 Task: In the sheet Budget Analysis ToolFont size of heading  18 Font style of dataoswald 'Font size of data '9 Alignment of headline & dataAlign center.   Fill color in heading, Red Font color of dataIn the sheet   Momentum Sales review   book
Action: Mouse moved to (135, 169)
Screenshot: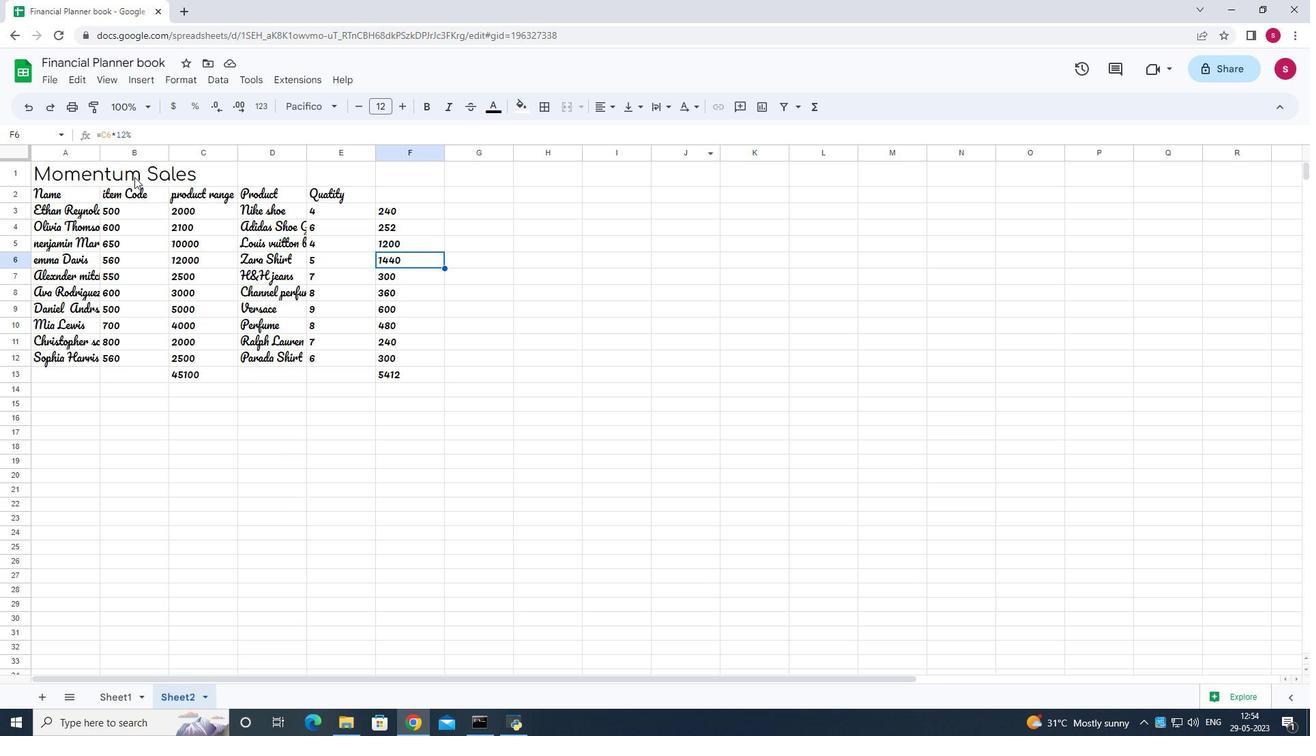 
Action: Mouse pressed left at (135, 169)
Screenshot: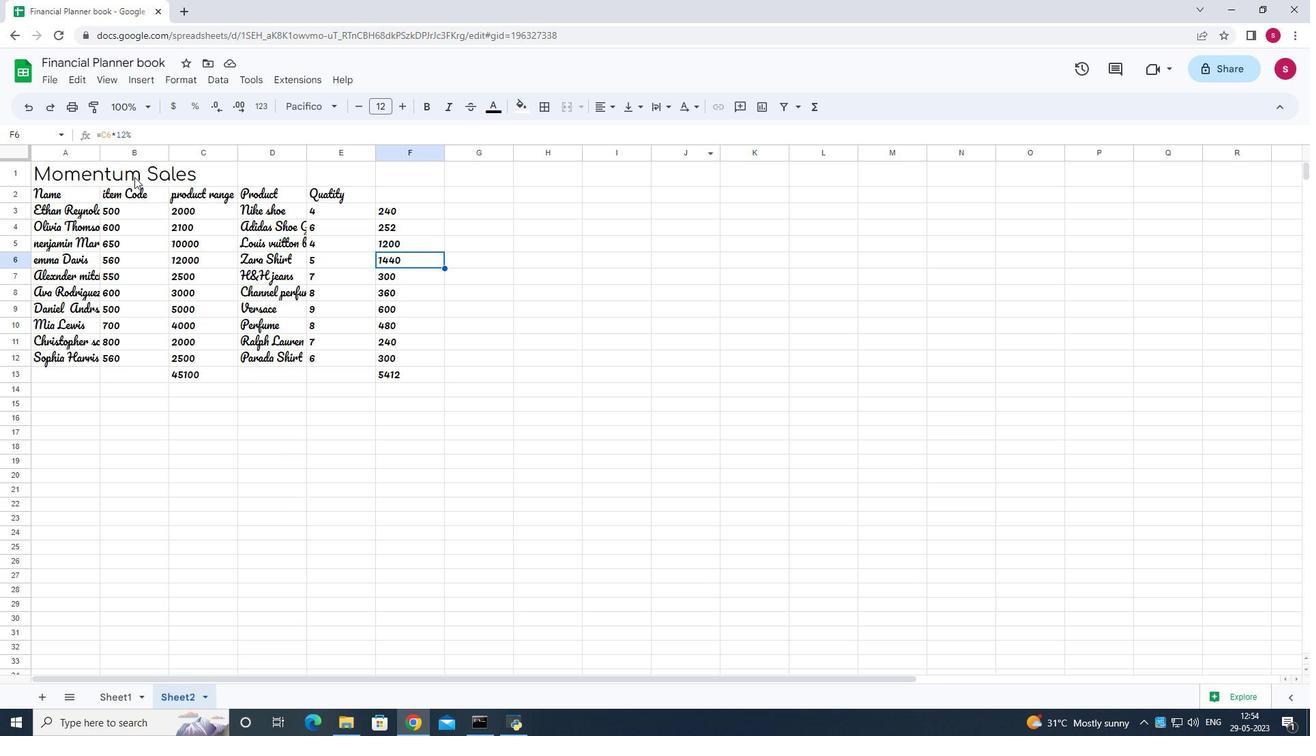 
Action: Mouse moved to (40, 161)
Screenshot: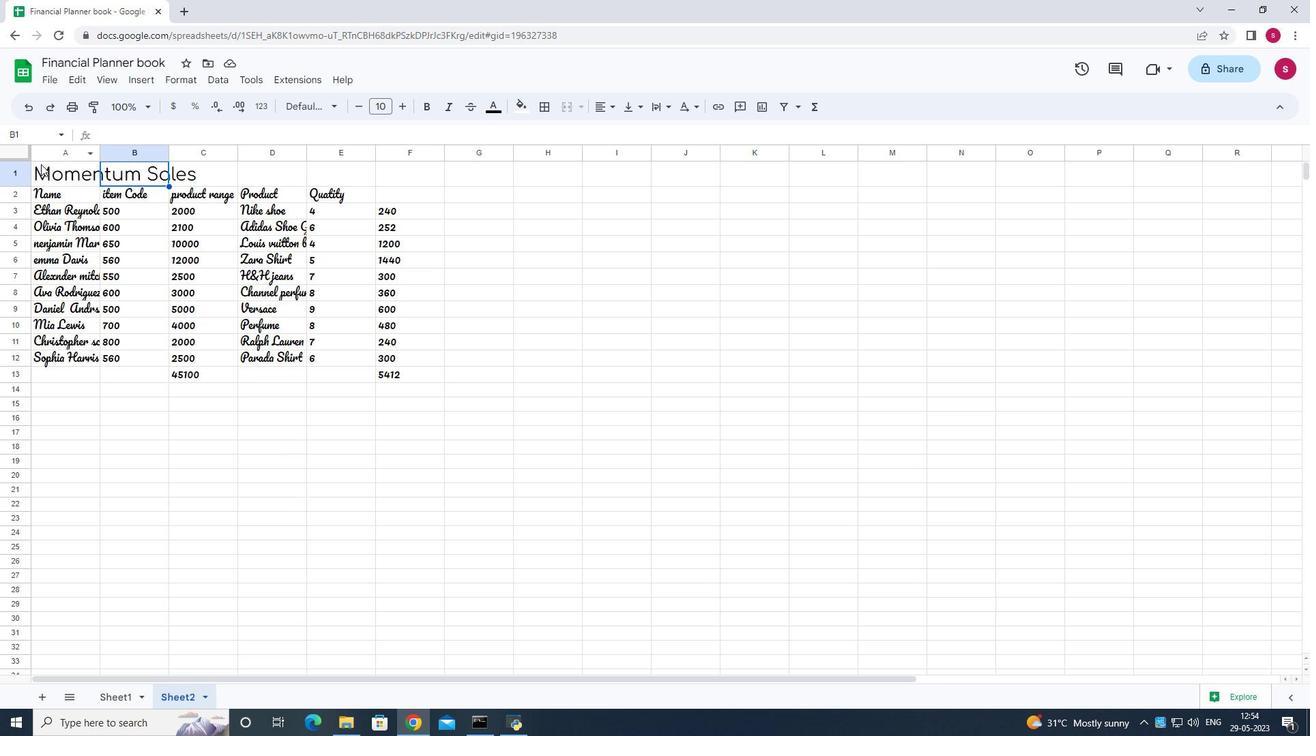
Action: Mouse pressed left at (40, 161)
Screenshot: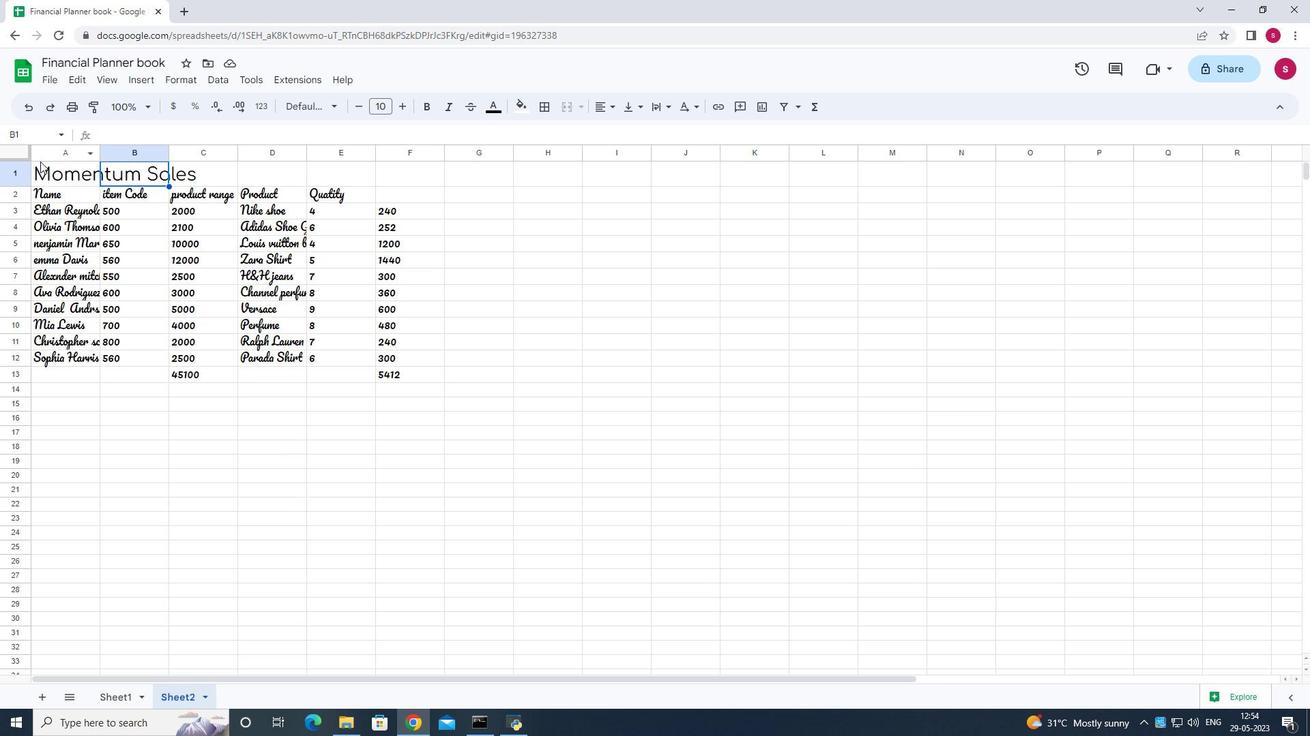 
Action: Mouse moved to (36, 166)
Screenshot: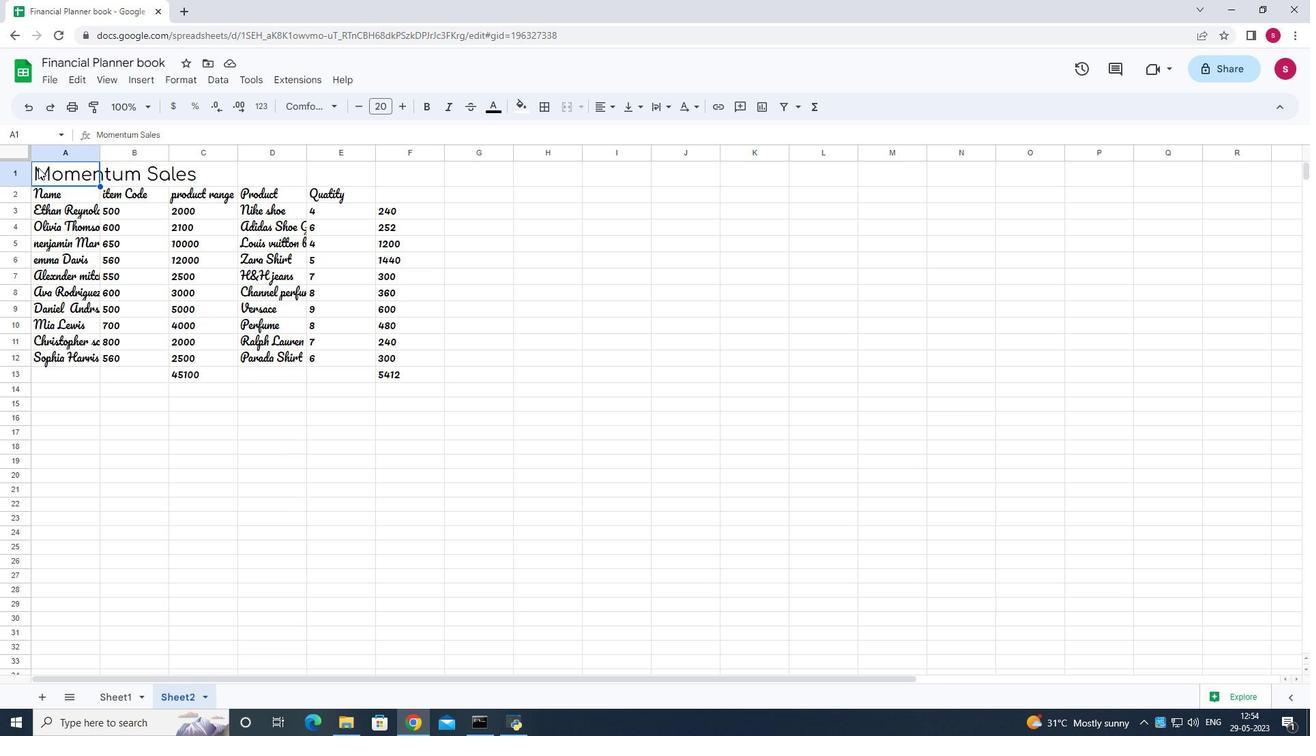 
Action: Mouse pressed left at (36, 166)
Screenshot: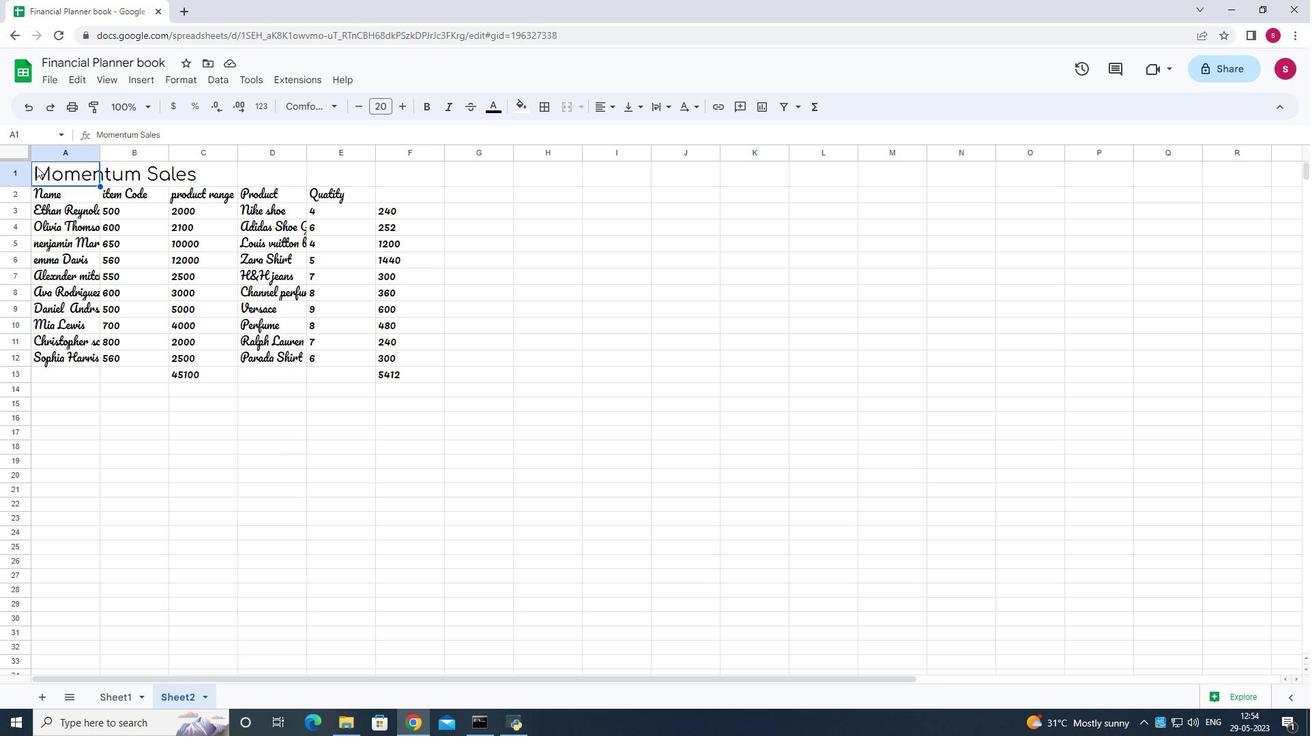 
Action: Mouse moved to (363, 107)
Screenshot: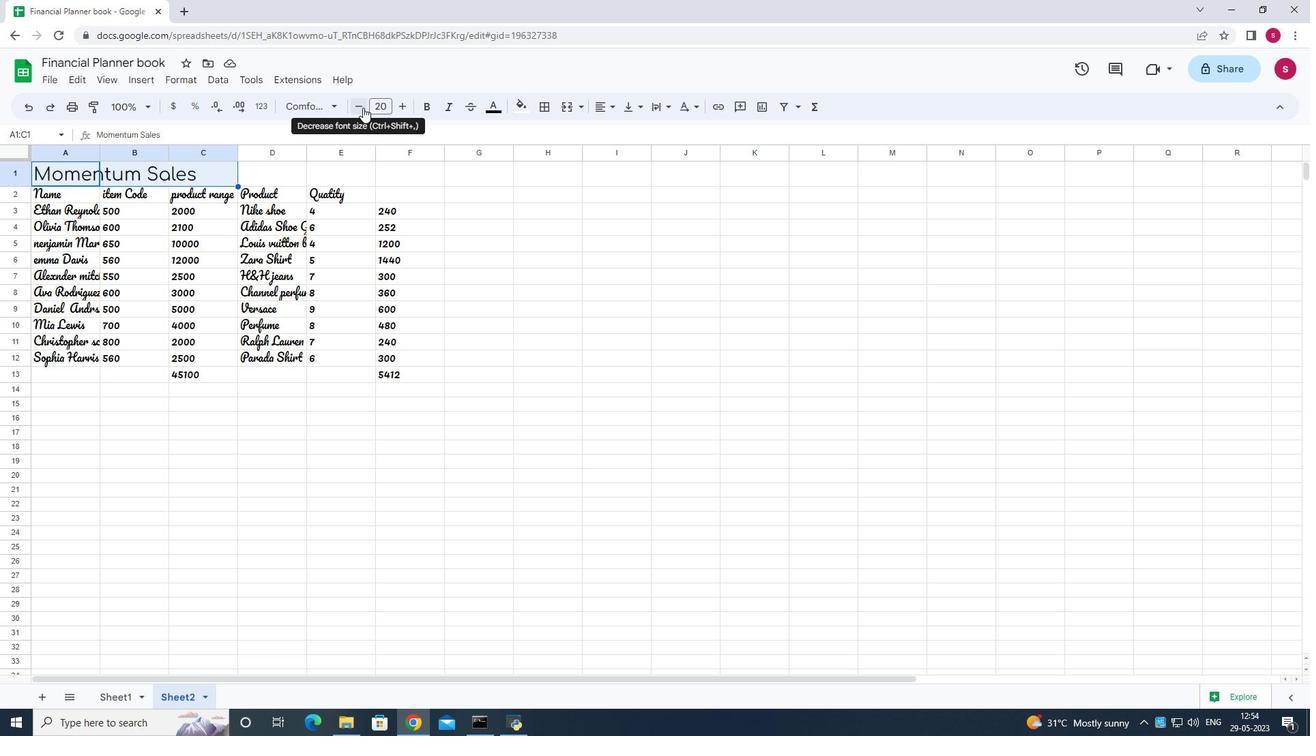 
Action: Mouse pressed left at (363, 107)
Screenshot: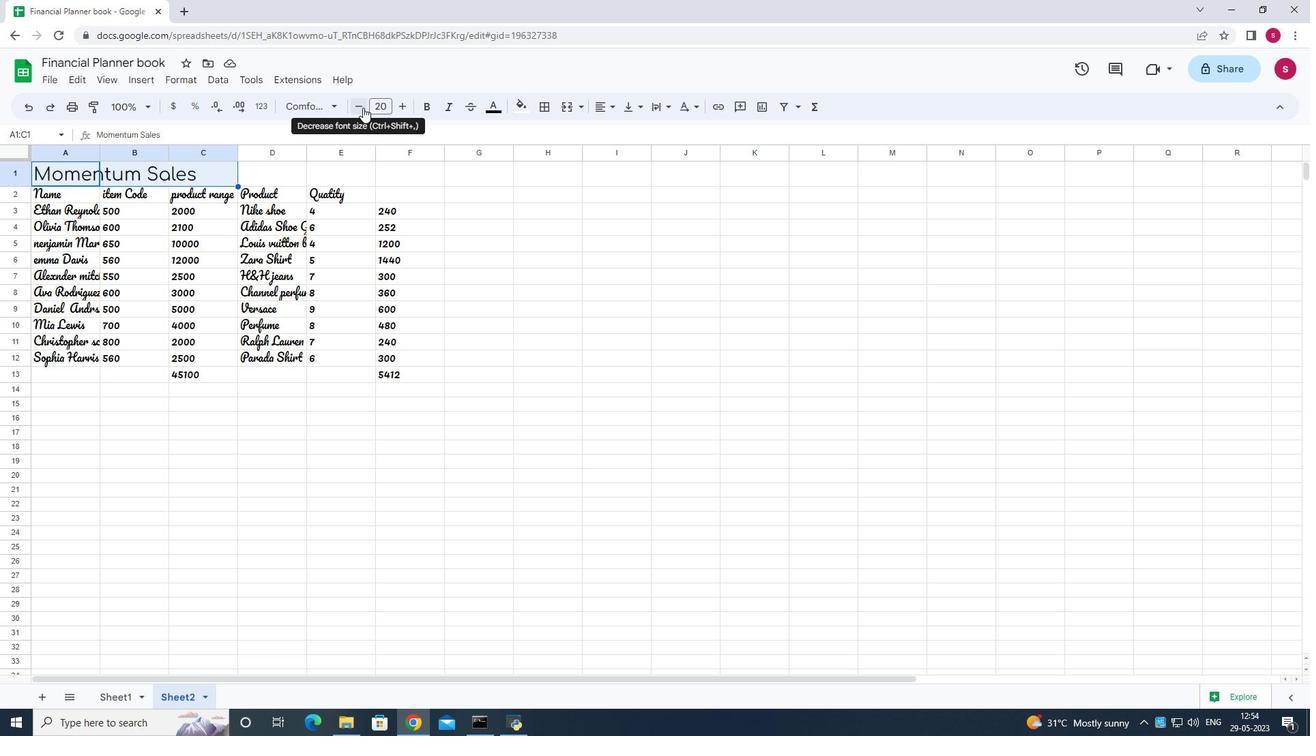 
Action: Mouse pressed left at (363, 107)
Screenshot: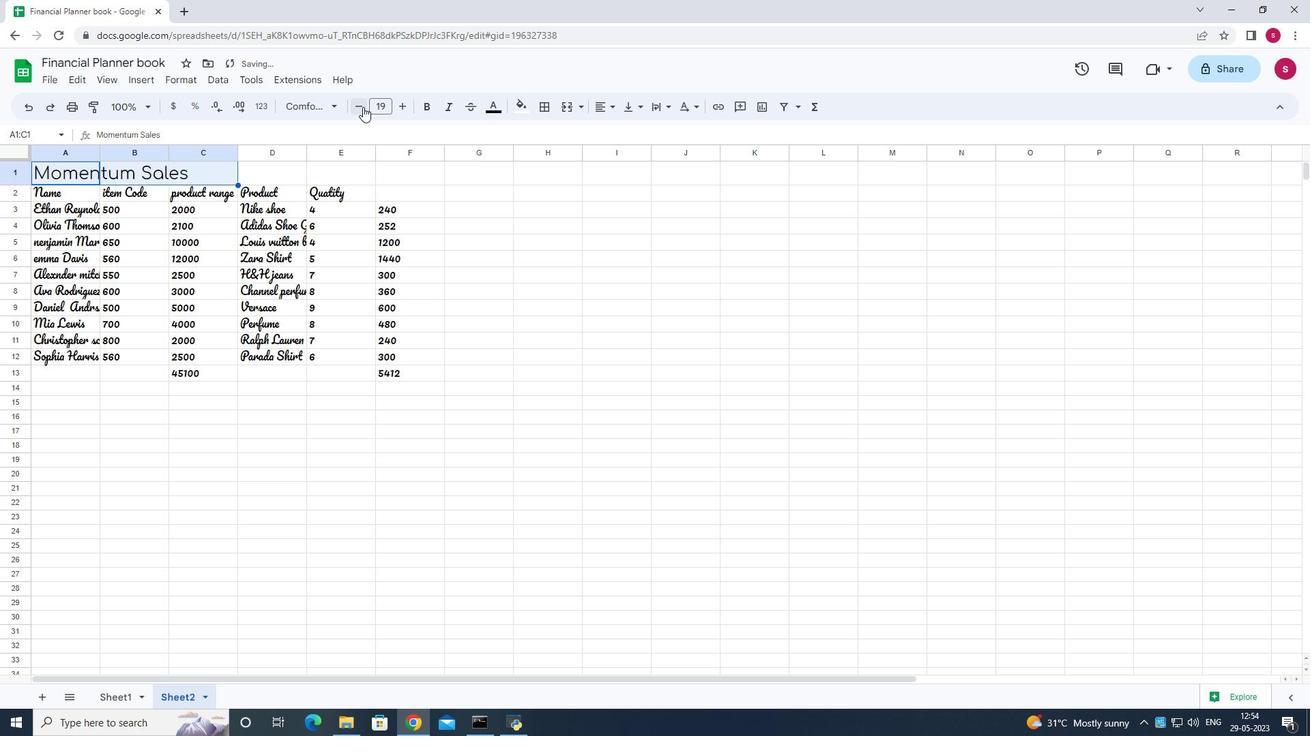 
Action: Mouse moved to (323, 98)
Screenshot: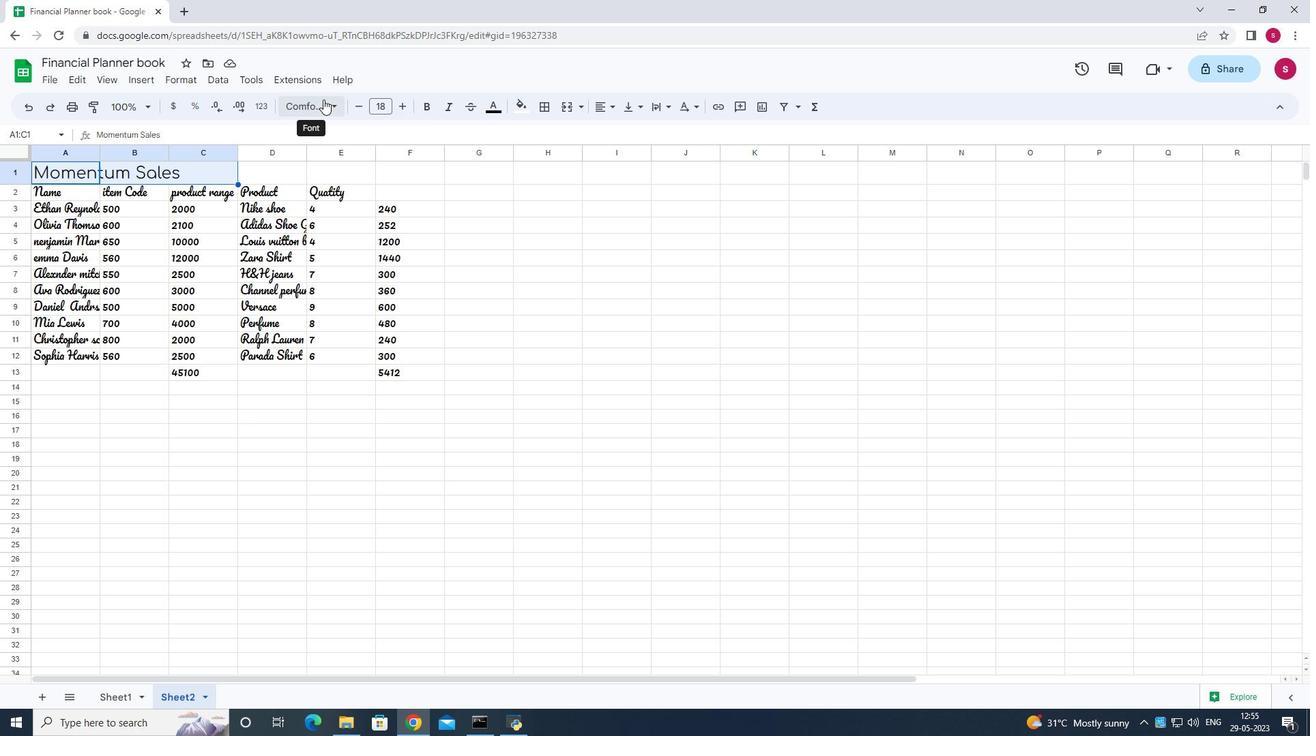 
Action: Mouse pressed left at (323, 98)
Screenshot: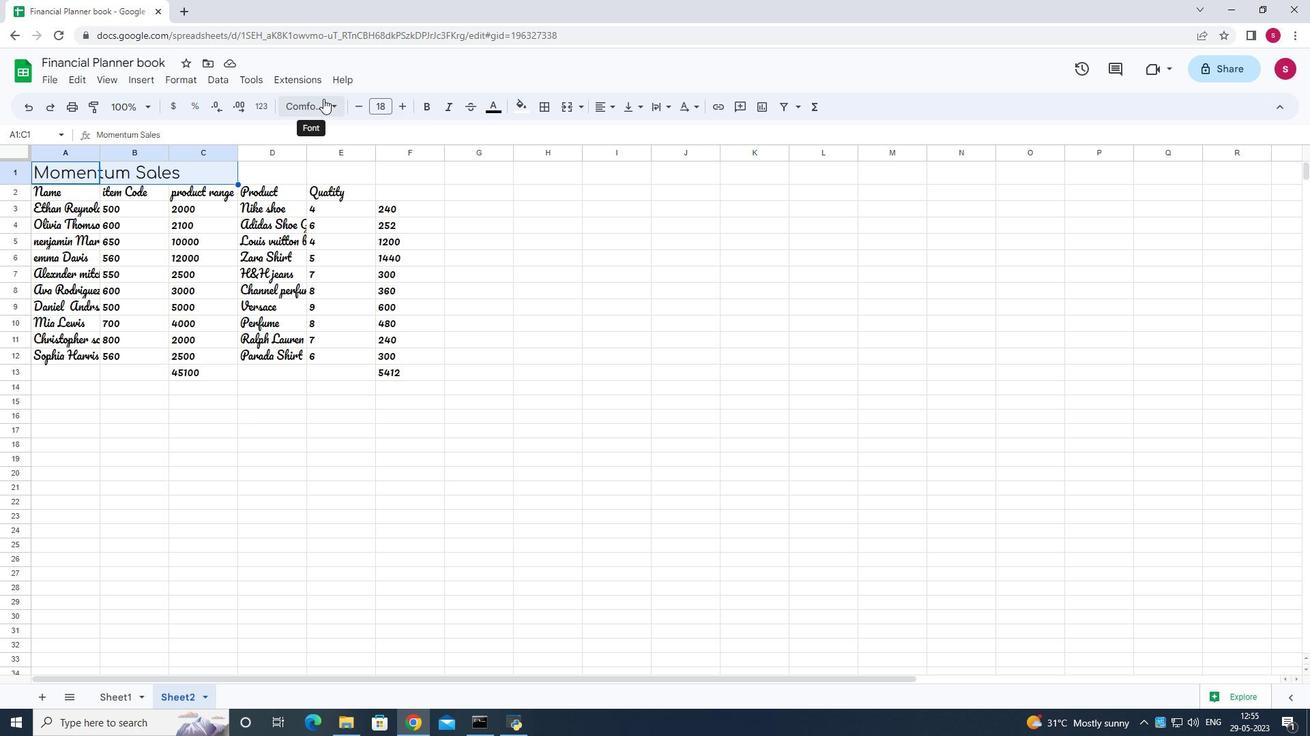 
Action: Mouse moved to (320, 308)
Screenshot: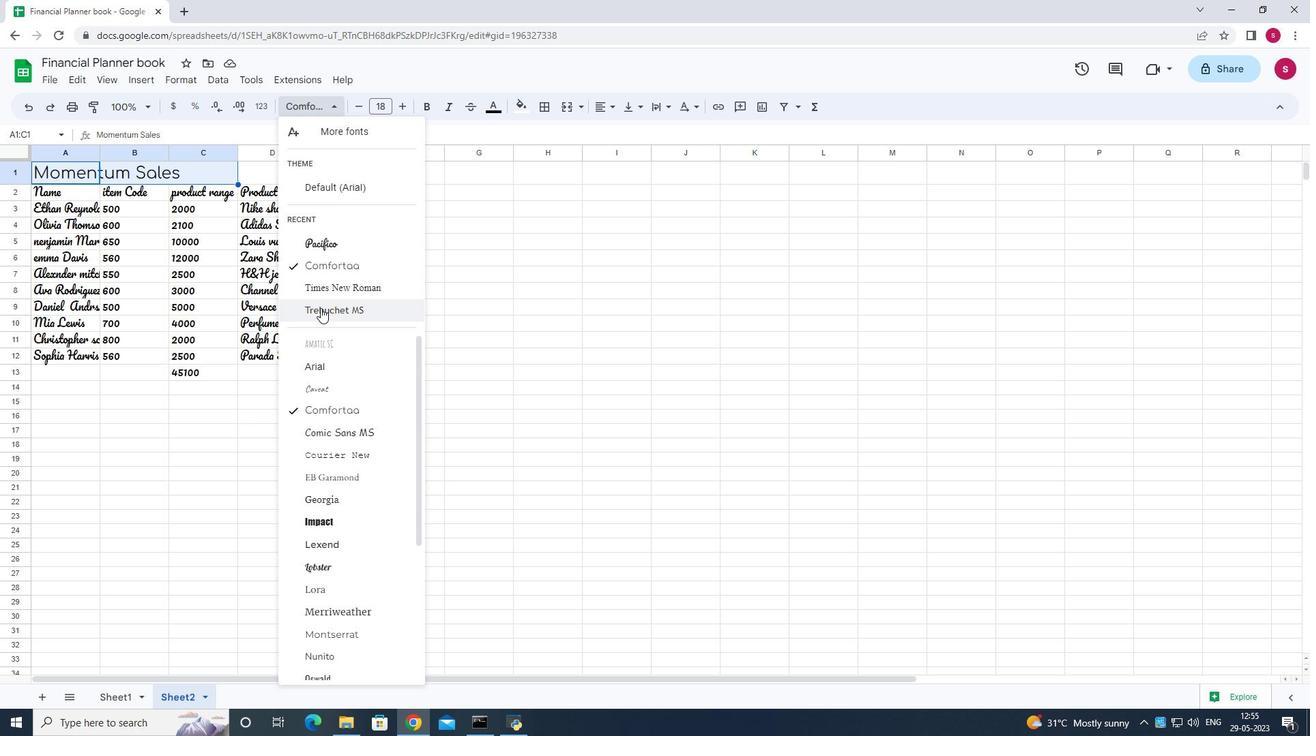 
Action: Mouse scrolled (320, 307) with delta (0, 0)
Screenshot: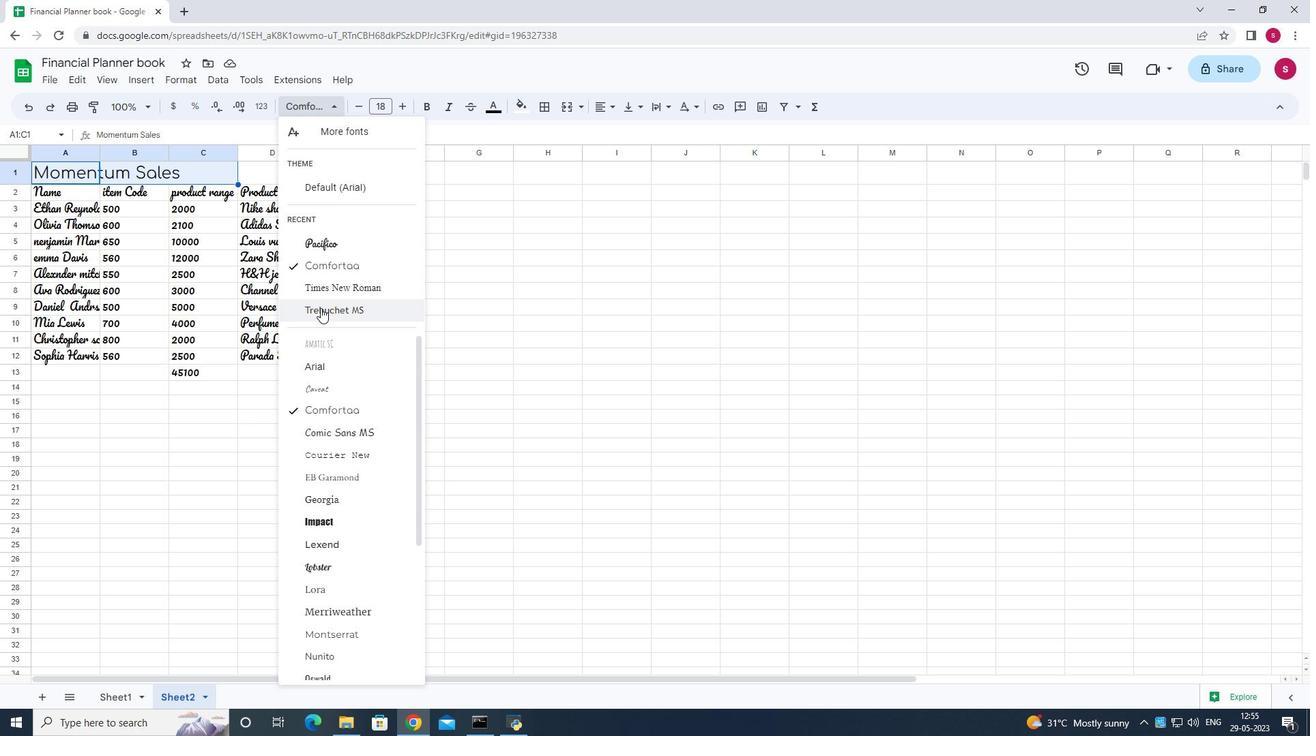 
Action: Mouse scrolled (320, 307) with delta (0, 0)
Screenshot: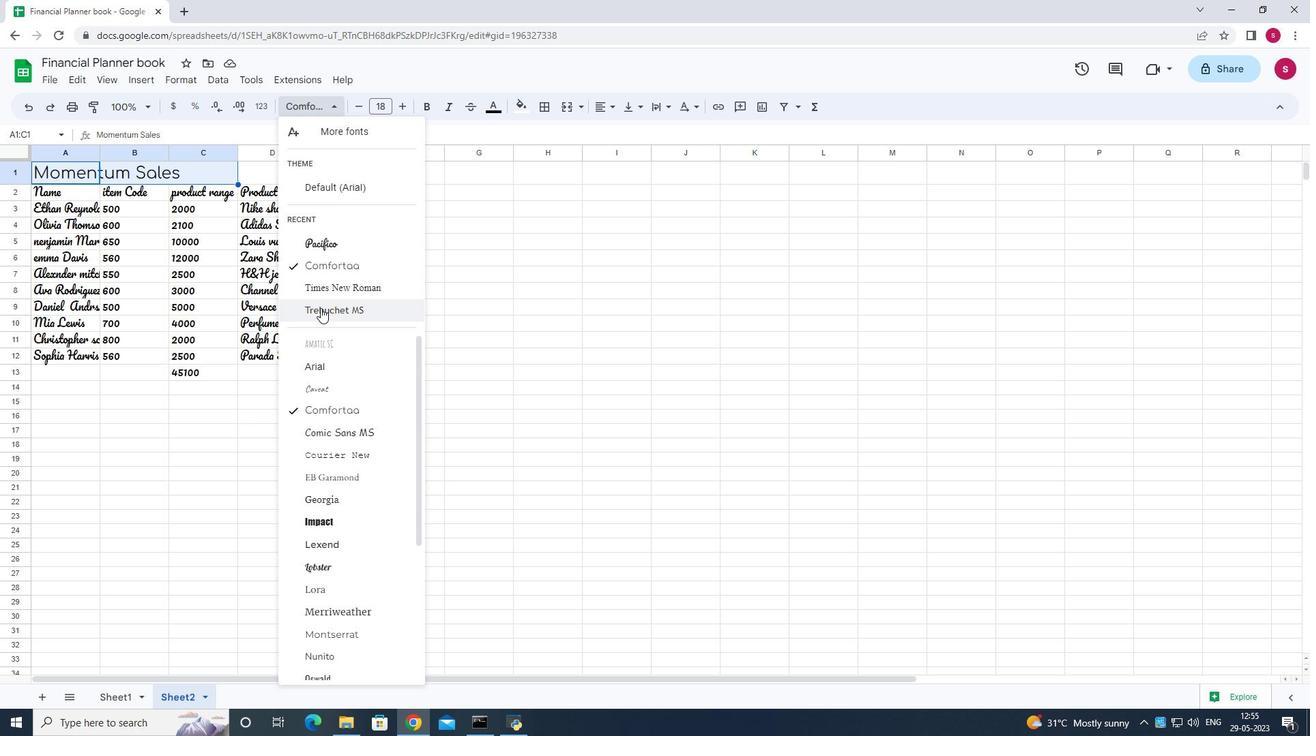 
Action: Mouse scrolled (320, 307) with delta (0, 0)
Screenshot: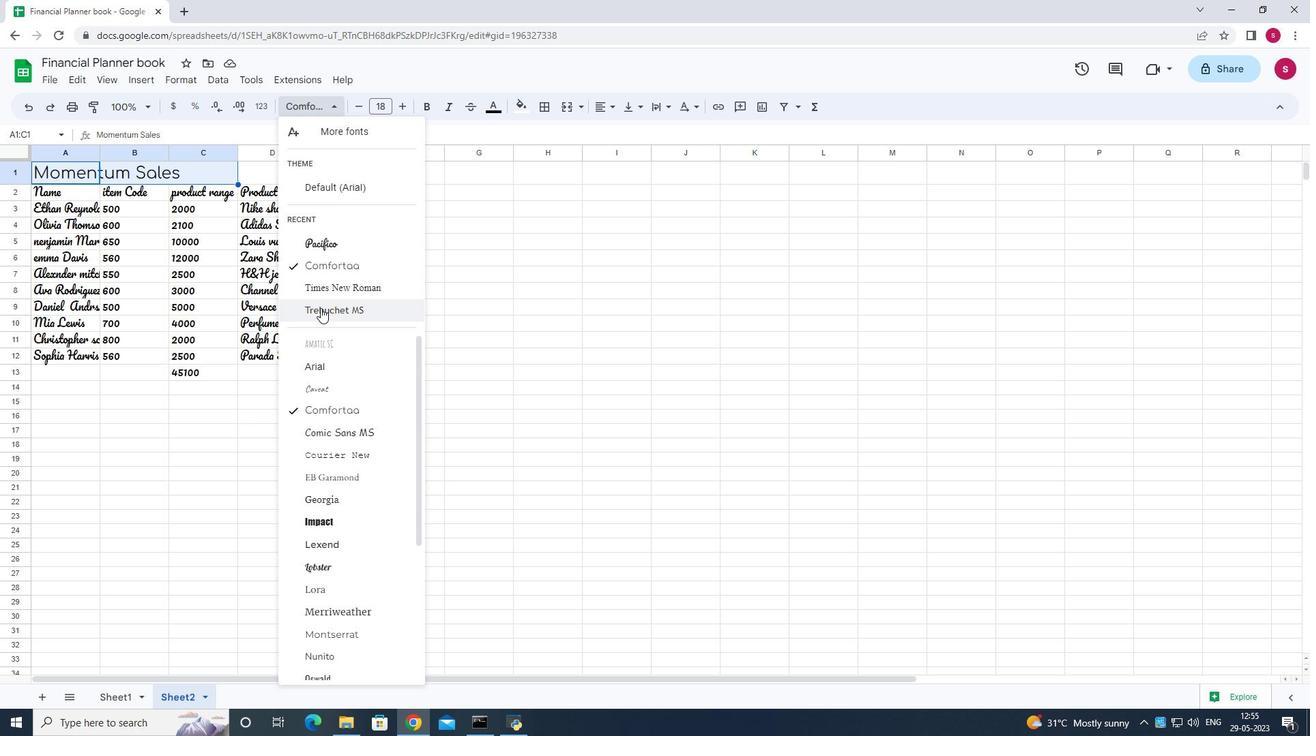
Action: Mouse scrolled (320, 307) with delta (0, 0)
Screenshot: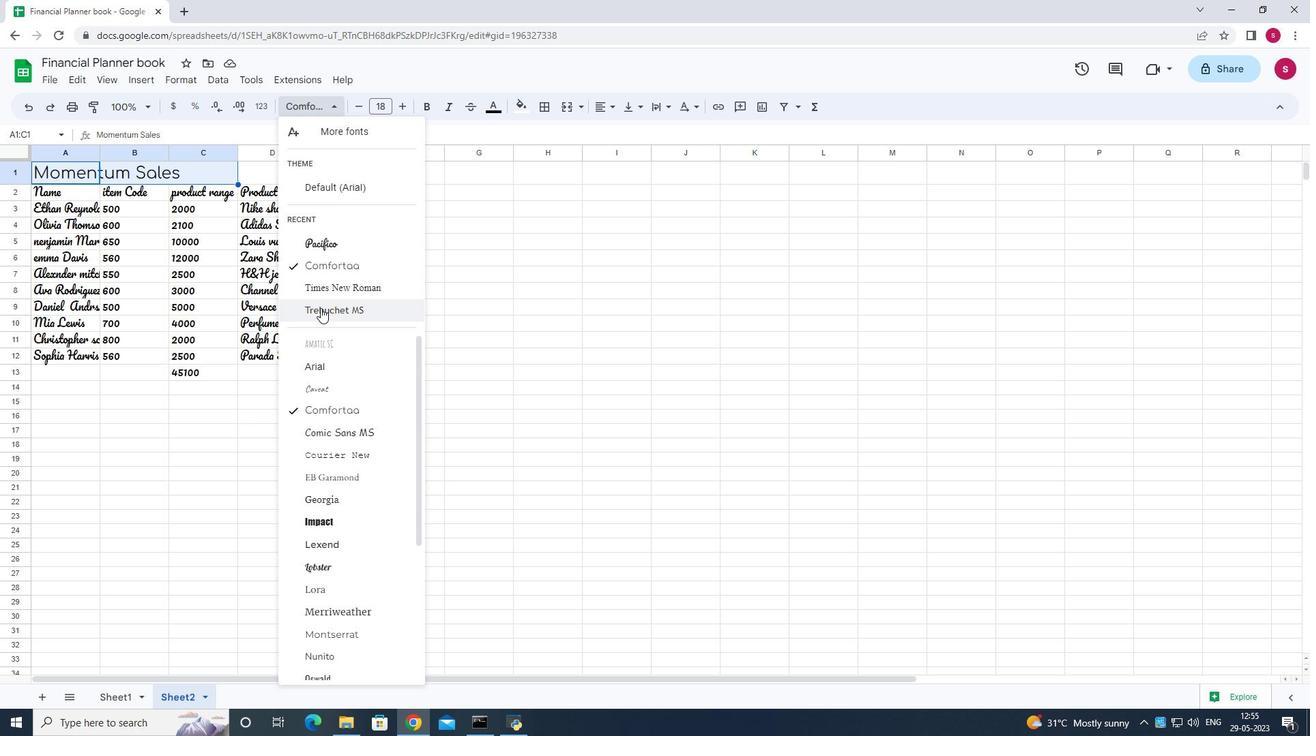 
Action: Mouse moved to (363, 723)
Screenshot: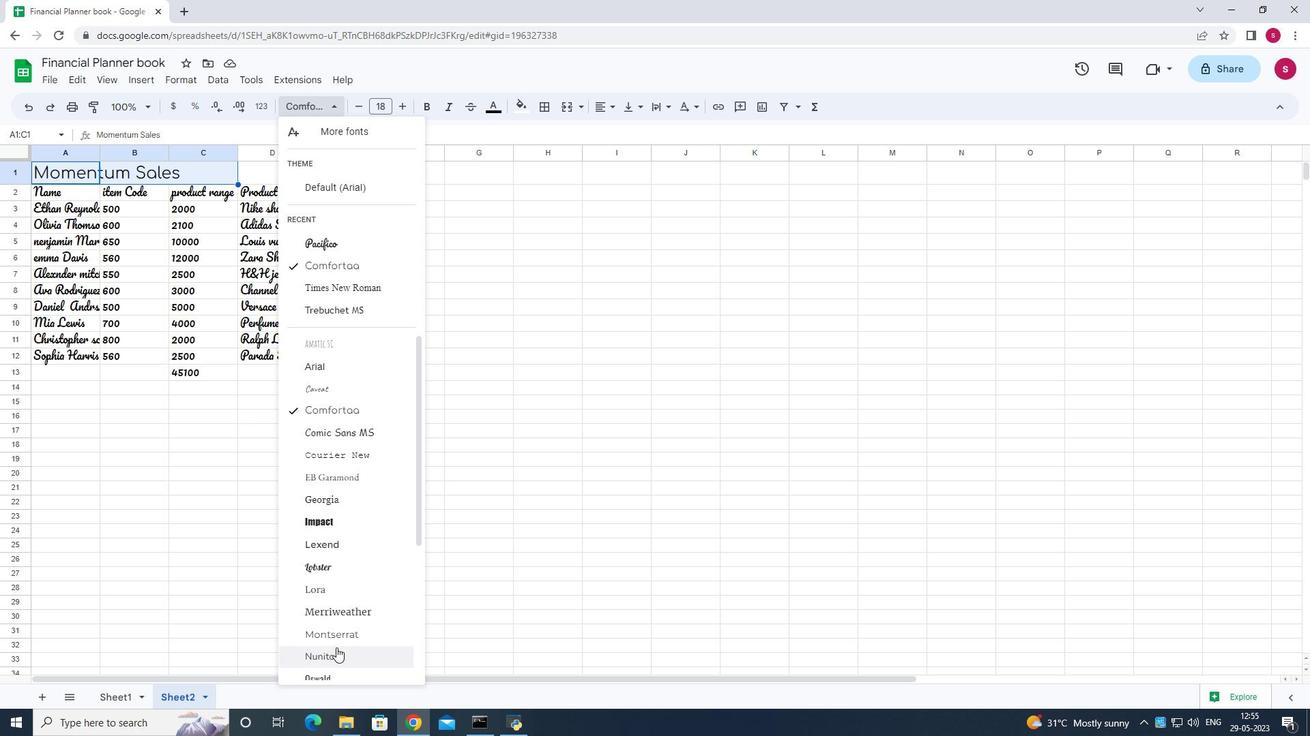 
Action: Mouse scrolled (363, 723) with delta (0, 0)
Screenshot: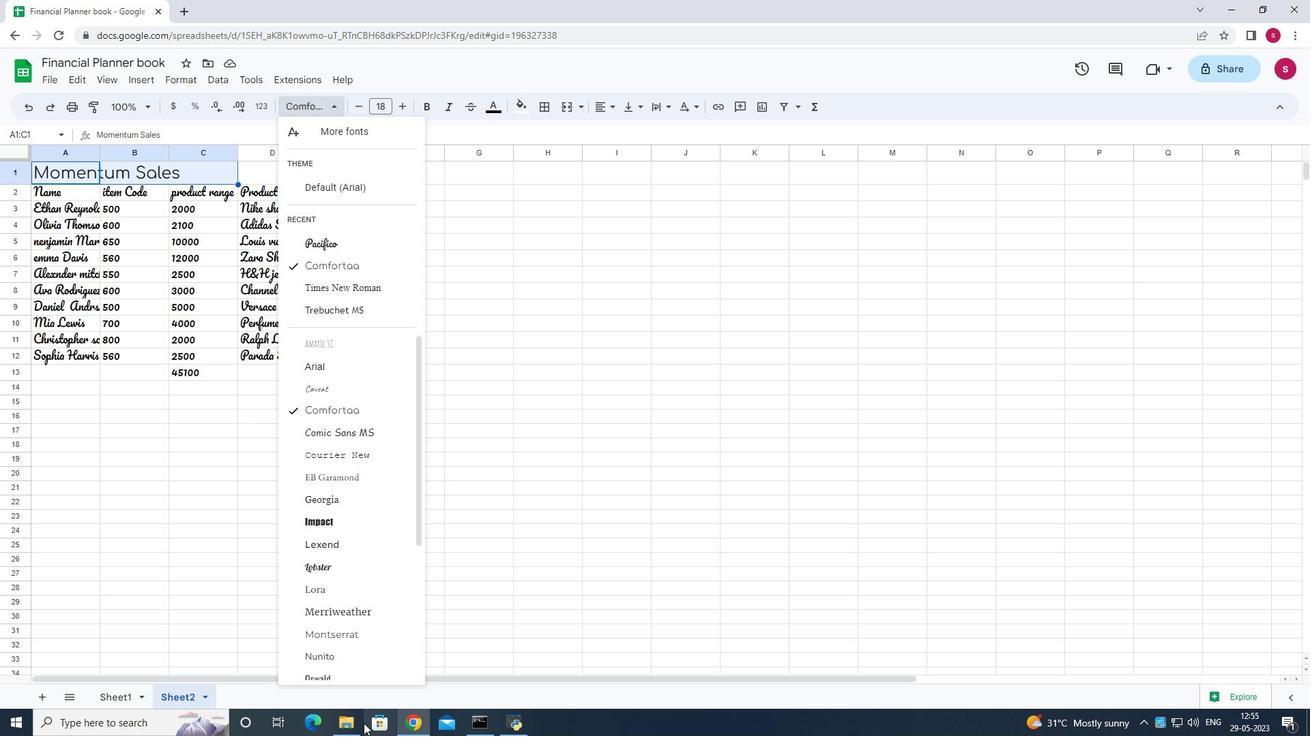 
Action: Mouse scrolled (363, 723) with delta (0, 0)
Screenshot: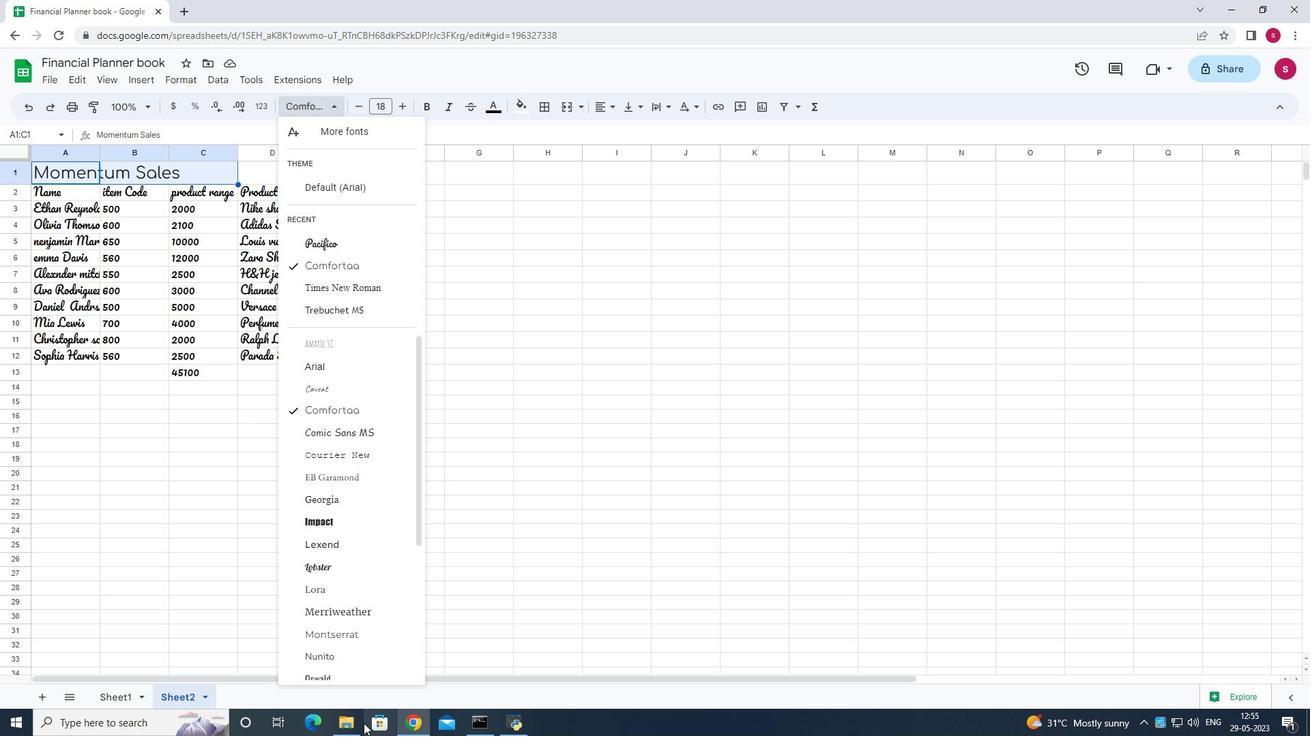 
Action: Mouse moved to (373, 621)
Screenshot: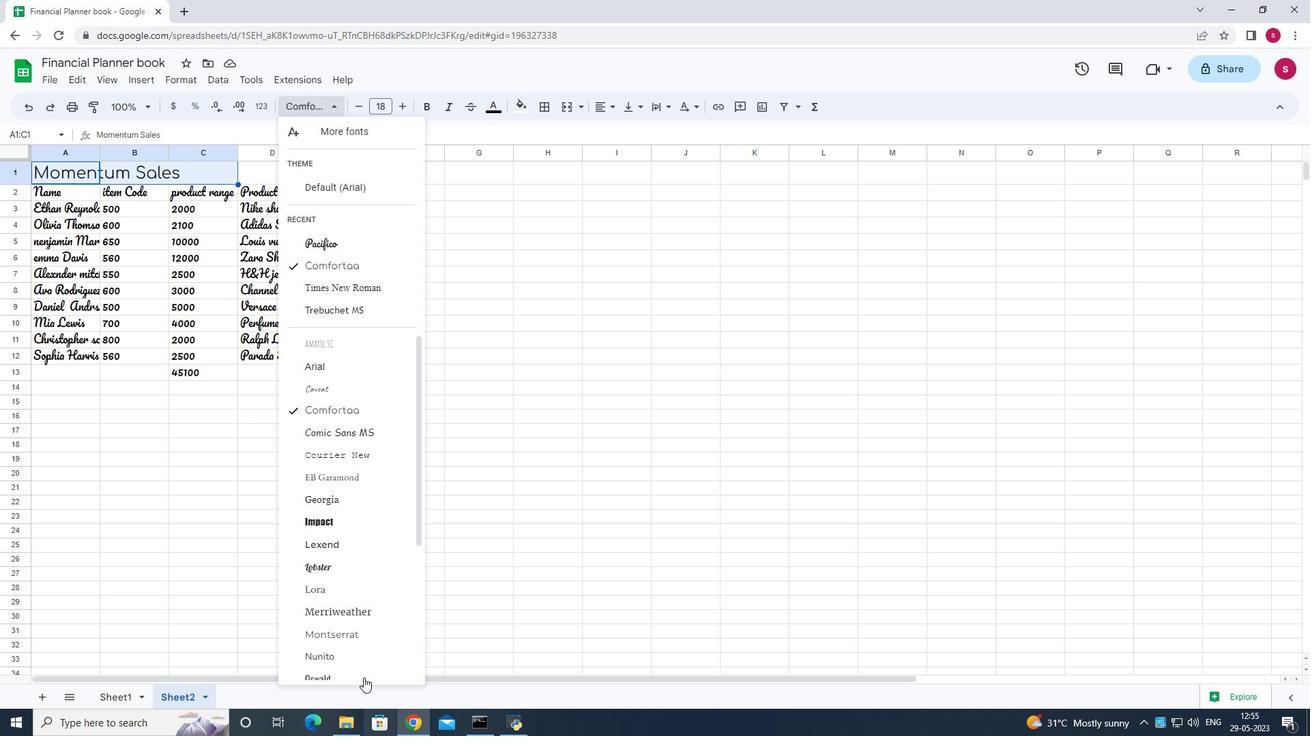 
Action: Mouse scrolled (373, 620) with delta (0, 0)
Screenshot: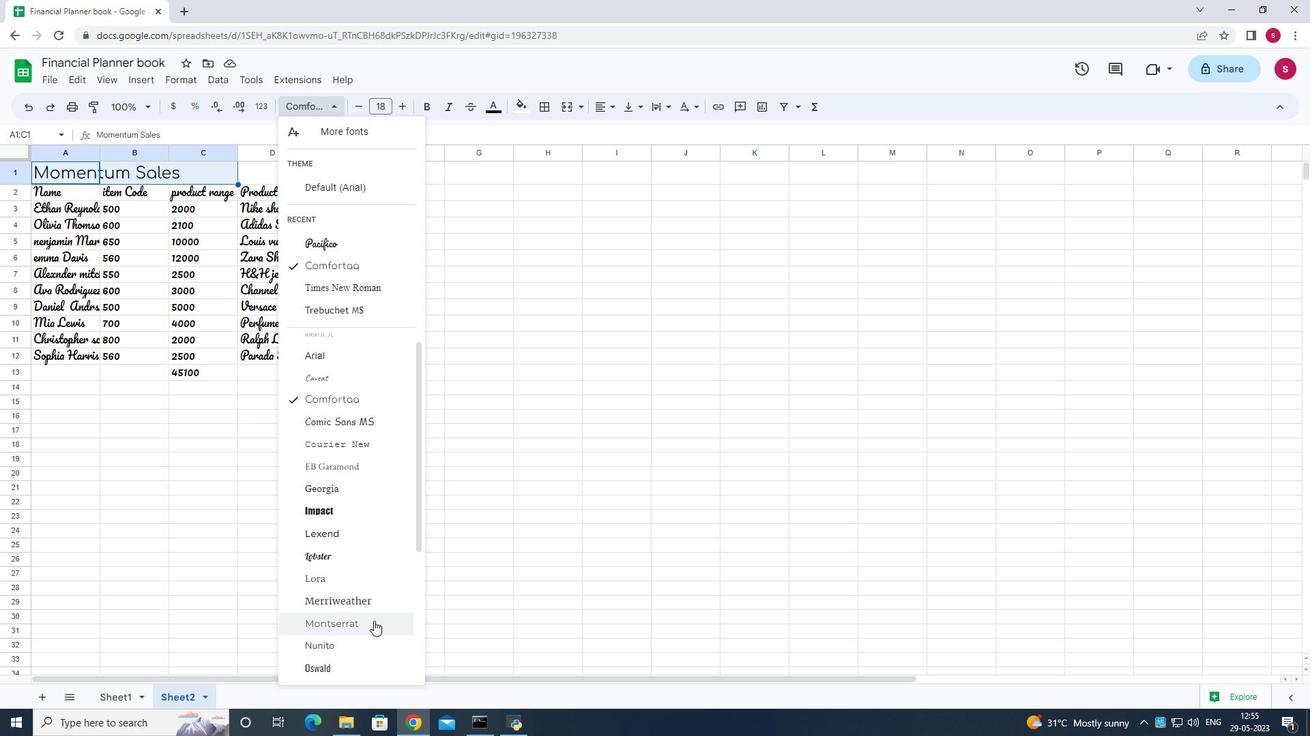 
Action: Mouse scrolled (373, 620) with delta (0, 0)
Screenshot: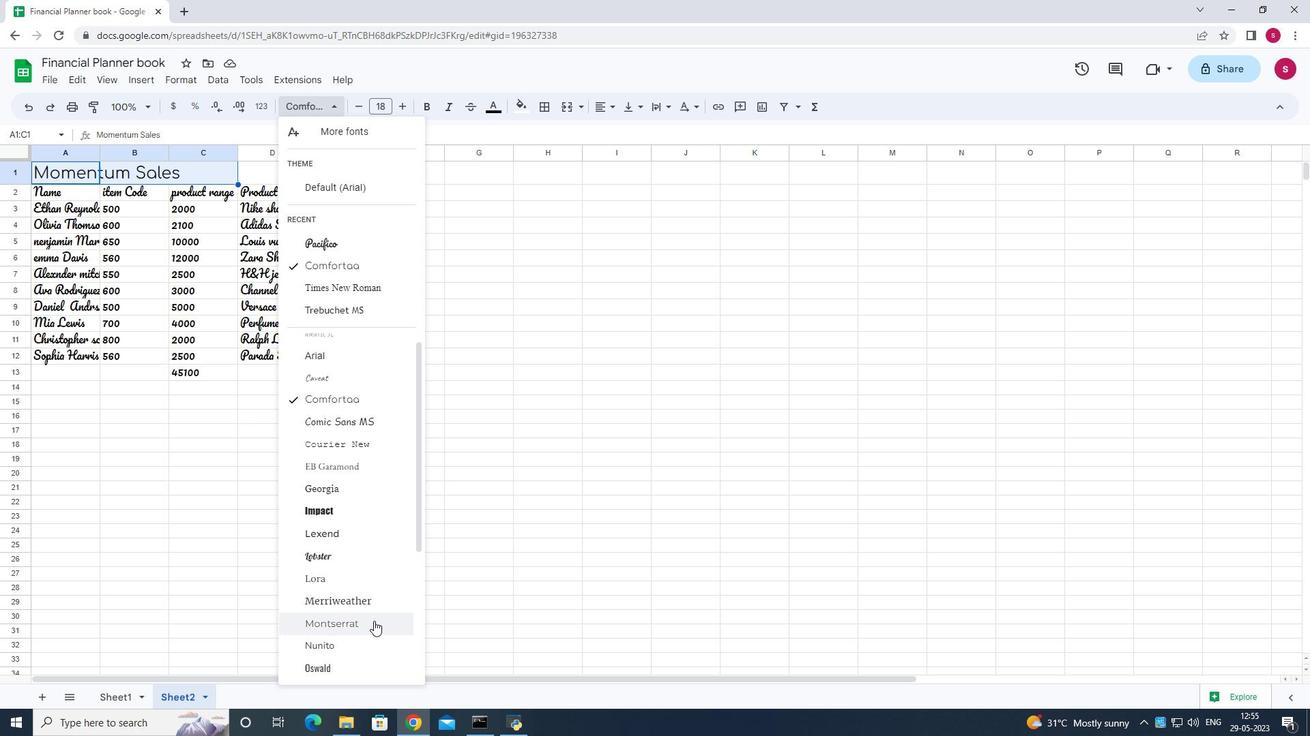 
Action: Mouse moved to (335, 451)
Screenshot: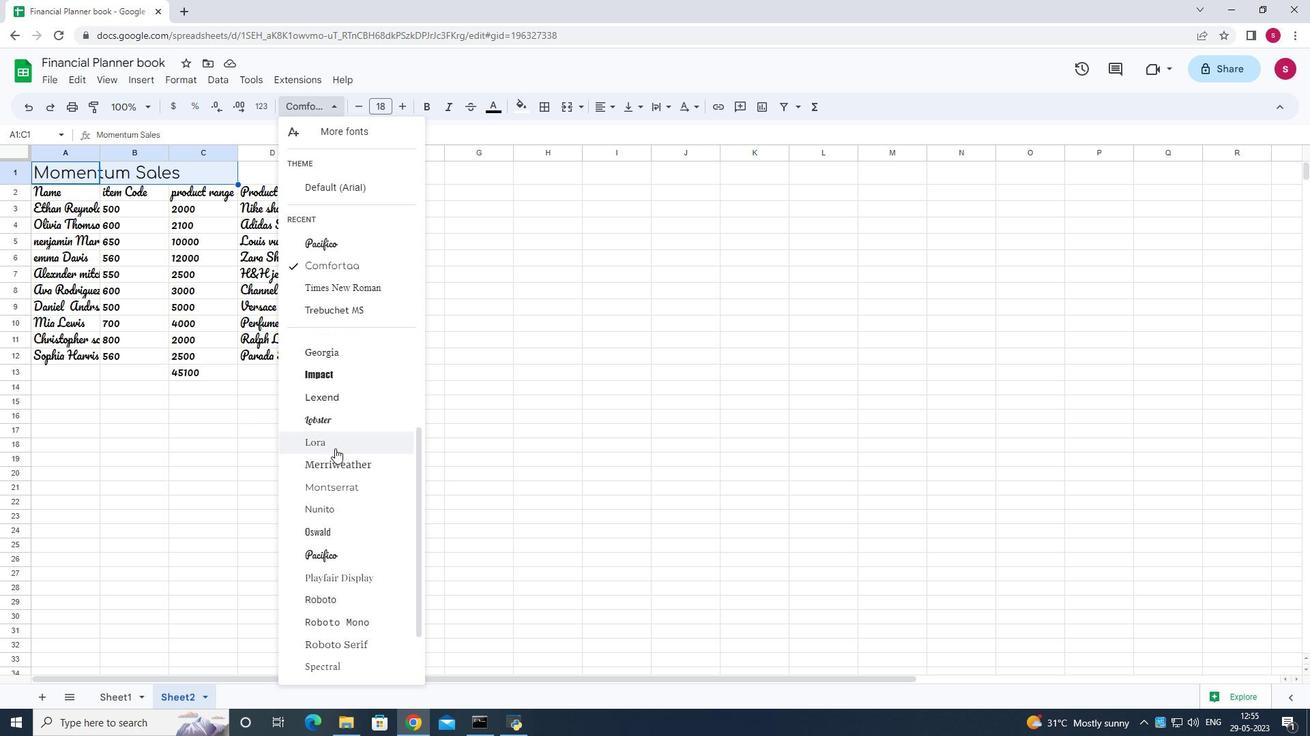 
Action: Mouse scrolled (335, 450) with delta (0, 0)
Screenshot: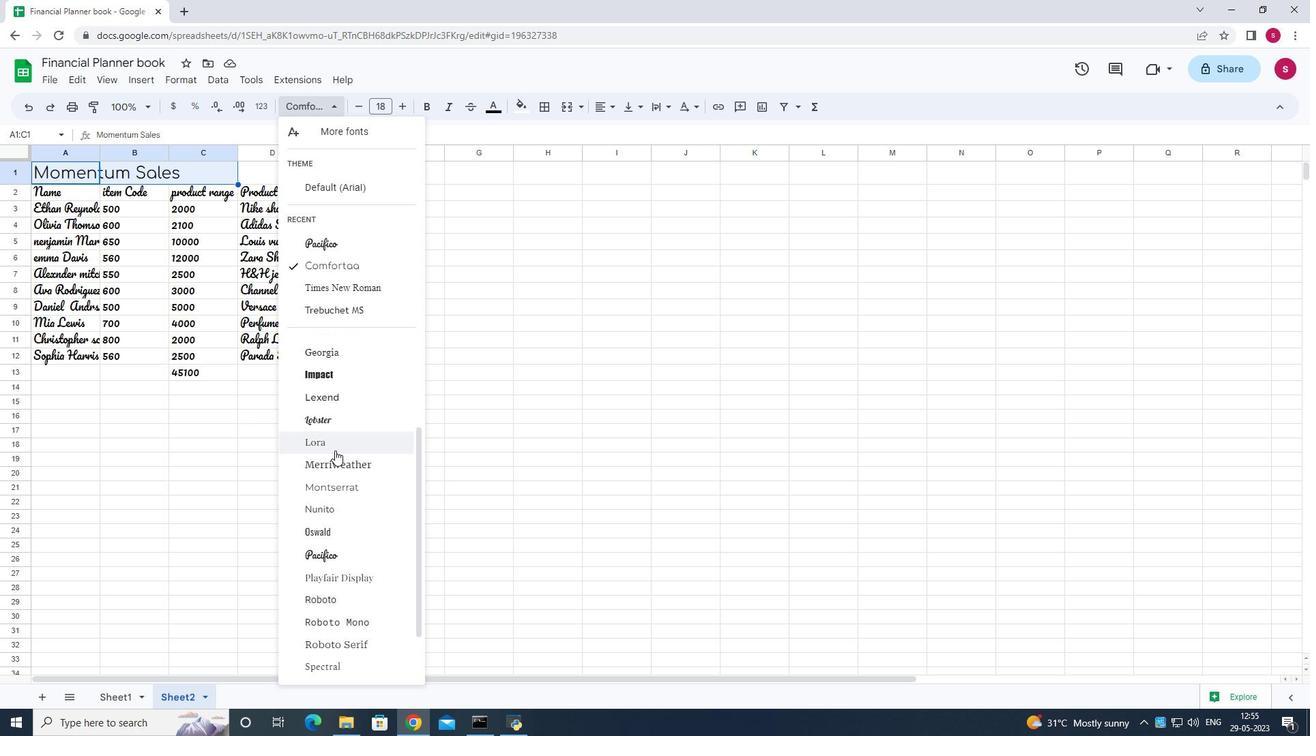 
Action: Mouse scrolled (335, 450) with delta (0, 0)
Screenshot: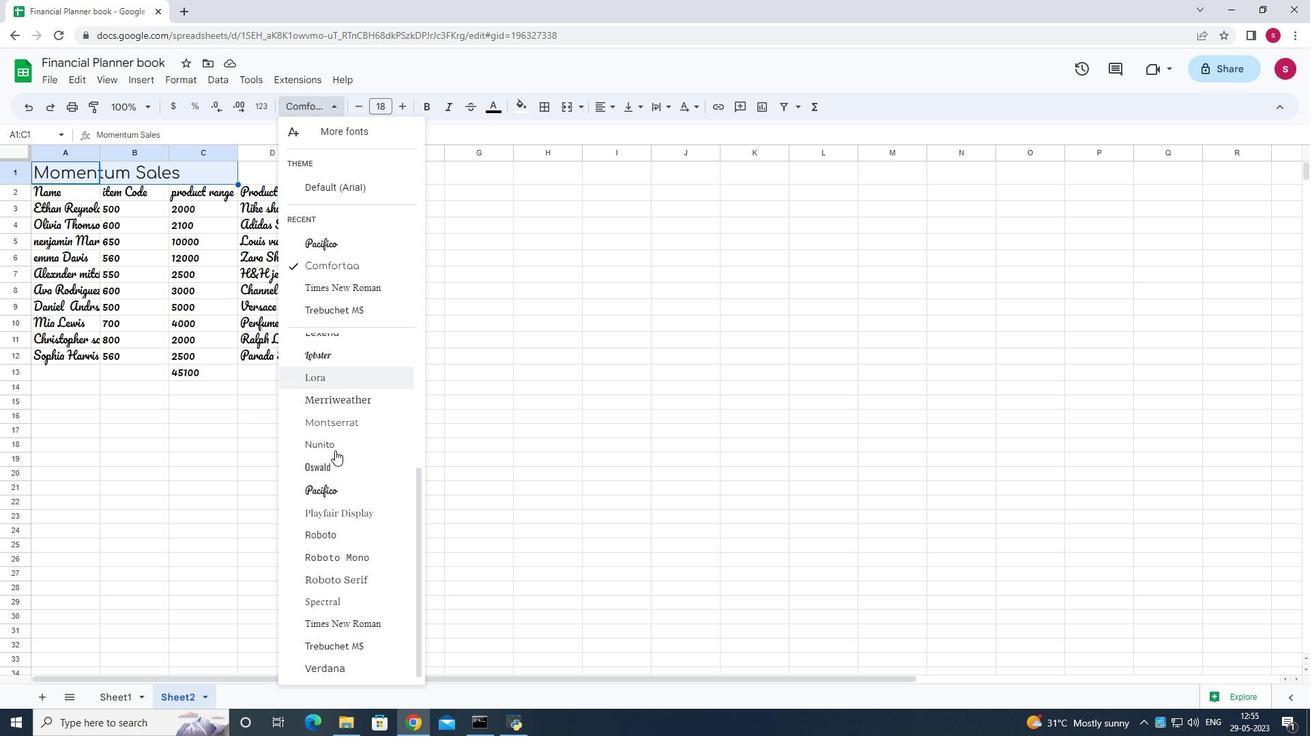 
Action: Mouse scrolled (335, 450) with delta (0, 0)
Screenshot: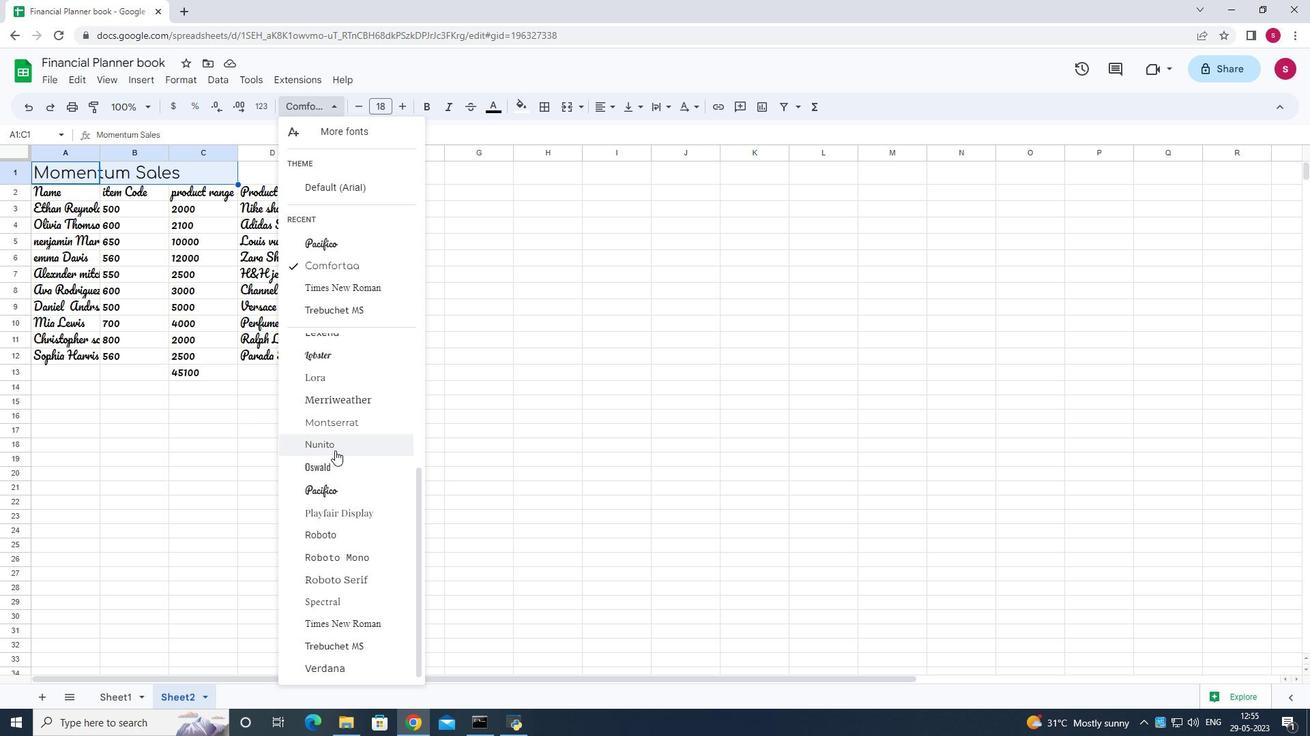 
Action: Mouse scrolled (335, 450) with delta (0, 0)
Screenshot: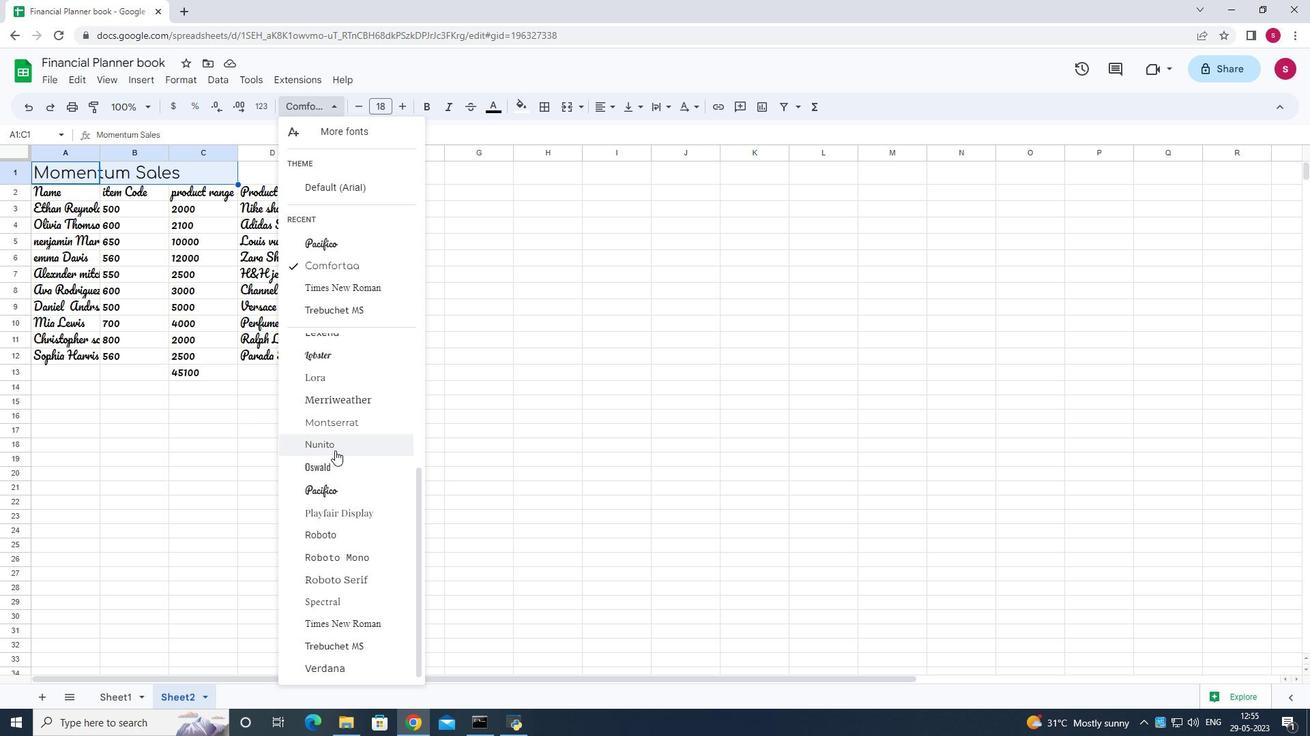 
Action: Mouse scrolled (335, 450) with delta (0, 0)
Screenshot: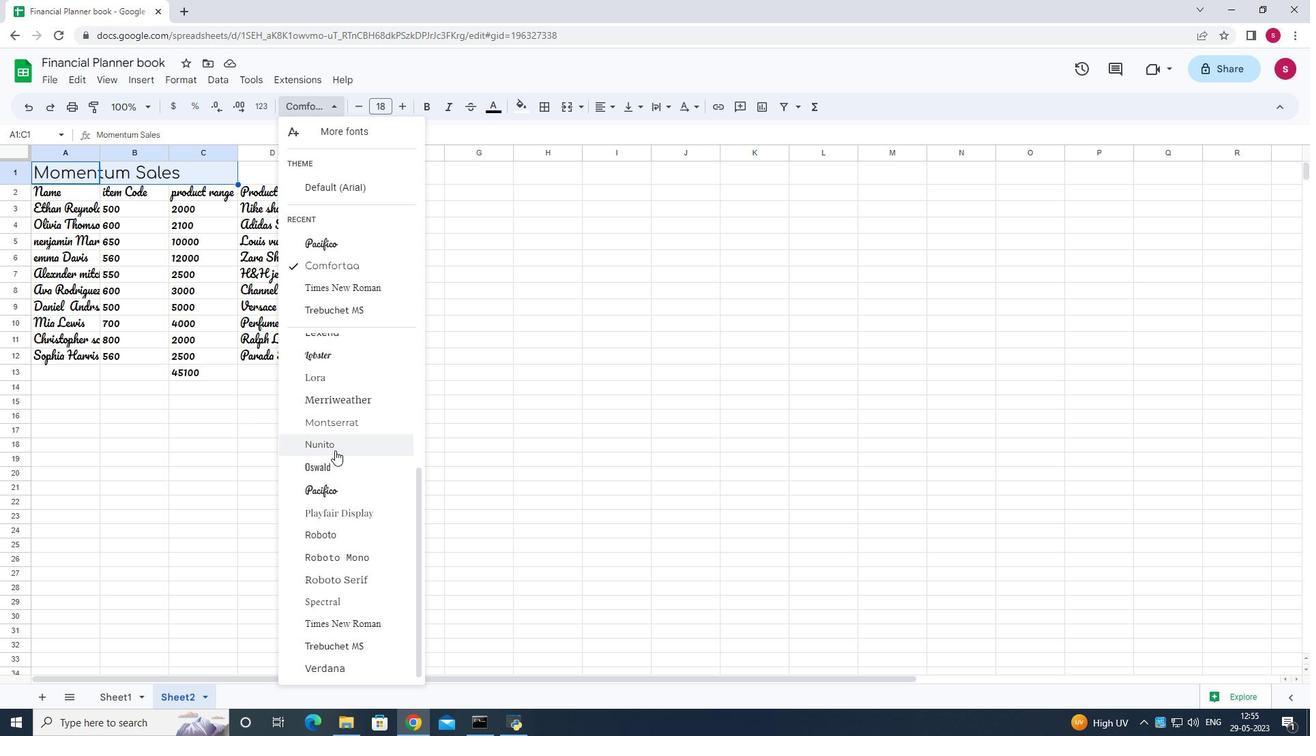 
Action: Mouse scrolled (335, 450) with delta (0, 0)
Screenshot: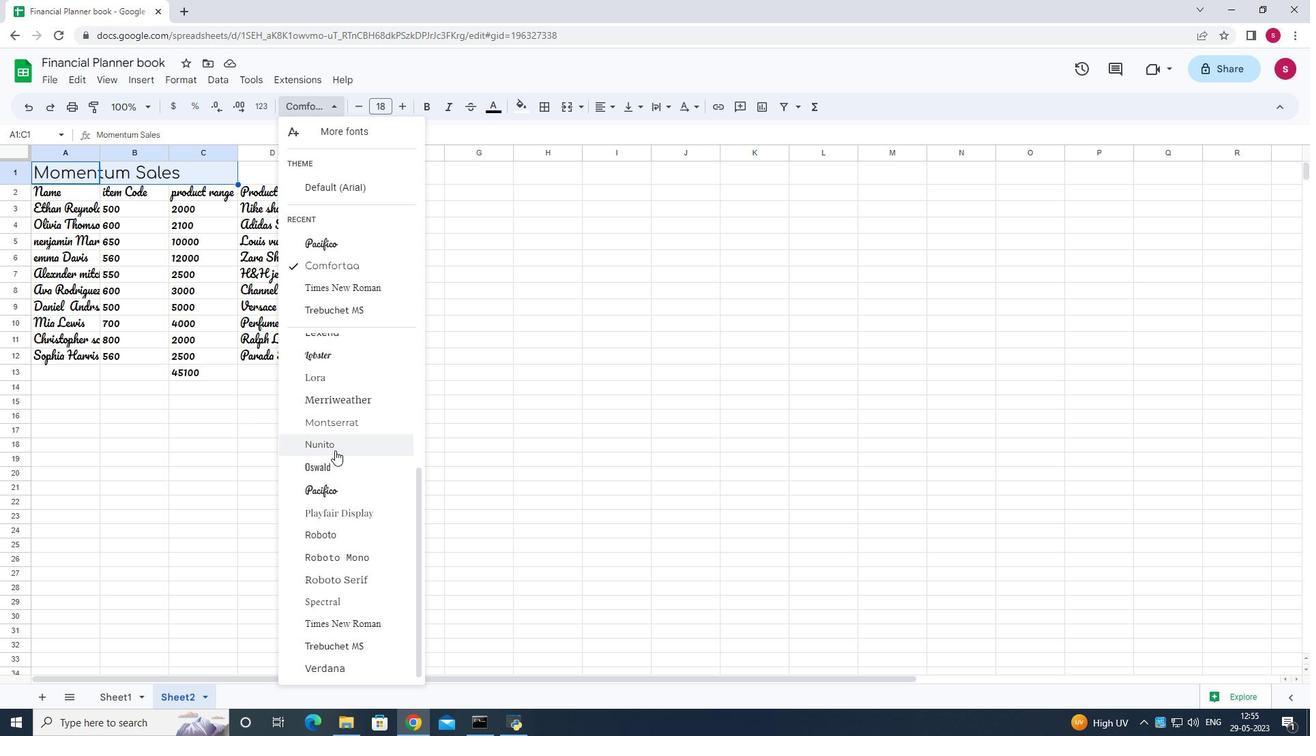 
Action: Mouse scrolled (335, 450) with delta (0, 0)
Screenshot: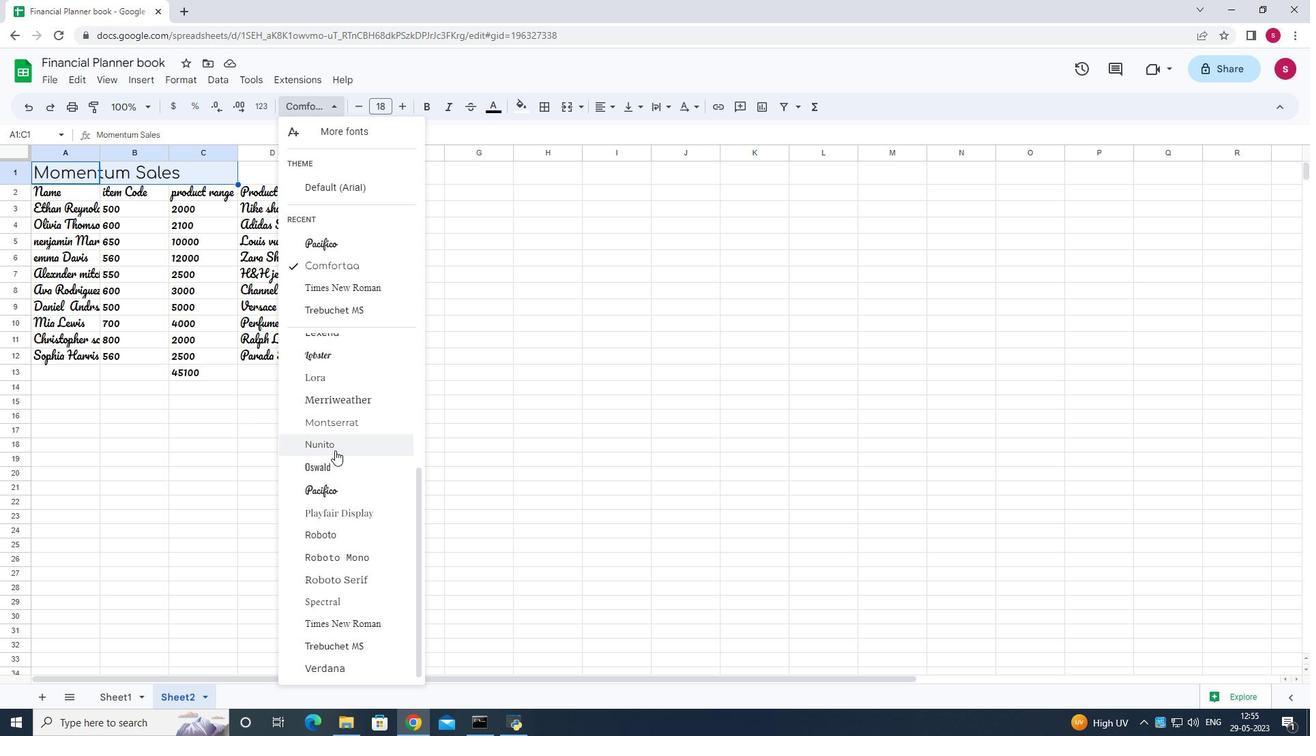
Action: Mouse moved to (335, 474)
Screenshot: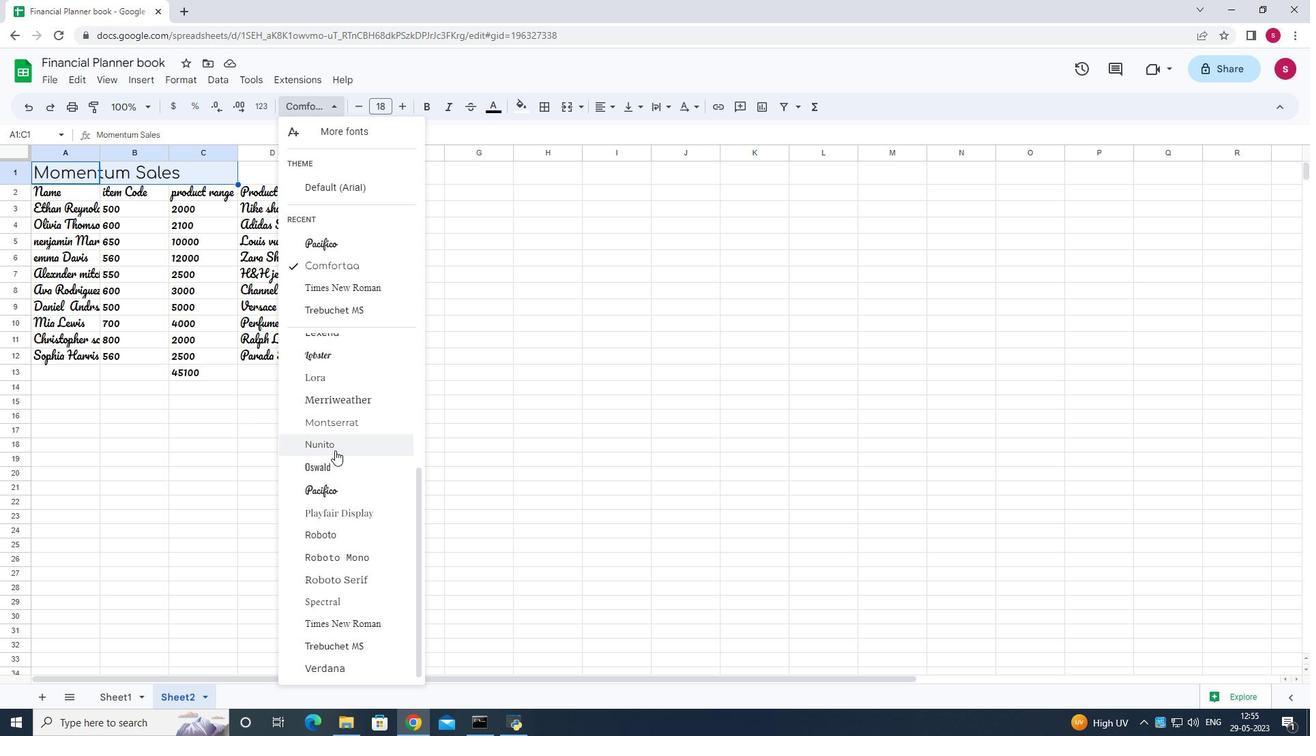 
Action: Mouse scrolled (335, 473) with delta (0, 0)
Screenshot: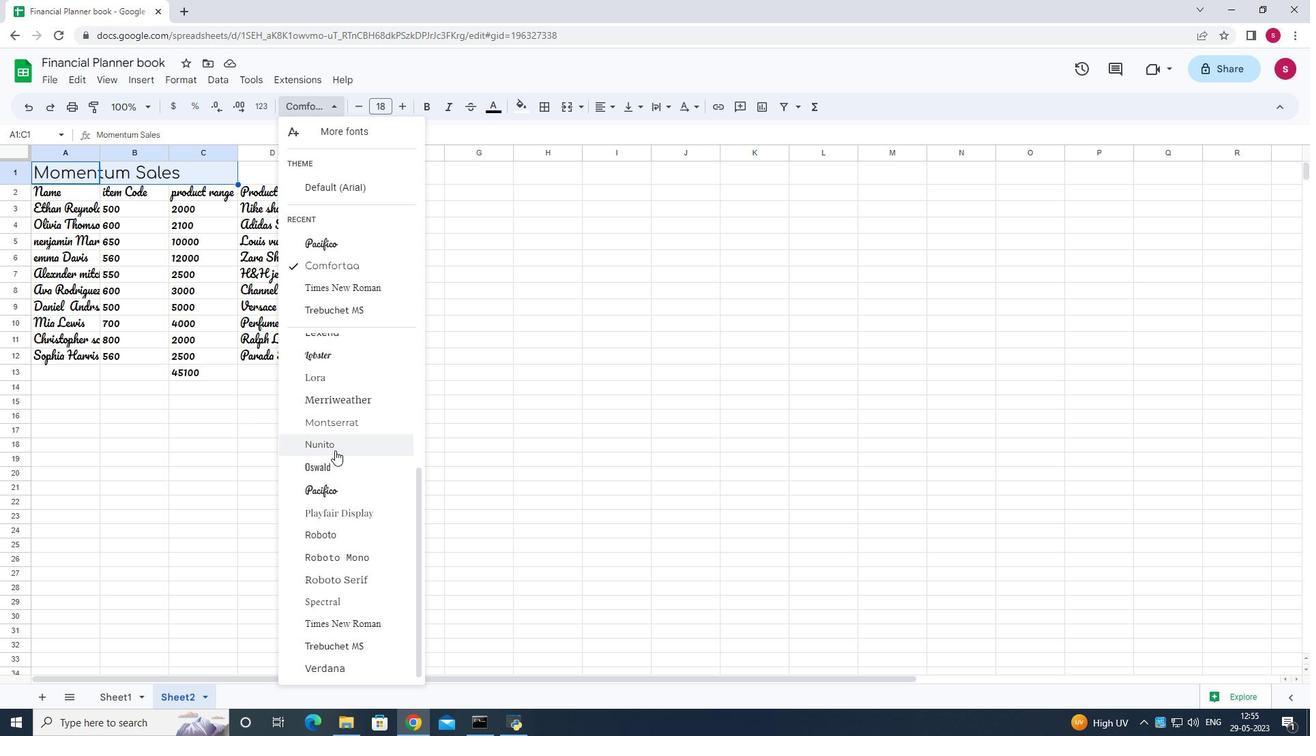
Action: Mouse moved to (354, 534)
Screenshot: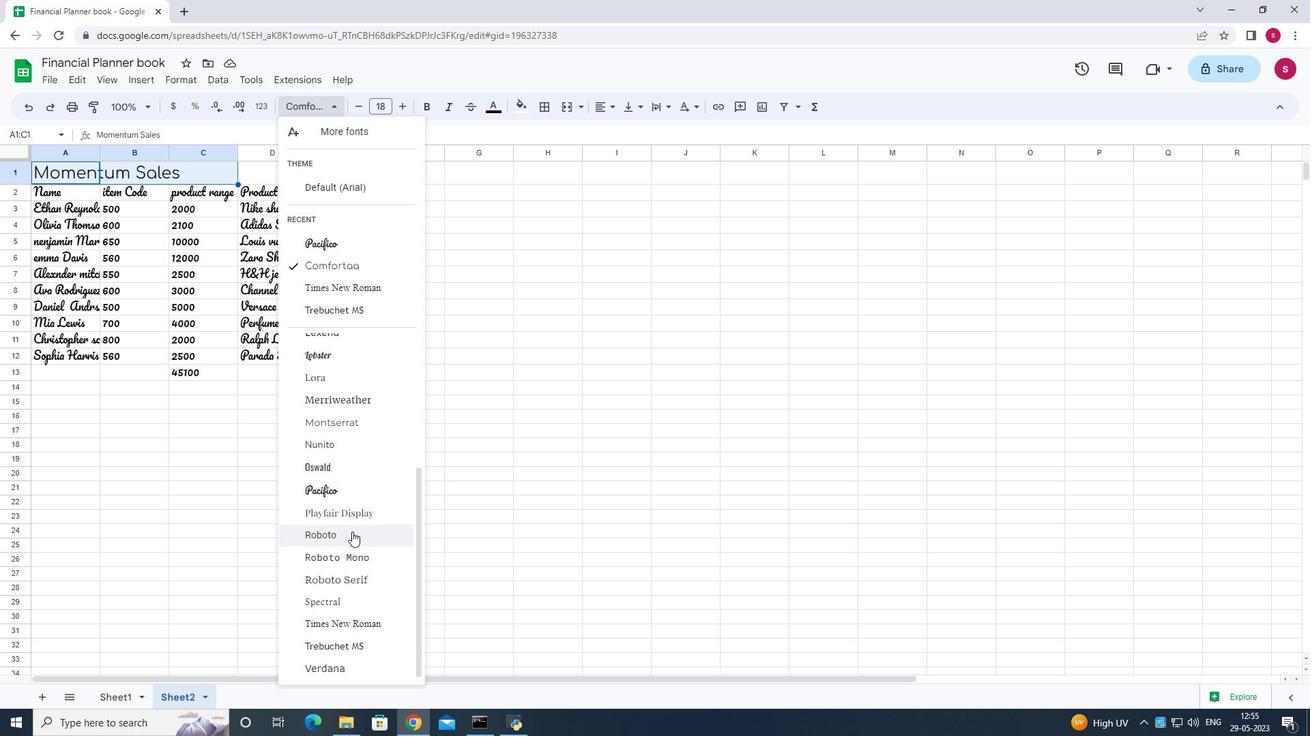 
Action: Mouse scrolled (354, 534) with delta (0, 0)
Screenshot: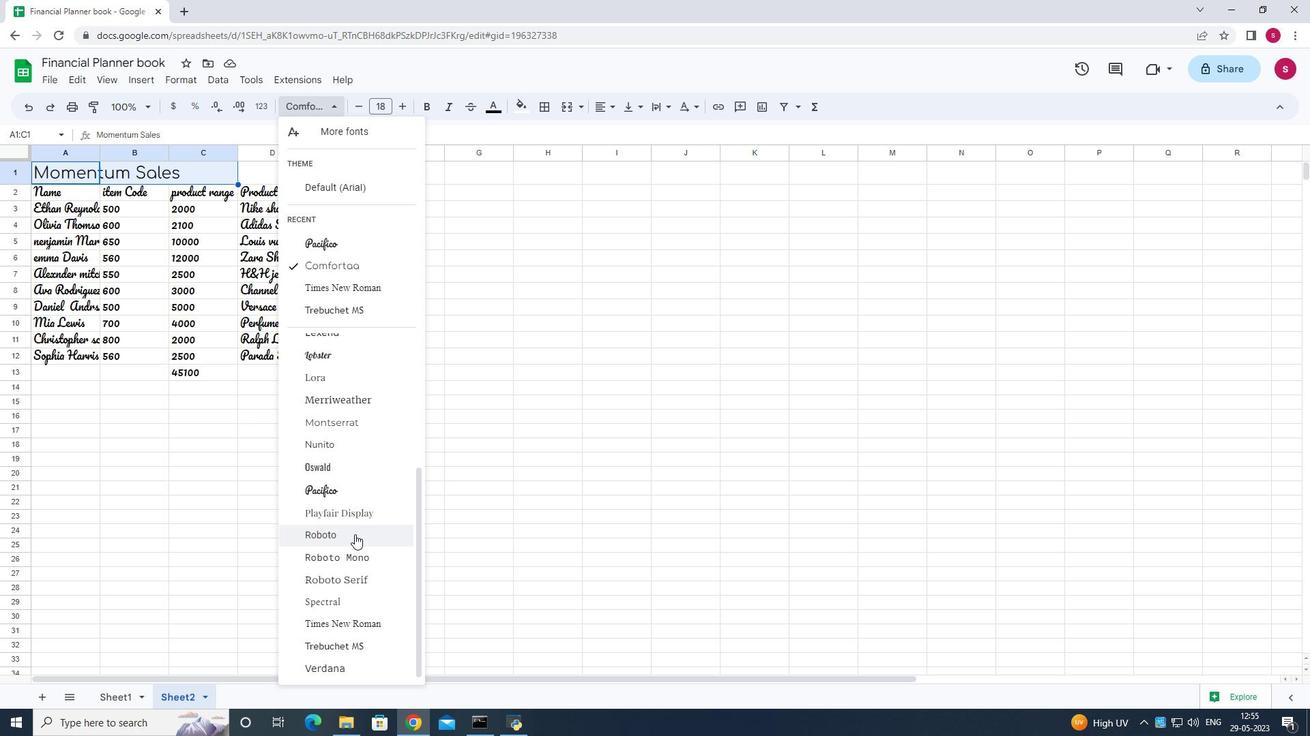 
Action: Mouse scrolled (354, 534) with delta (0, 0)
Screenshot: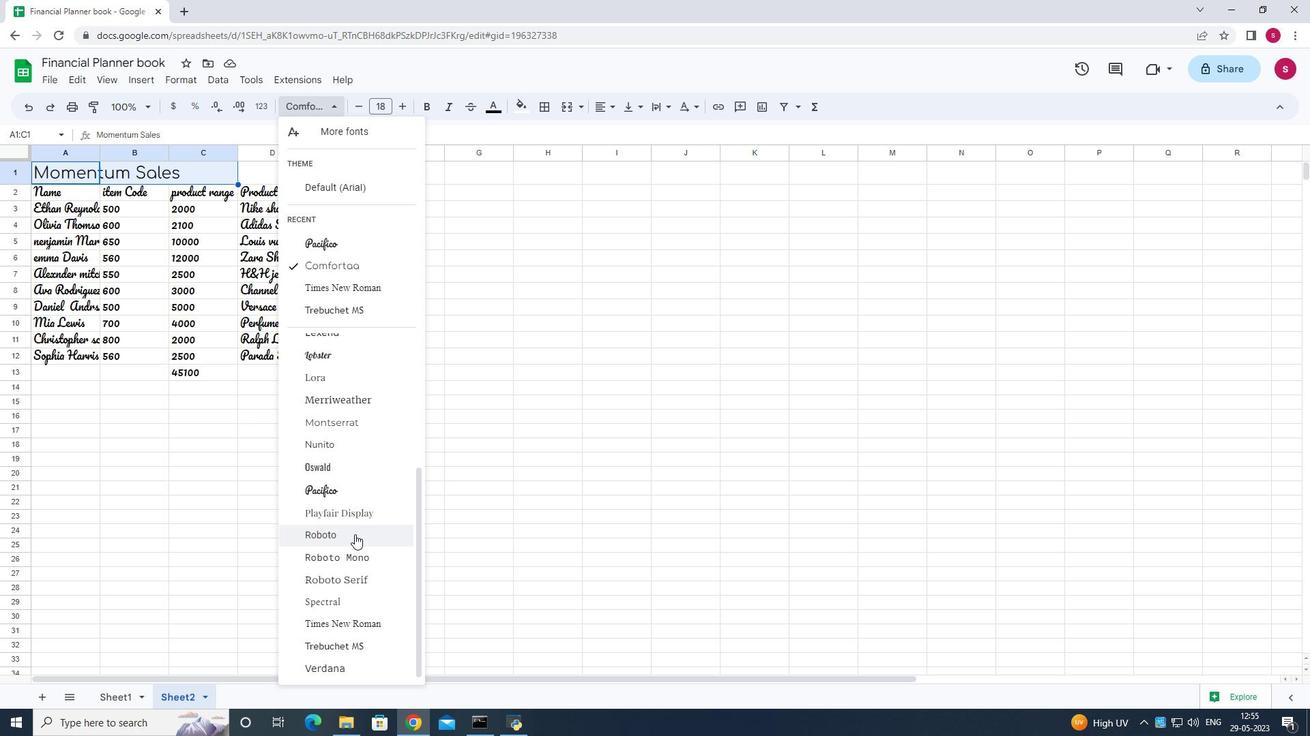 
Action: Mouse moved to (350, 404)
Screenshot: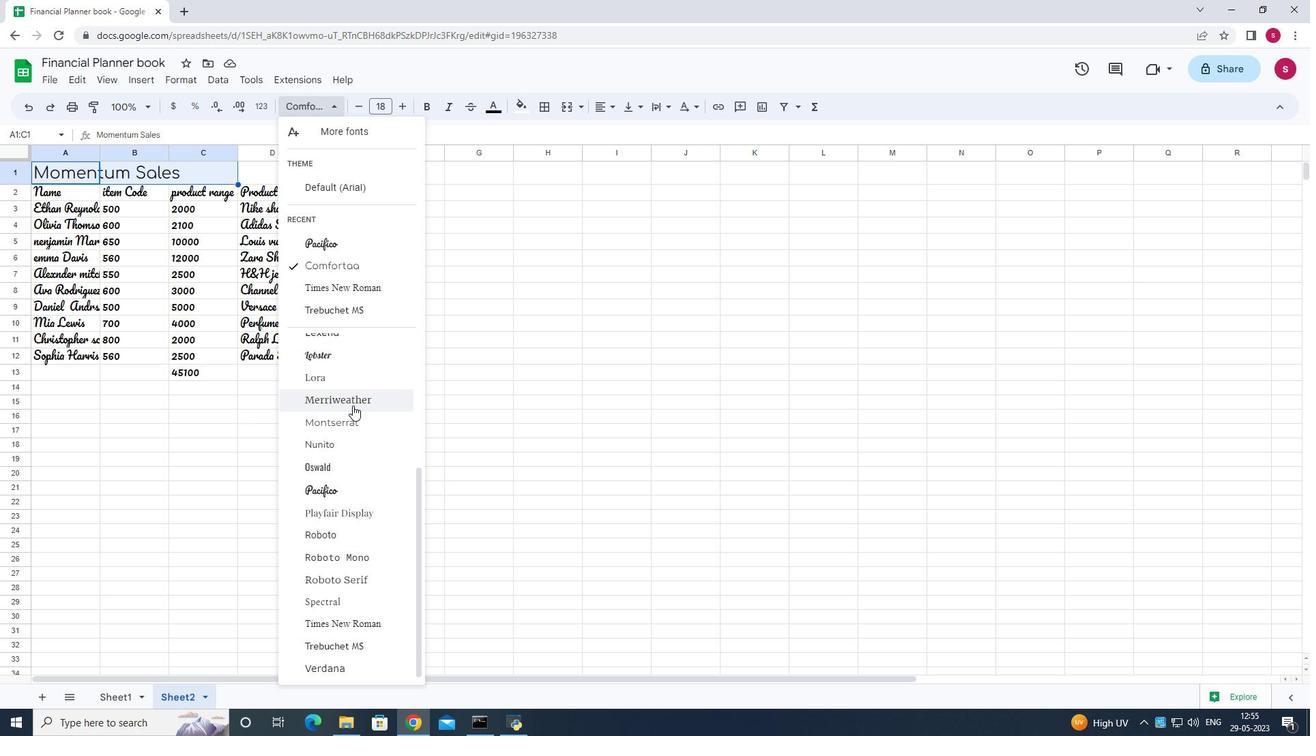 
Action: Mouse scrolled (350, 405) with delta (0, 0)
Screenshot: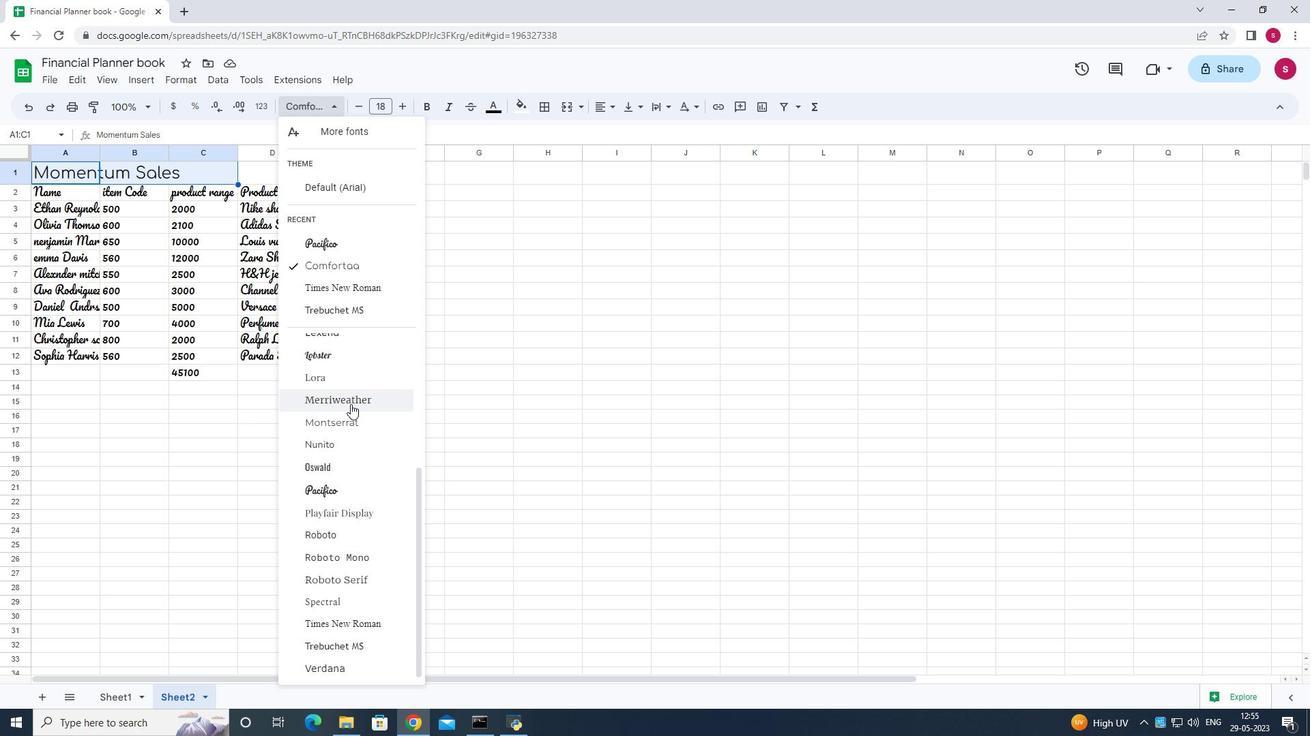 
Action: Mouse scrolled (350, 405) with delta (0, 0)
Screenshot: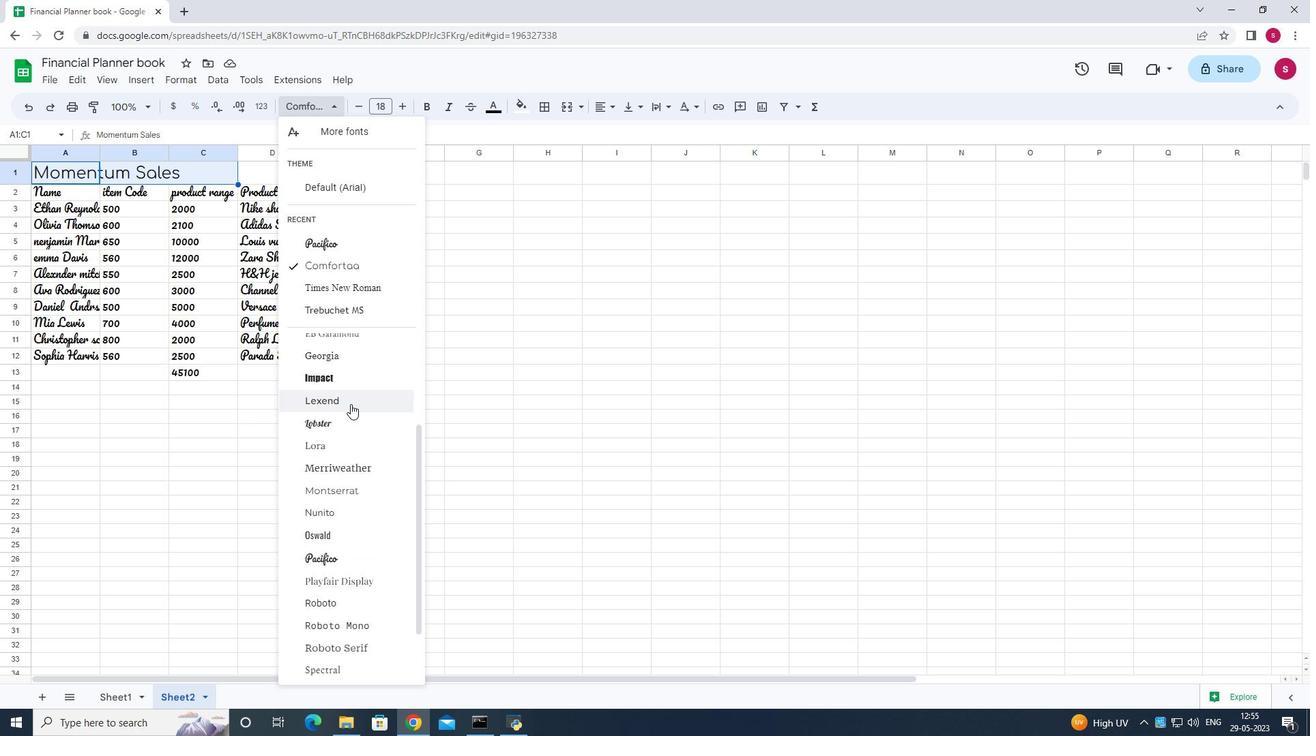 
Action: Mouse scrolled (350, 405) with delta (0, 0)
Screenshot: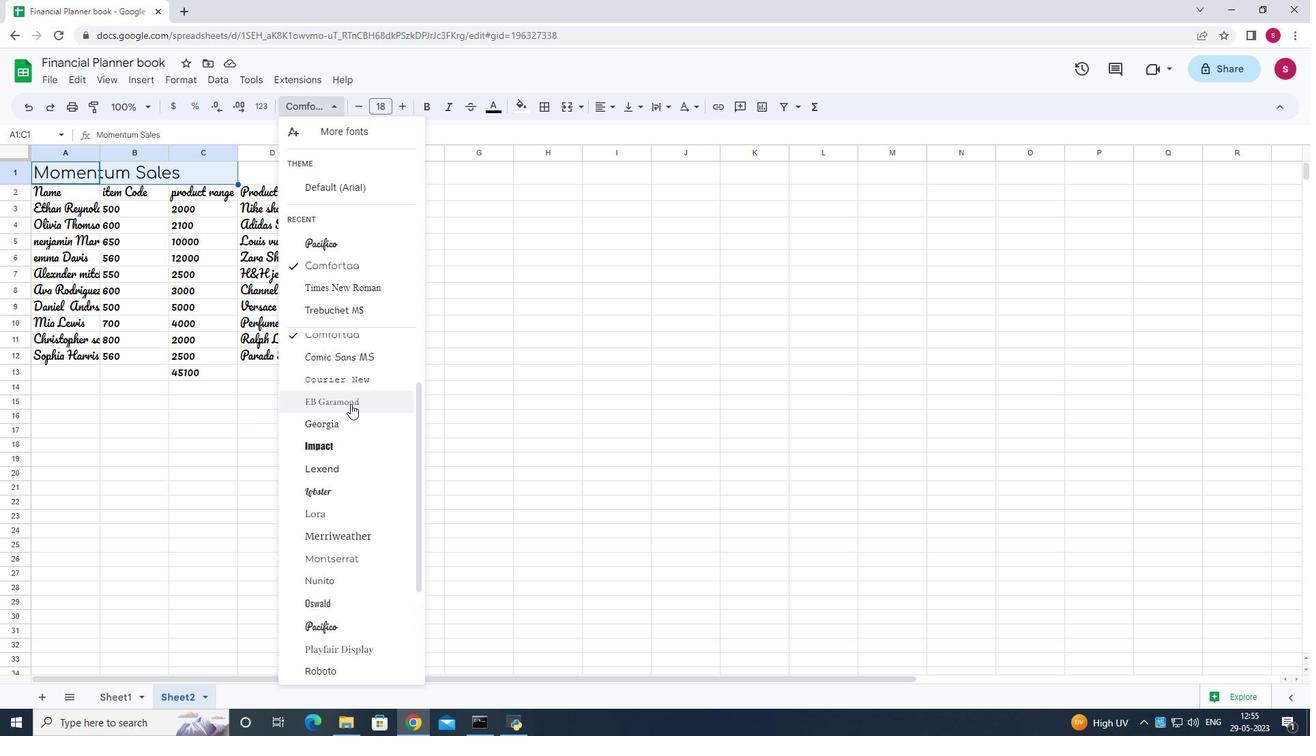 
Action: Mouse scrolled (350, 405) with delta (0, 0)
Screenshot: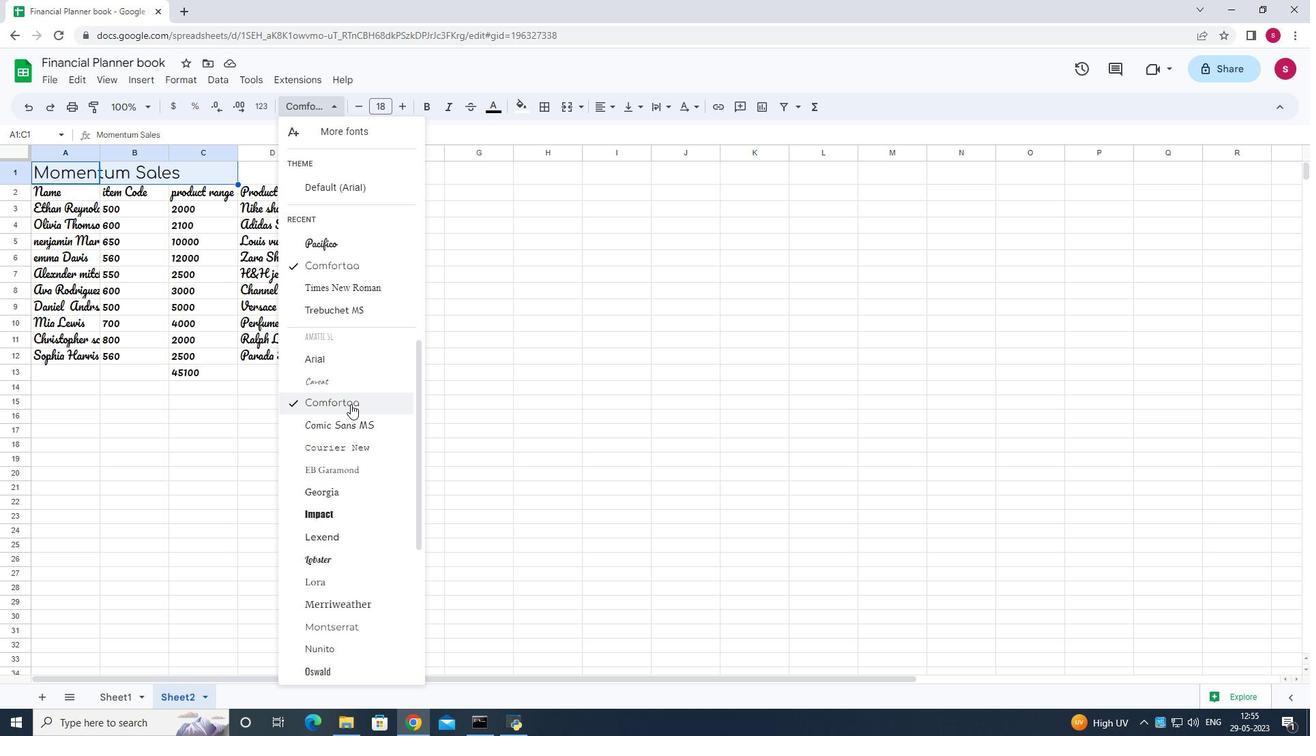 
Action: Mouse scrolled (350, 405) with delta (0, 0)
Screenshot: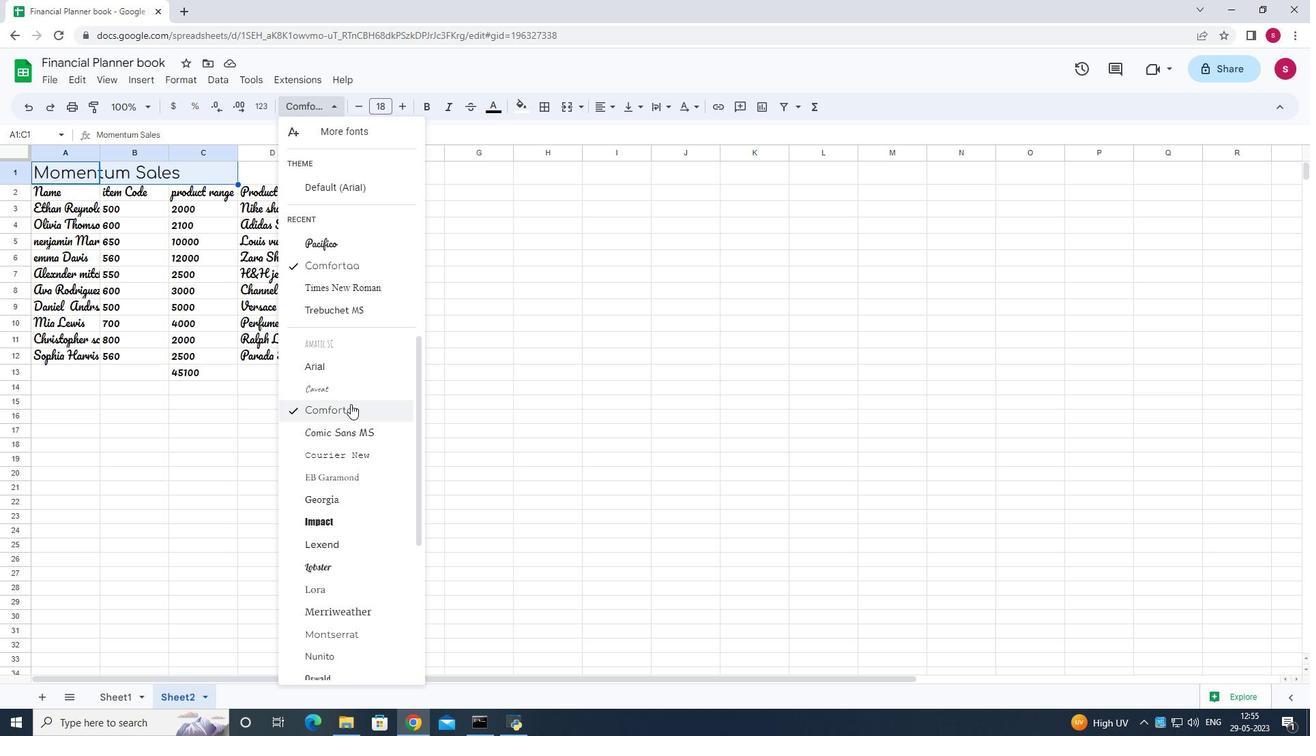 
Action: Mouse scrolled (350, 405) with delta (0, 0)
Screenshot: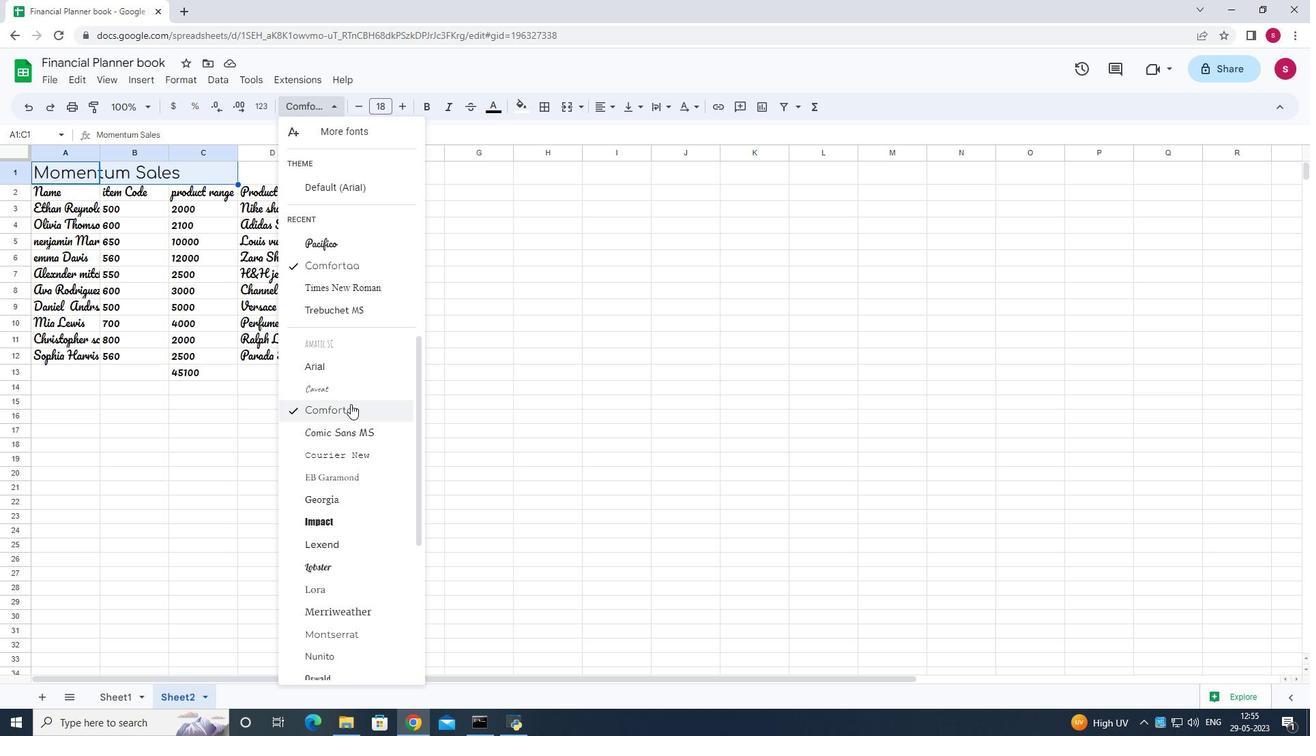
Action: Mouse scrolled (350, 405) with delta (0, 0)
Screenshot: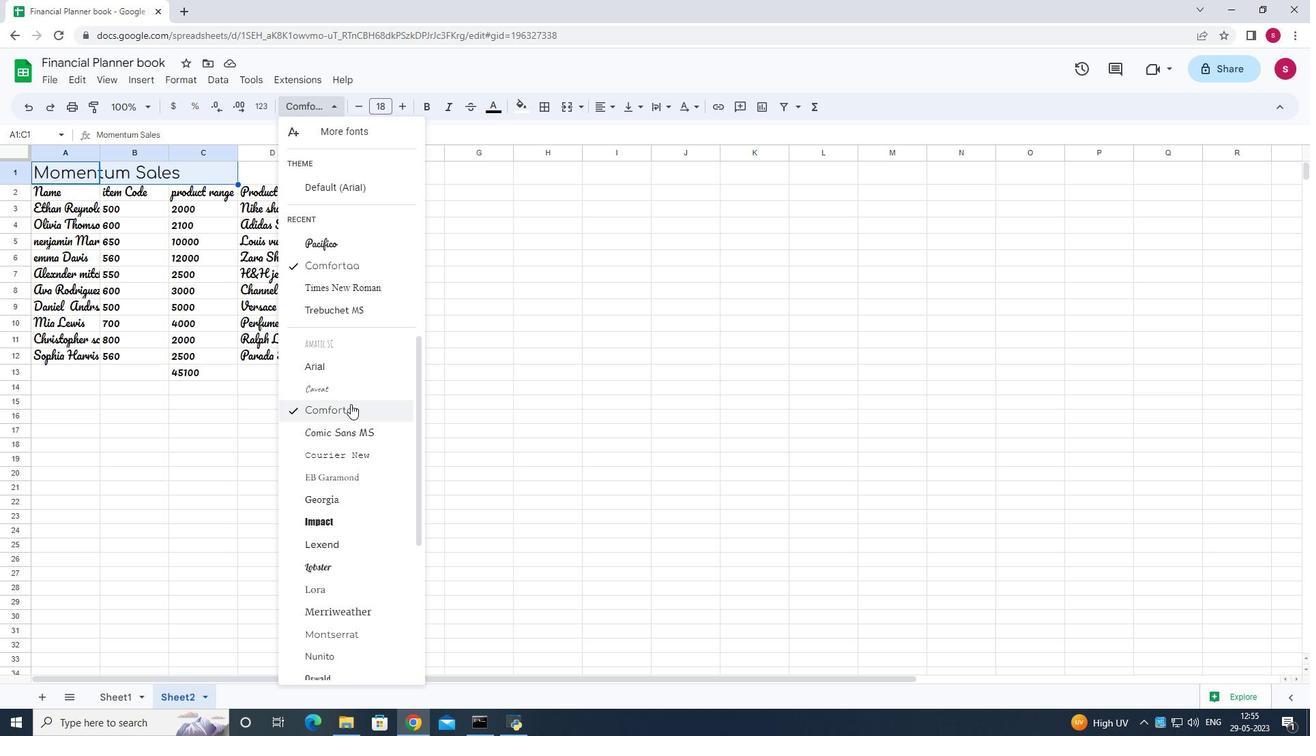 
Action: Mouse scrolled (350, 405) with delta (0, 0)
Screenshot: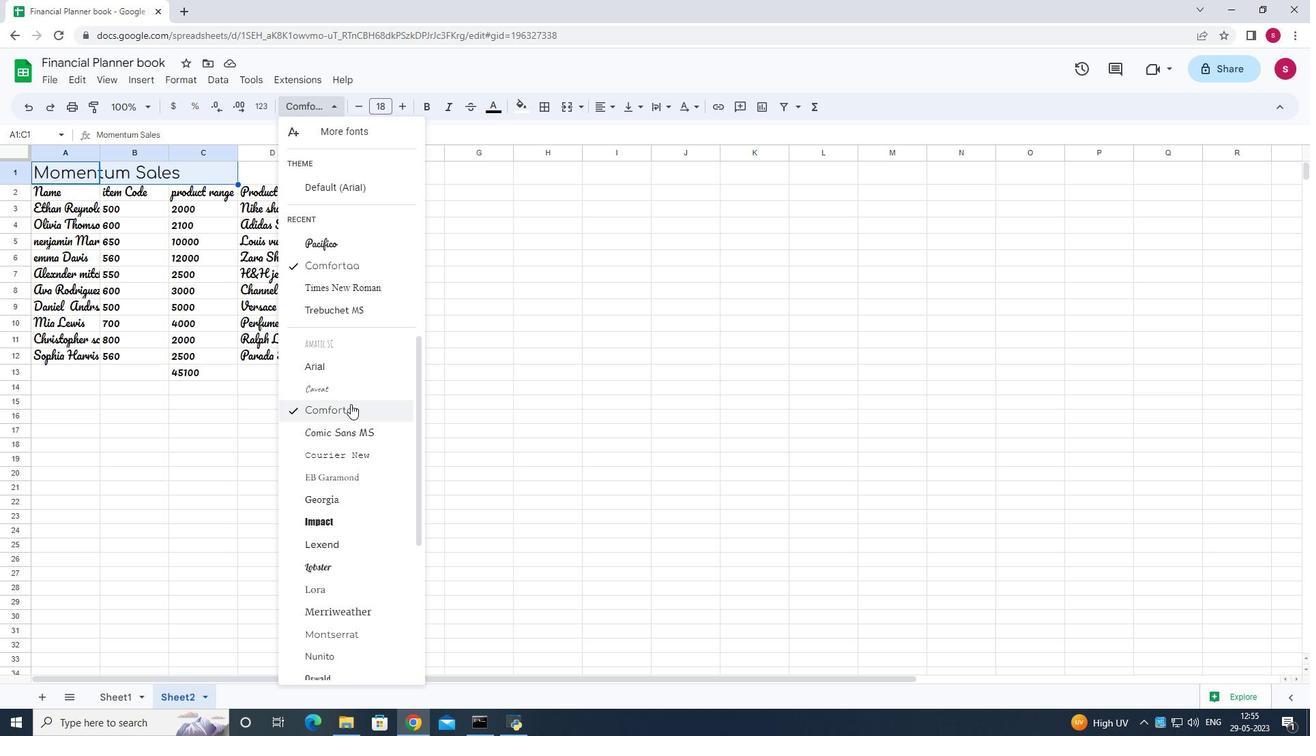 
Action: Mouse scrolled (350, 405) with delta (0, 0)
Screenshot: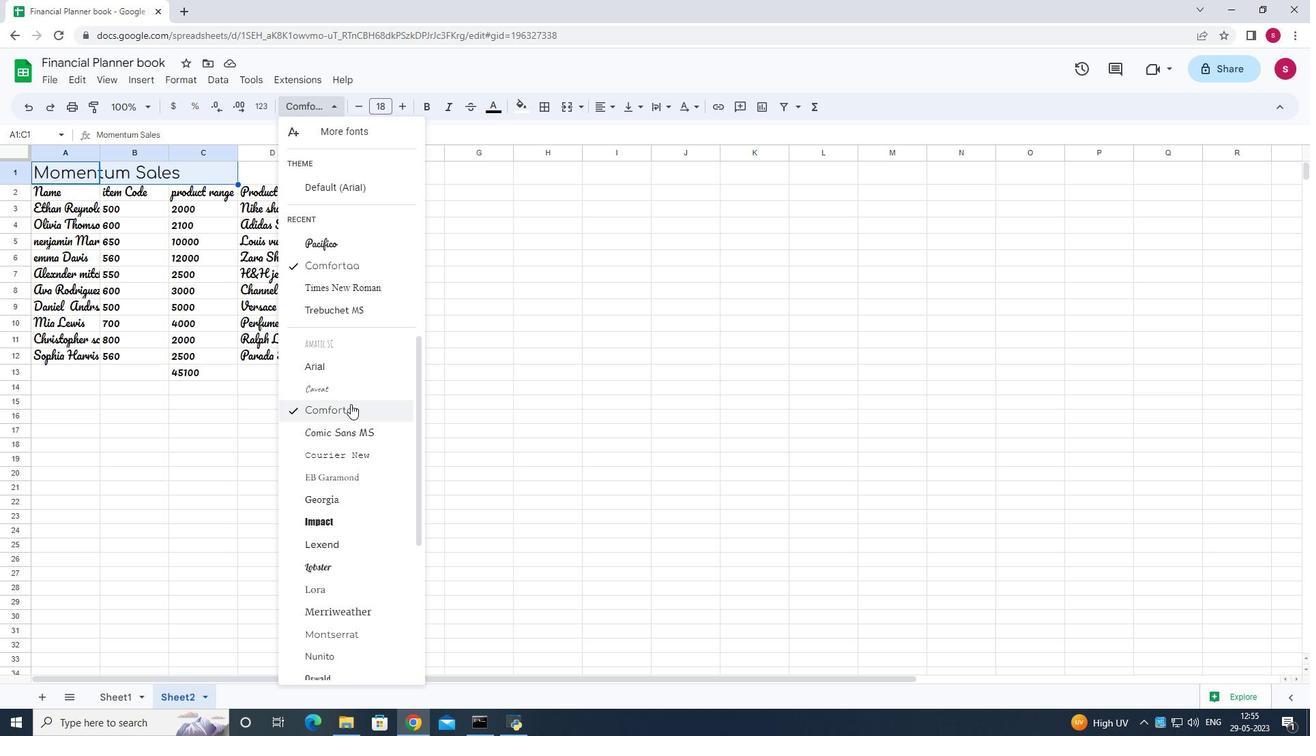 
Action: Mouse moved to (354, 291)
Screenshot: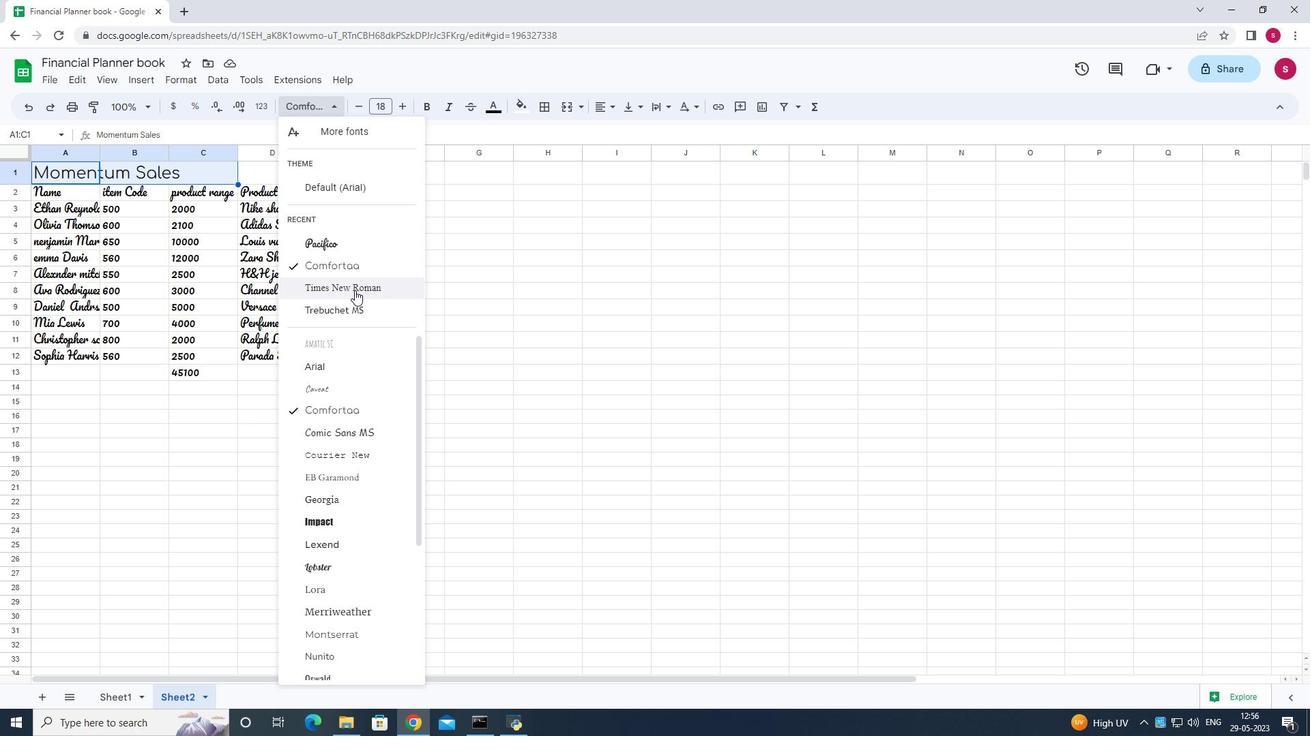 
Action: Mouse scrolled (354, 290) with delta (0, 0)
Screenshot: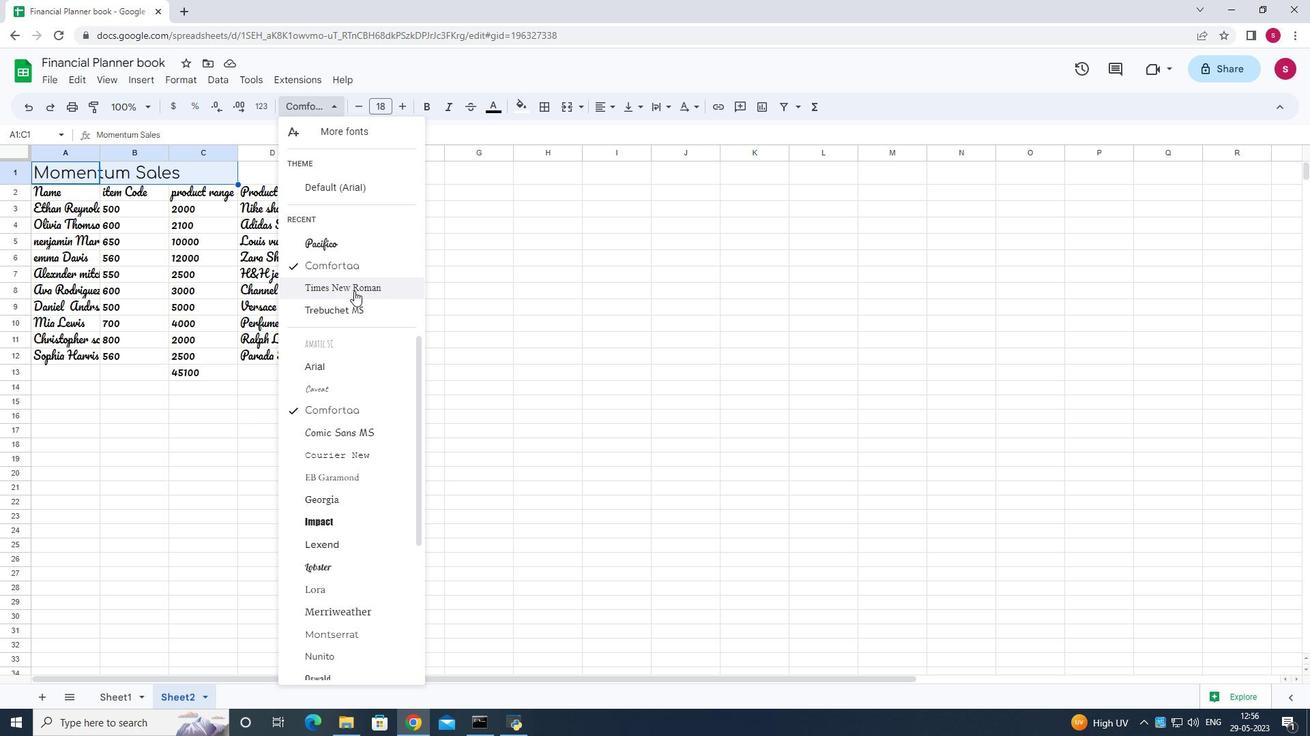 
Action: Mouse moved to (354, 279)
Screenshot: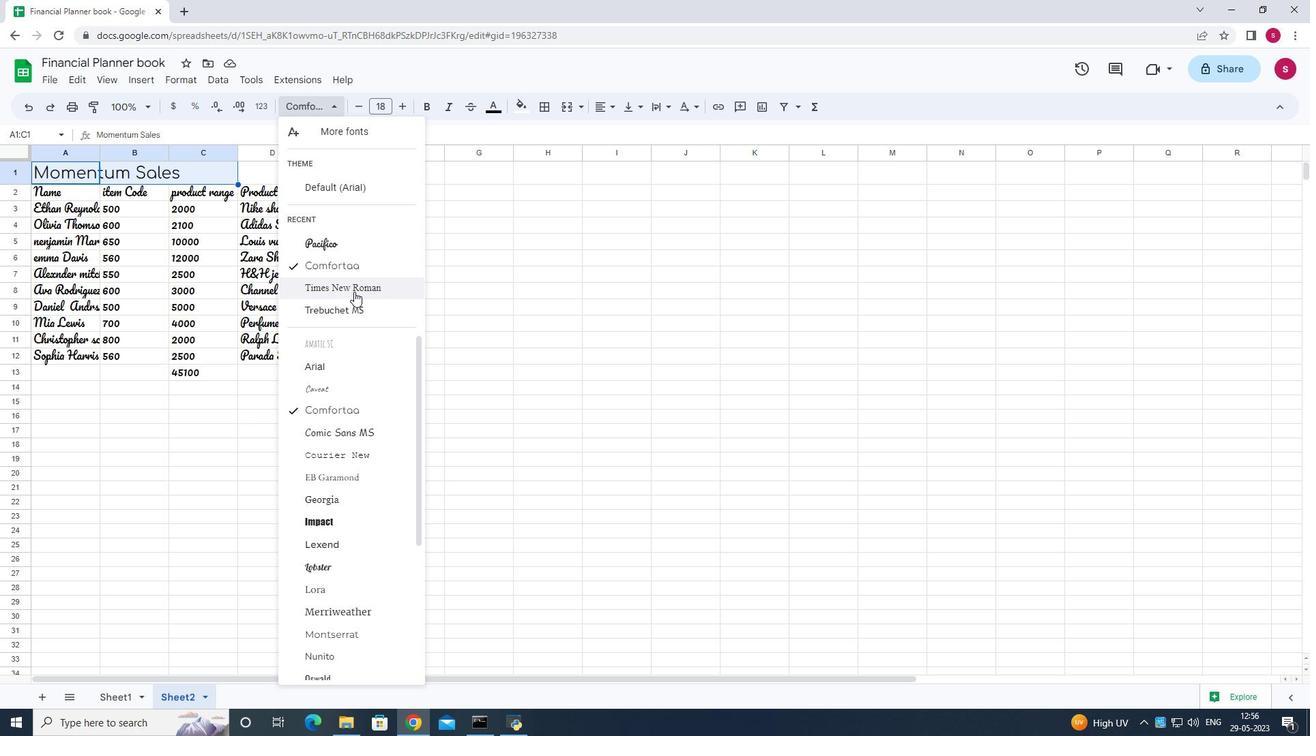 
Action: Mouse scrolled (354, 278) with delta (0, 0)
Screenshot: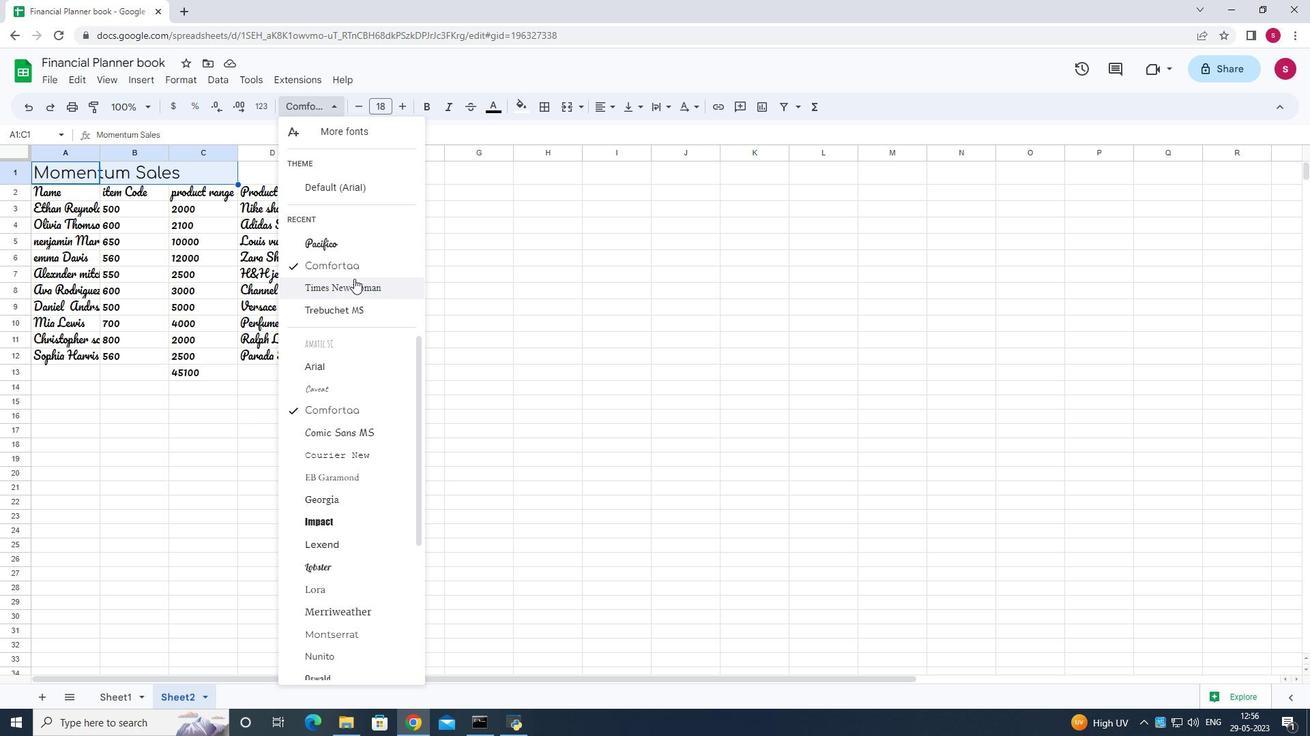 
Action: Mouse moved to (354, 278)
Screenshot: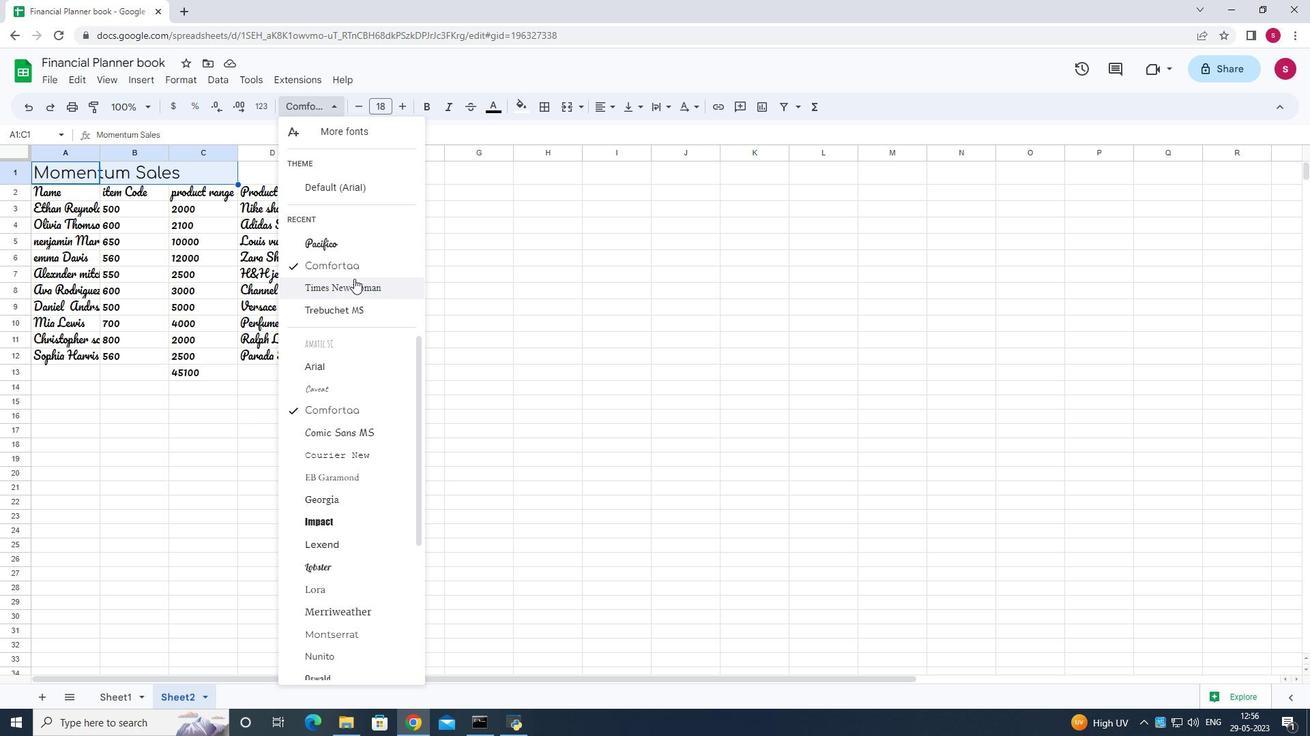 
Action: Mouse scrolled (354, 277) with delta (0, 0)
Screenshot: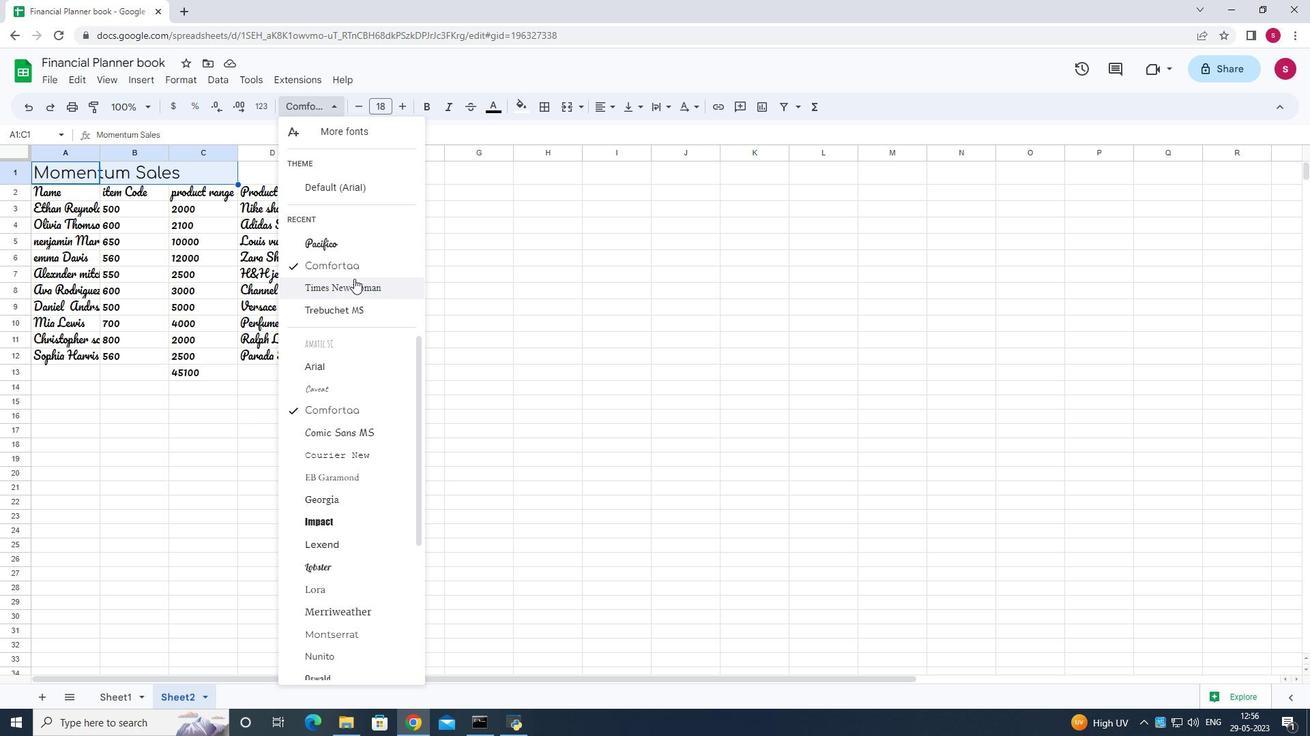 
Action: Mouse moved to (356, 278)
Screenshot: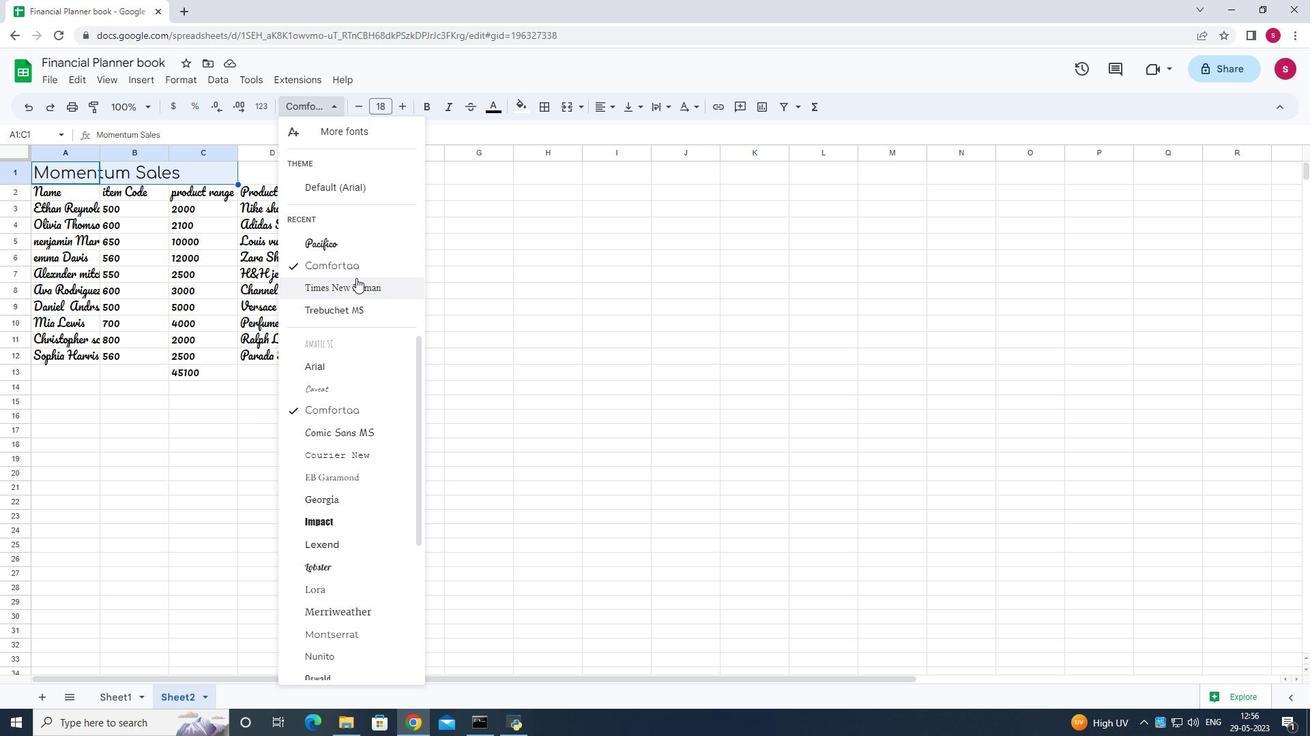 
Action: Mouse scrolled (356, 277) with delta (0, 0)
Screenshot: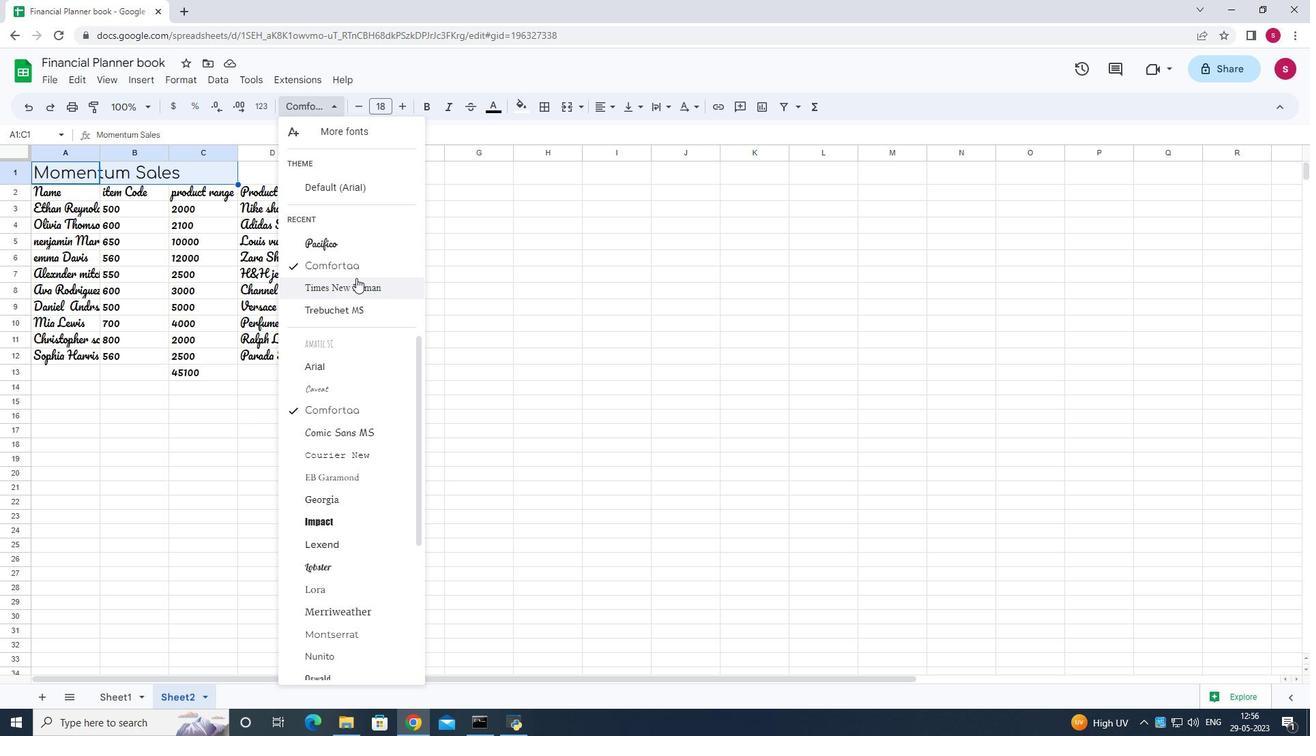 
Action: Mouse moved to (399, 466)
Screenshot: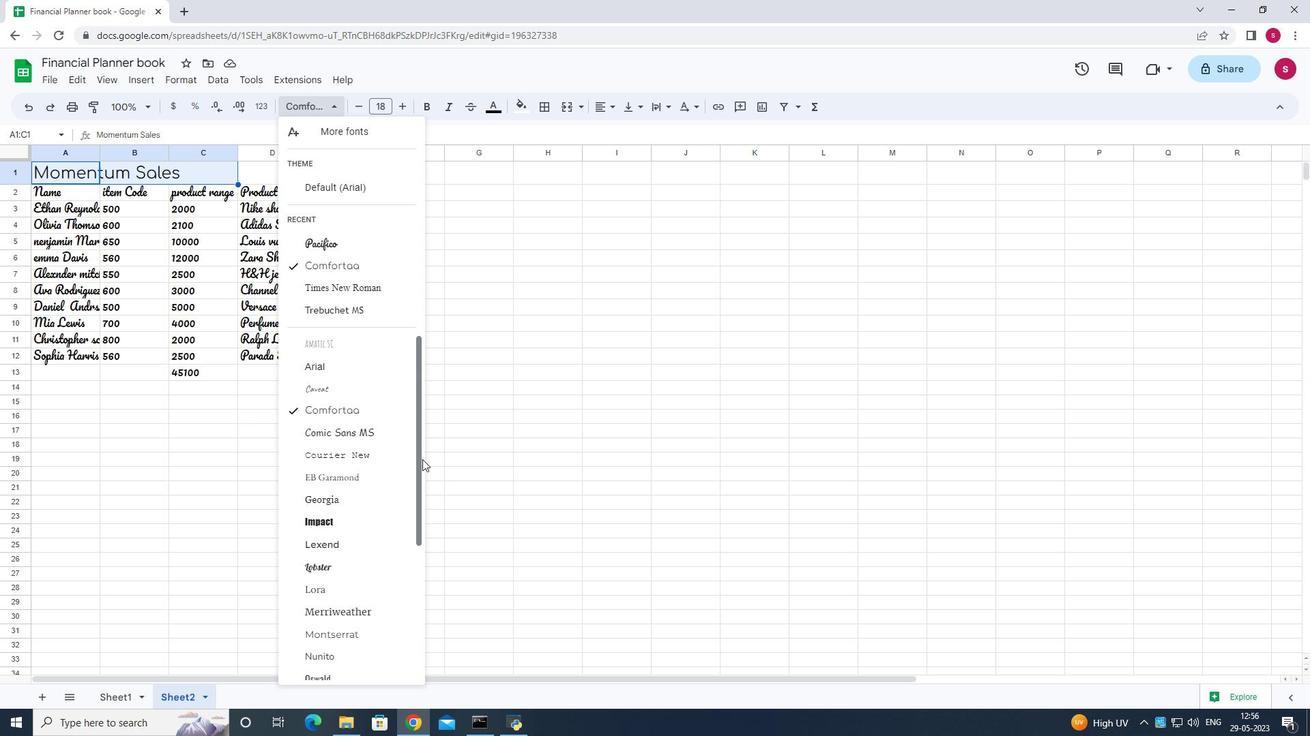 
Action: Mouse scrolled (399, 465) with delta (0, 0)
Screenshot: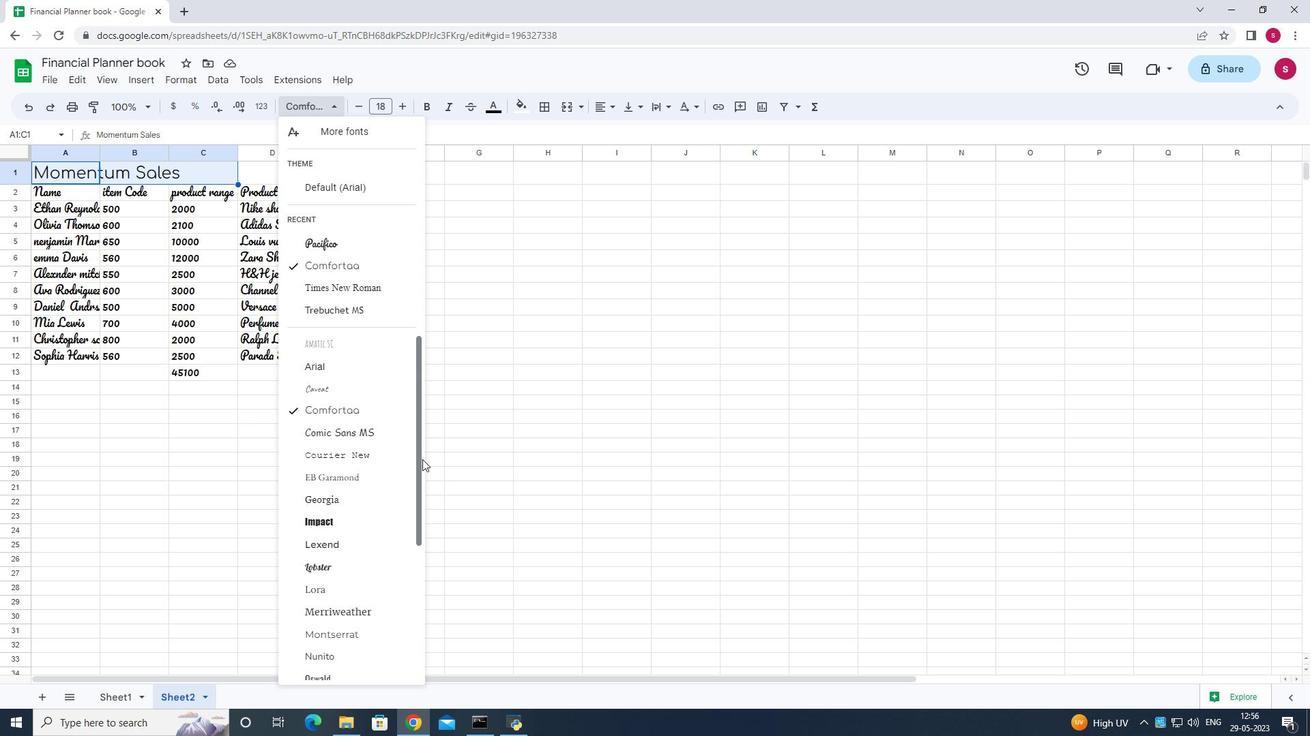 
Action: Mouse moved to (397, 466)
Screenshot: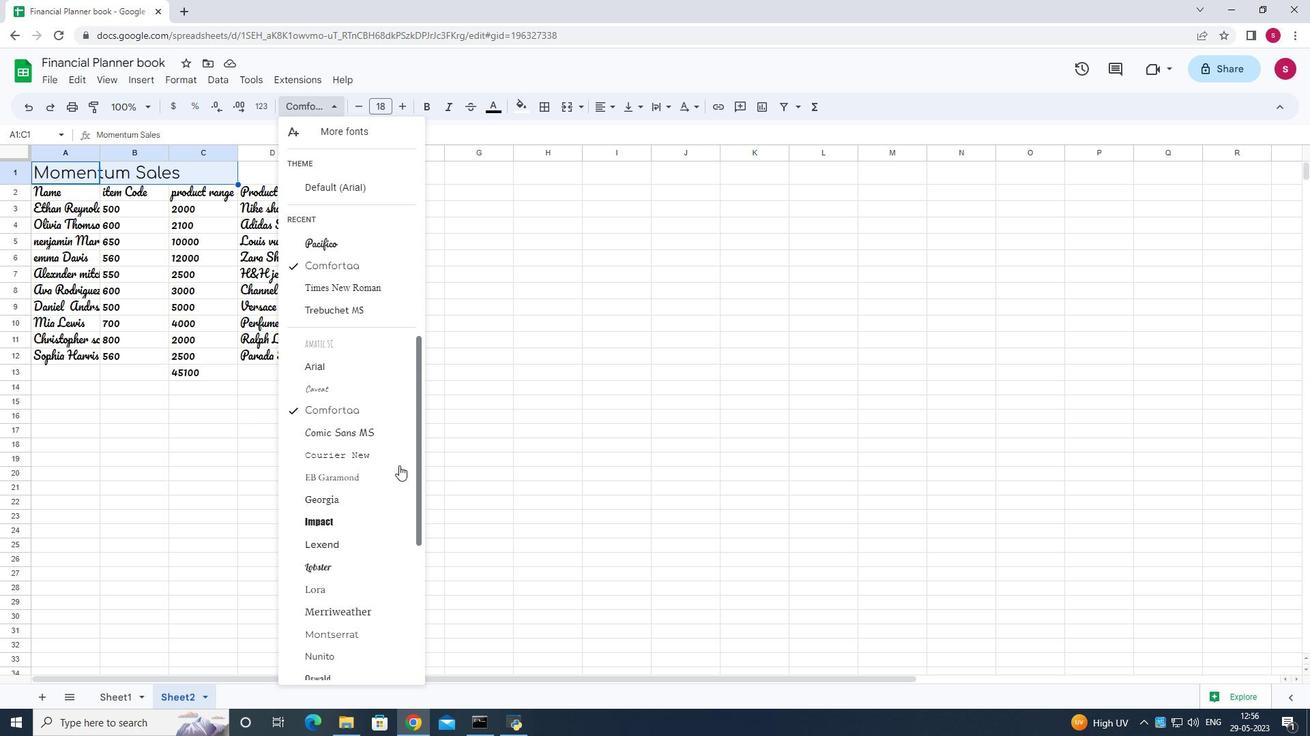 
Action: Mouse scrolled (397, 466) with delta (0, 0)
Screenshot: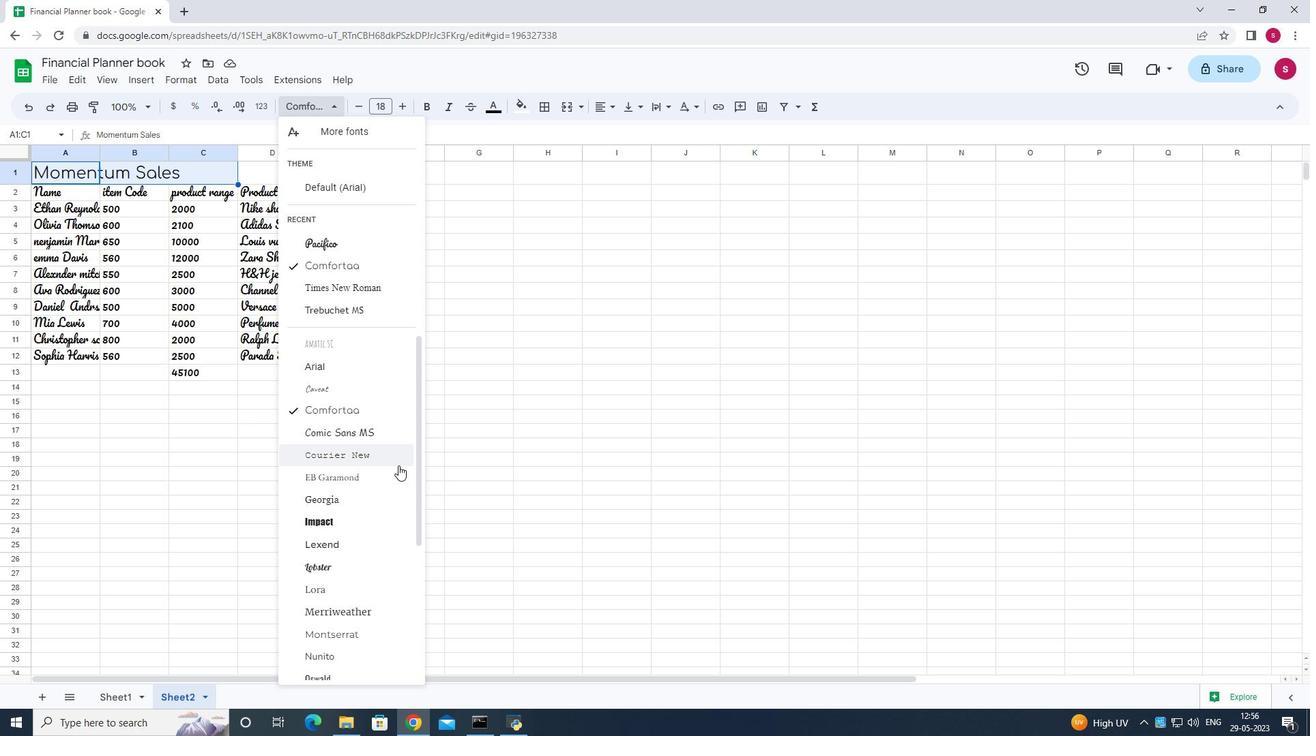 
Action: Mouse scrolled (397, 466) with delta (0, 0)
Screenshot: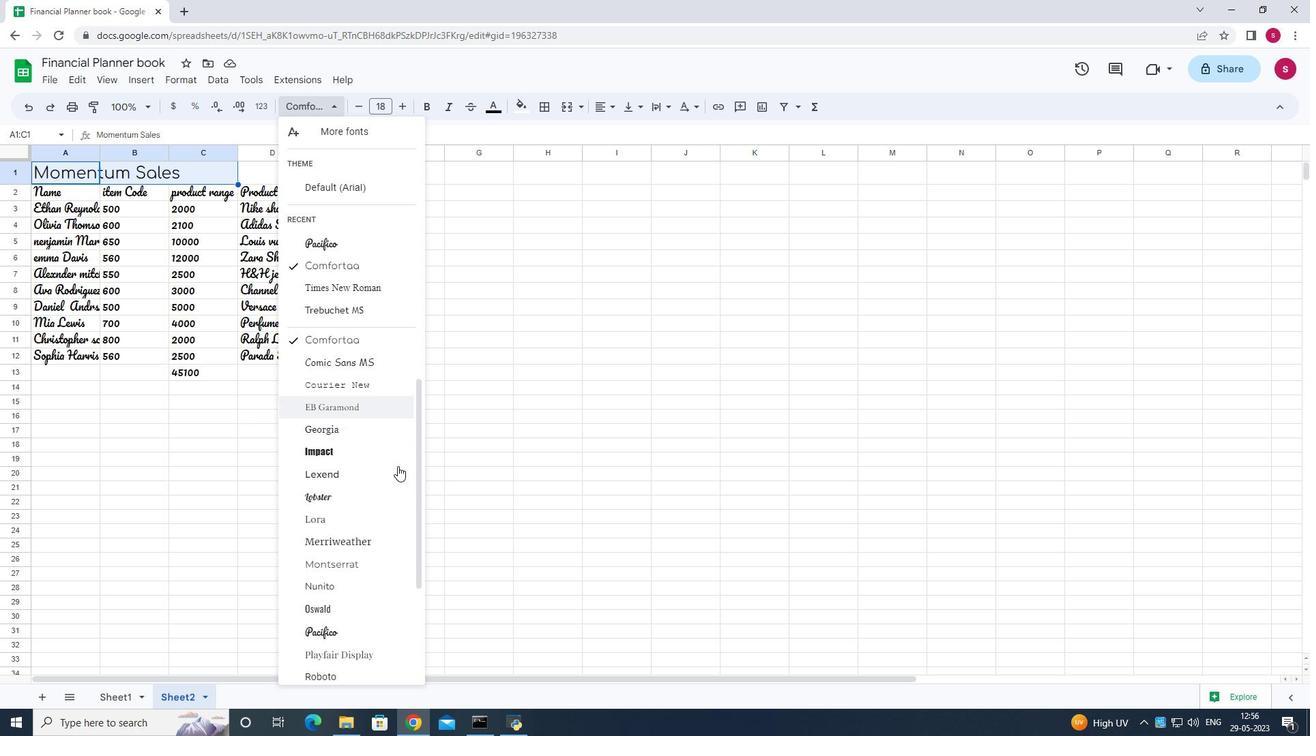
Action: Mouse scrolled (397, 466) with delta (0, 0)
Screenshot: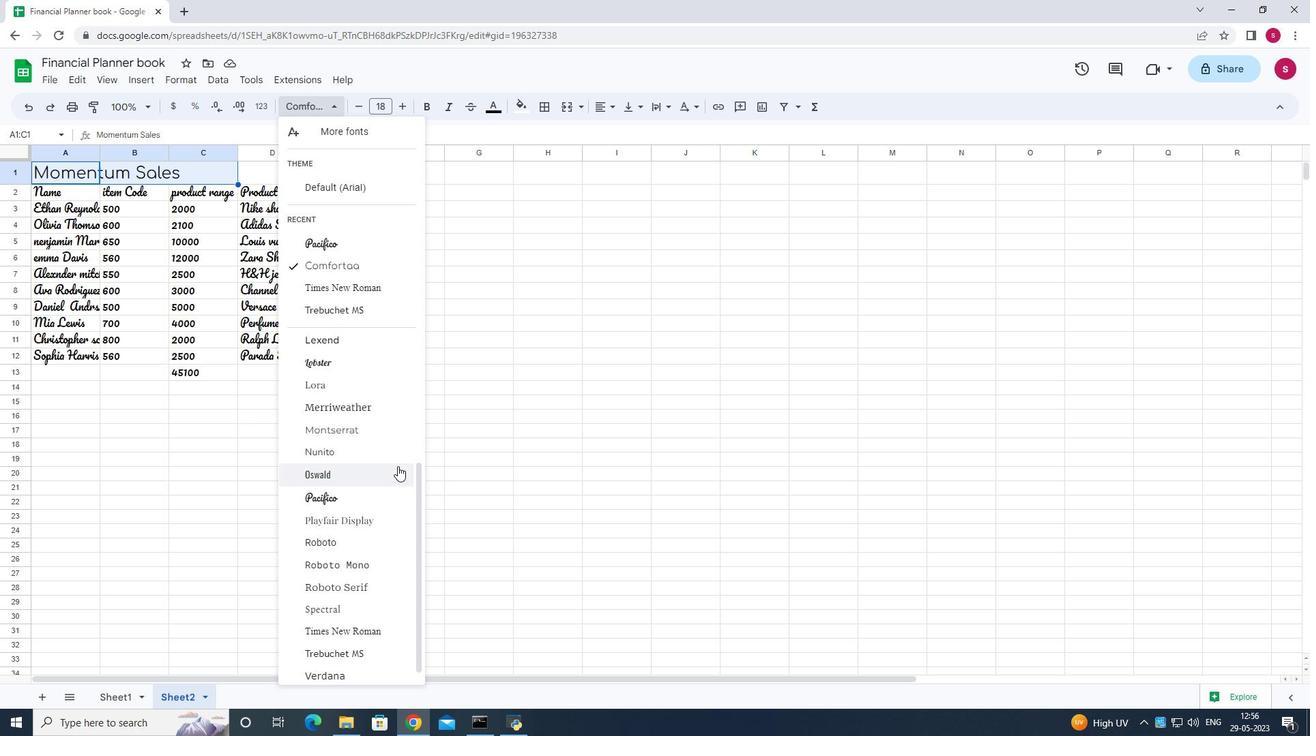 
Action: Mouse scrolled (397, 466) with delta (0, 0)
Screenshot: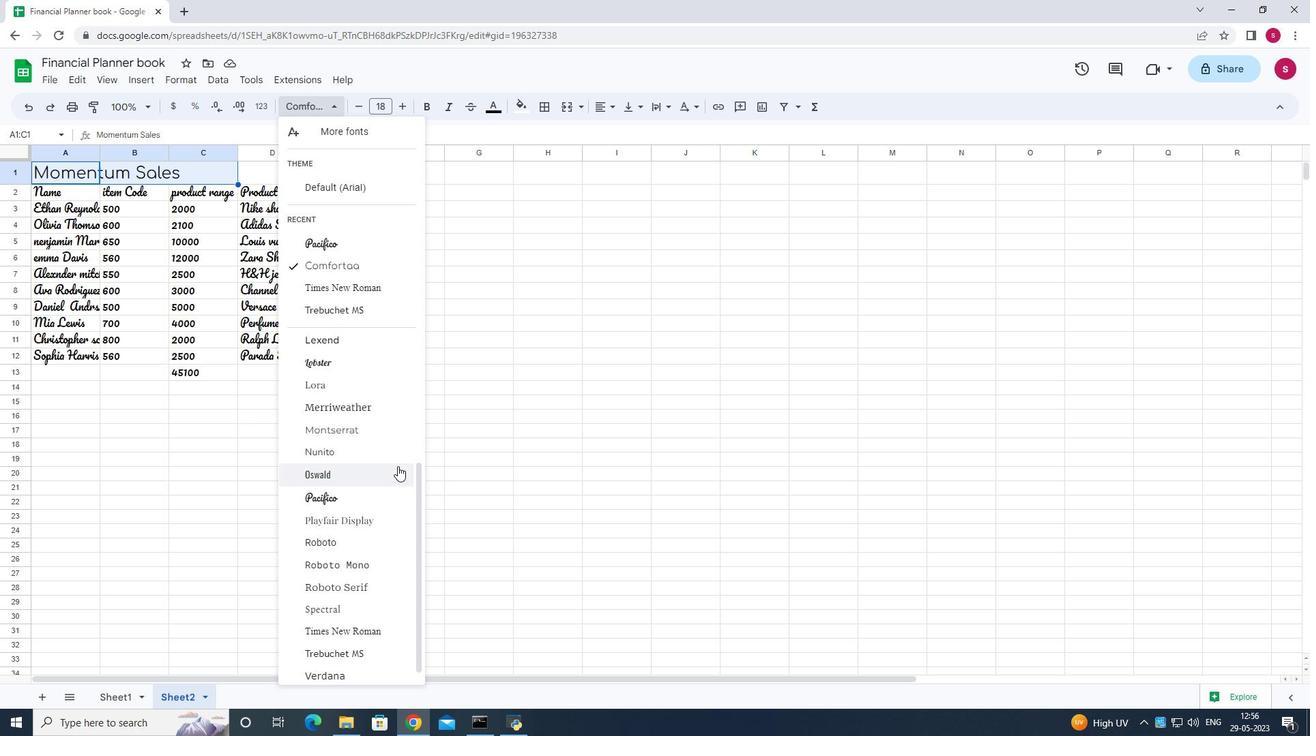 
Action: Mouse scrolled (397, 466) with delta (0, 0)
Screenshot: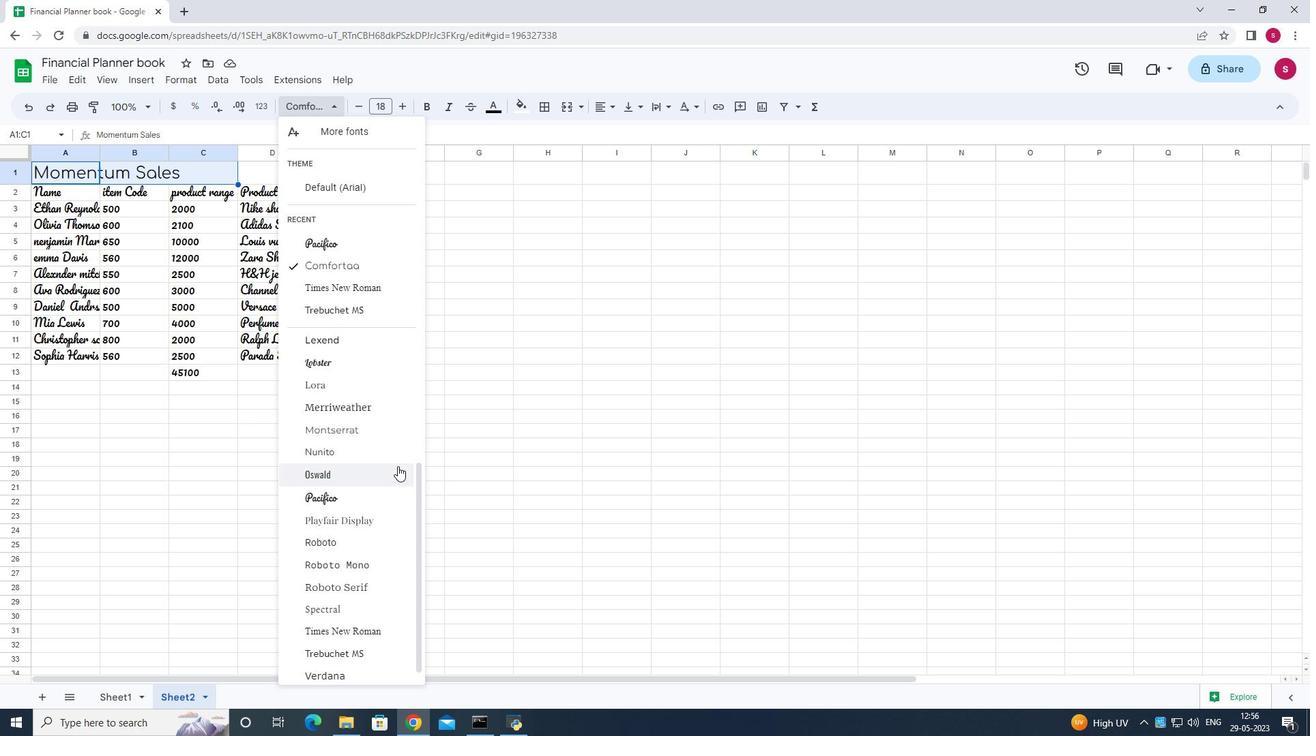 
Action: Mouse scrolled (397, 466) with delta (0, 0)
Screenshot: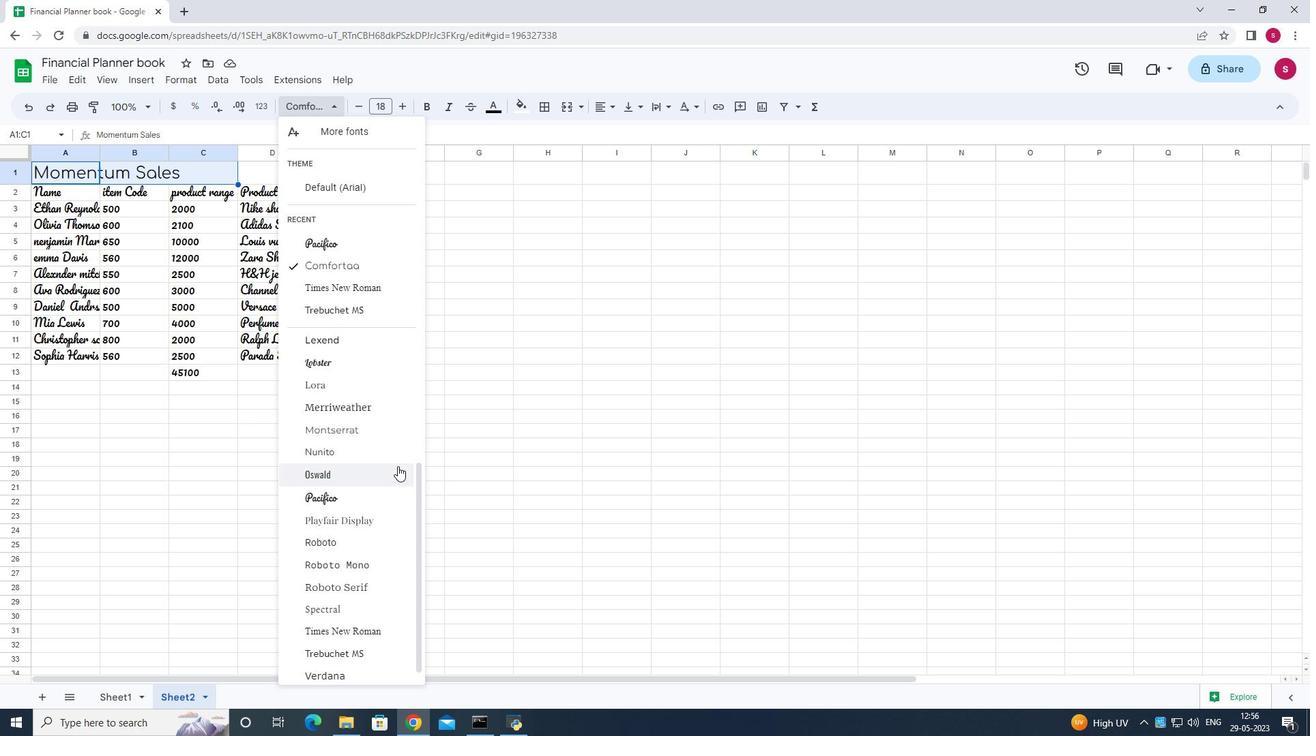 
Action: Mouse scrolled (397, 466) with delta (0, 0)
Screenshot: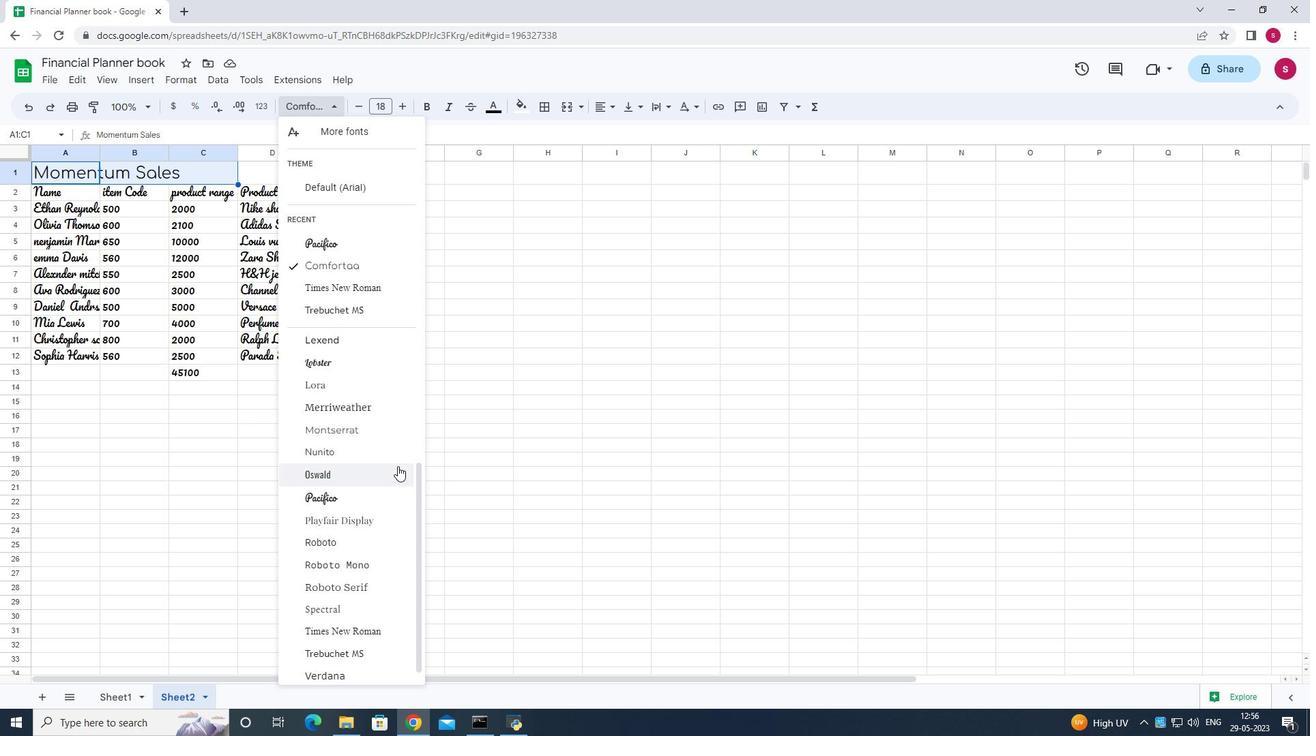 
Action: Mouse scrolled (397, 466) with delta (0, 0)
Screenshot: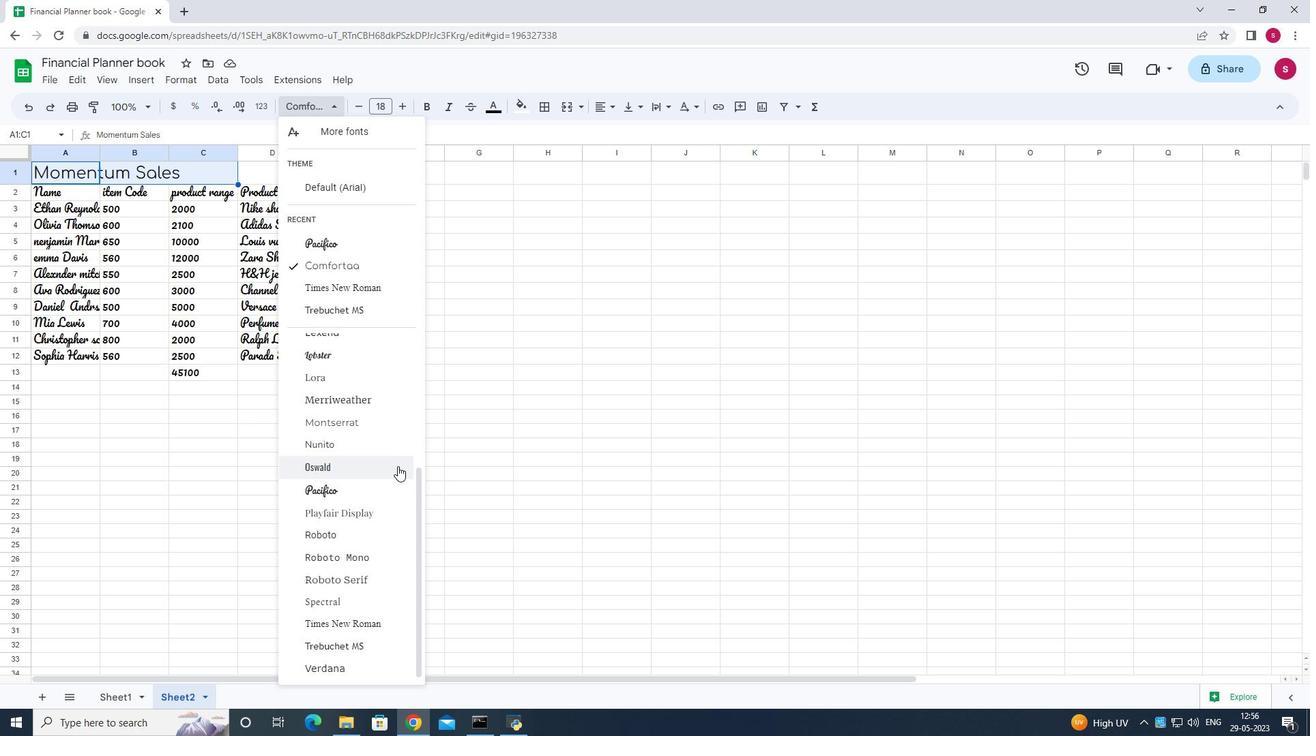 
Action: Mouse scrolled (397, 466) with delta (0, 0)
Screenshot: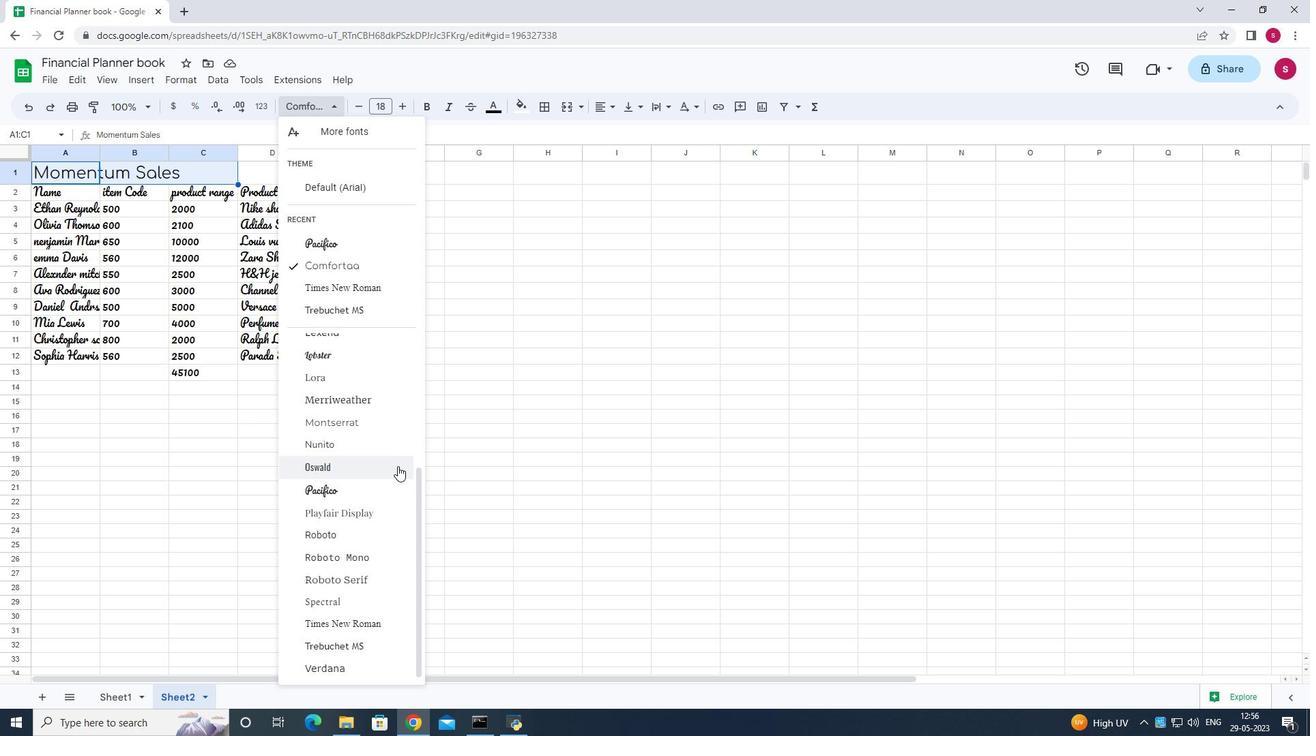 
Action: Mouse scrolled (397, 466) with delta (0, 0)
Screenshot: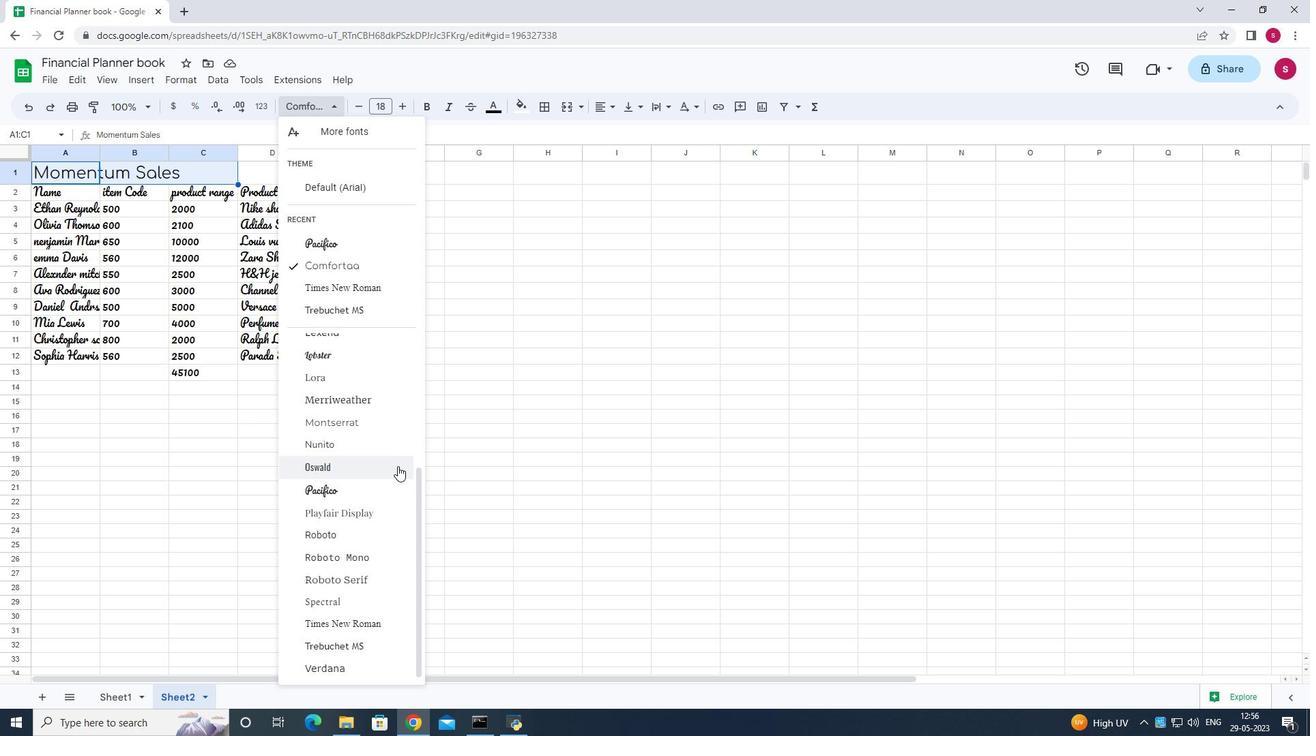
Action: Mouse scrolled (397, 466) with delta (0, 0)
Screenshot: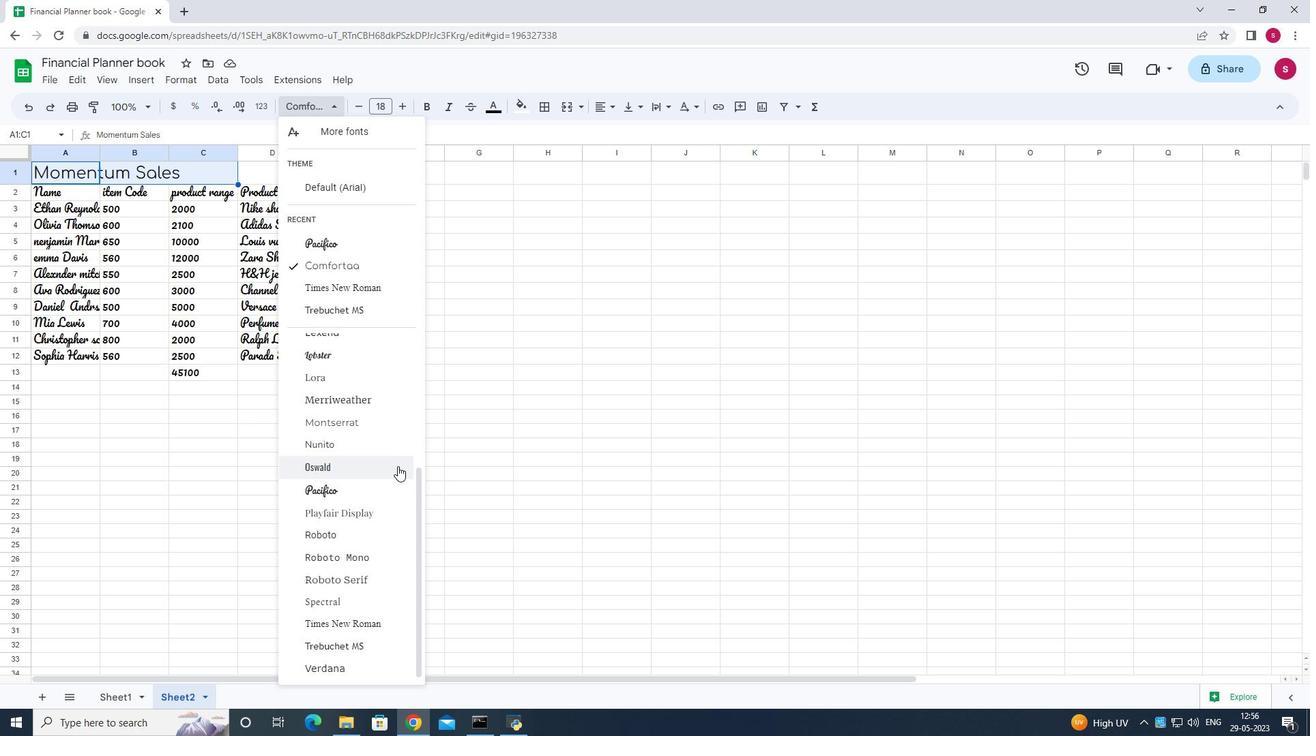 
Action: Mouse moved to (341, 428)
Screenshot: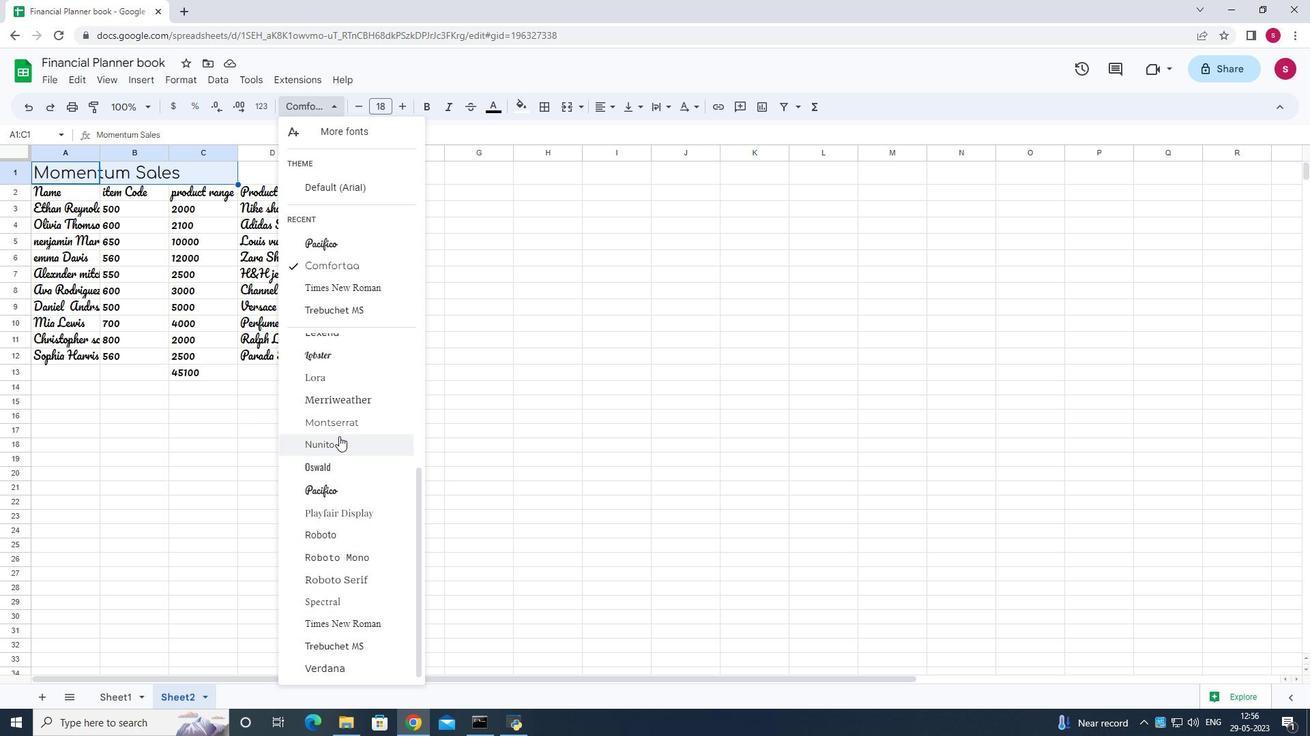 
Action: Mouse scrolled (341, 429) with delta (0, 0)
Screenshot: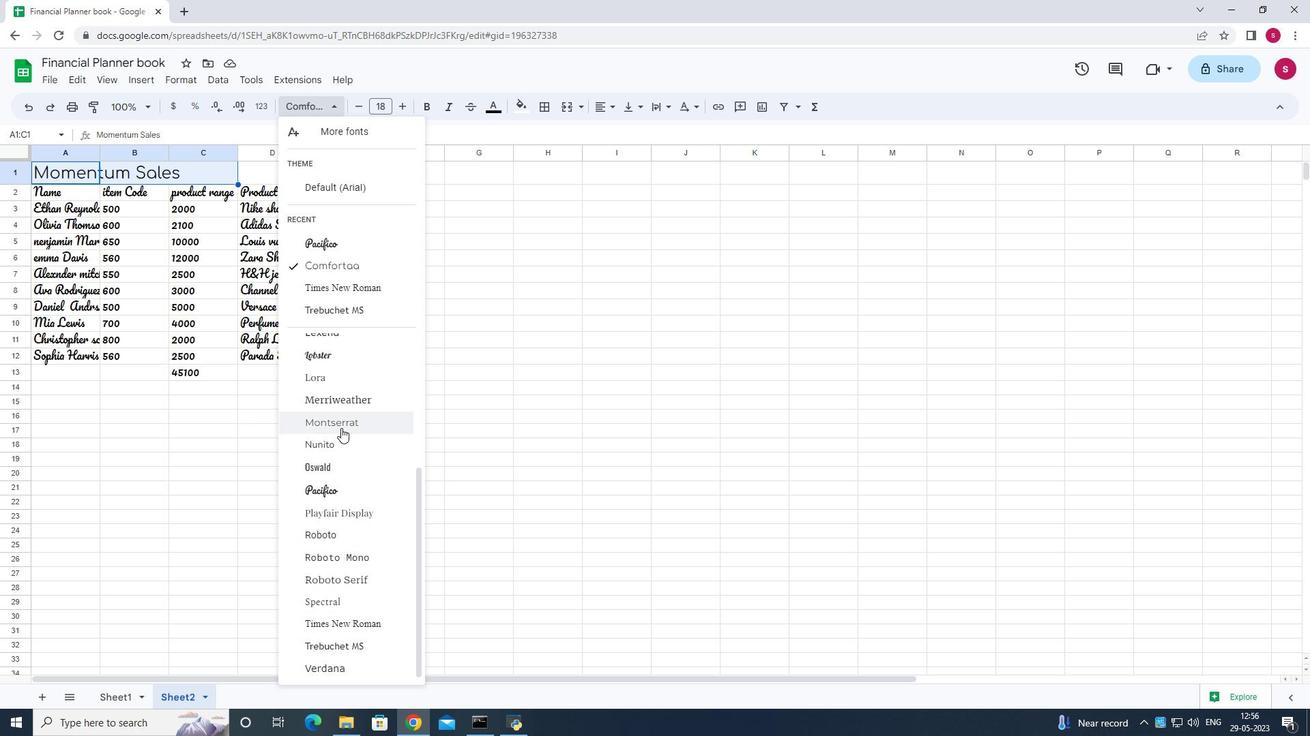 
Action: Mouse moved to (341, 427)
Screenshot: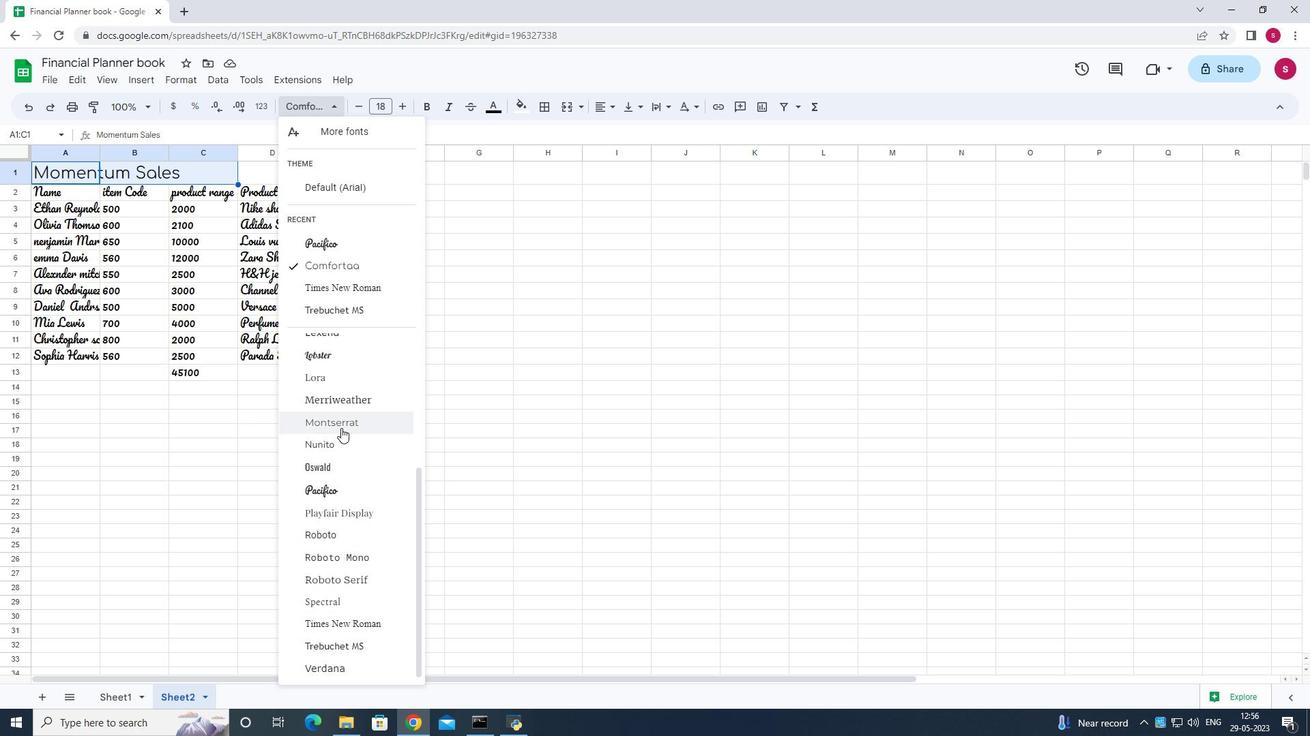 
Action: Mouse scrolled (341, 428) with delta (0, 0)
Screenshot: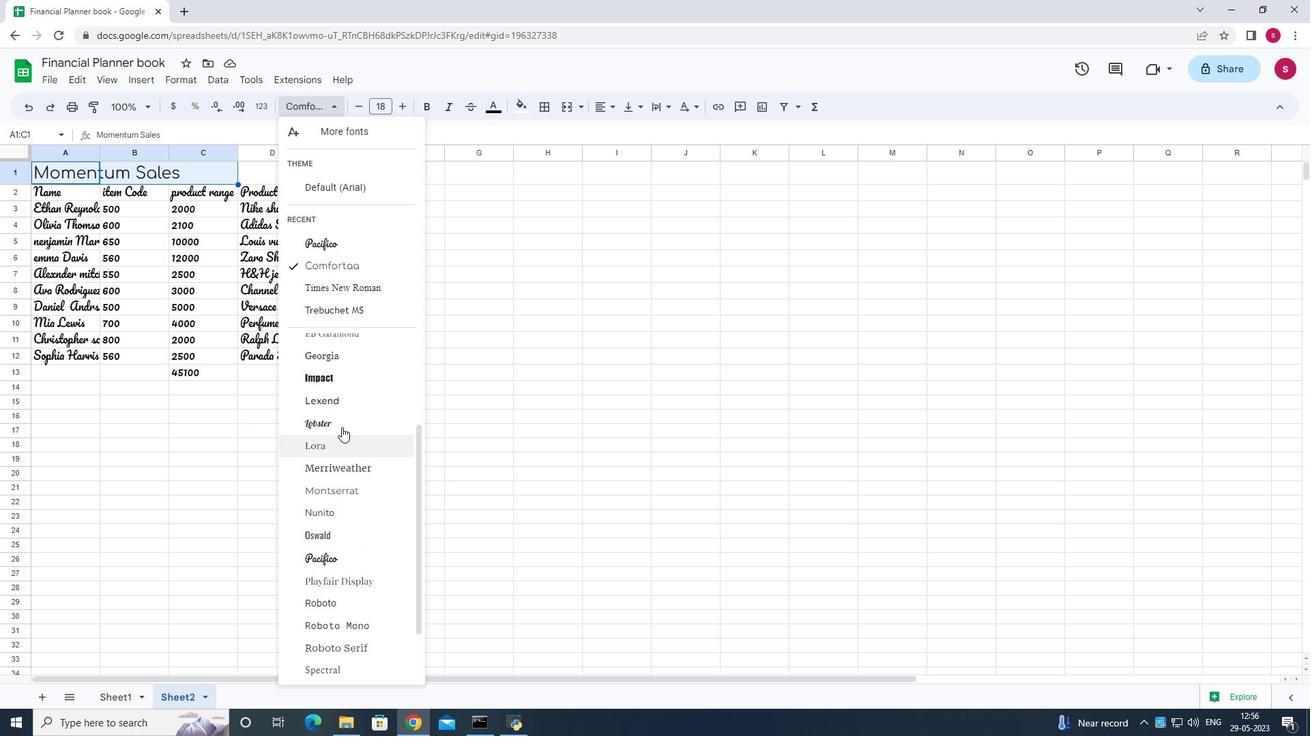 
Action: Mouse scrolled (341, 428) with delta (0, 0)
Screenshot: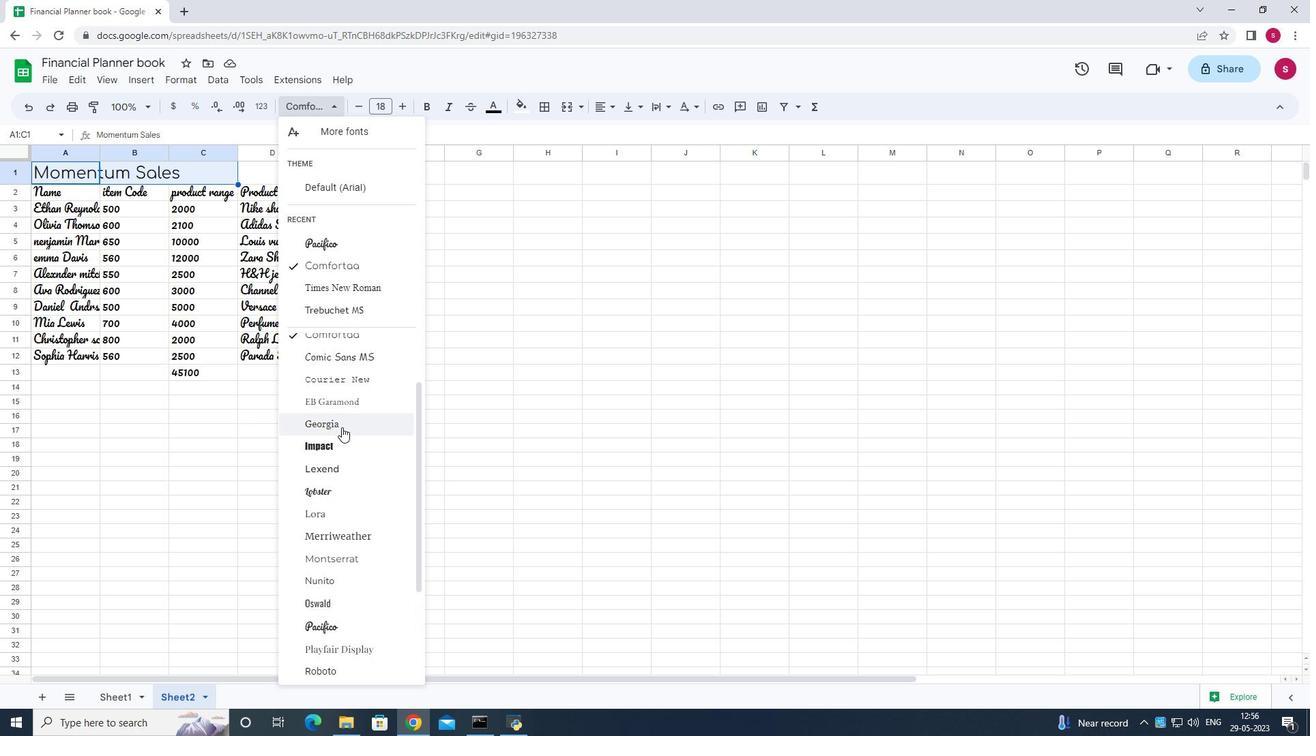 
Action: Mouse scrolled (341, 428) with delta (0, 0)
Screenshot: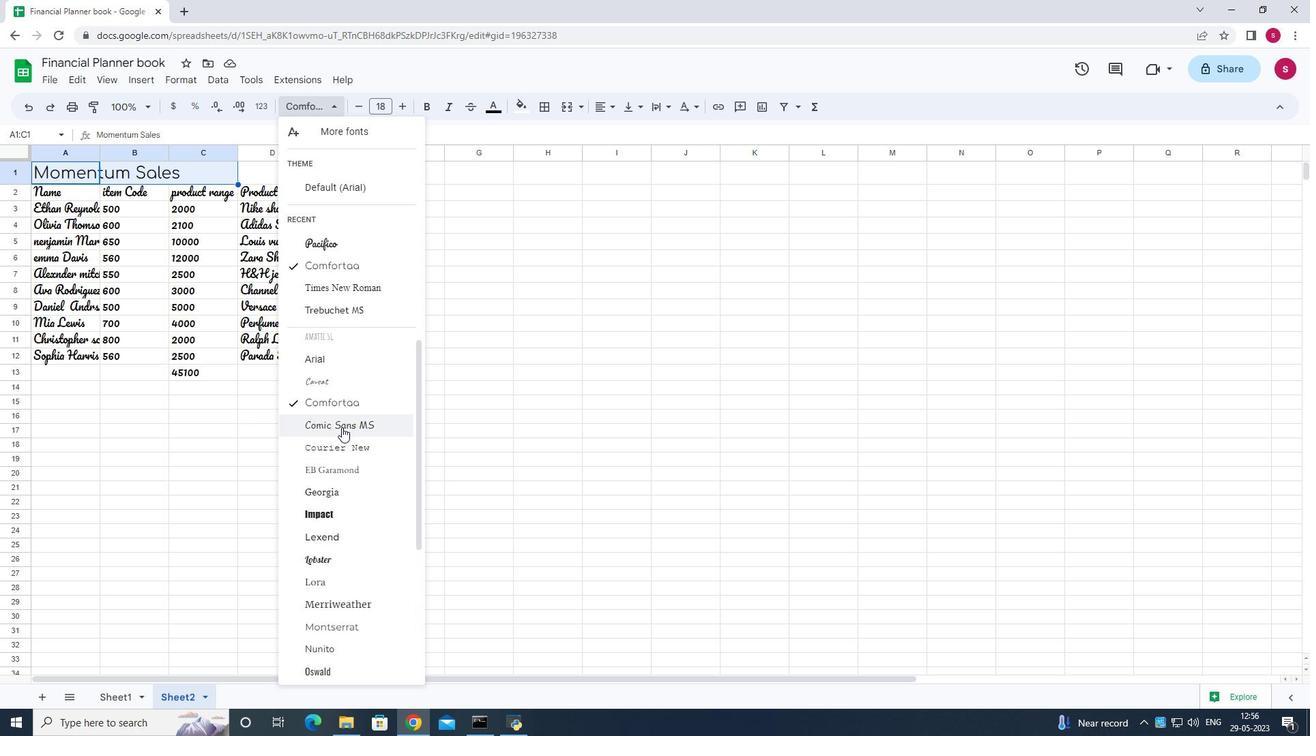 
Action: Mouse scrolled (341, 428) with delta (0, 0)
Screenshot: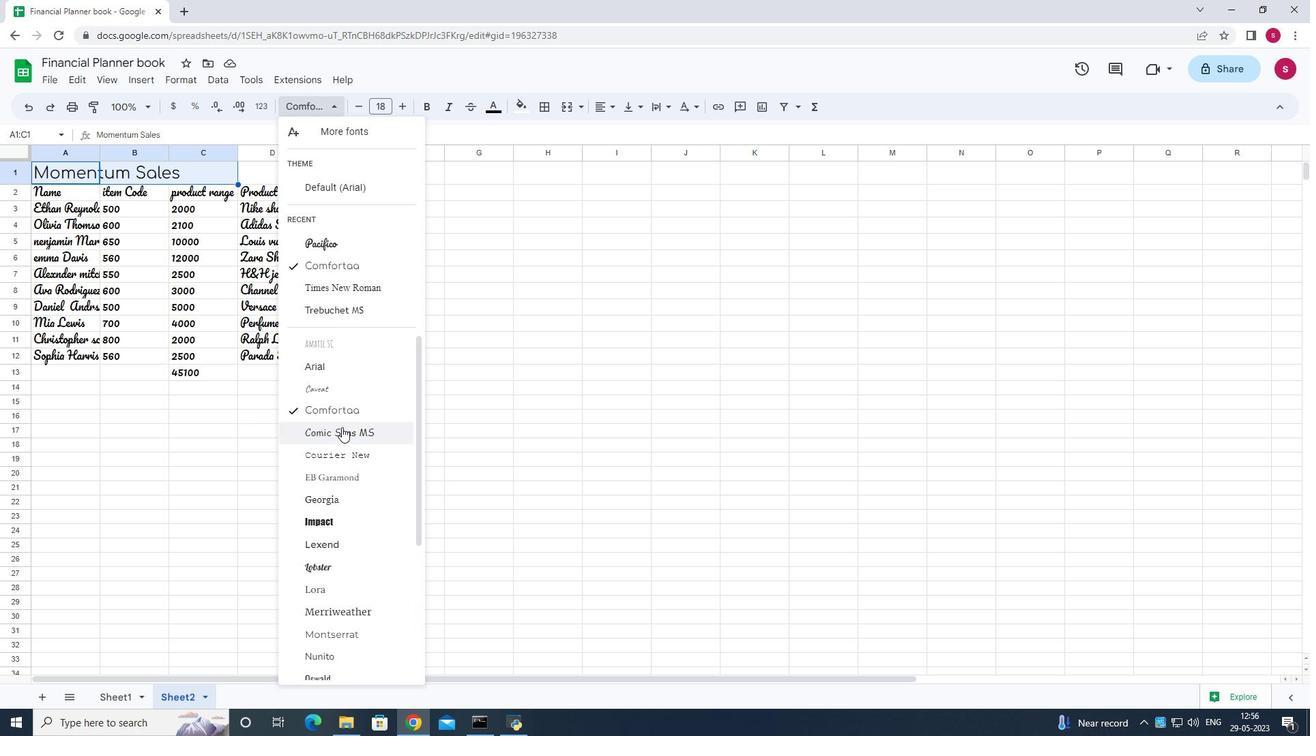 
Action: Mouse scrolled (341, 428) with delta (0, 0)
Screenshot: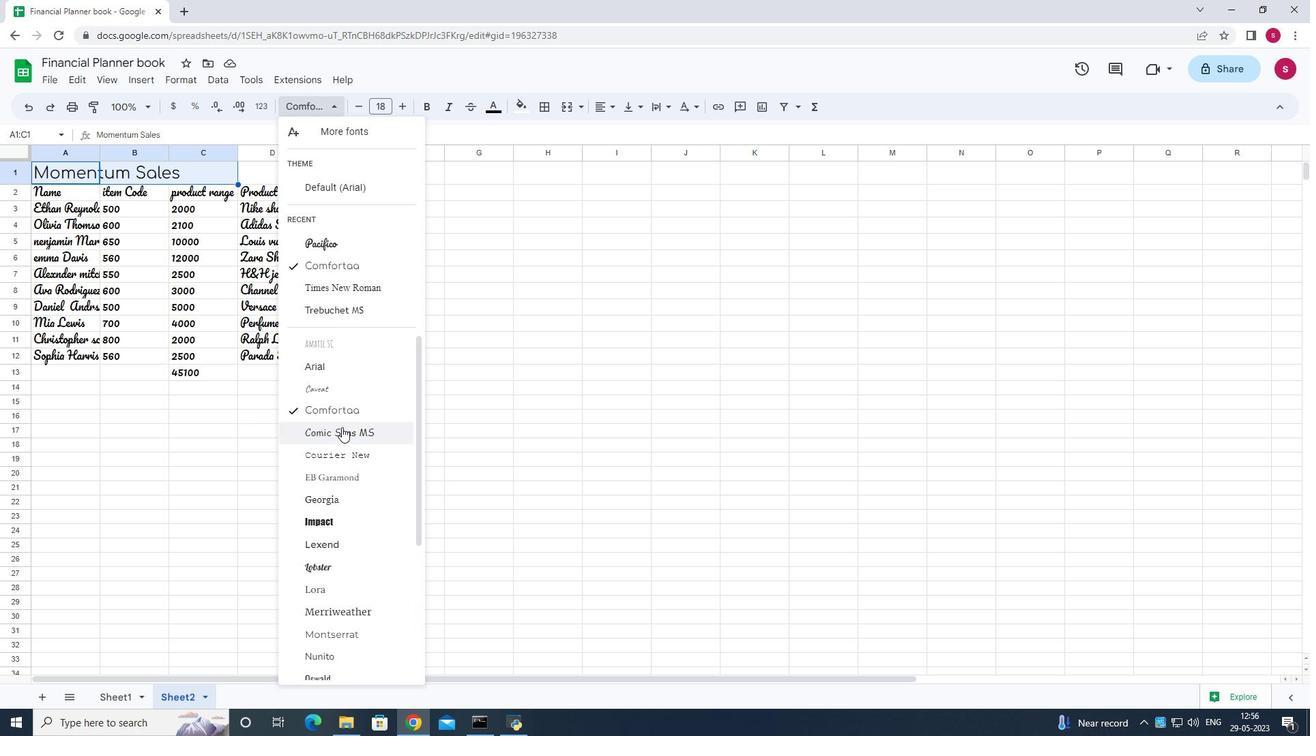 
Action: Mouse scrolled (341, 428) with delta (0, 0)
Screenshot: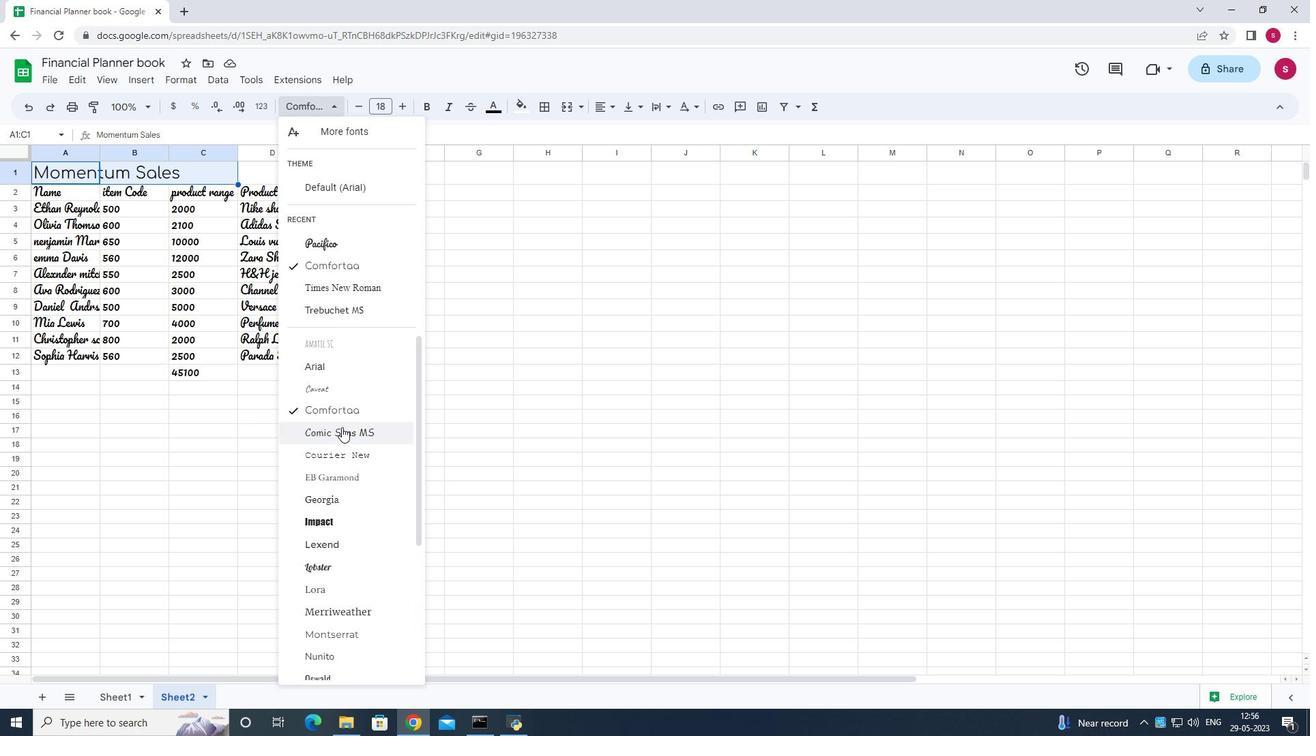 
Action: Mouse scrolled (341, 428) with delta (0, 0)
Screenshot: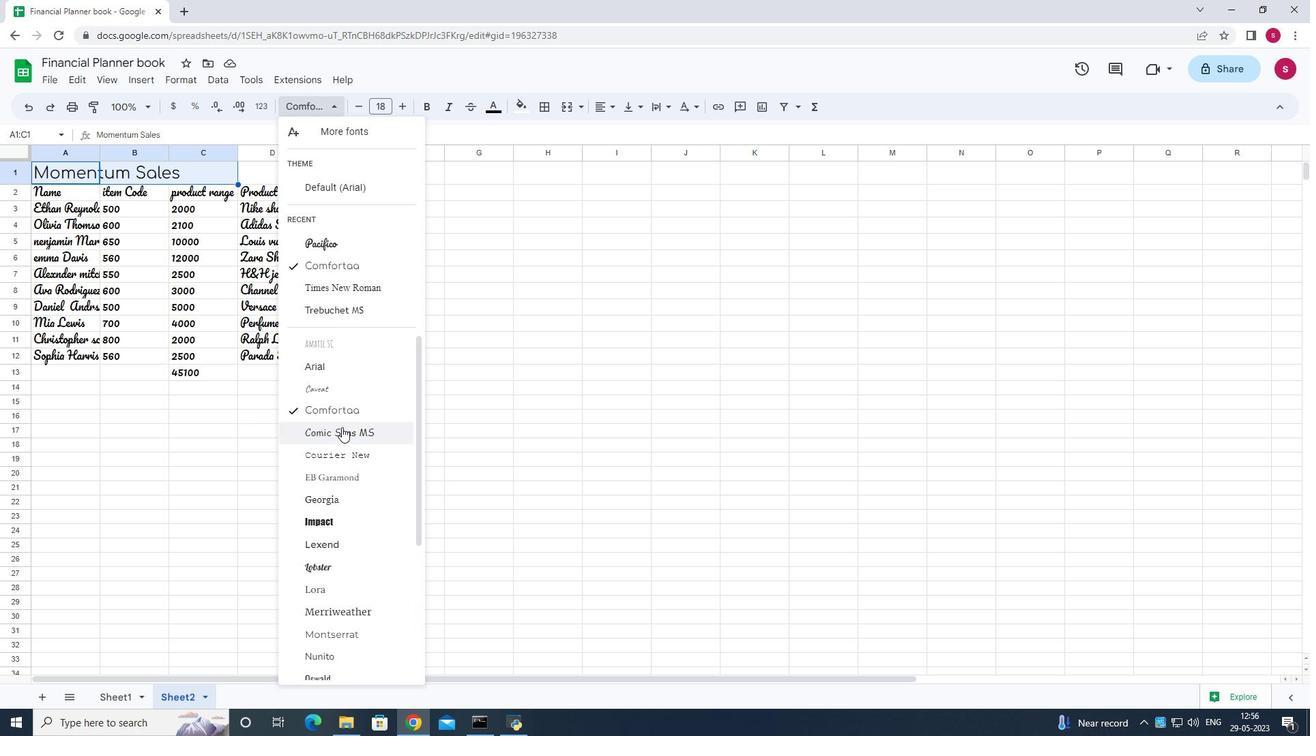 
Action: Mouse moved to (367, 271)
Screenshot: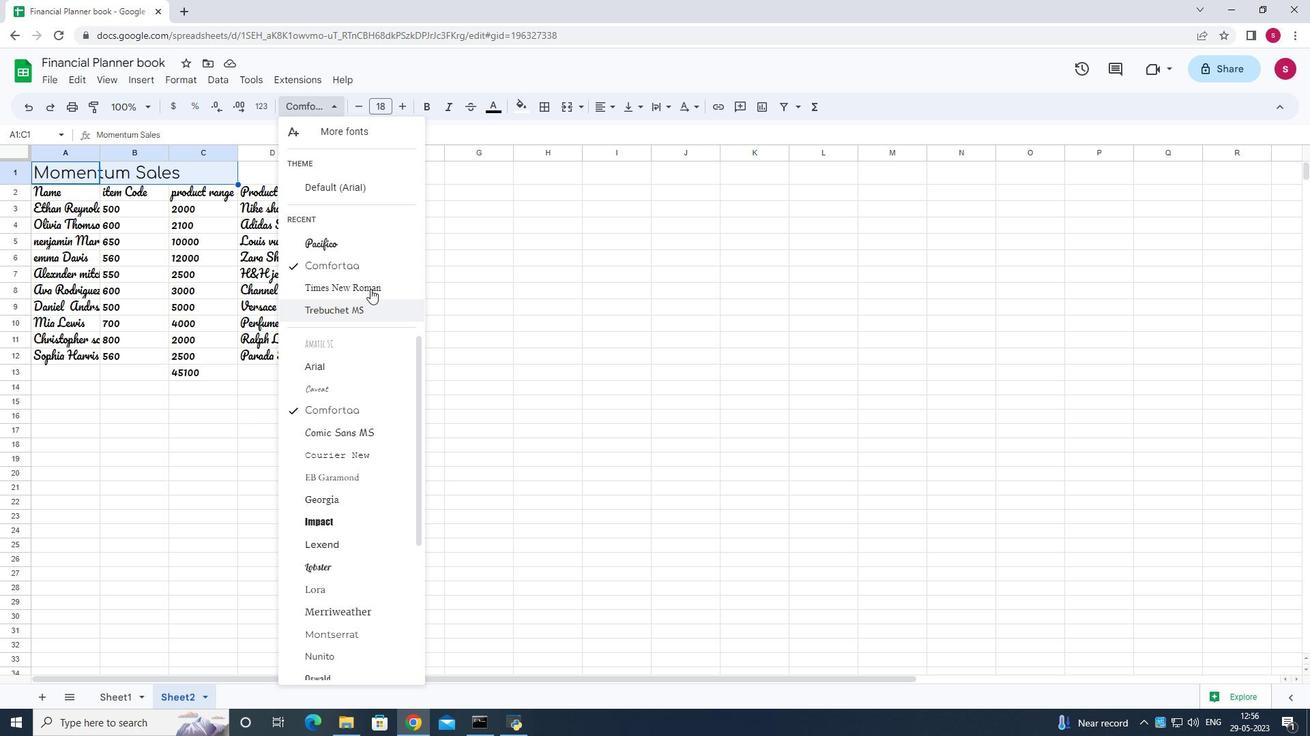 
Action: Mouse scrolled (367, 272) with delta (0, 0)
Screenshot: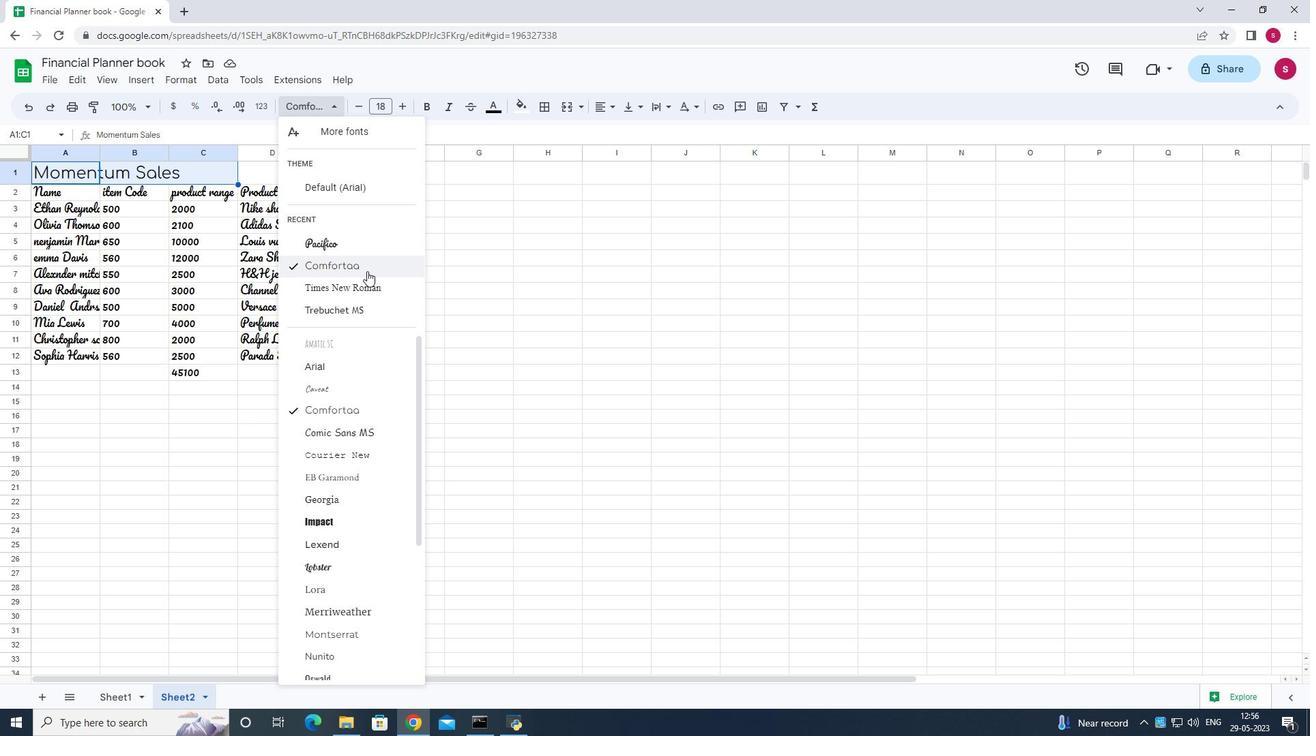 
Action: Mouse moved to (339, 265)
Screenshot: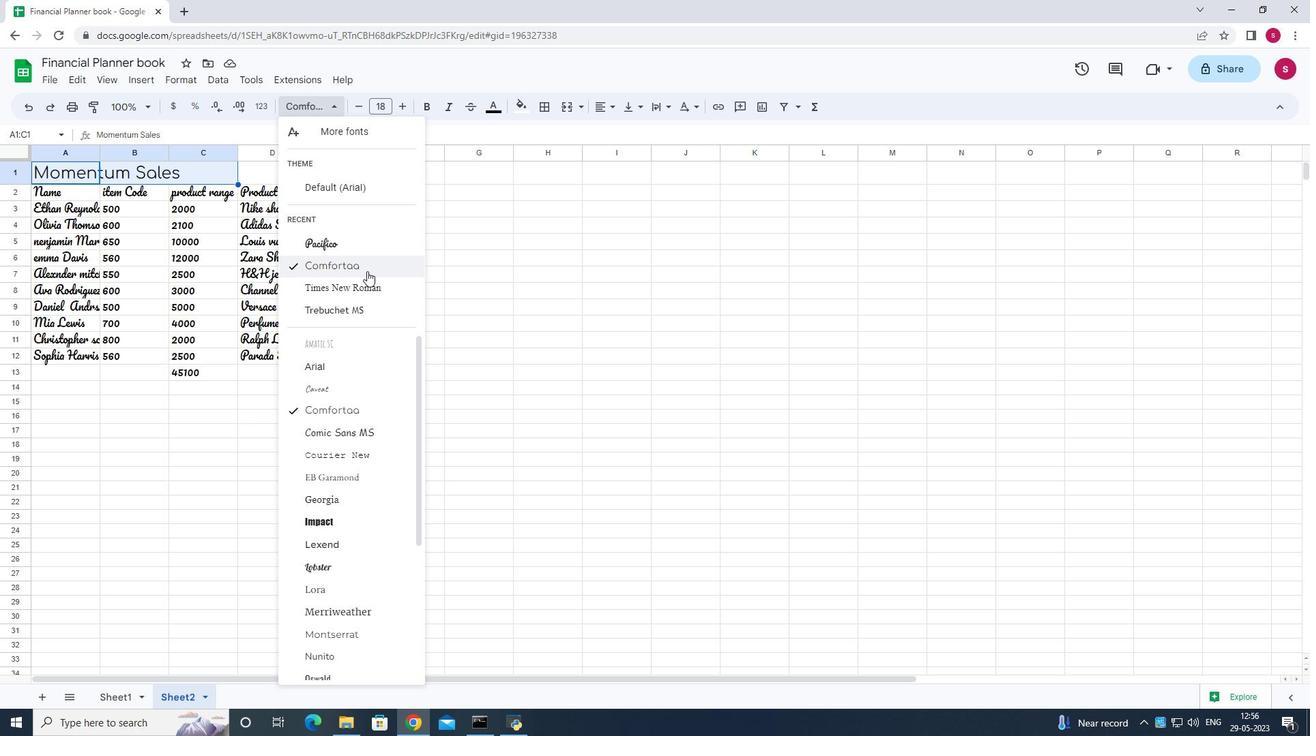 
Action: Mouse scrolled (339, 266) with delta (0, 0)
Screenshot: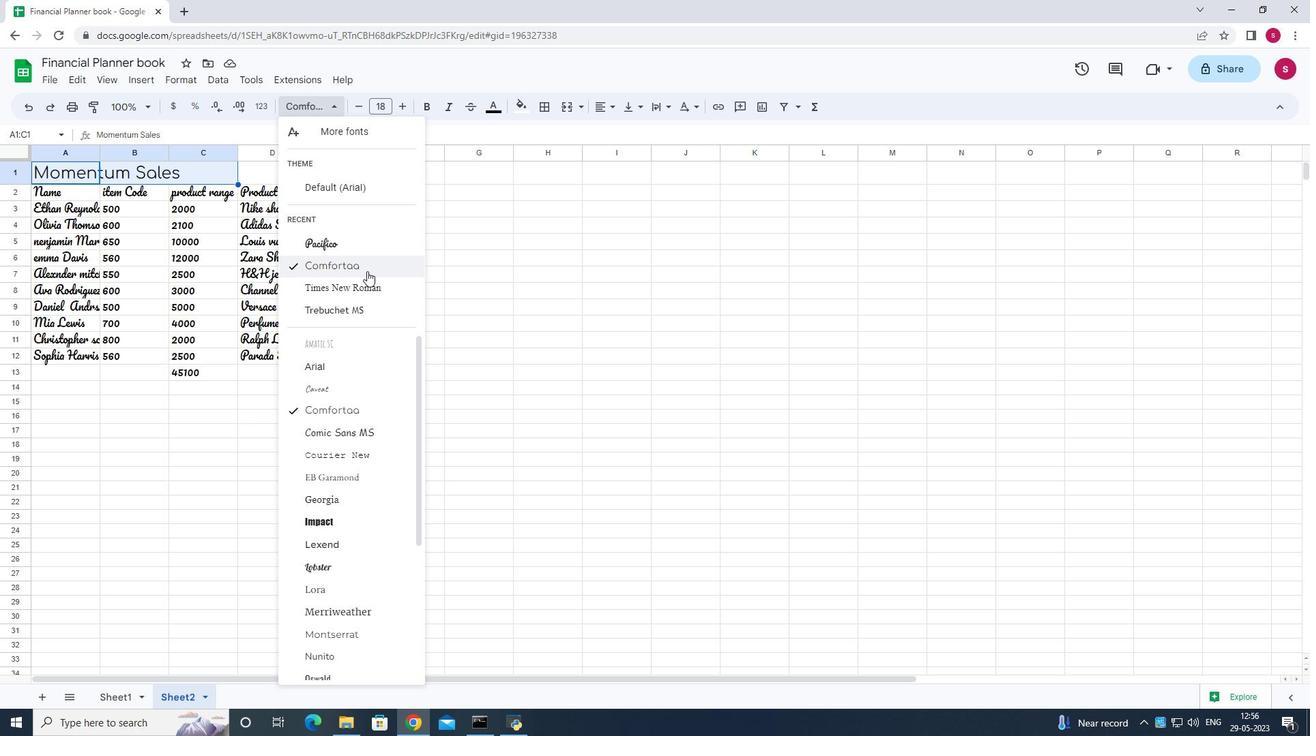 
Action: Mouse moved to (300, 247)
Screenshot: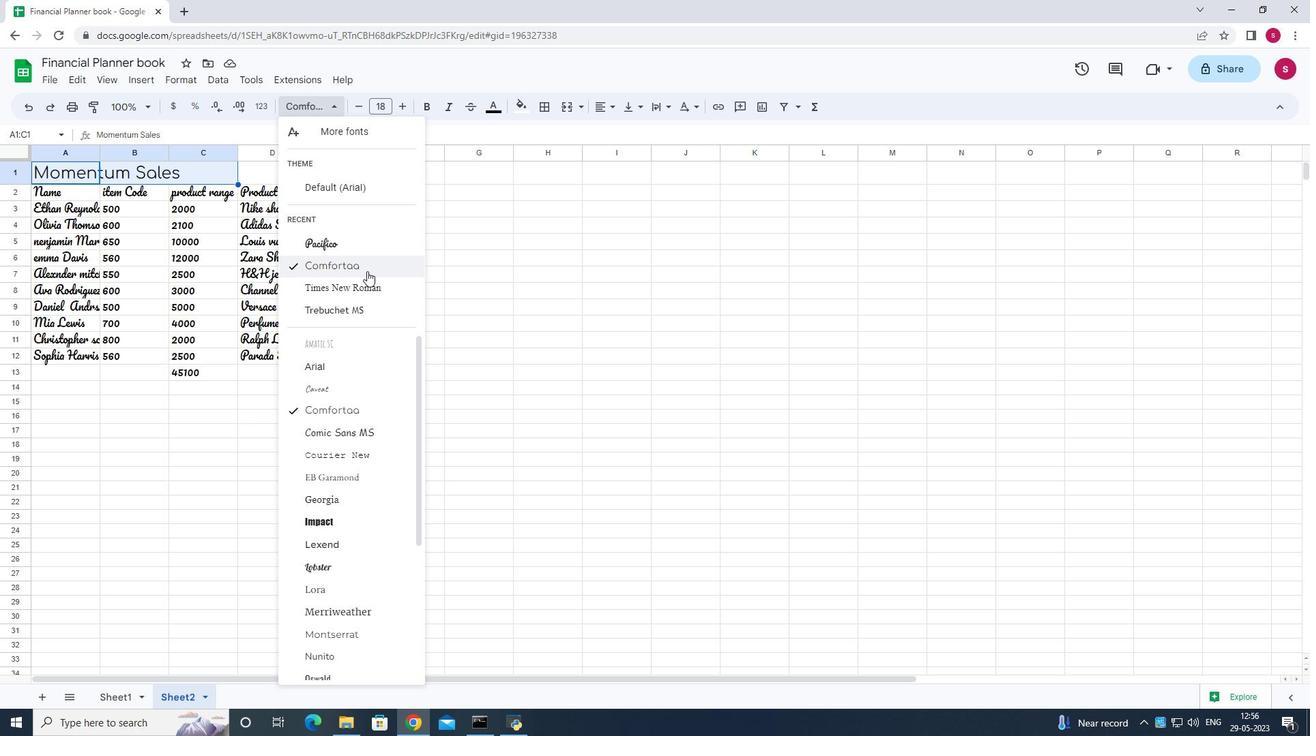 
Action: Mouse scrolled (300, 248) with delta (0, 0)
Screenshot: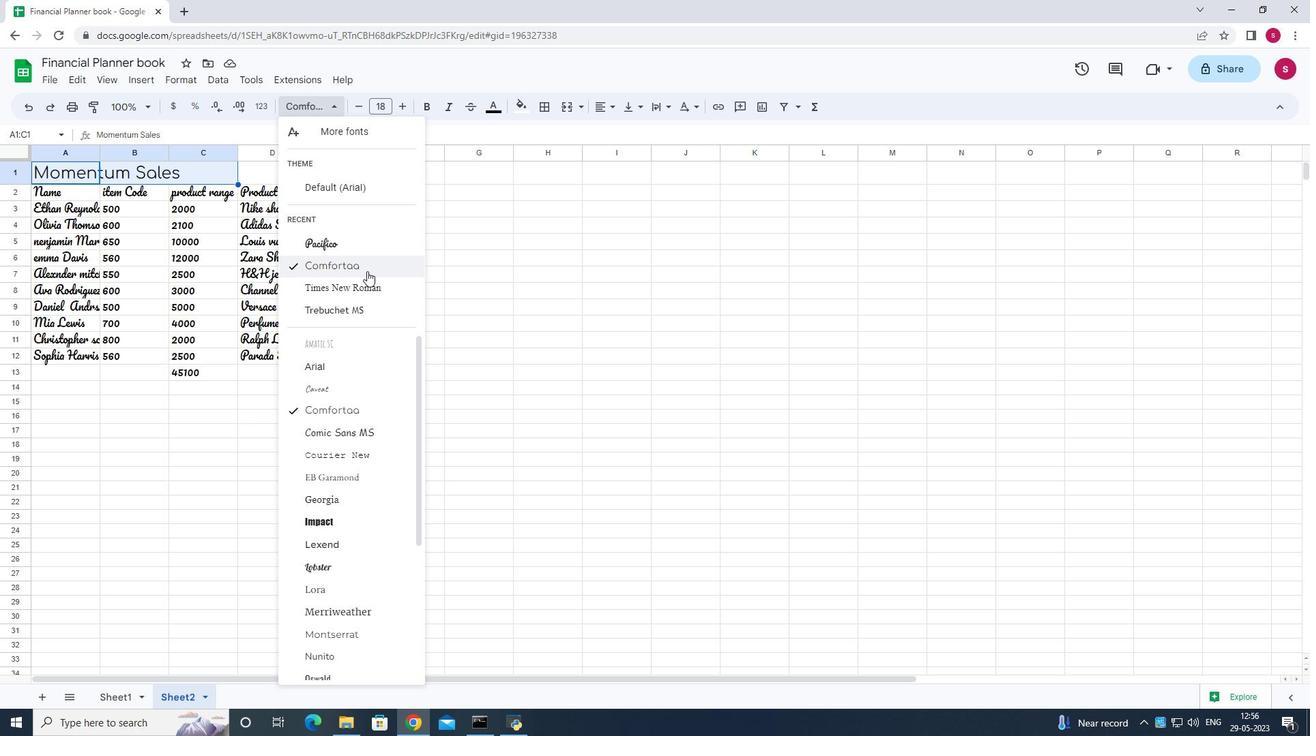 
Action: Mouse moved to (296, 245)
Screenshot: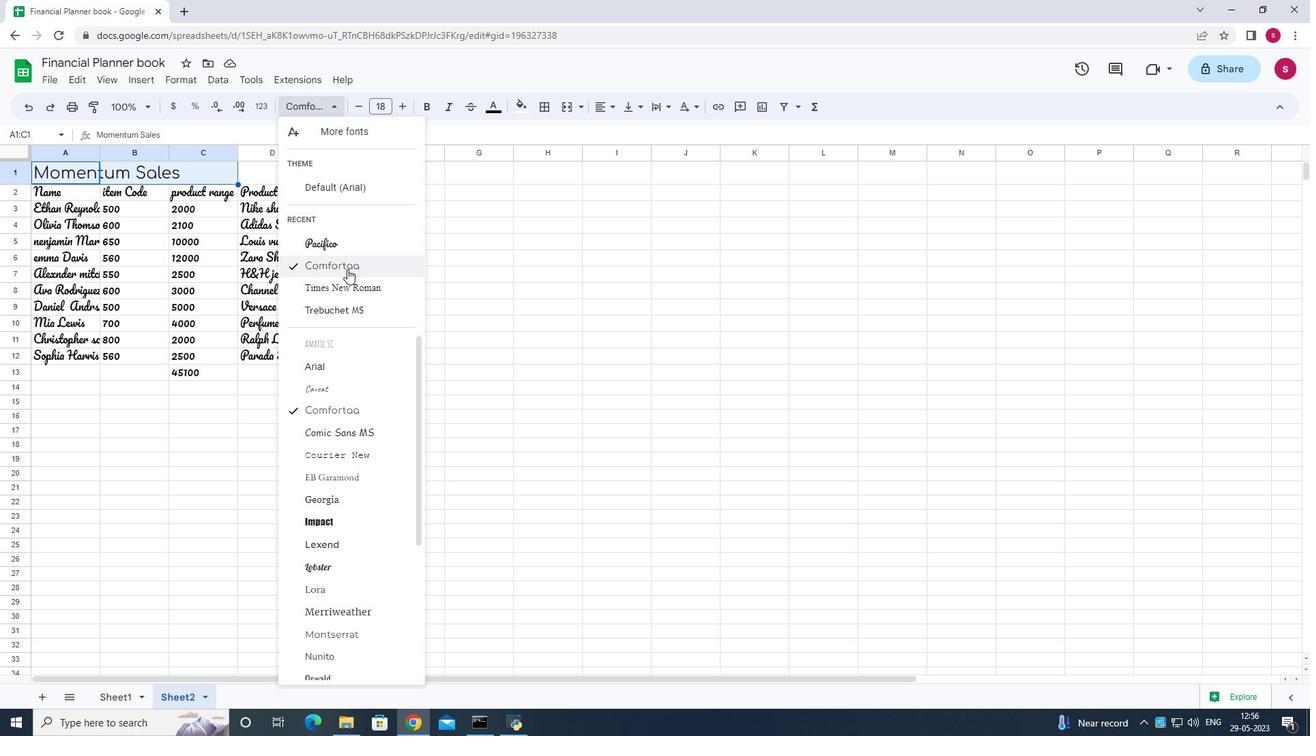 
Action: Mouse scrolled (296, 246) with delta (0, 0)
Screenshot: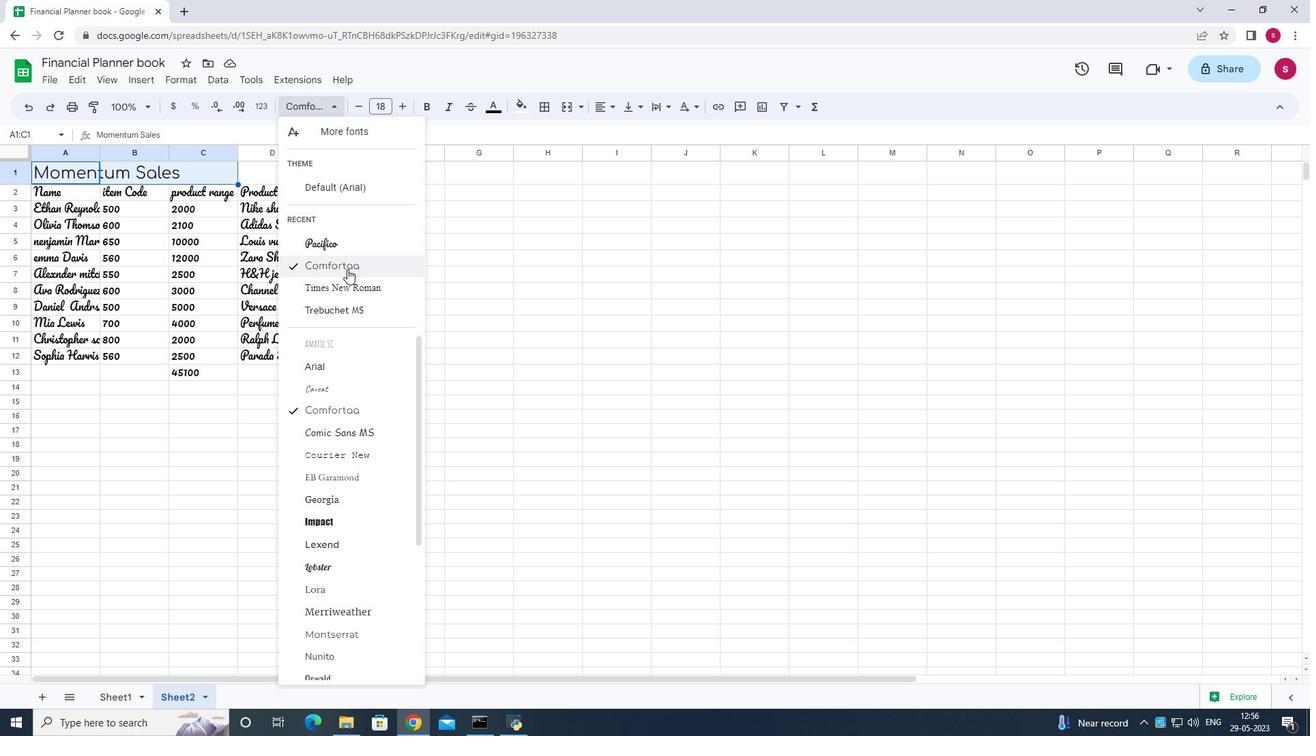 
Action: Mouse moved to (294, 245)
Screenshot: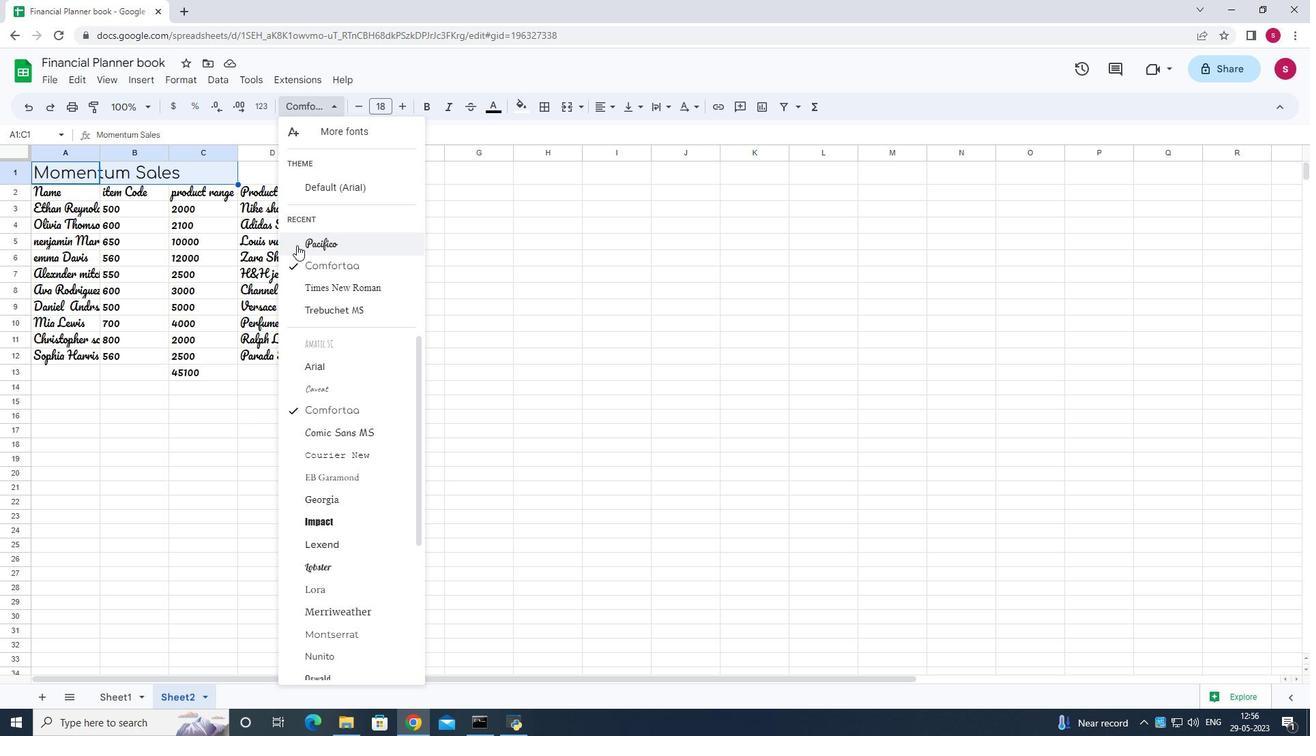 
Action: Mouse scrolled (294, 246) with delta (0, 0)
Screenshot: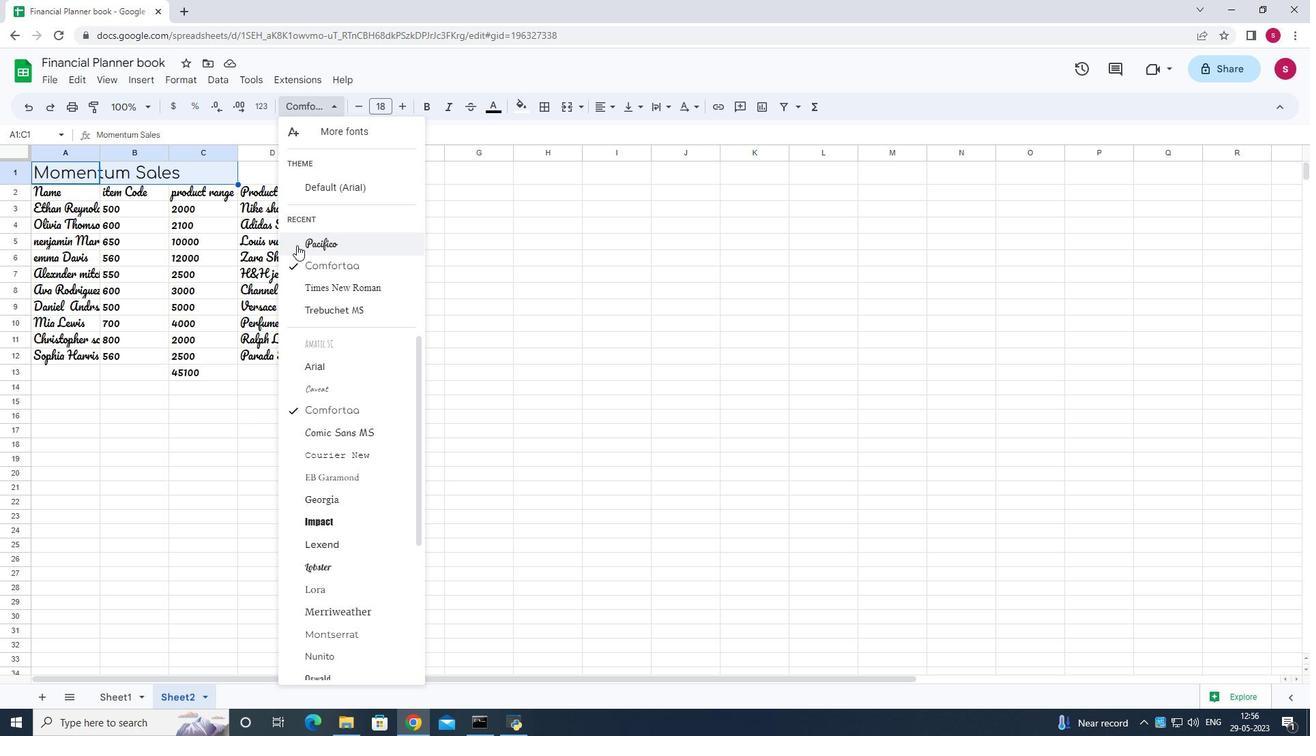 
Action: Mouse moved to (302, 166)
Screenshot: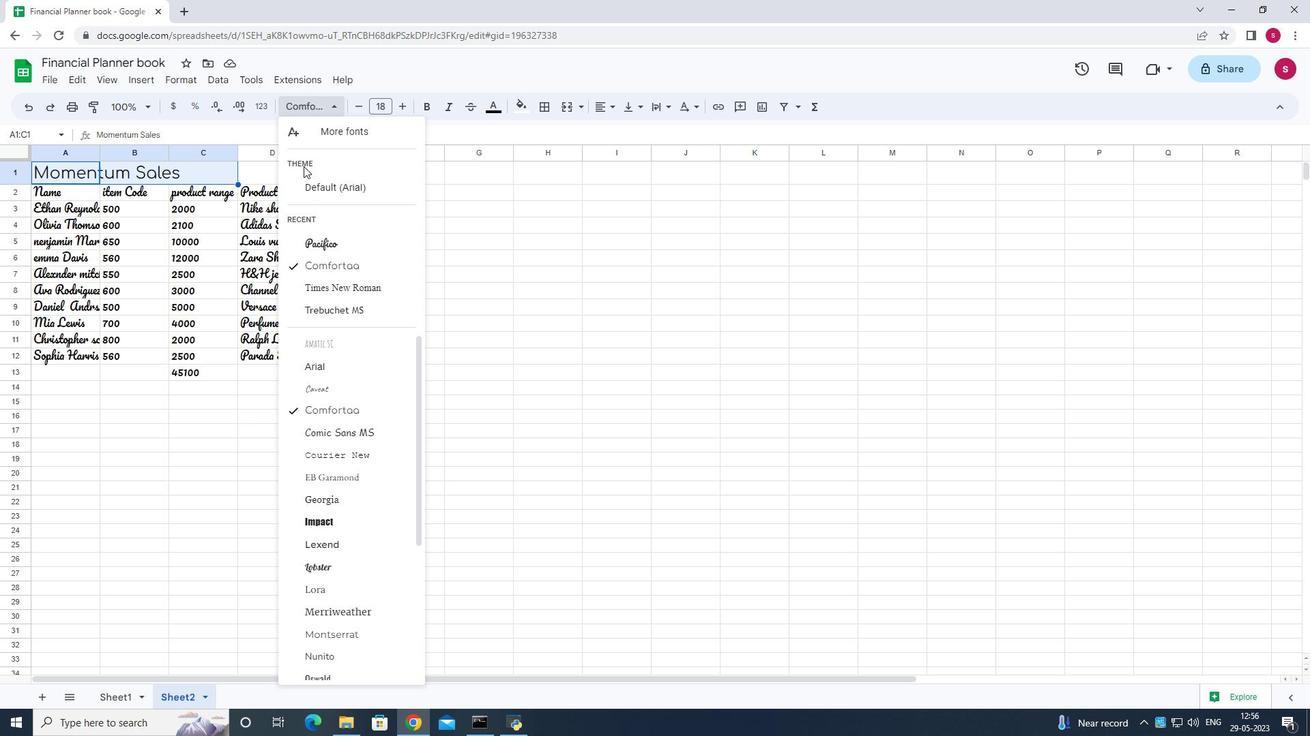 
Action: Mouse pressed left at (302, 166)
Screenshot: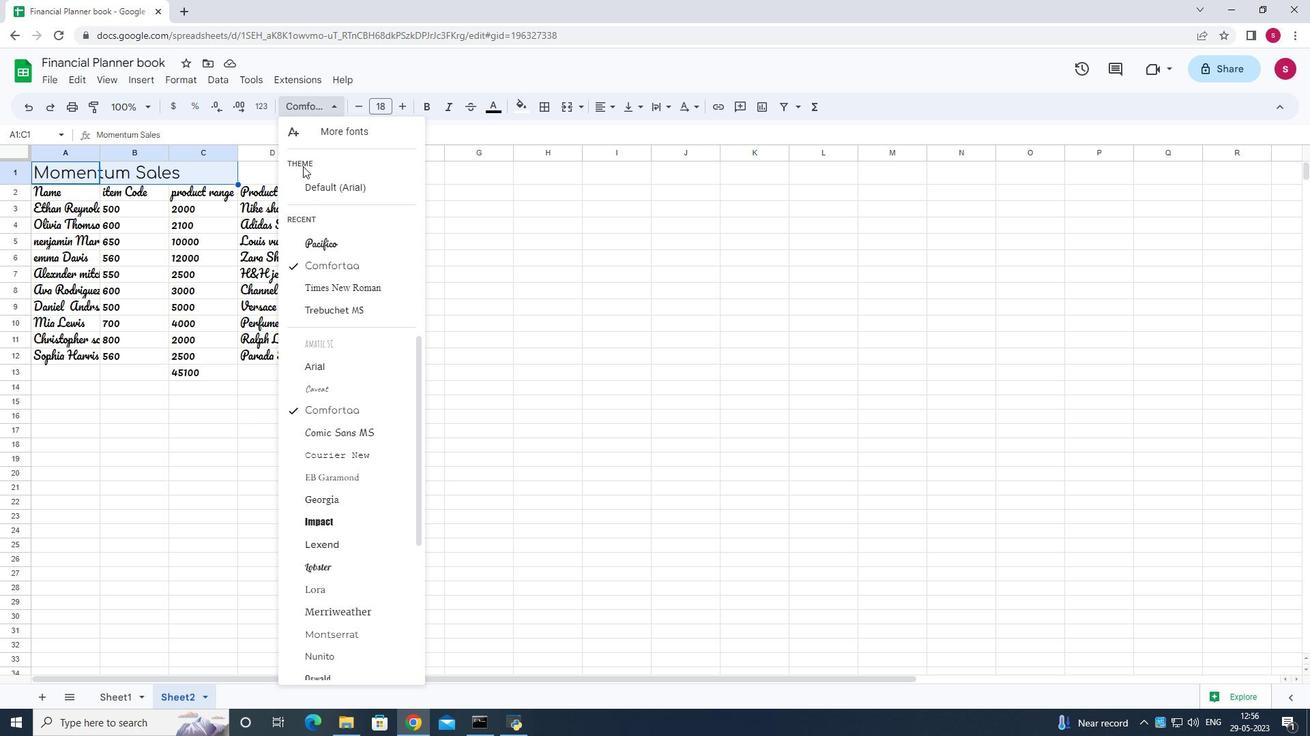 
Action: Mouse moved to (300, 163)
Screenshot: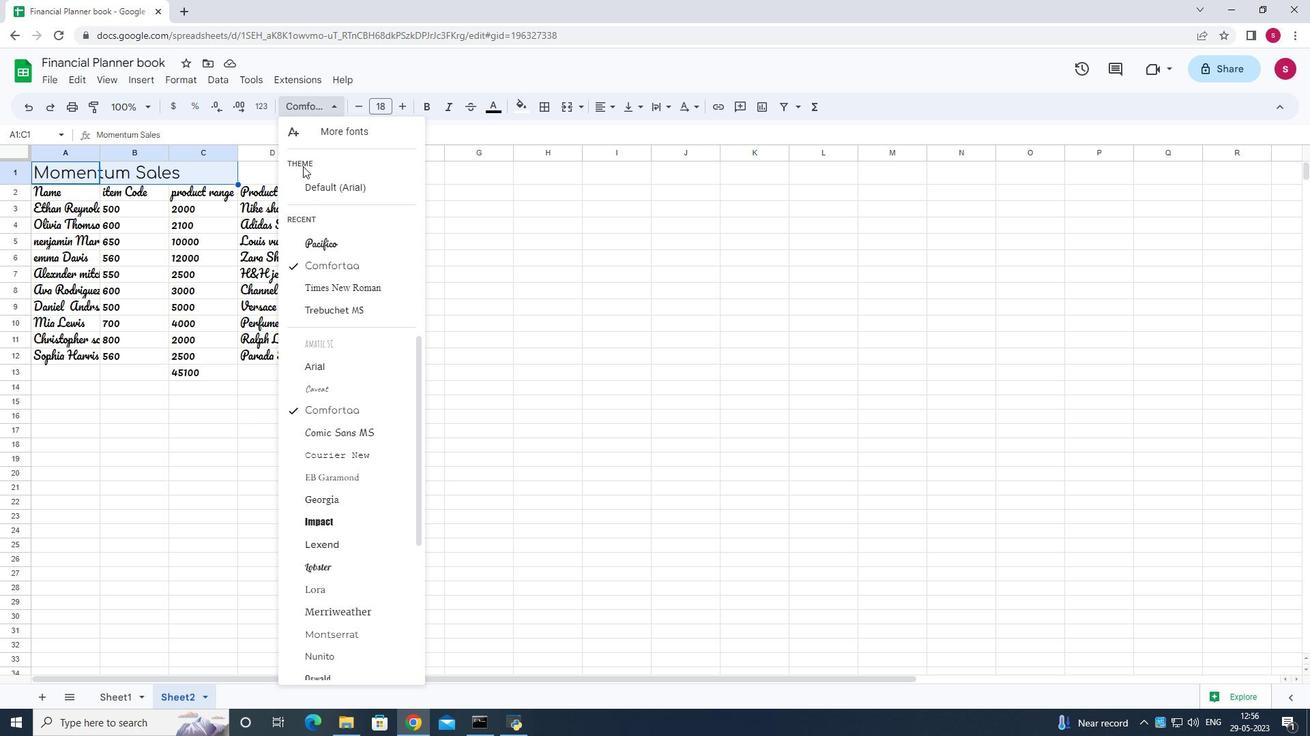 
Action: Mouse pressed left at (300, 163)
Screenshot: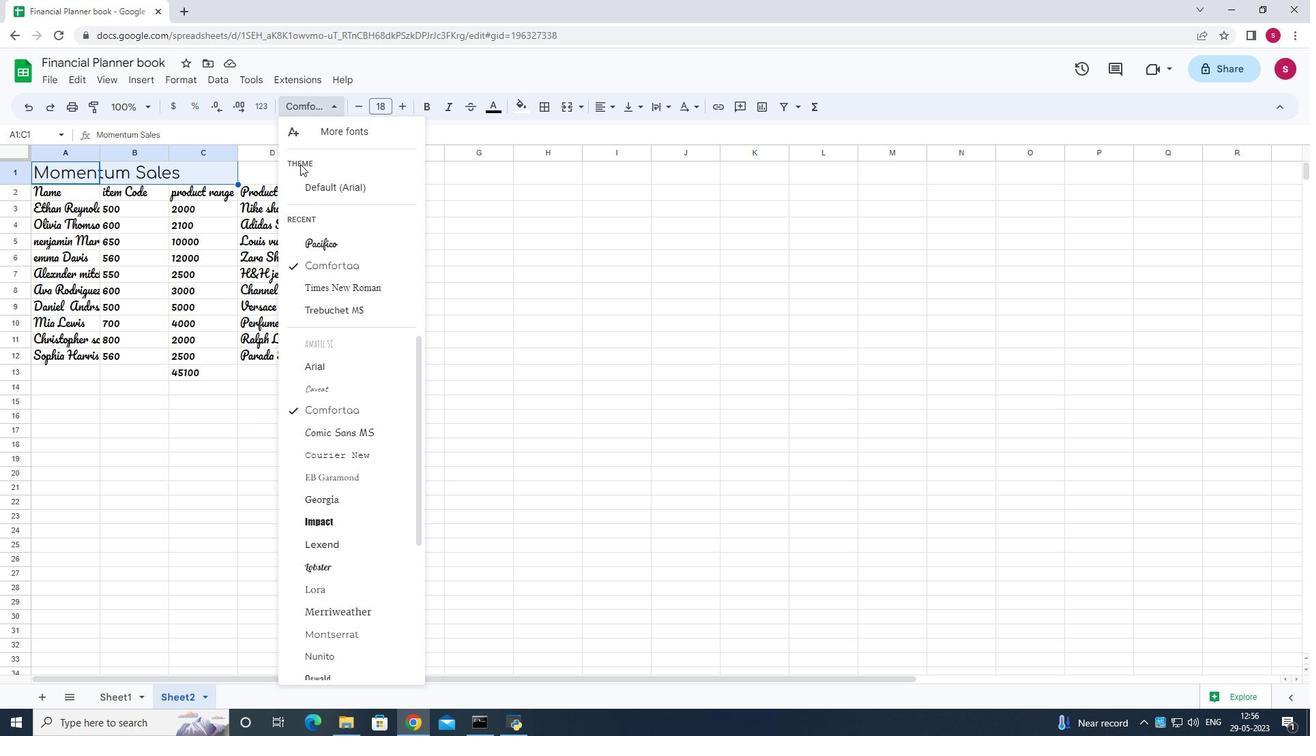 
Action: Mouse pressed left at (300, 163)
Screenshot: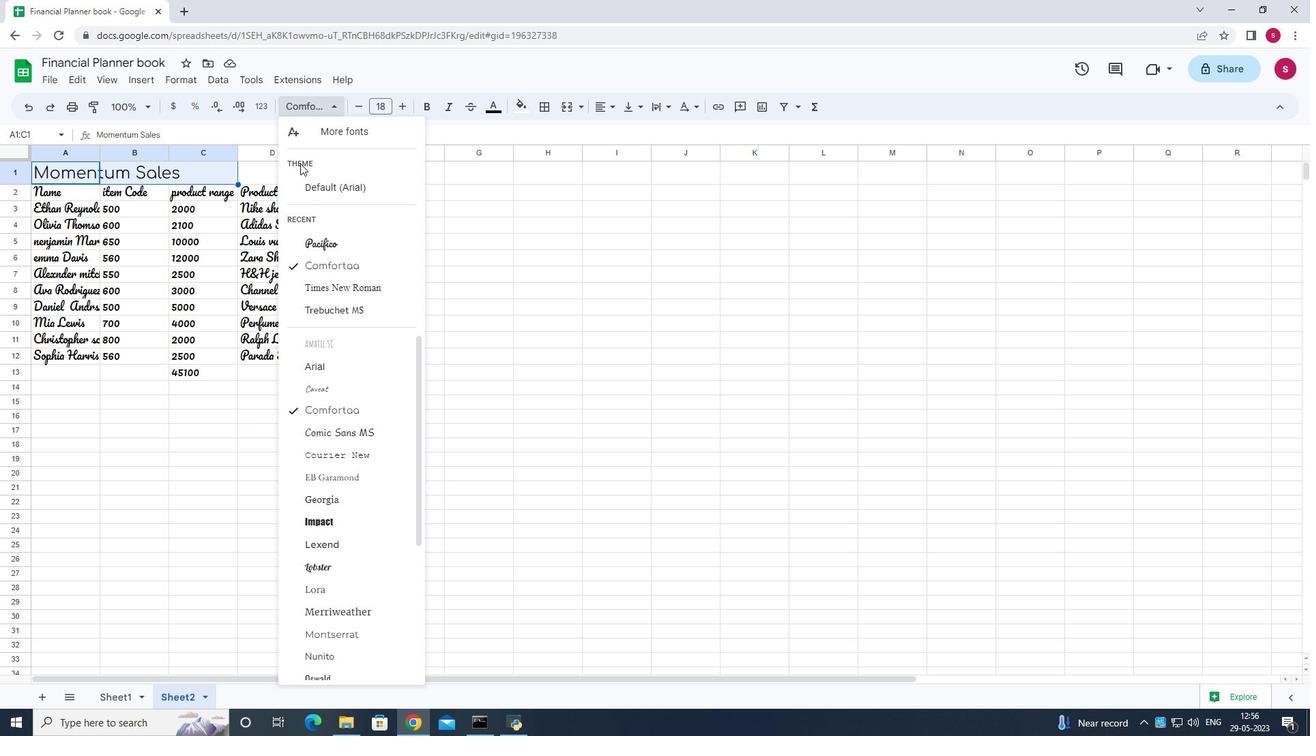 
Action: Mouse pressed left at (300, 163)
Screenshot: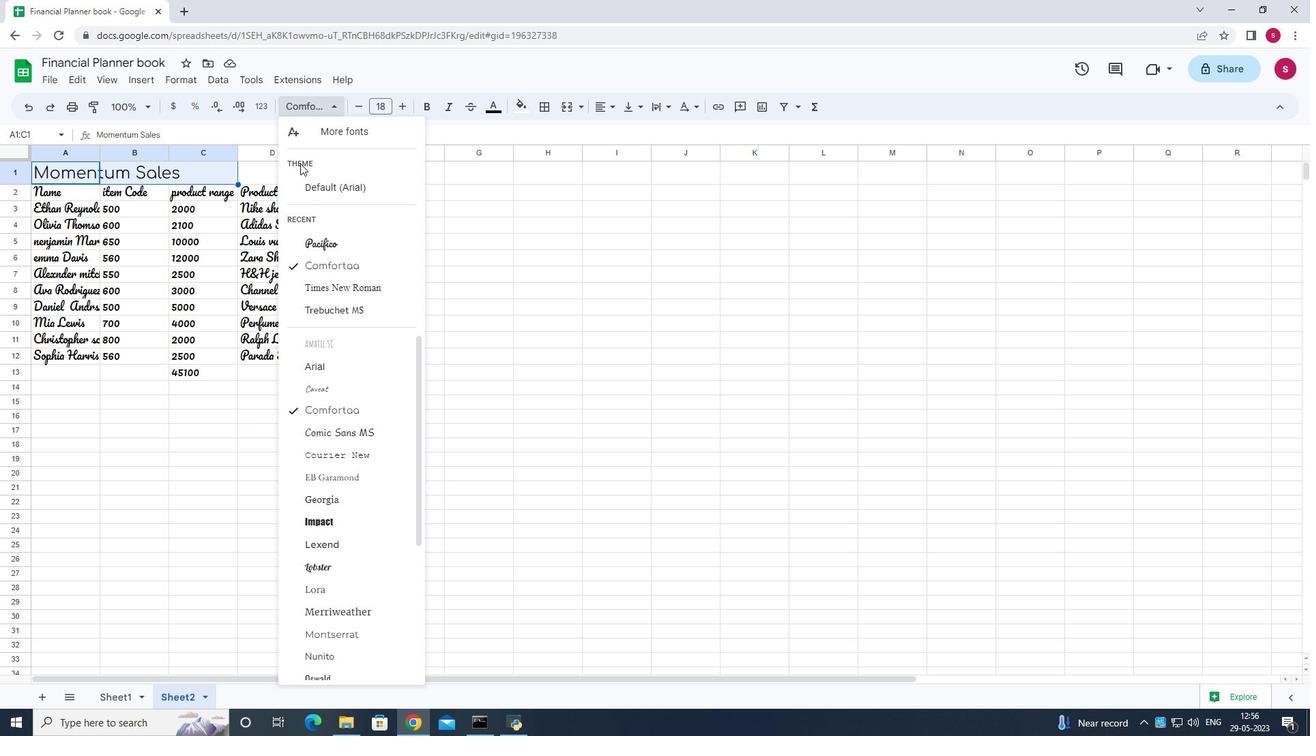 
Action: Mouse pressed left at (300, 163)
Screenshot: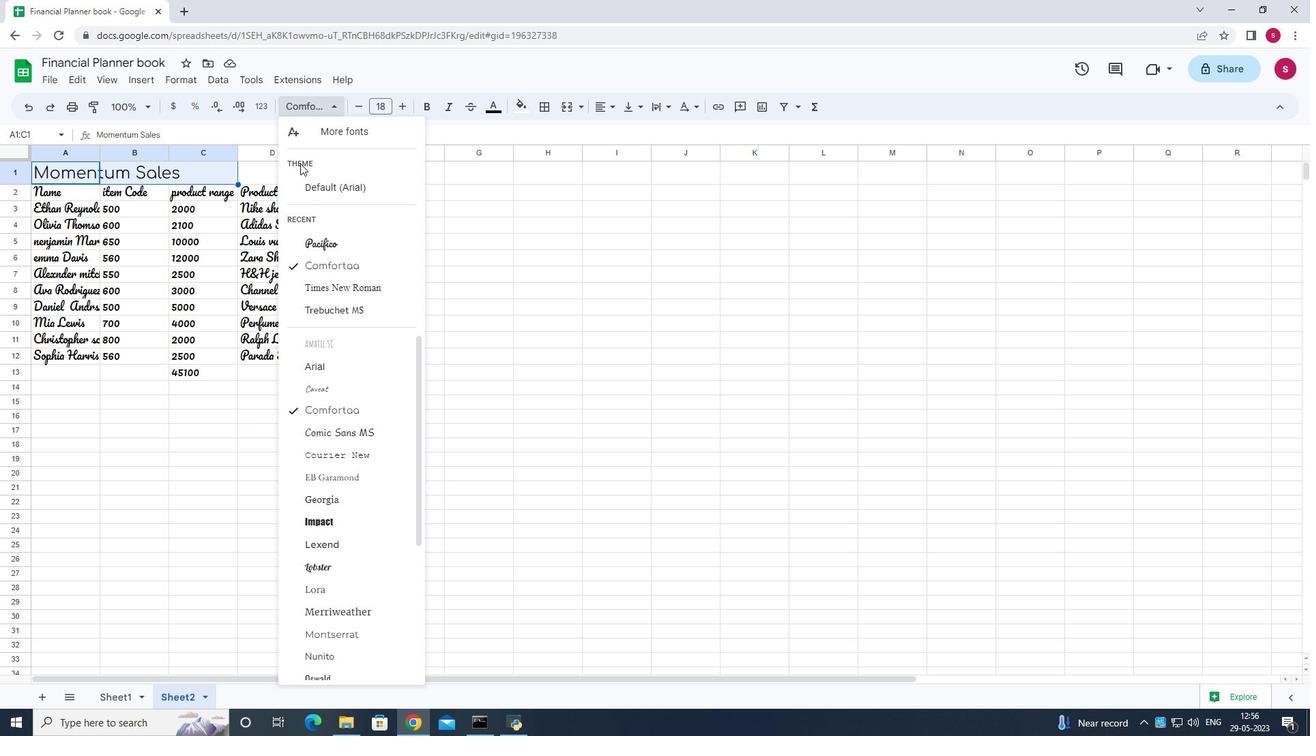
Action: Mouse moved to (343, 131)
Screenshot: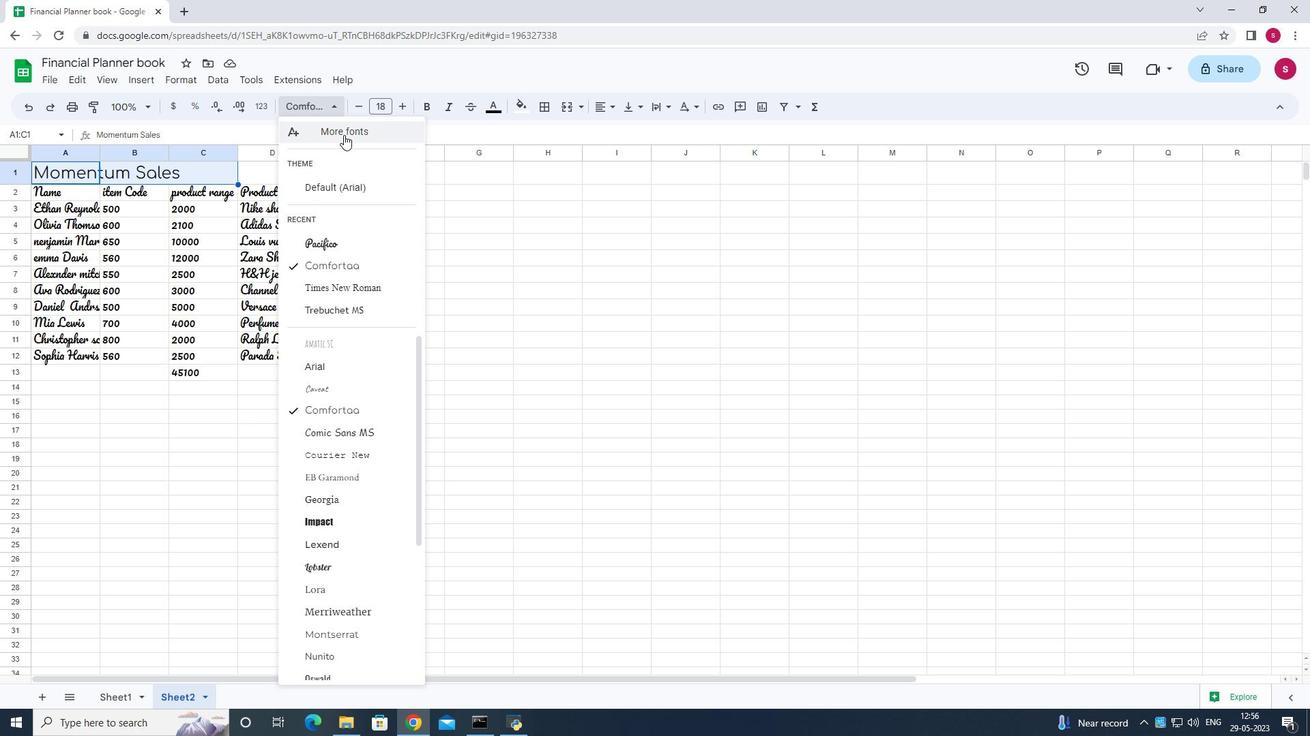 
Action: Mouse pressed left at (343, 131)
Screenshot: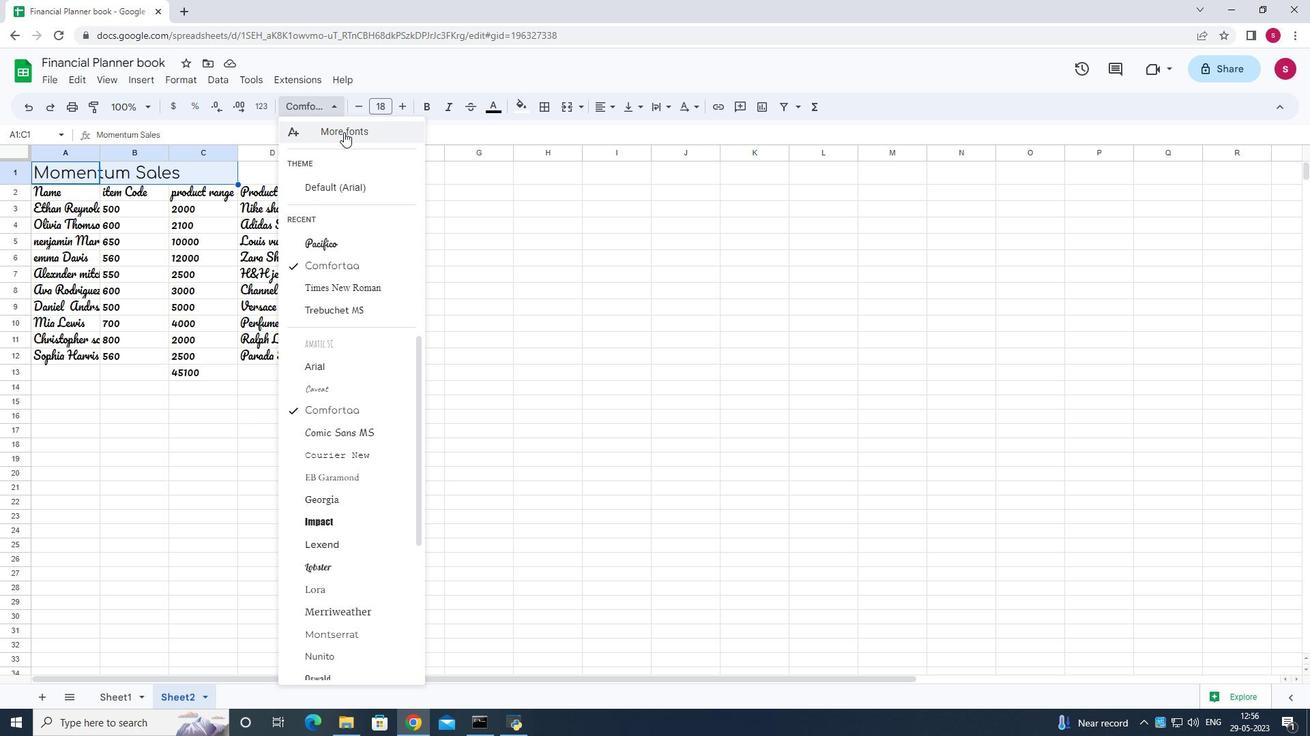 
Action: Mouse moved to (579, 272)
Screenshot: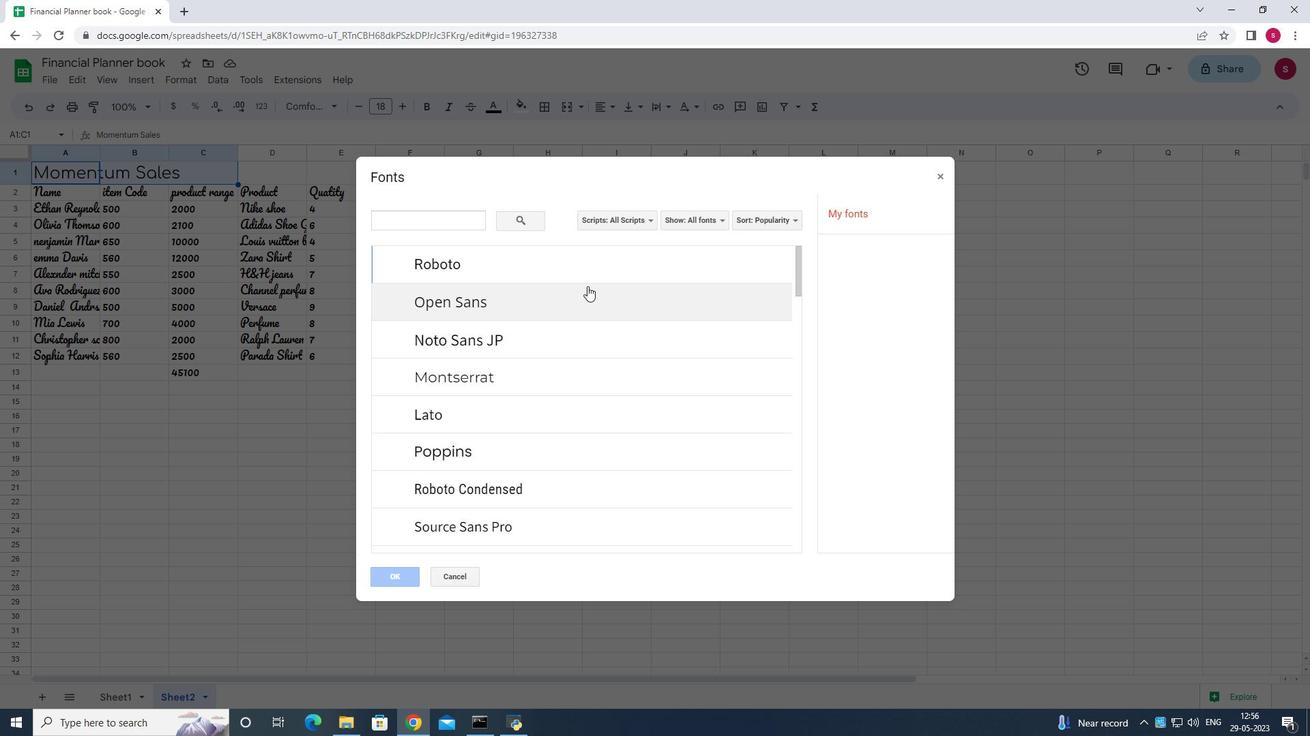 
Action: Mouse scrolled (579, 271) with delta (0, 0)
Screenshot: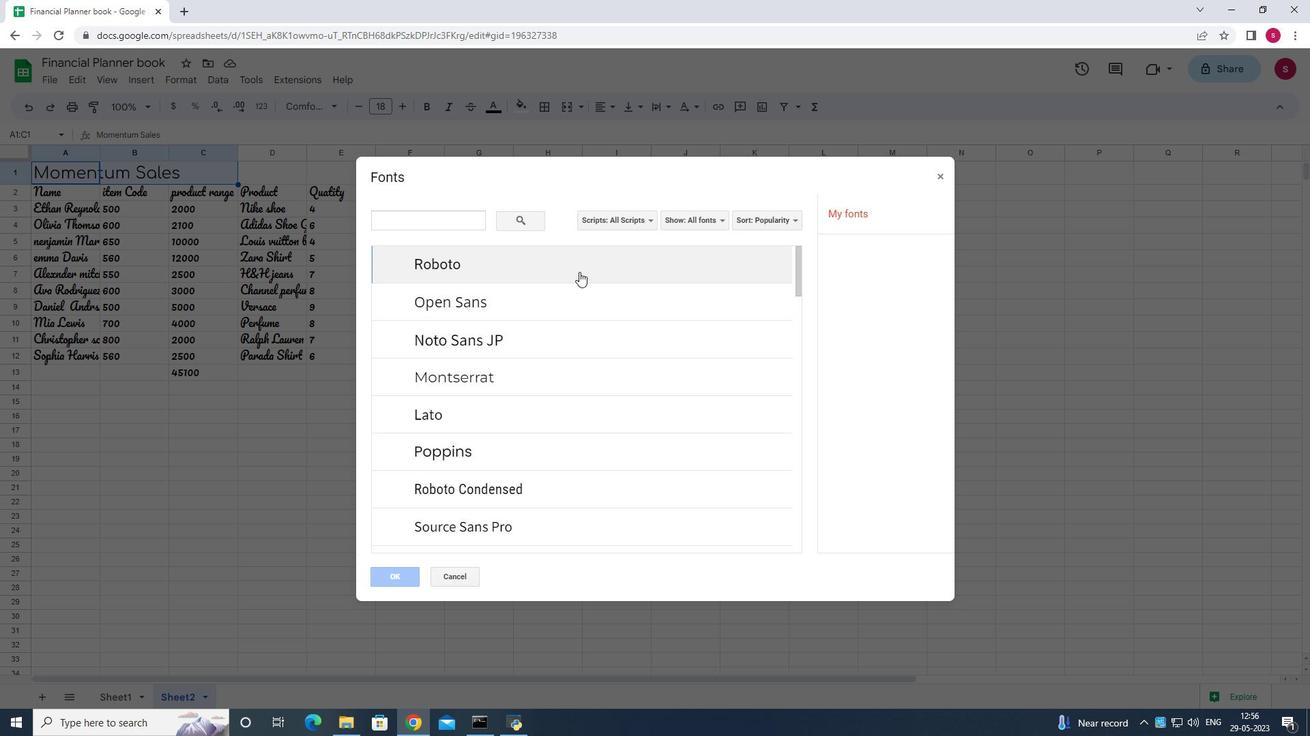 
Action: Mouse scrolled (579, 271) with delta (0, 0)
Screenshot: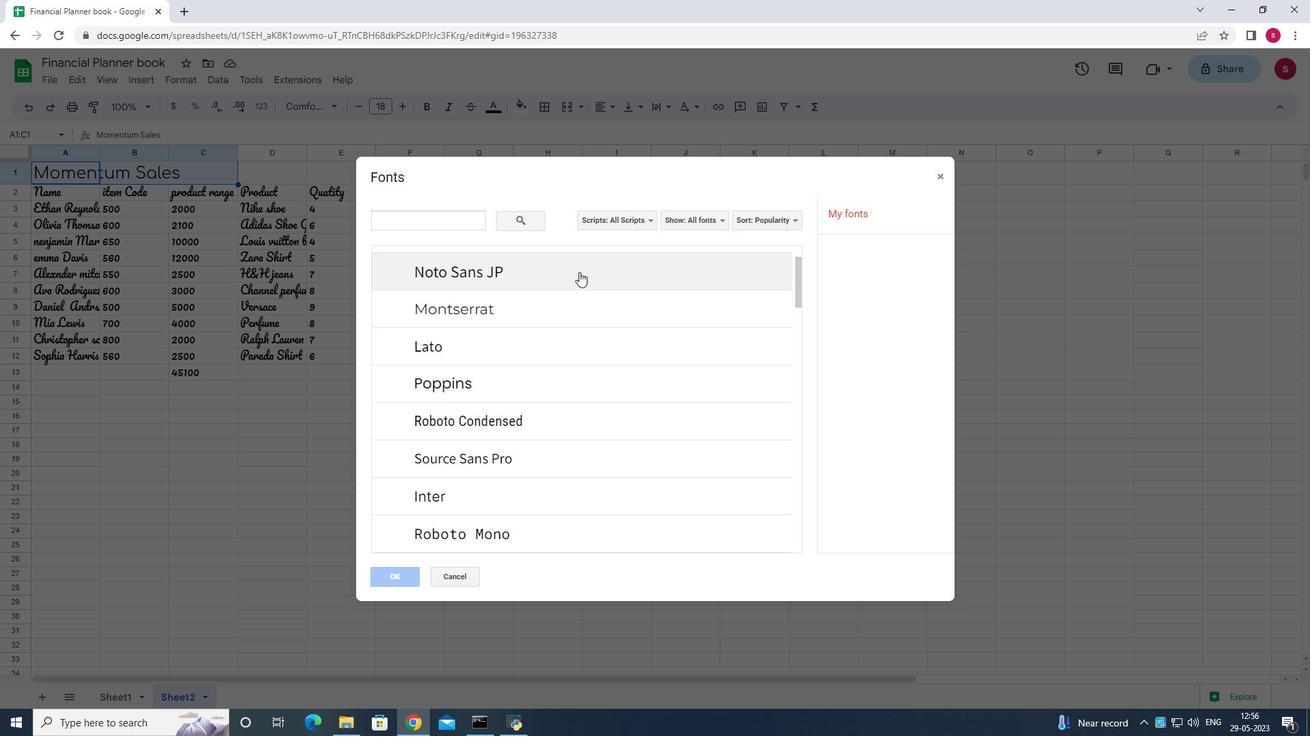 
Action: Mouse scrolled (579, 271) with delta (0, 0)
Screenshot: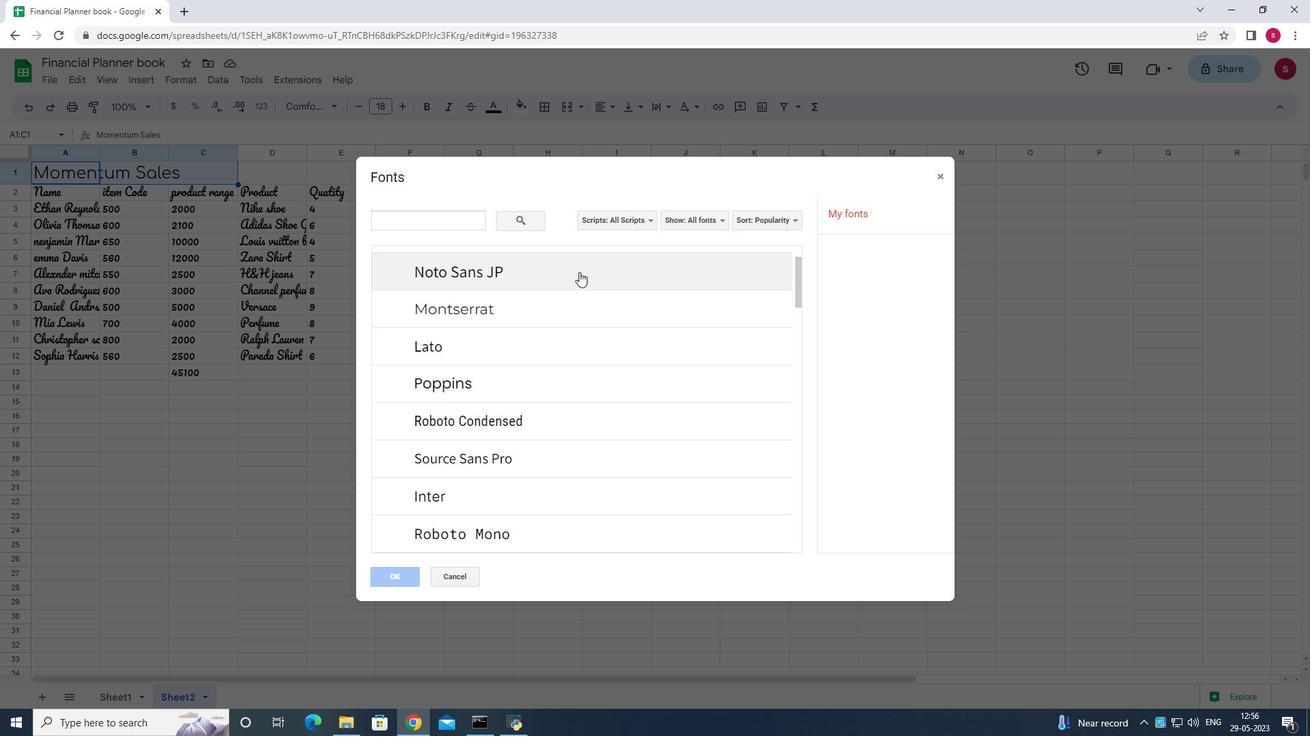 
Action: Mouse scrolled (579, 271) with delta (0, 0)
Screenshot: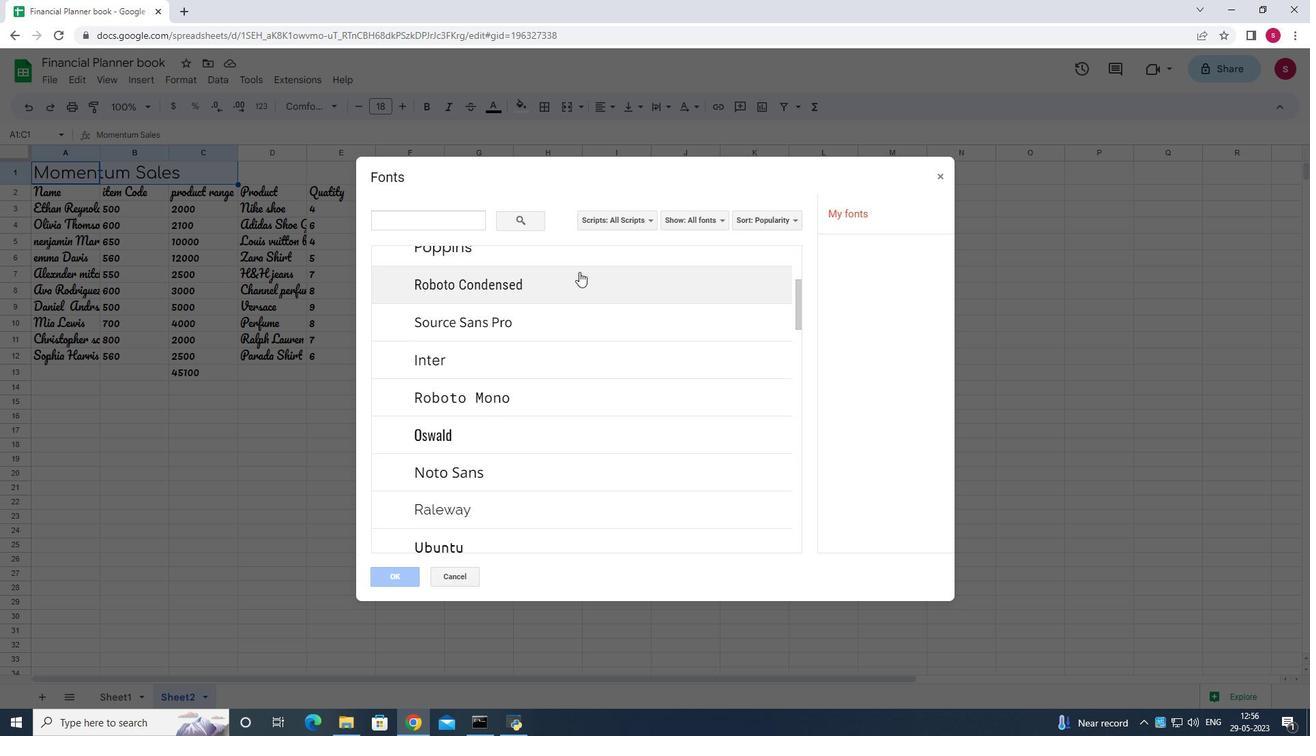 
Action: Mouse scrolled (579, 271) with delta (0, 0)
Screenshot: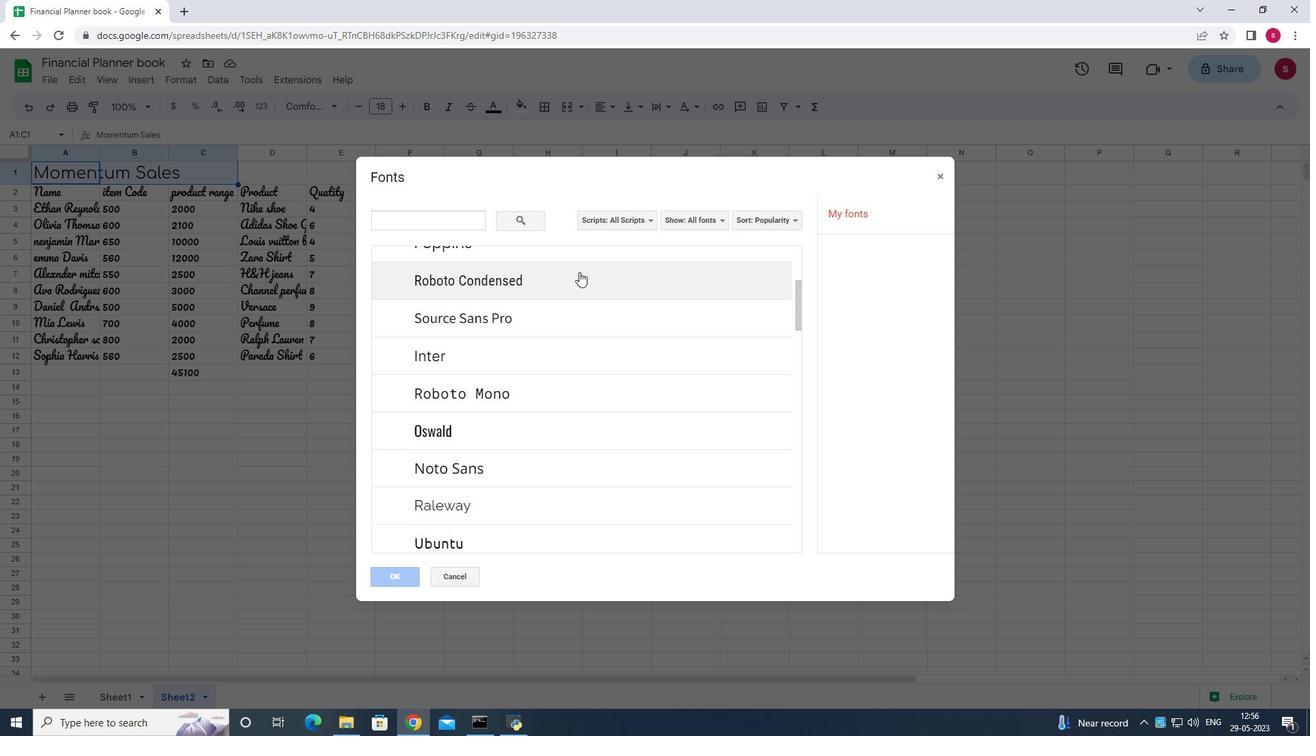 
Action: Mouse scrolled (579, 271) with delta (0, 0)
Screenshot: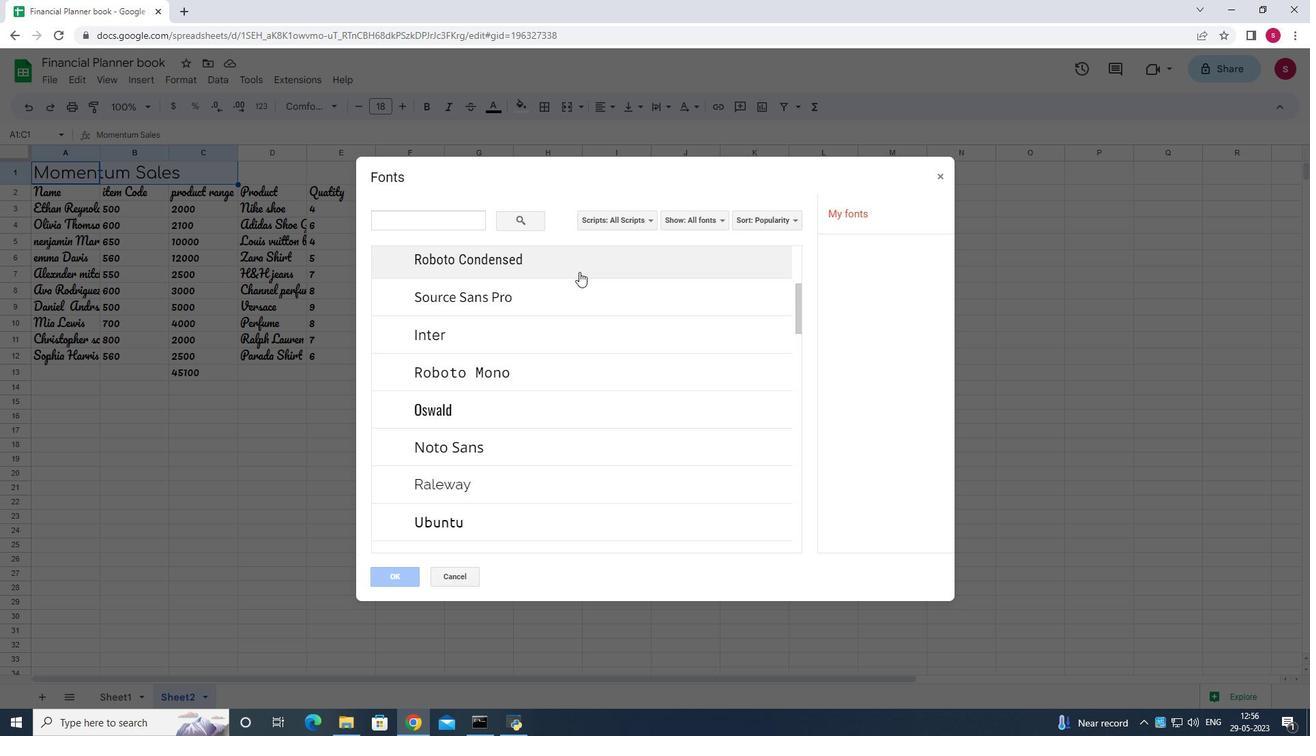 
Action: Mouse scrolled (579, 272) with delta (0, 0)
Screenshot: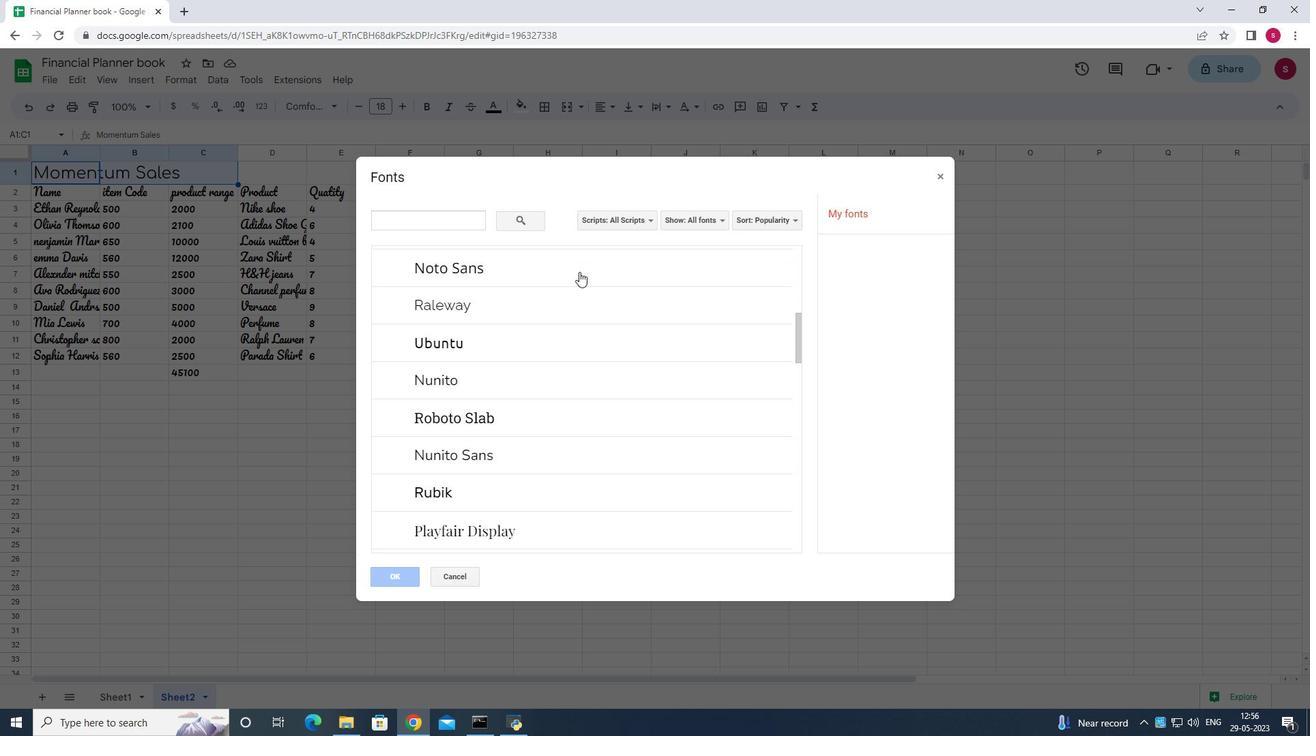 
Action: Mouse scrolled (579, 272) with delta (0, 0)
Screenshot: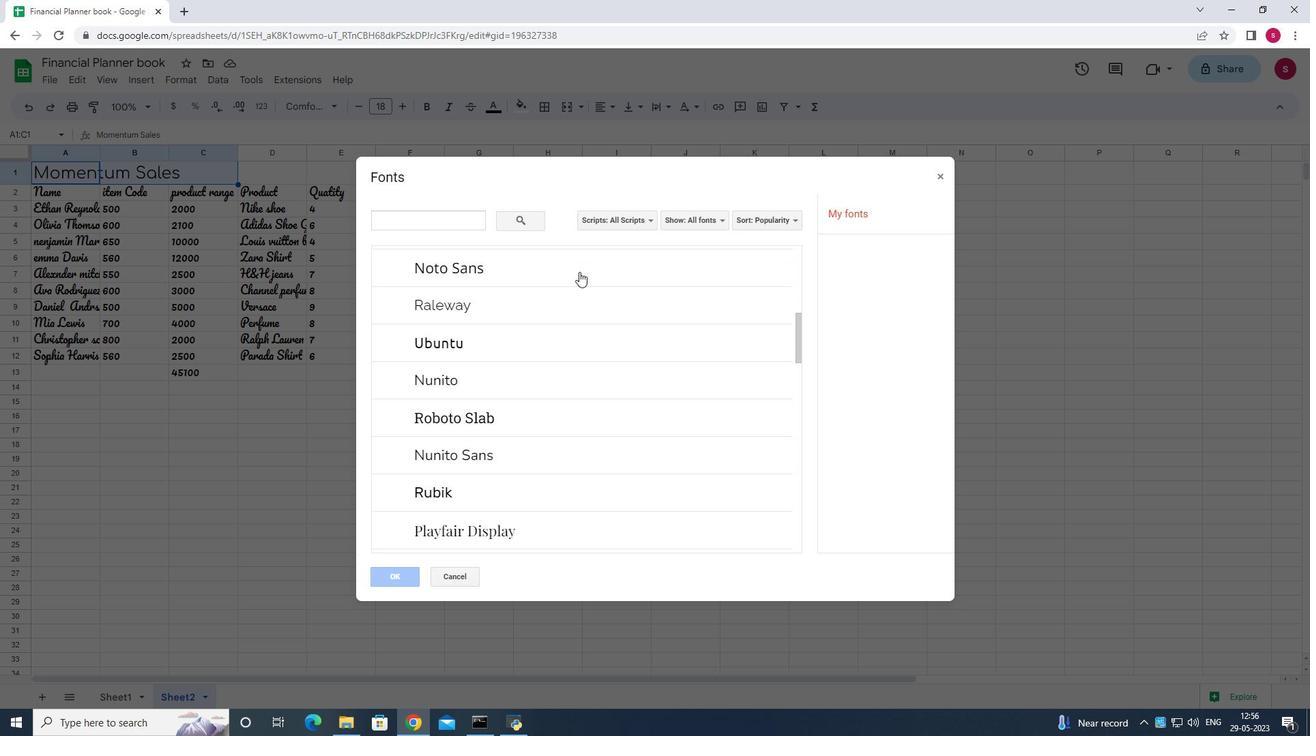 
Action: Mouse moved to (537, 369)
Screenshot: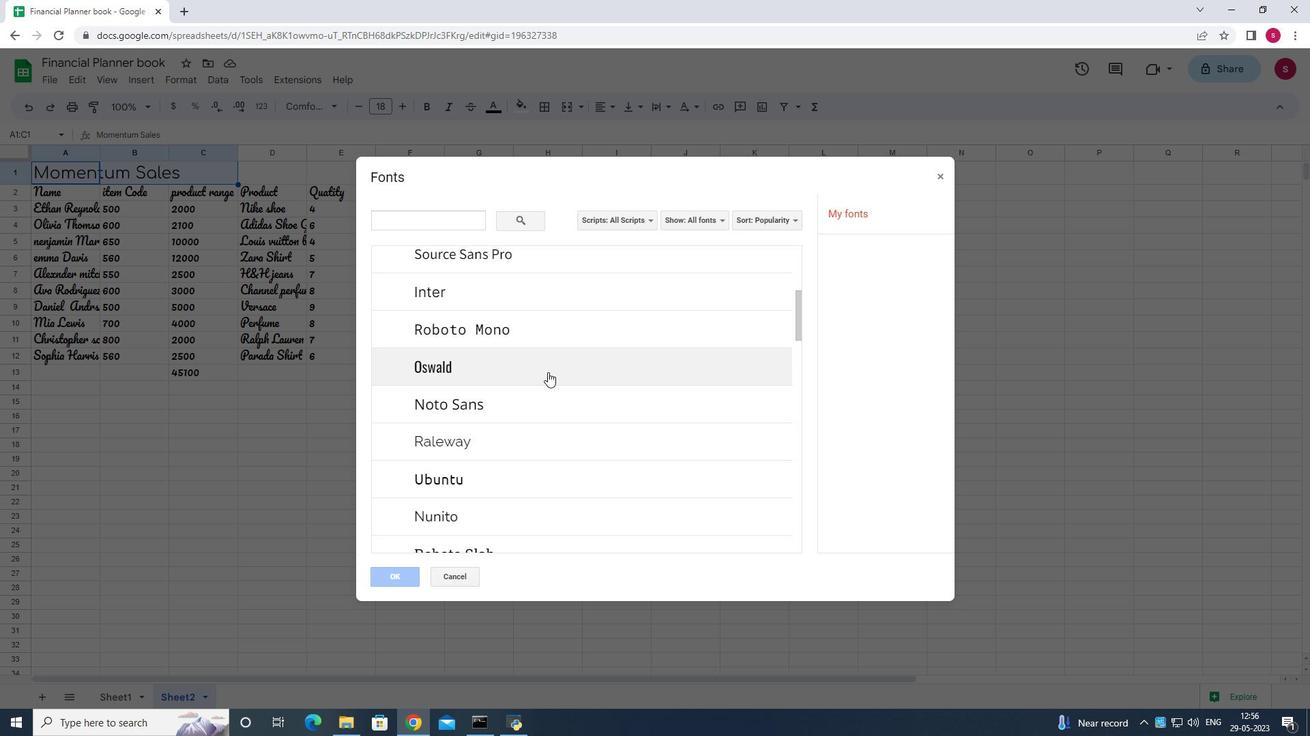 
Action: Mouse pressed left at (537, 369)
Screenshot: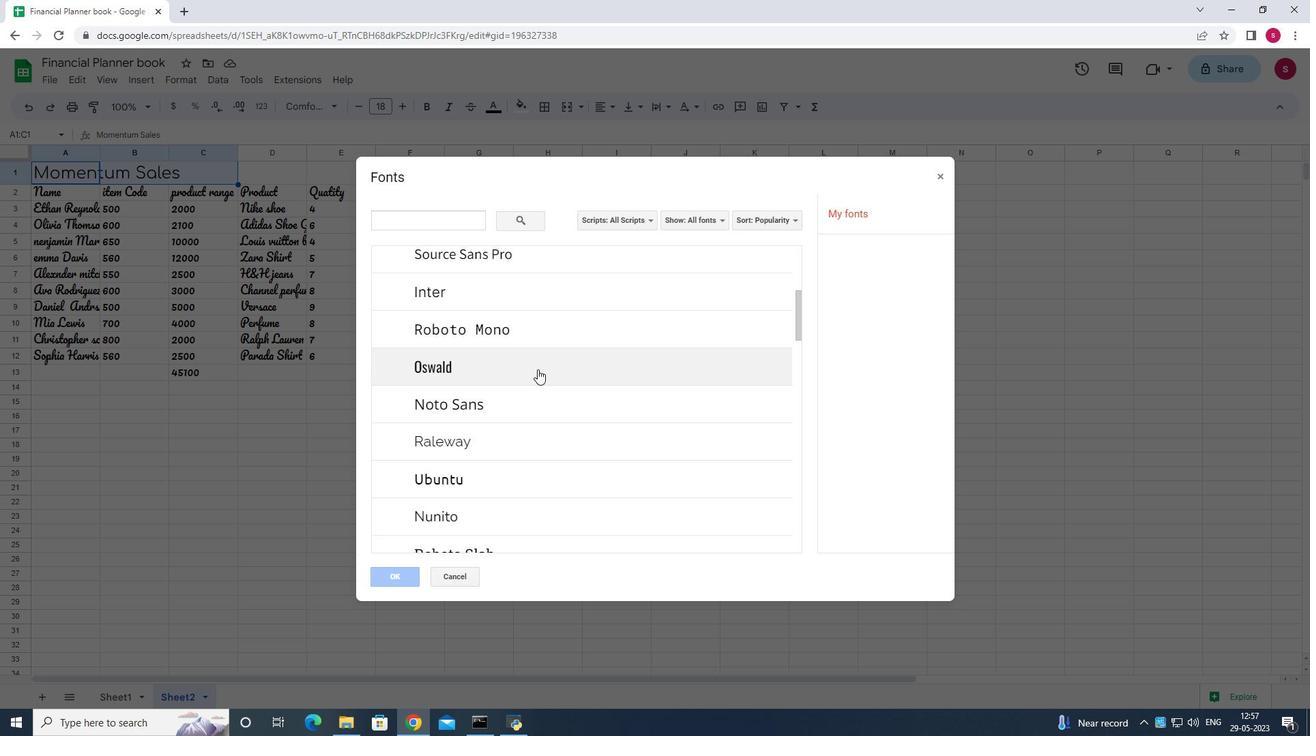 
Action: Mouse moved to (394, 574)
Screenshot: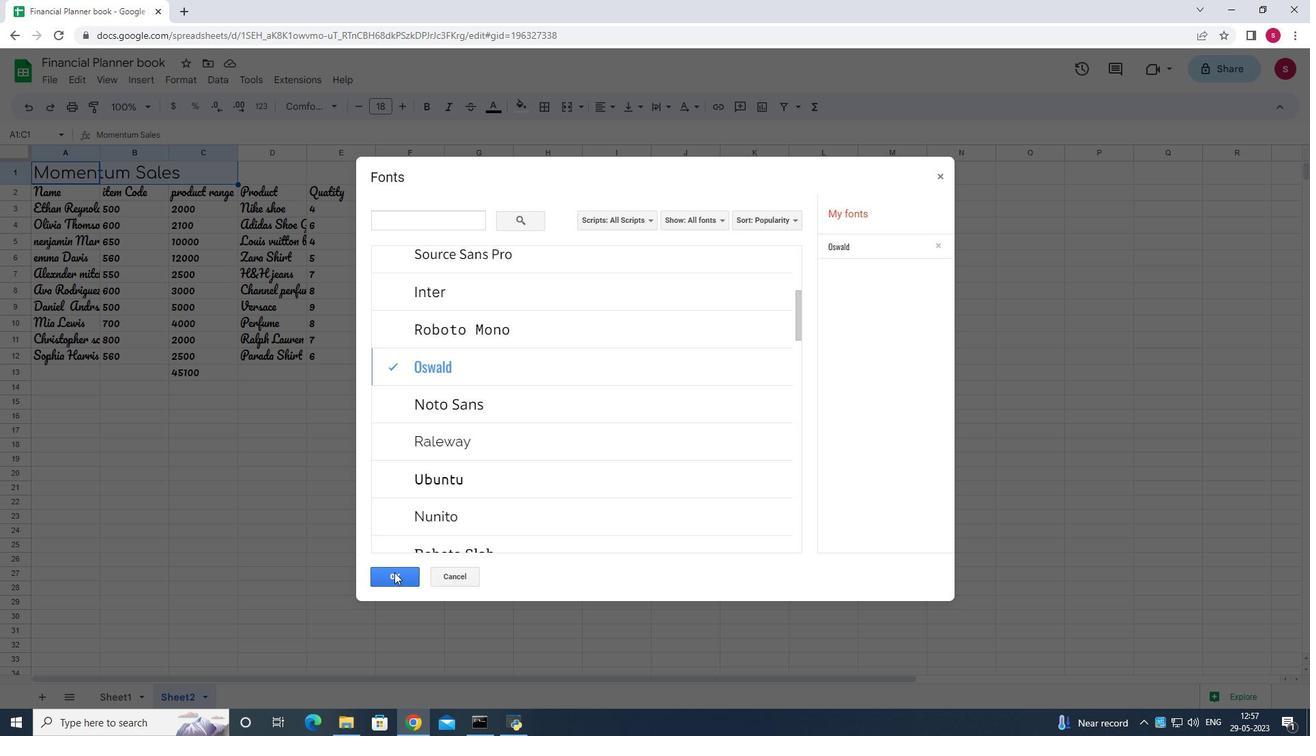 
Action: Mouse pressed left at (394, 574)
Screenshot: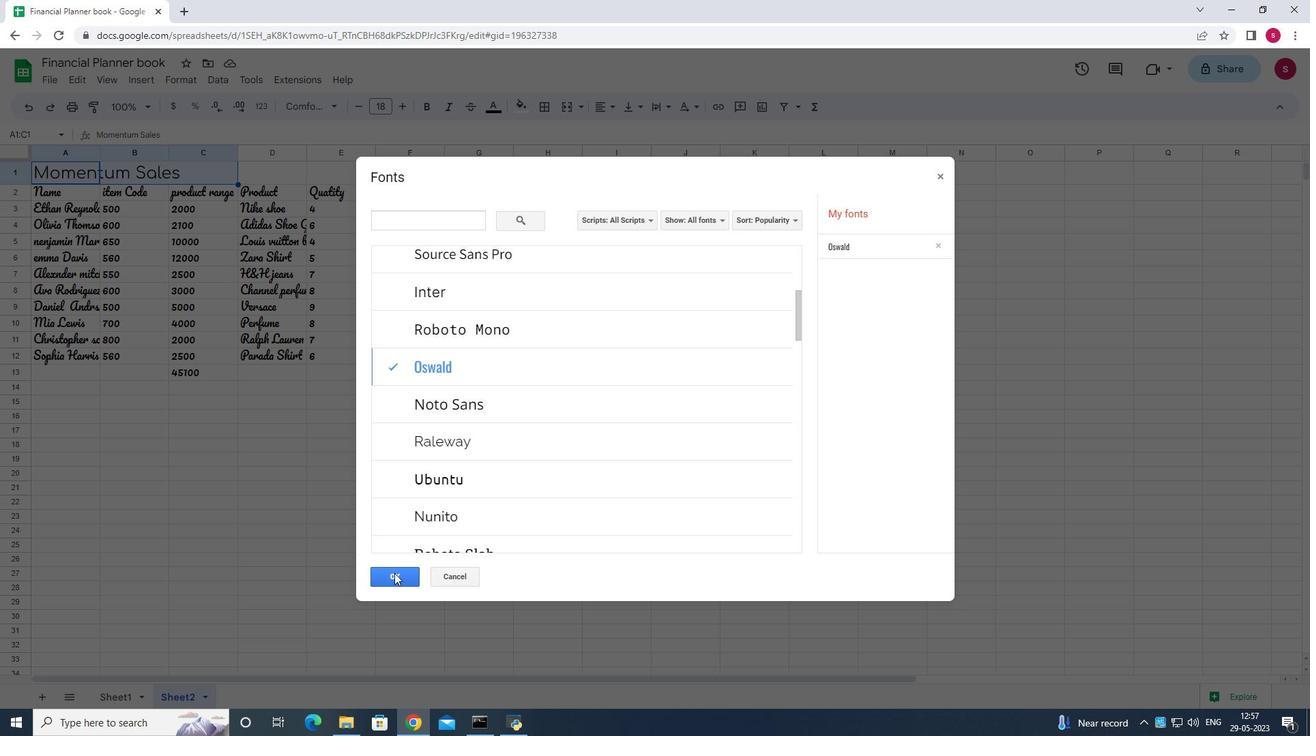 
Action: Mouse moved to (85, 190)
Screenshot: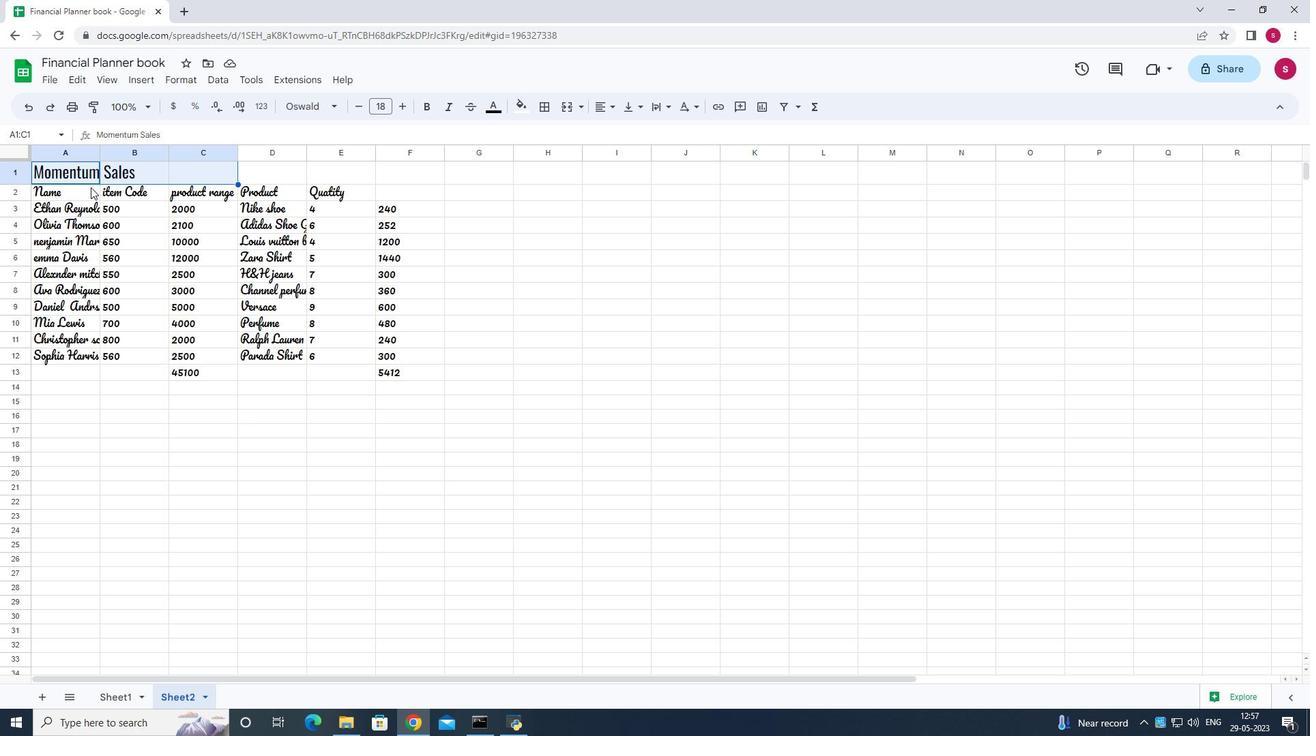 
Action: Mouse pressed left at (85, 190)
Screenshot: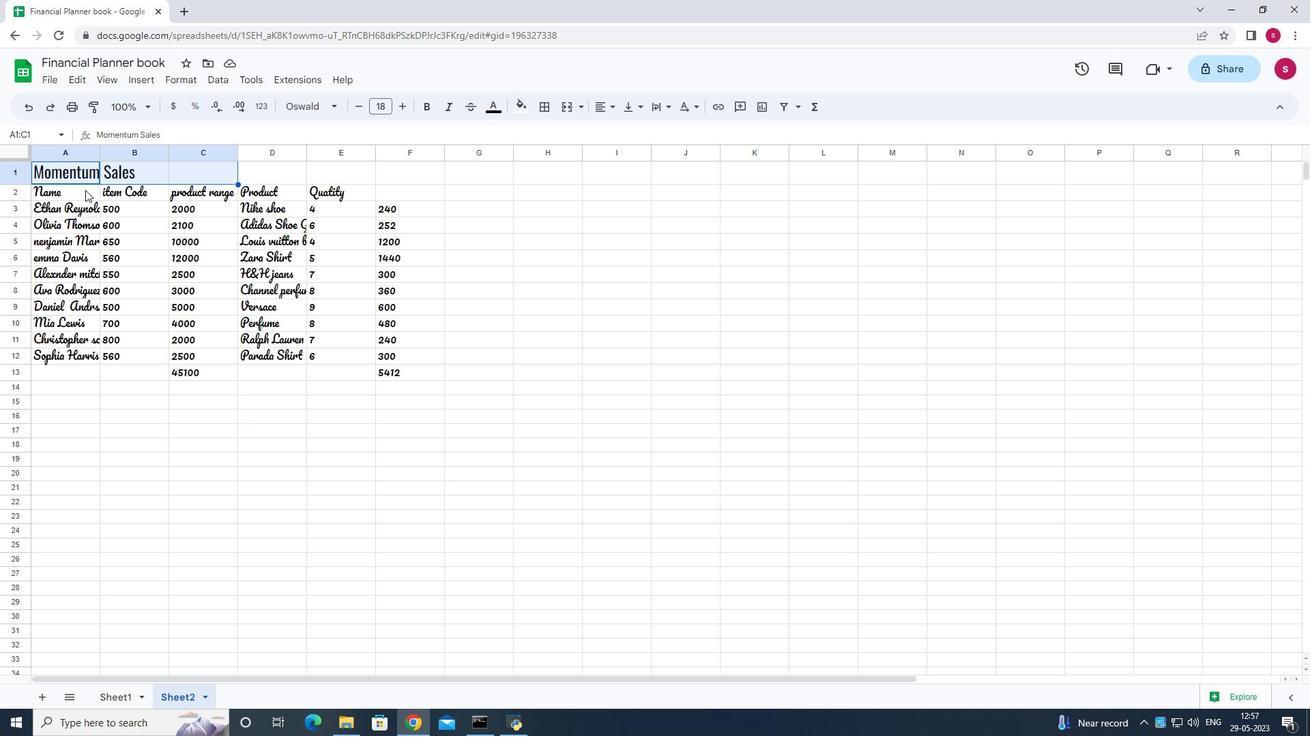 
Action: Mouse pressed left at (85, 190)
Screenshot: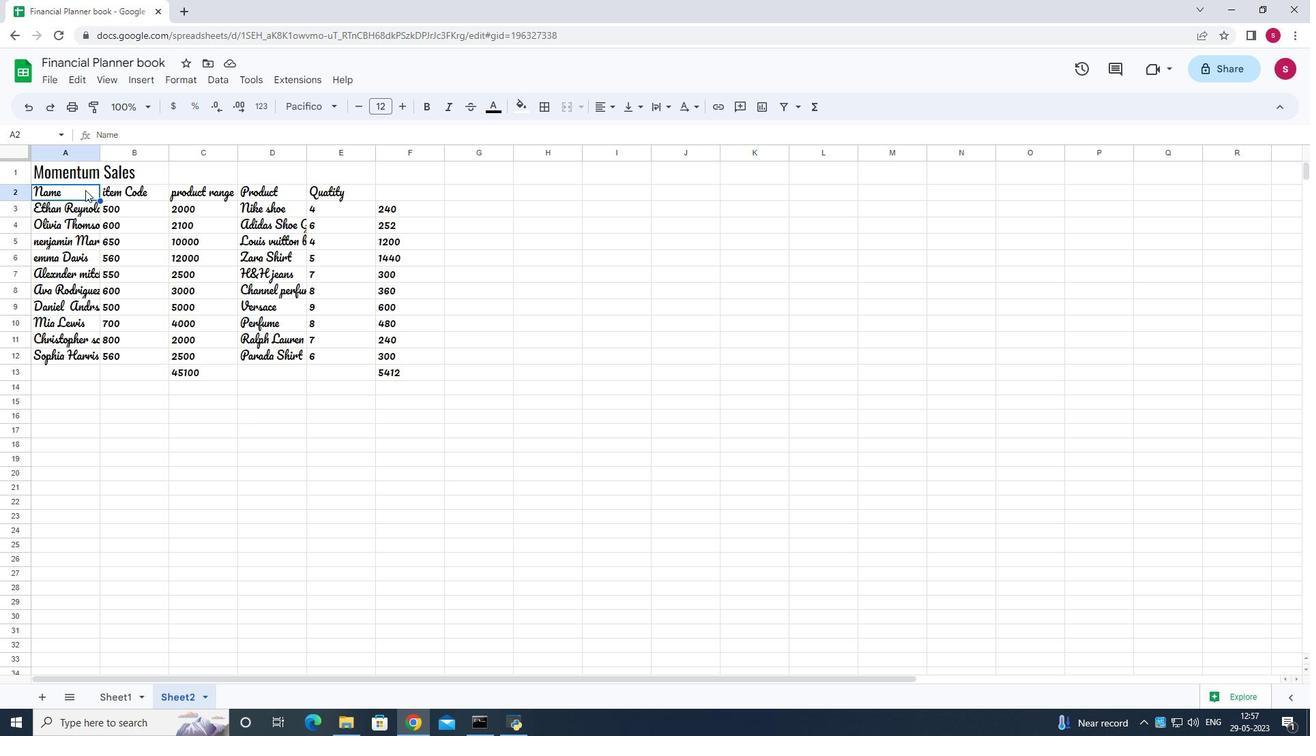 
Action: Mouse moved to (331, 107)
Screenshot: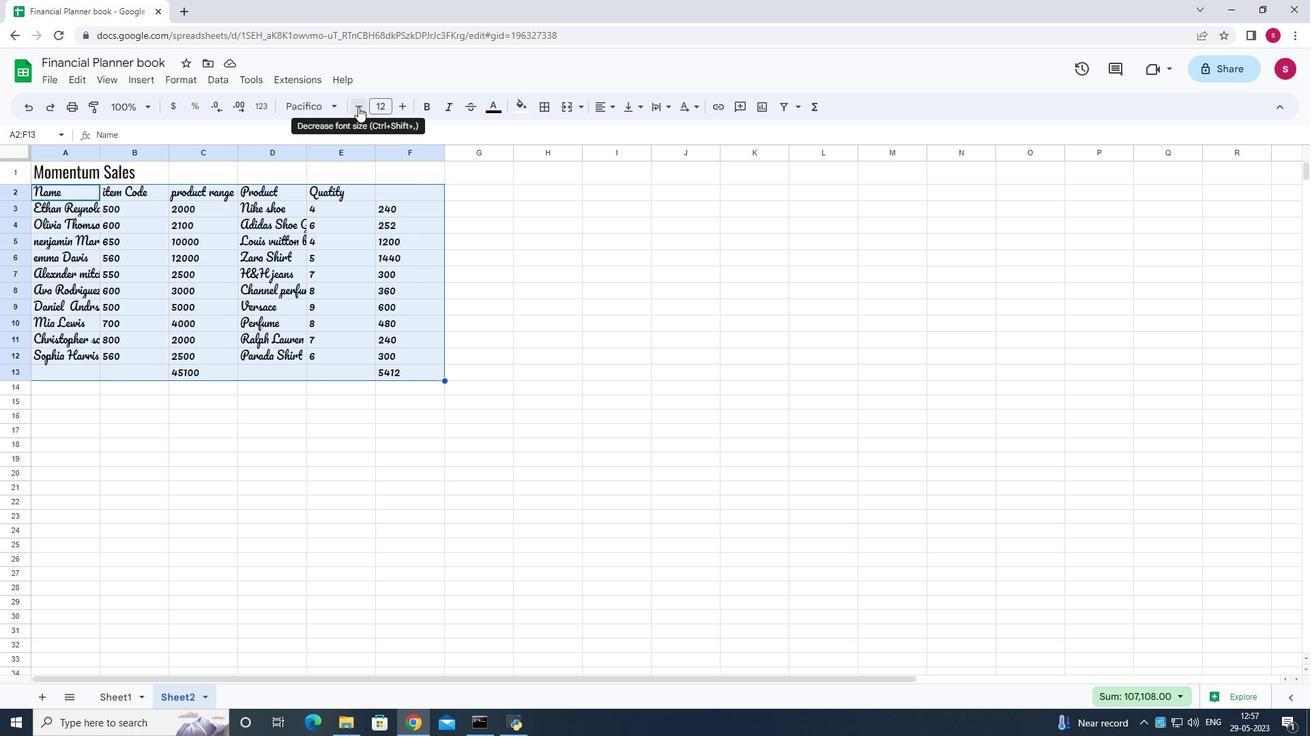 
Action: Mouse pressed left at (331, 107)
Screenshot: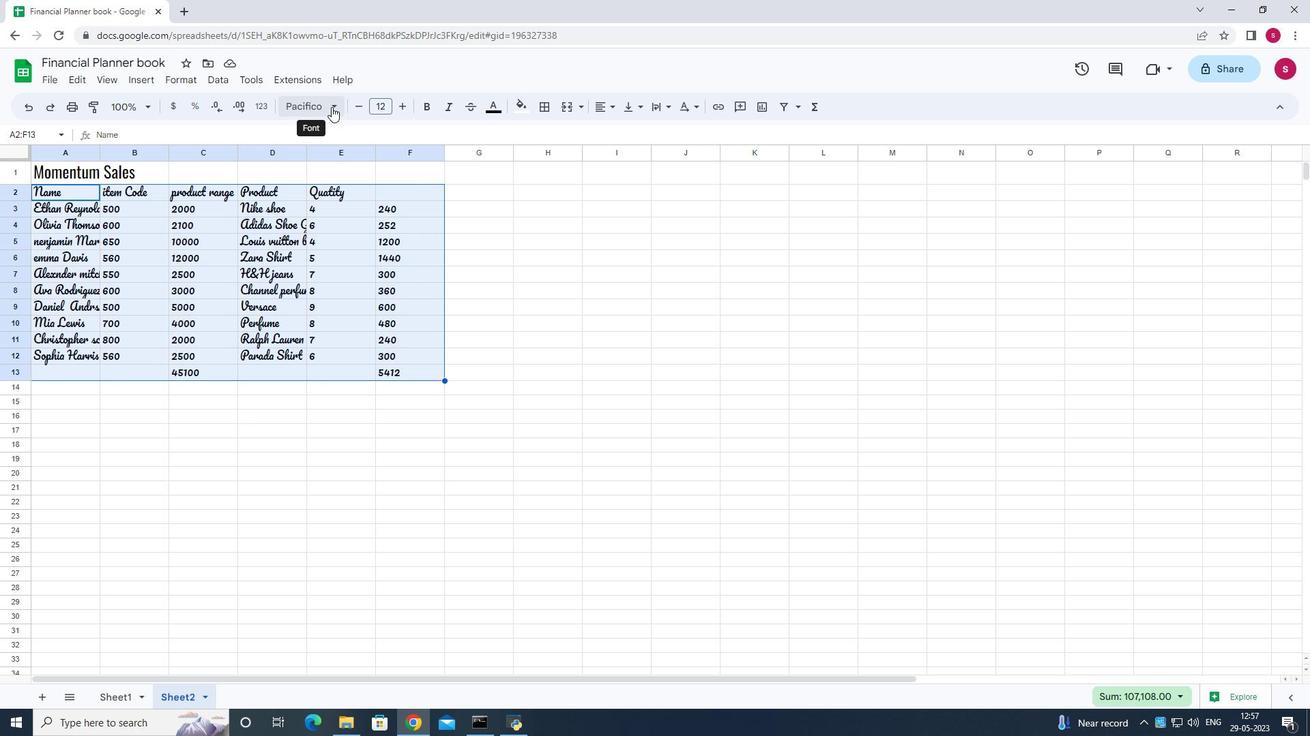 
Action: Mouse moved to (341, 183)
Screenshot: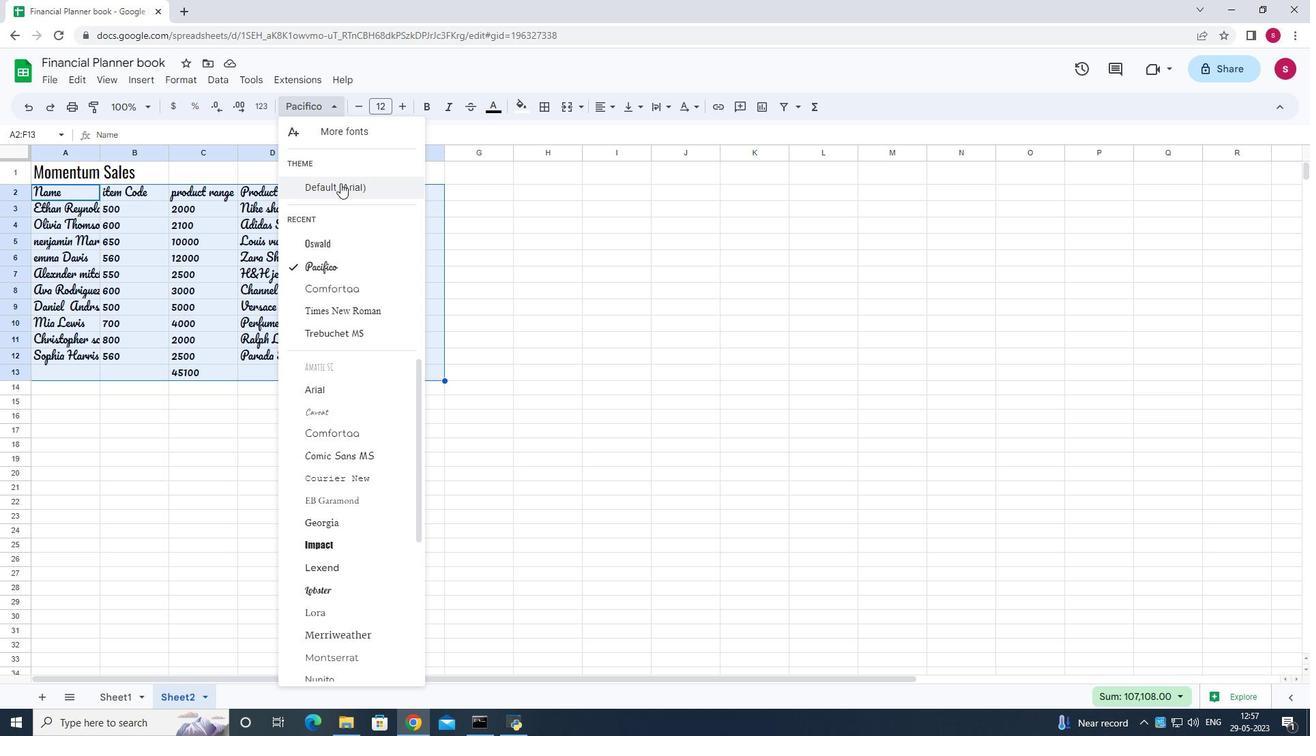 
Action: Mouse pressed left at (341, 183)
Screenshot: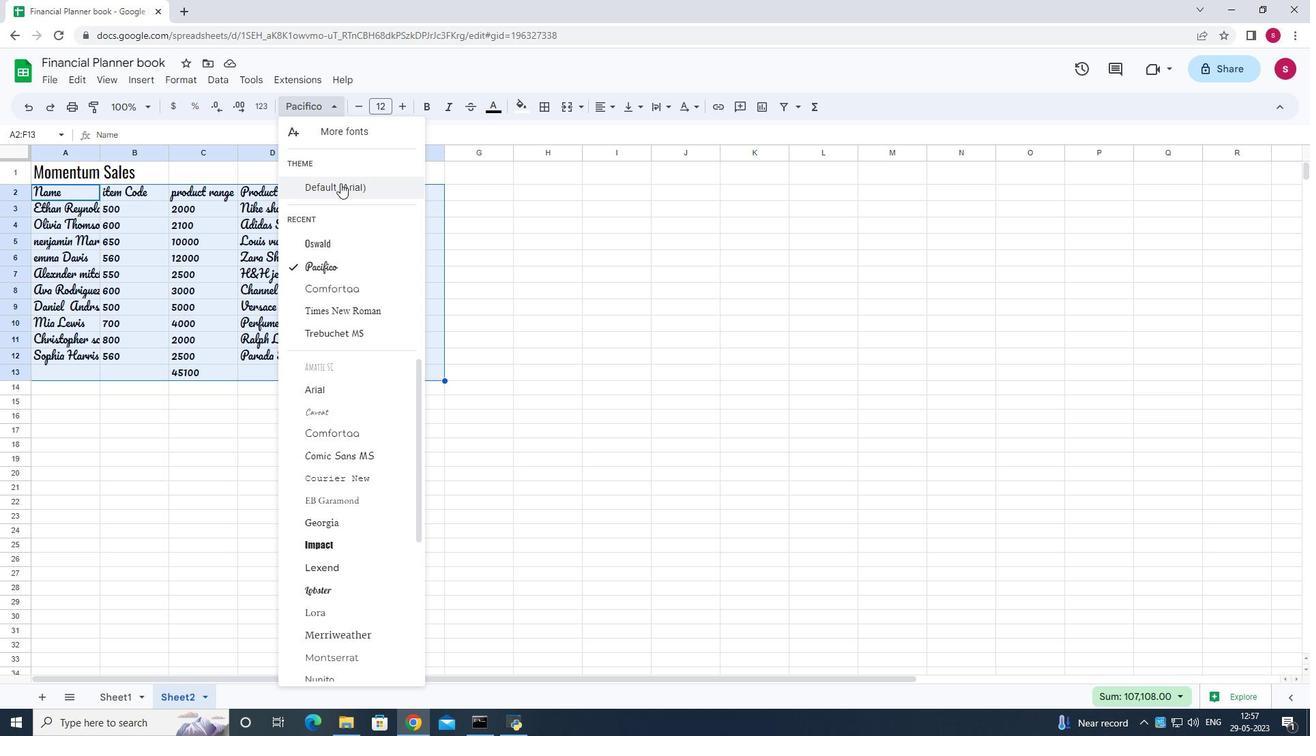 
Action: Mouse moved to (333, 106)
Screenshot: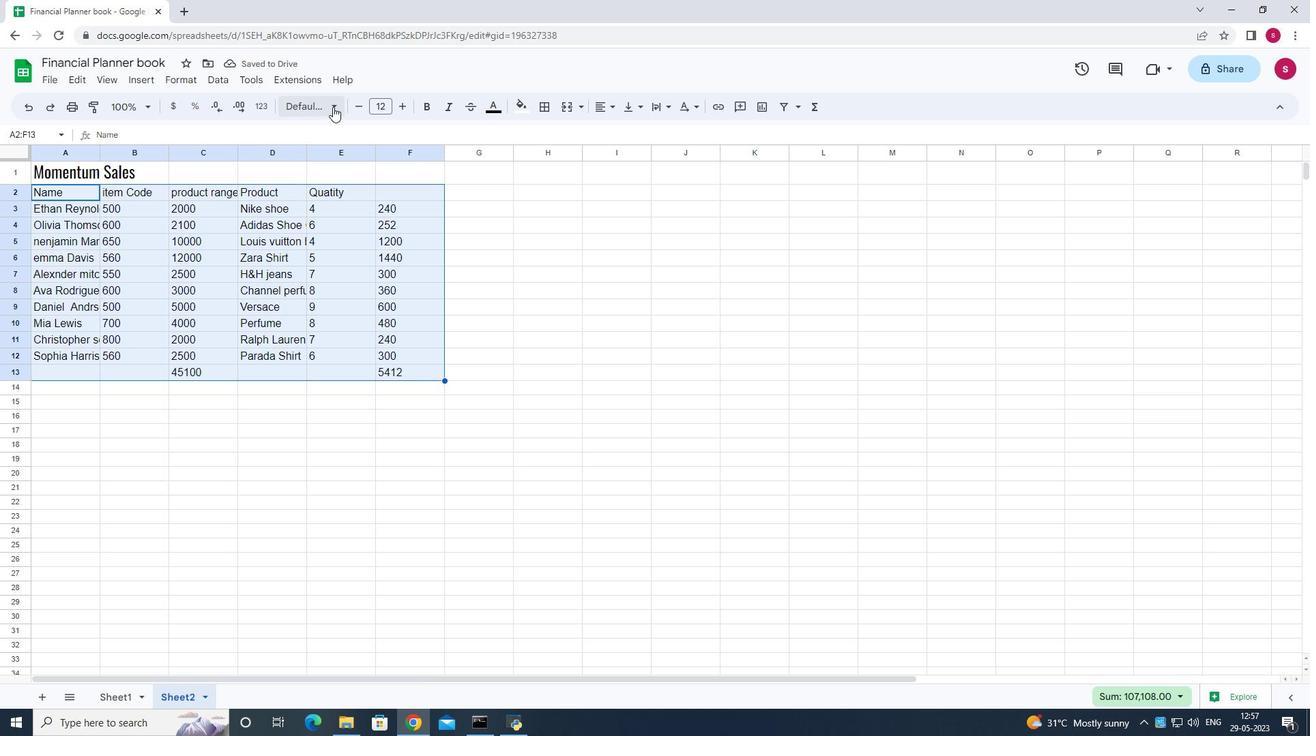 
Action: Mouse pressed left at (333, 106)
Screenshot: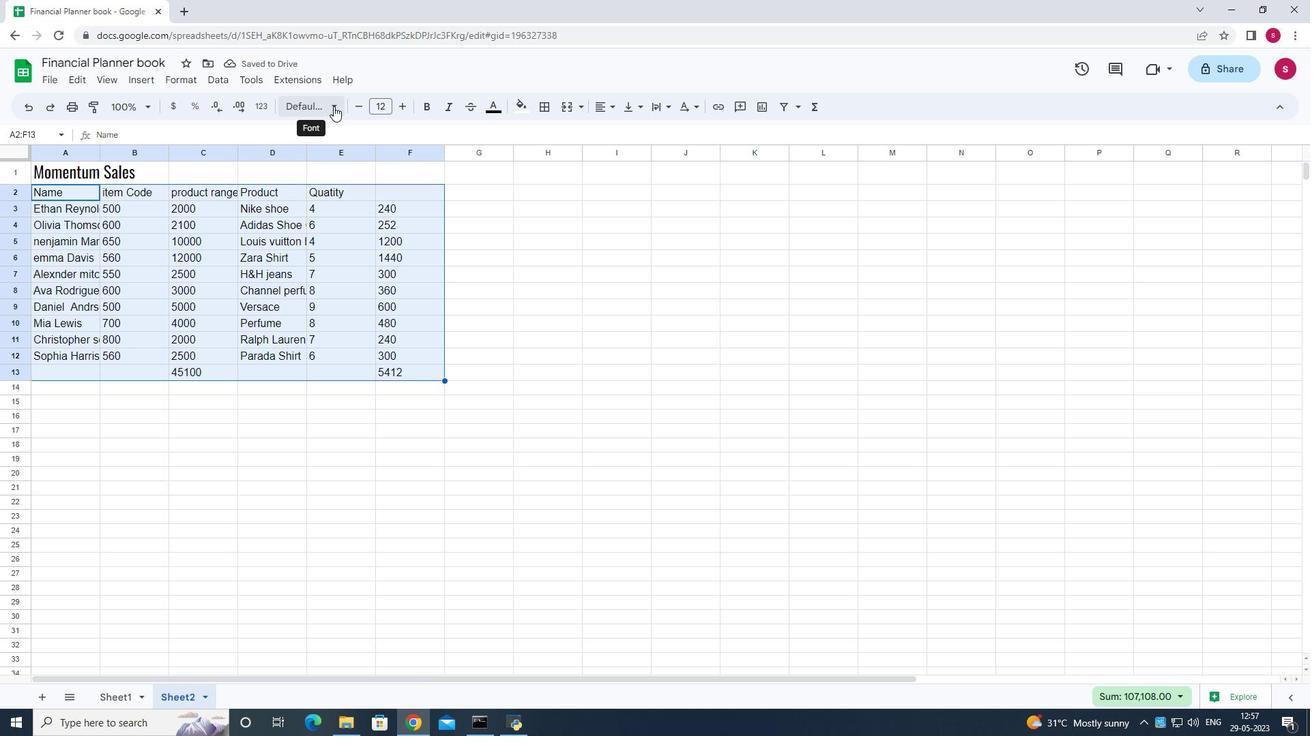 
Action: Mouse moved to (357, 374)
Screenshot: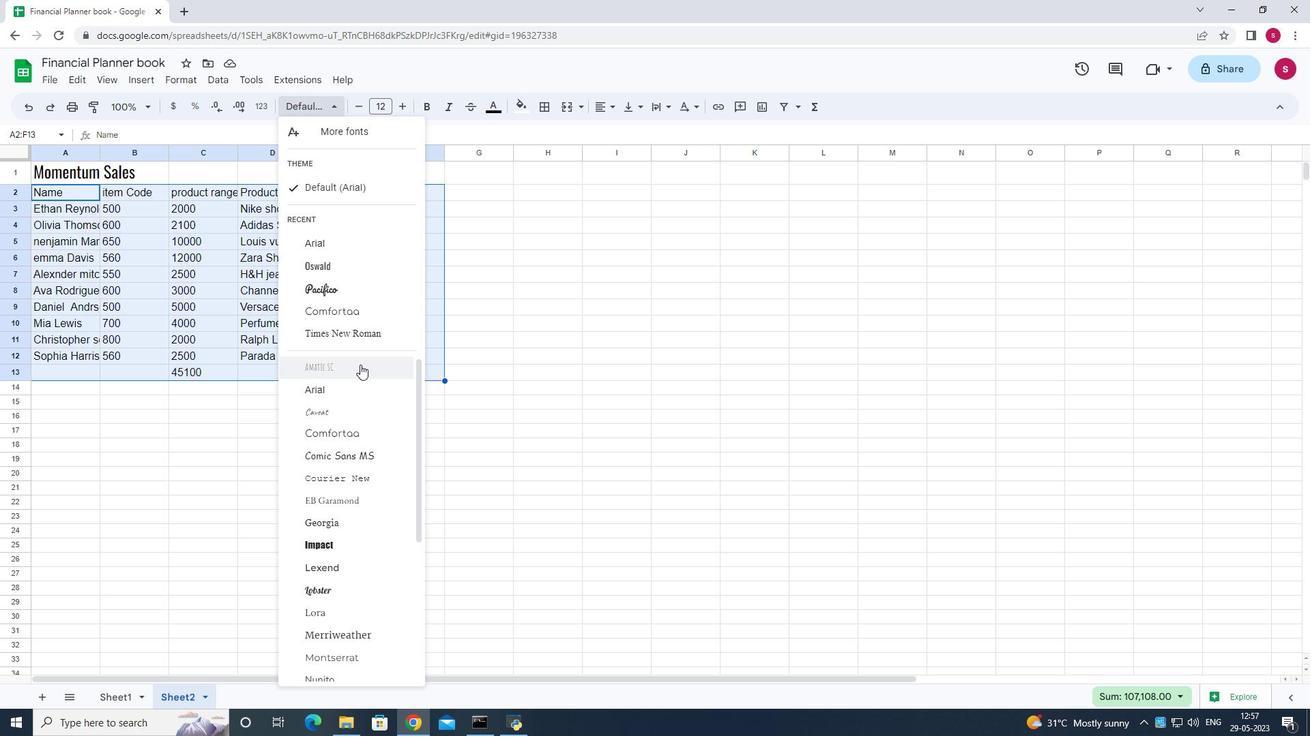 
Action: Mouse scrolled (357, 373) with delta (0, 0)
Screenshot: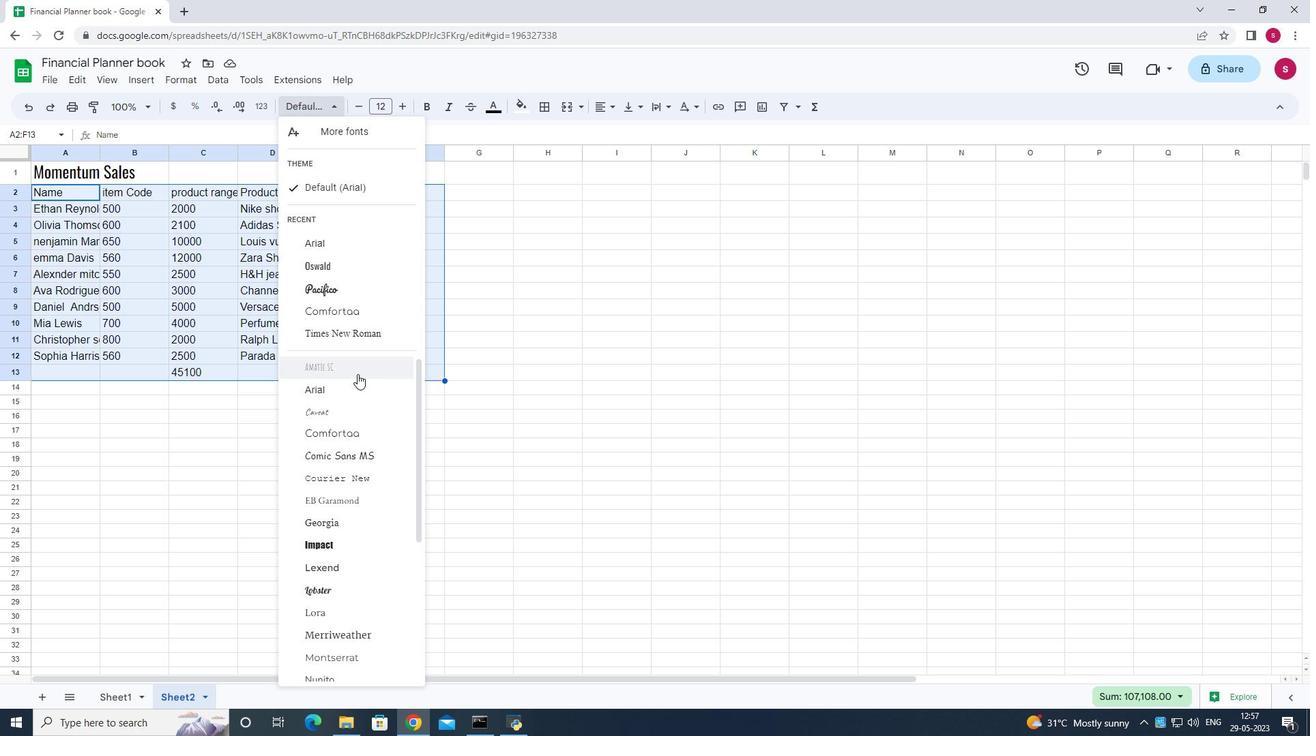 
Action: Mouse scrolled (357, 373) with delta (0, 0)
Screenshot: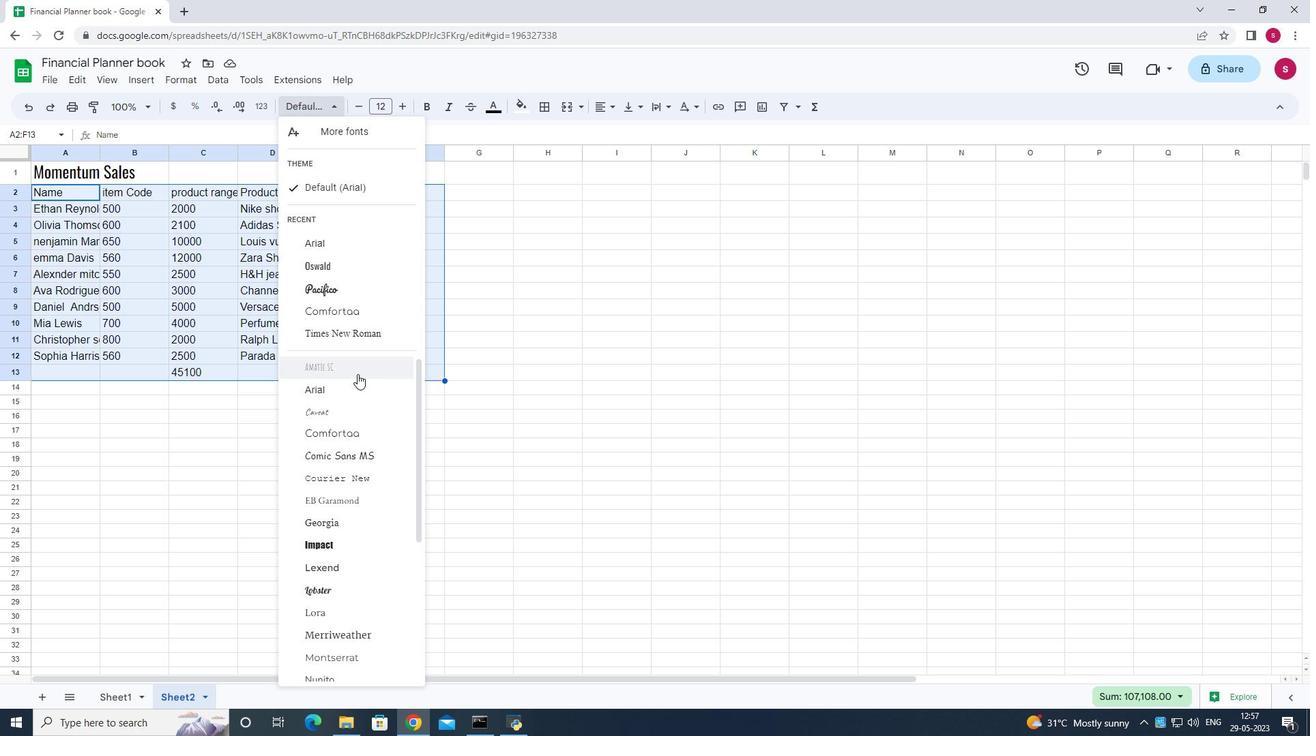 
Action: Mouse scrolled (357, 373) with delta (0, 0)
Screenshot: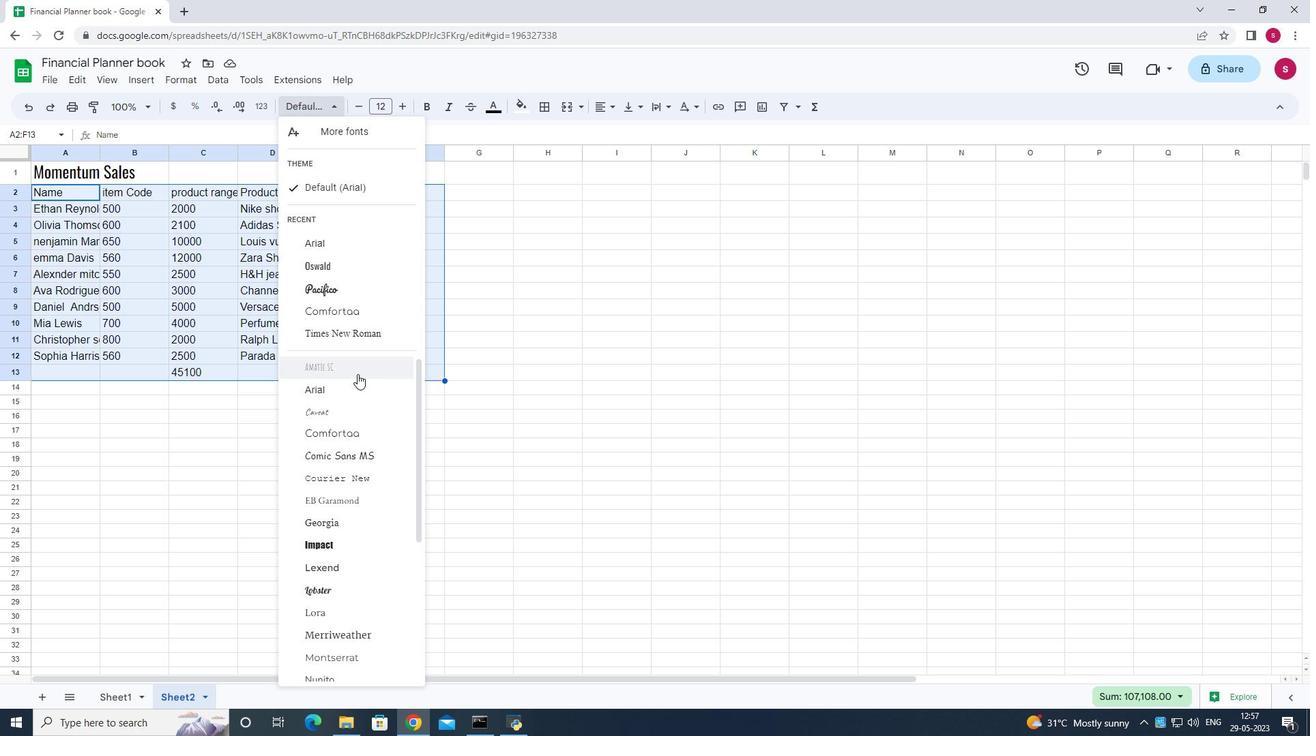 
Action: Mouse scrolled (357, 373) with delta (0, 0)
Screenshot: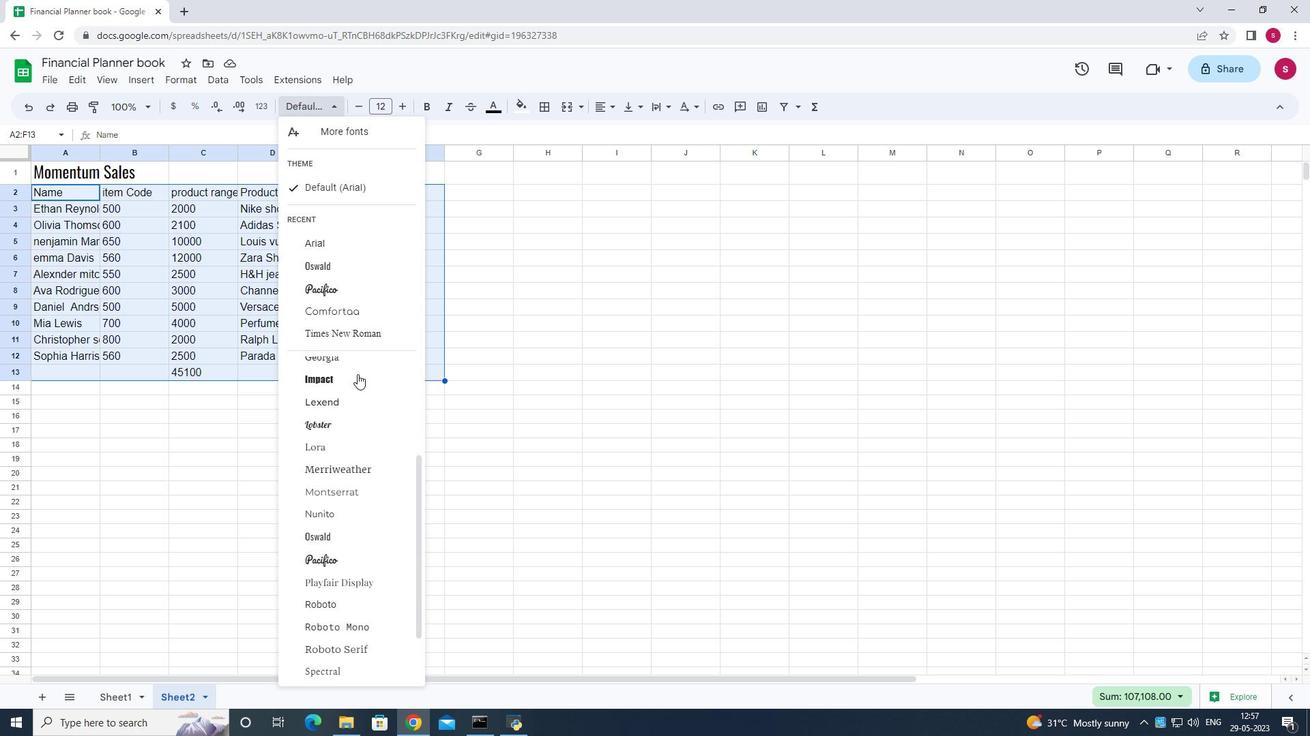 
Action: Mouse scrolled (357, 373) with delta (0, 0)
Screenshot: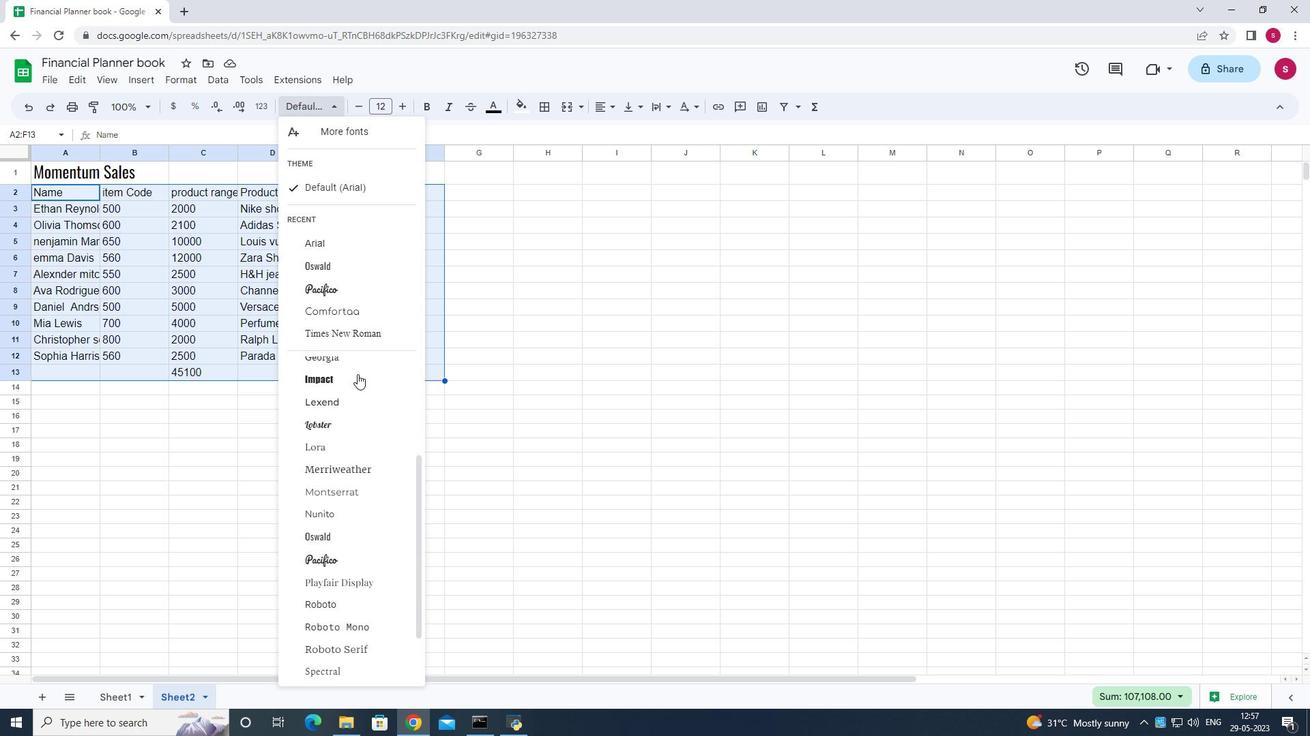 
Action: Mouse scrolled (357, 373) with delta (0, 0)
Screenshot: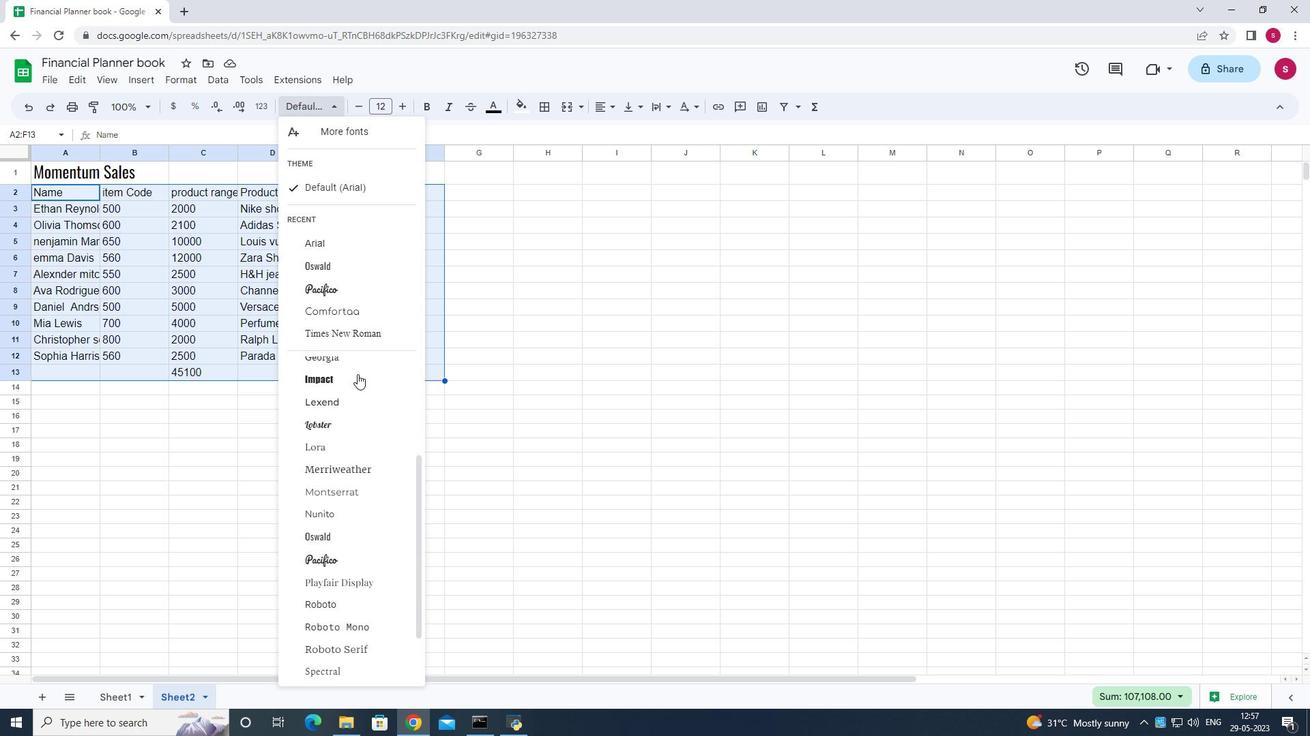 
Action: Mouse scrolled (357, 373) with delta (0, 0)
Screenshot: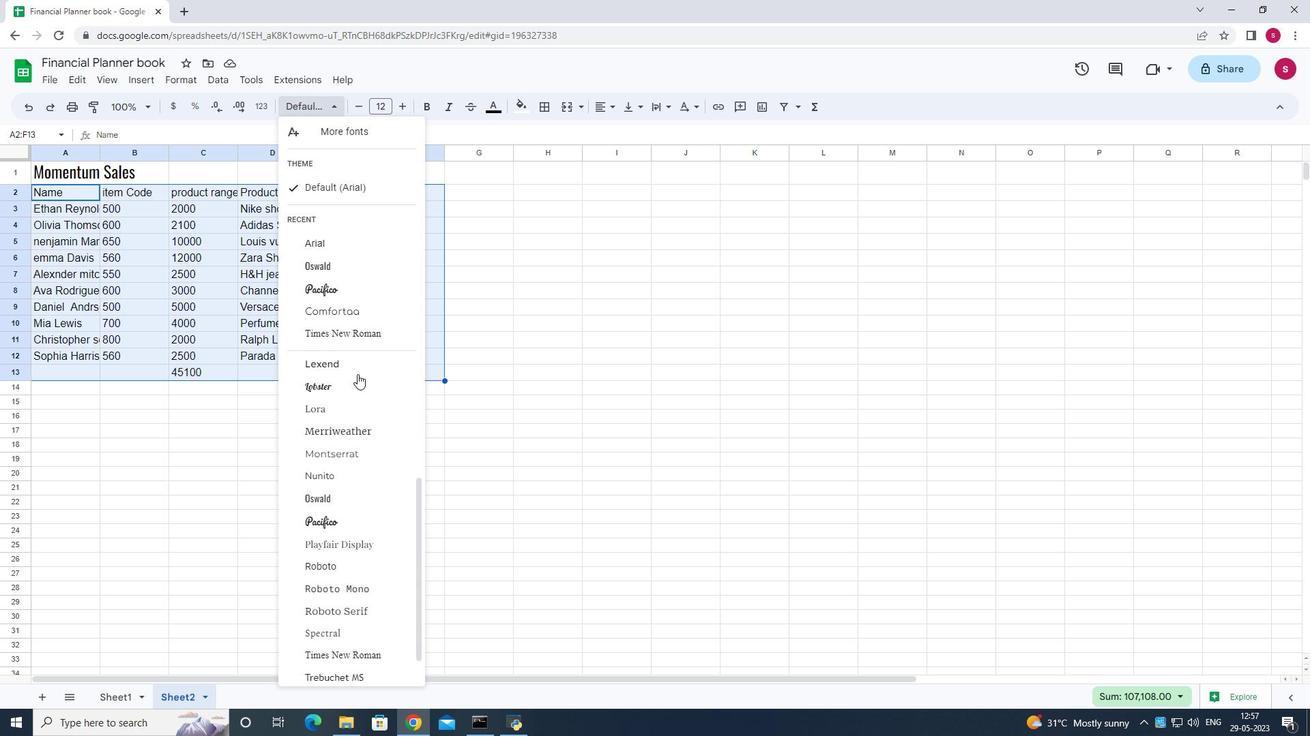
Action: Mouse scrolled (357, 373) with delta (0, 0)
Screenshot: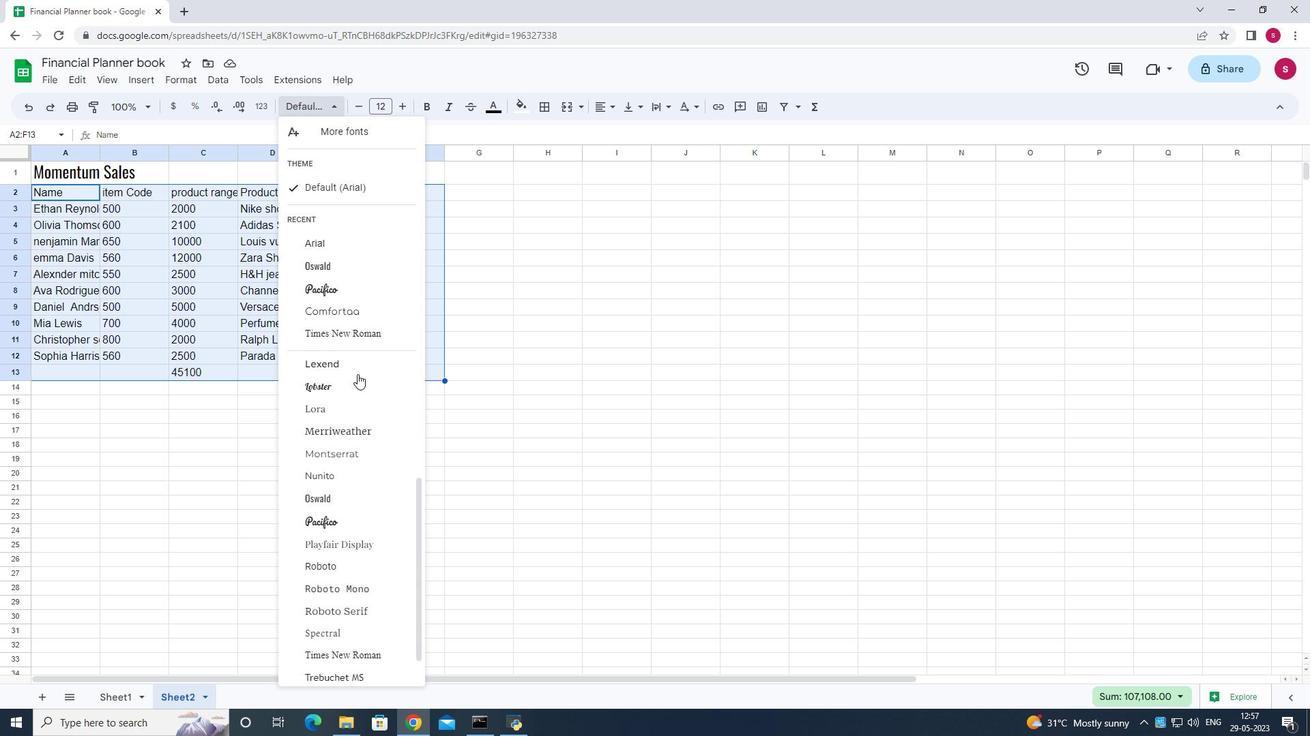 
Action: Mouse scrolled (357, 373) with delta (0, 0)
Screenshot: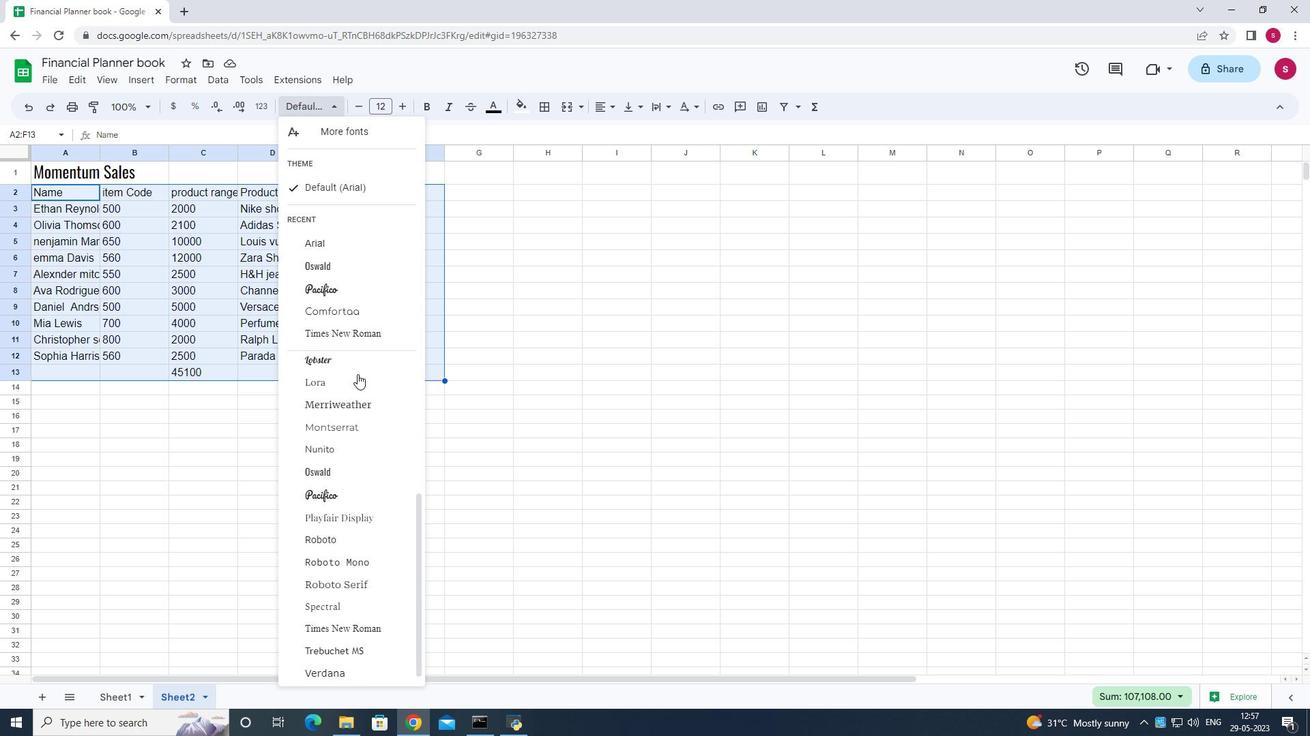 
Action: Mouse scrolled (357, 373) with delta (0, 0)
Screenshot: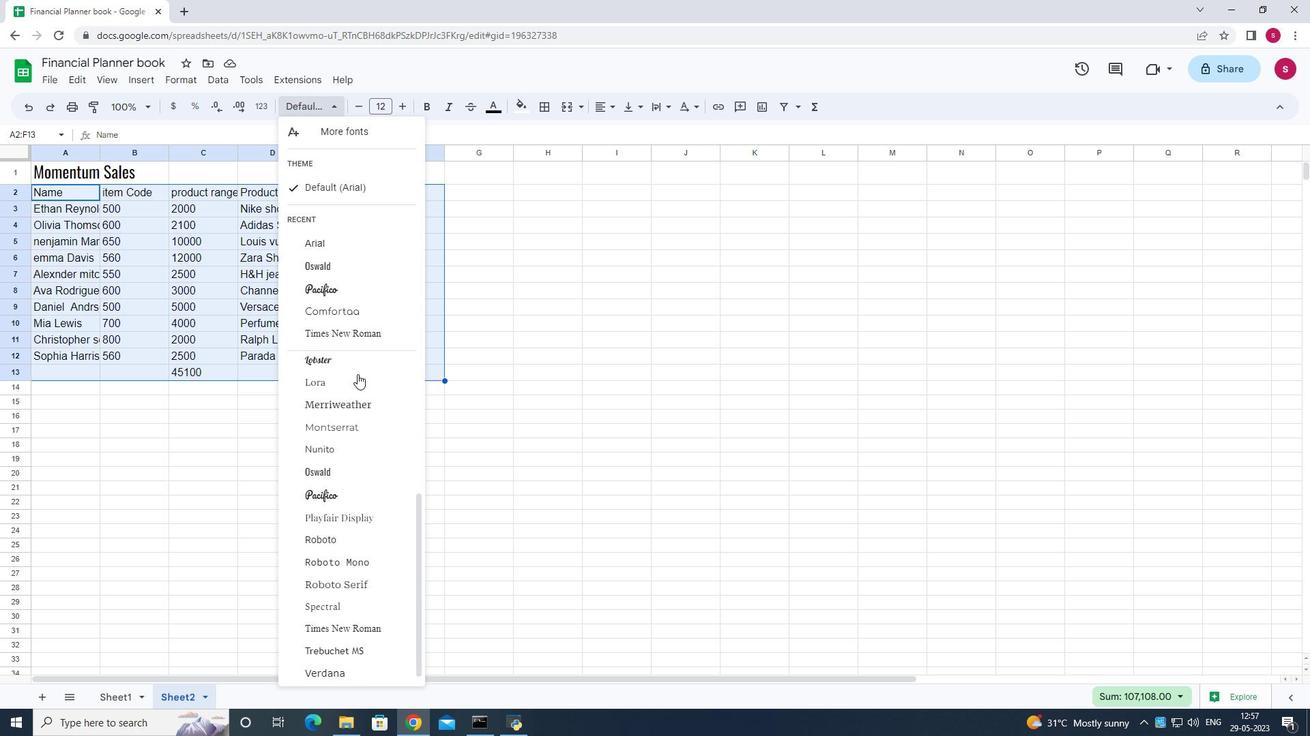 
Action: Mouse scrolled (357, 373) with delta (0, 0)
Screenshot: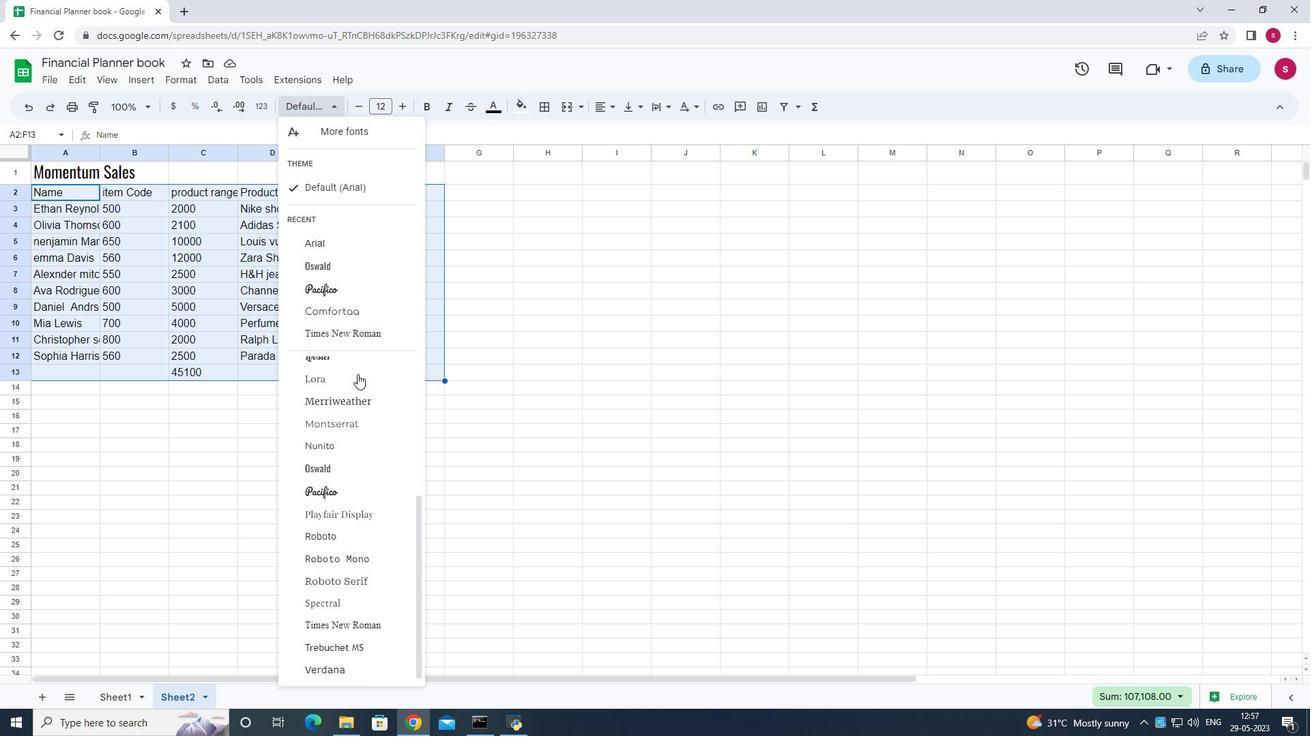 
Action: Mouse scrolled (357, 373) with delta (0, 0)
Screenshot: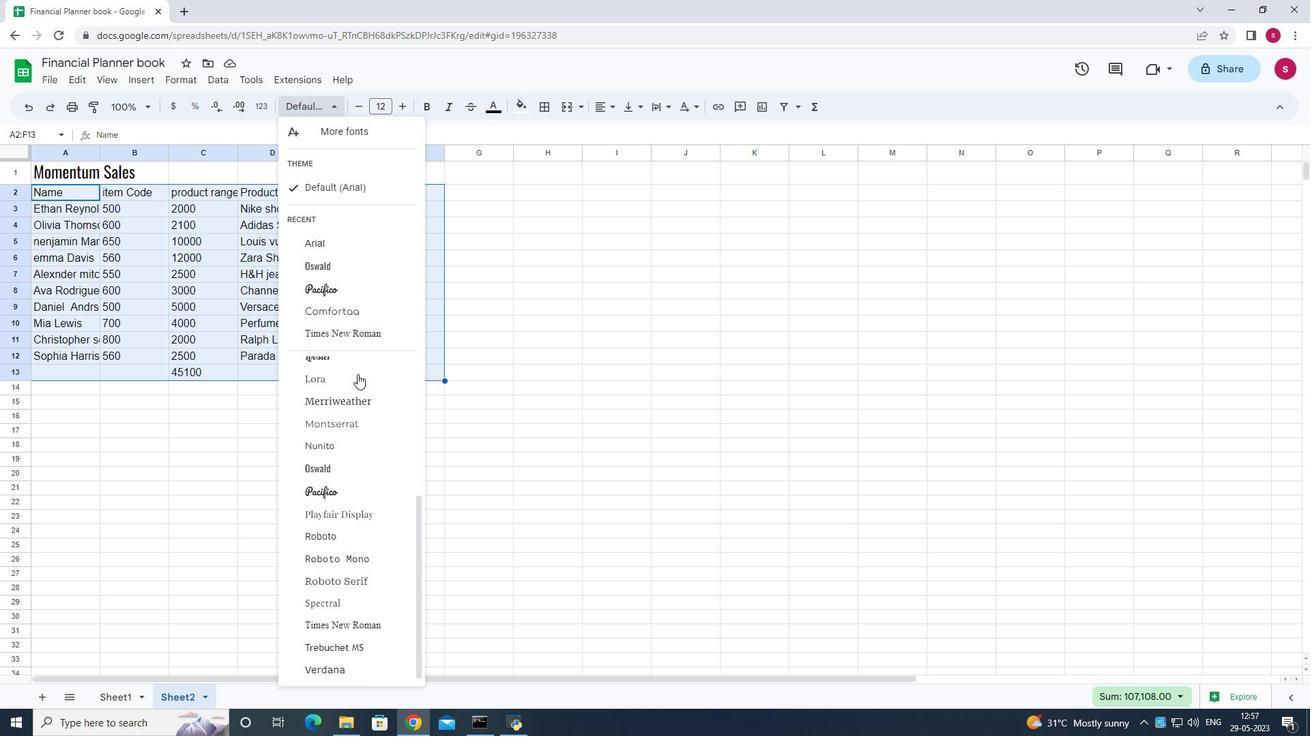 
Action: Mouse scrolled (357, 373) with delta (0, 0)
Screenshot: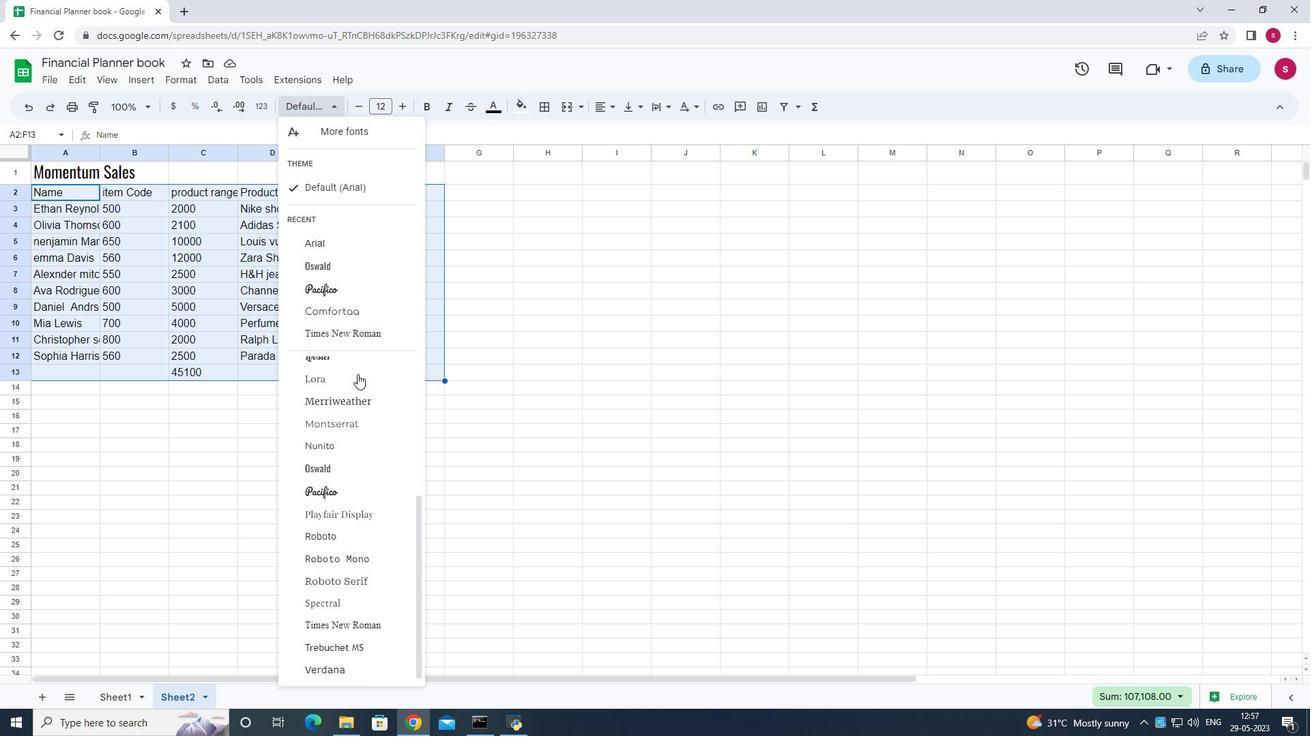 
Action: Mouse scrolled (357, 373) with delta (0, 0)
Screenshot: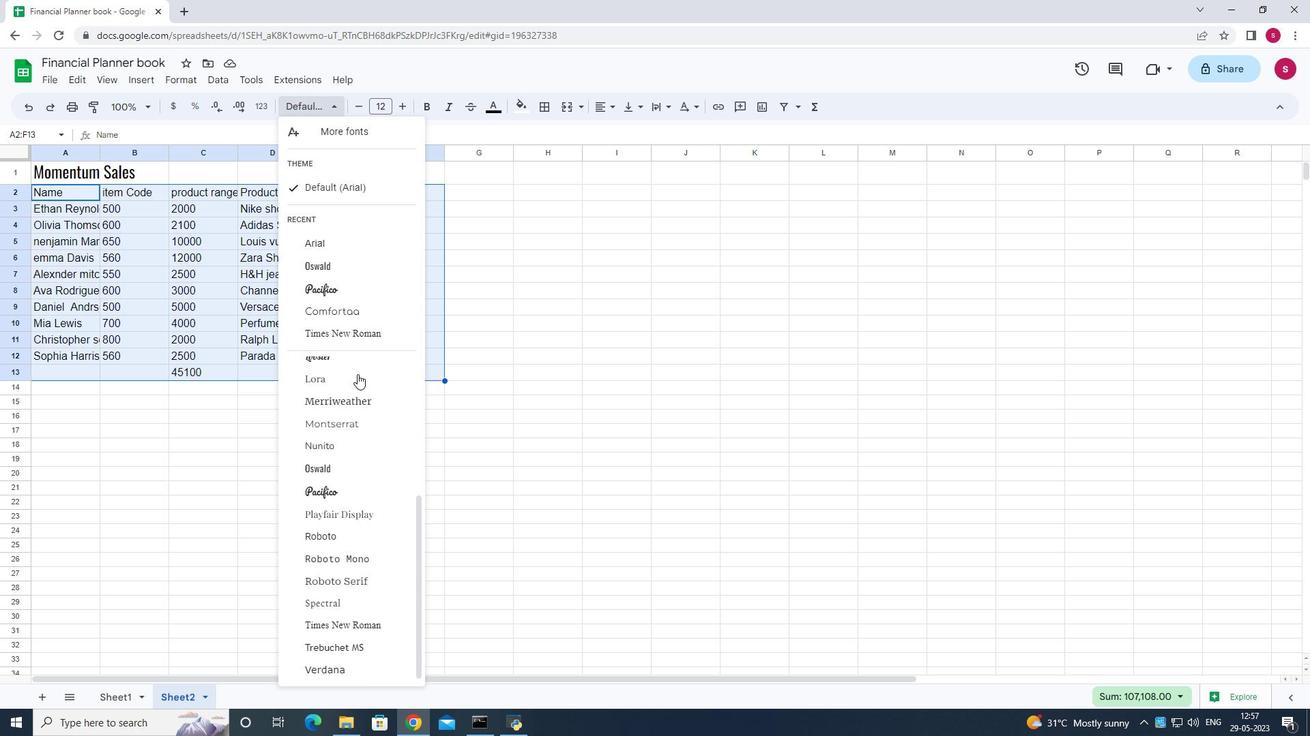 
Action: Mouse scrolled (357, 373) with delta (0, 0)
Screenshot: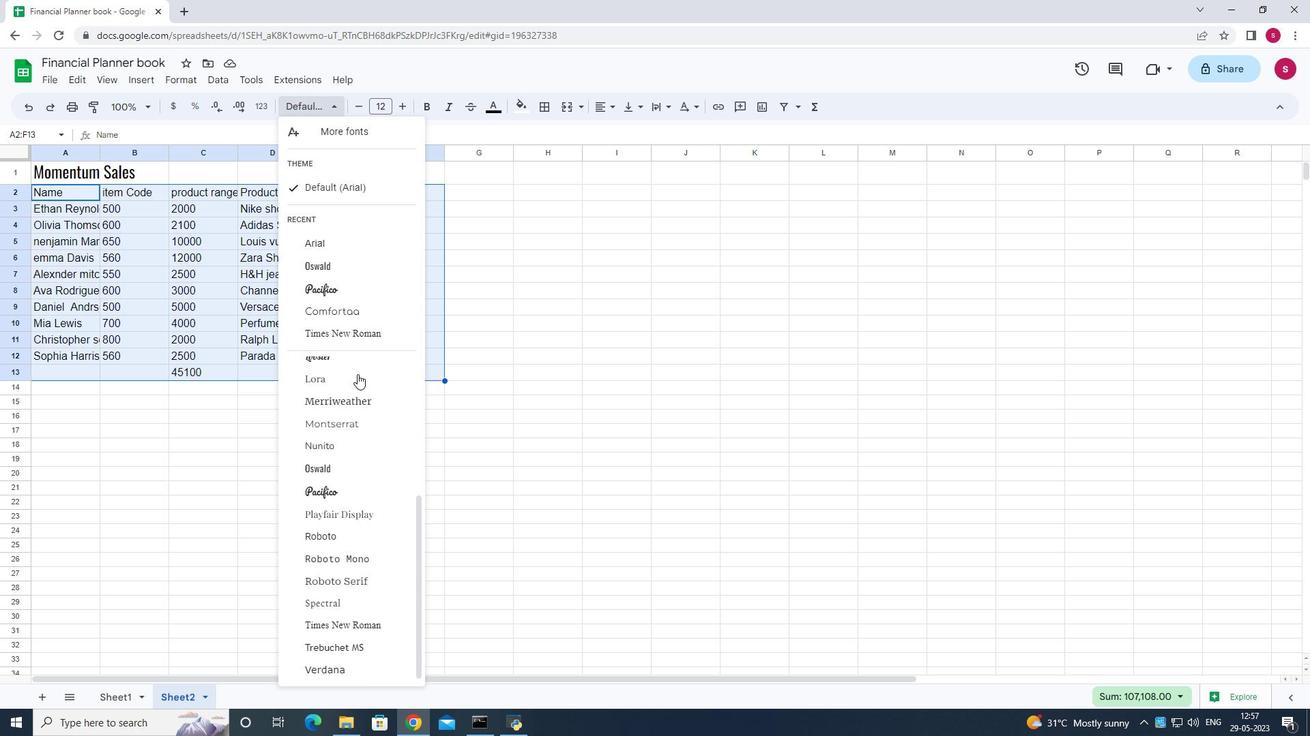 
Action: Mouse scrolled (357, 373) with delta (0, 0)
Screenshot: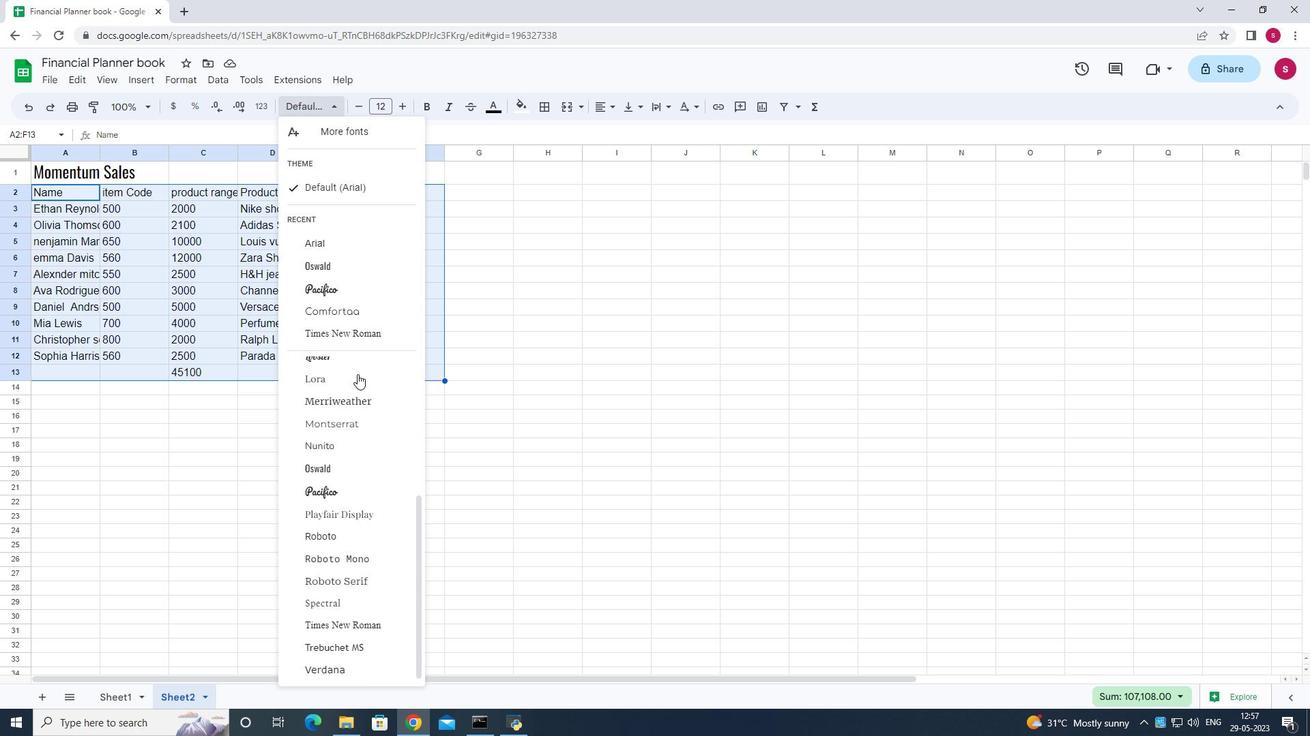 
Action: Mouse scrolled (357, 373) with delta (0, 0)
Screenshot: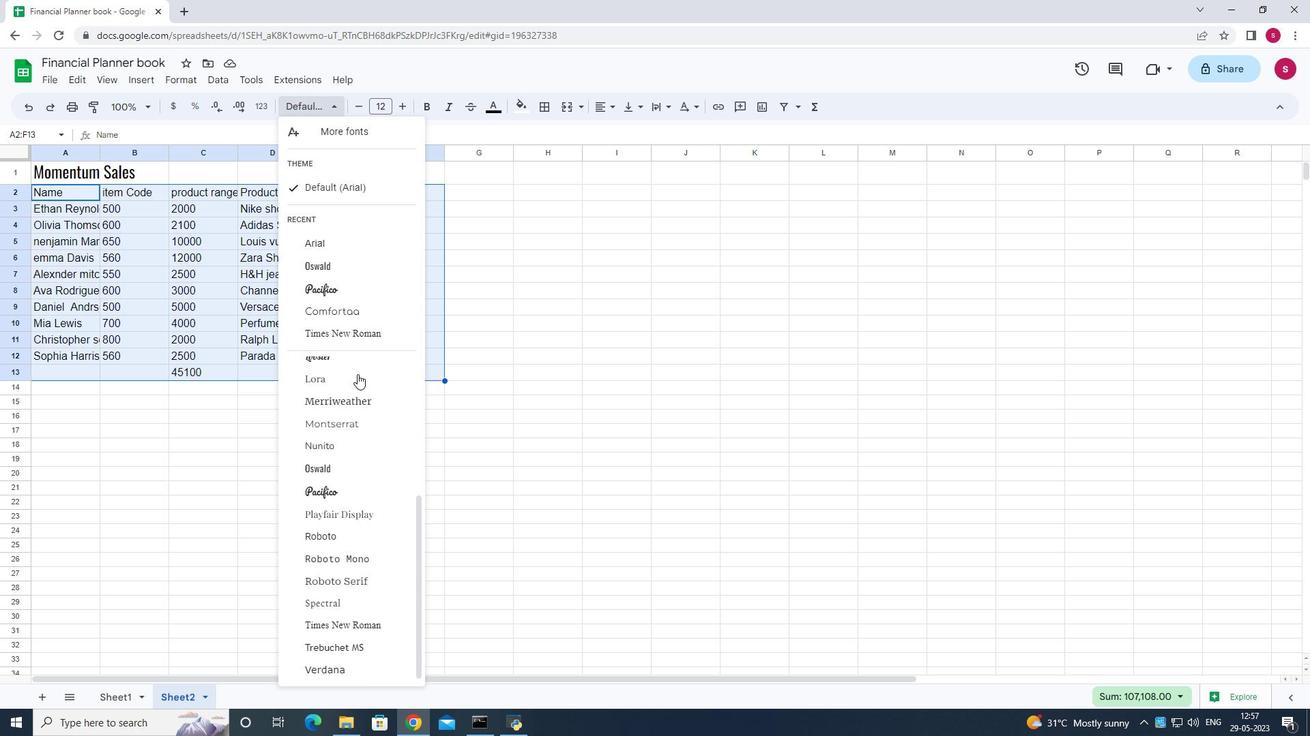 
Action: Mouse scrolled (357, 373) with delta (0, 0)
Screenshot: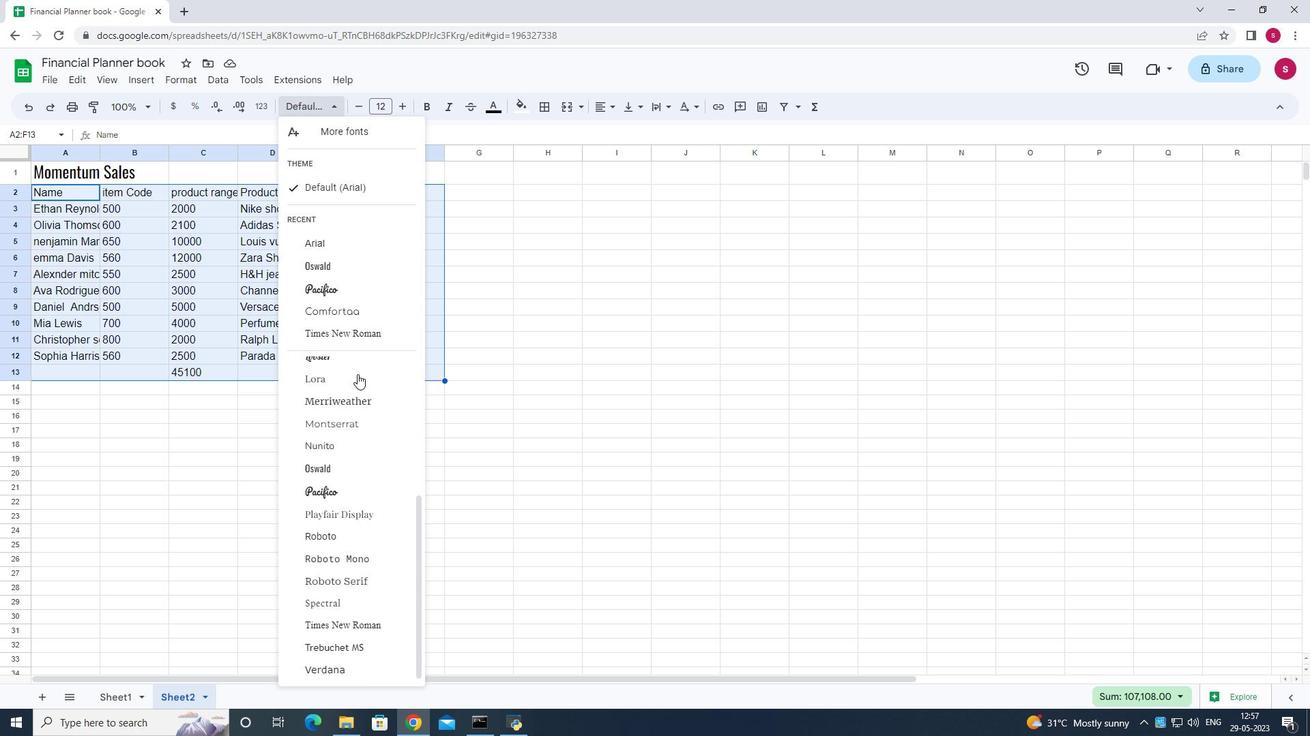 
Action: Mouse moved to (337, 129)
Screenshot: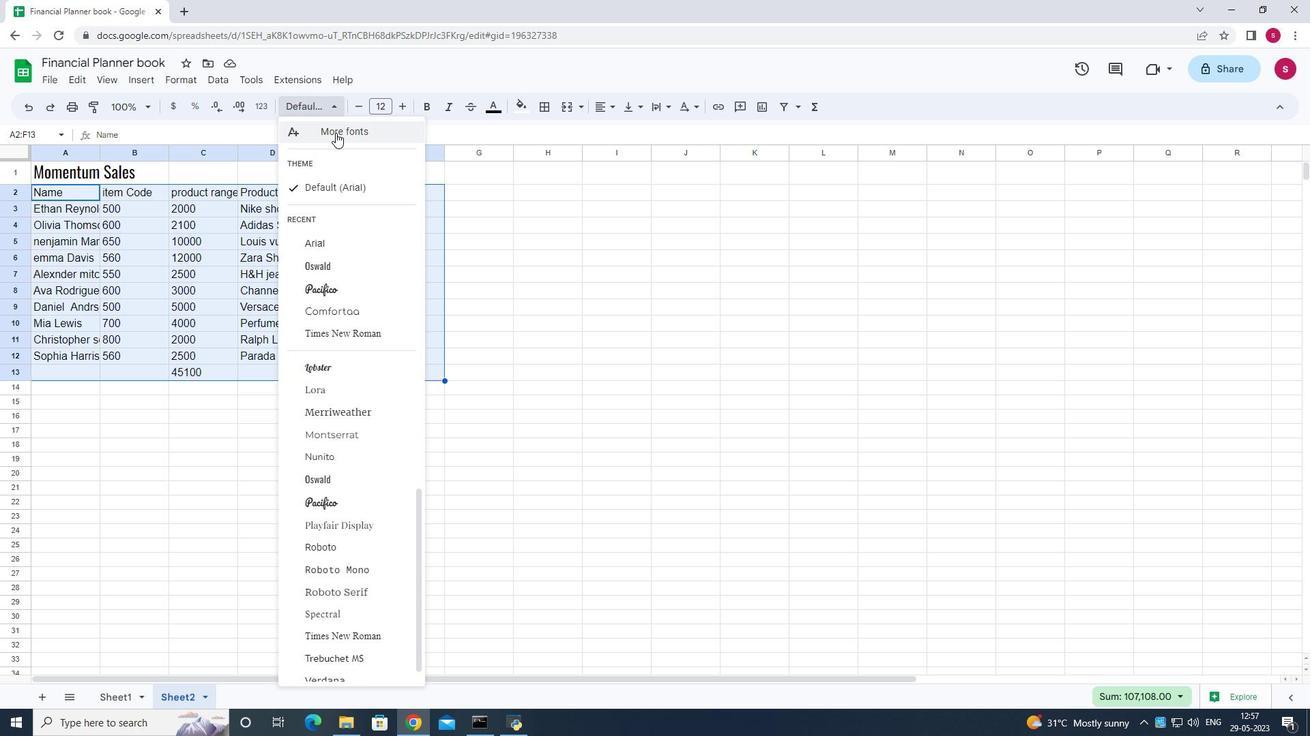 
Action: Mouse pressed left at (337, 129)
Screenshot: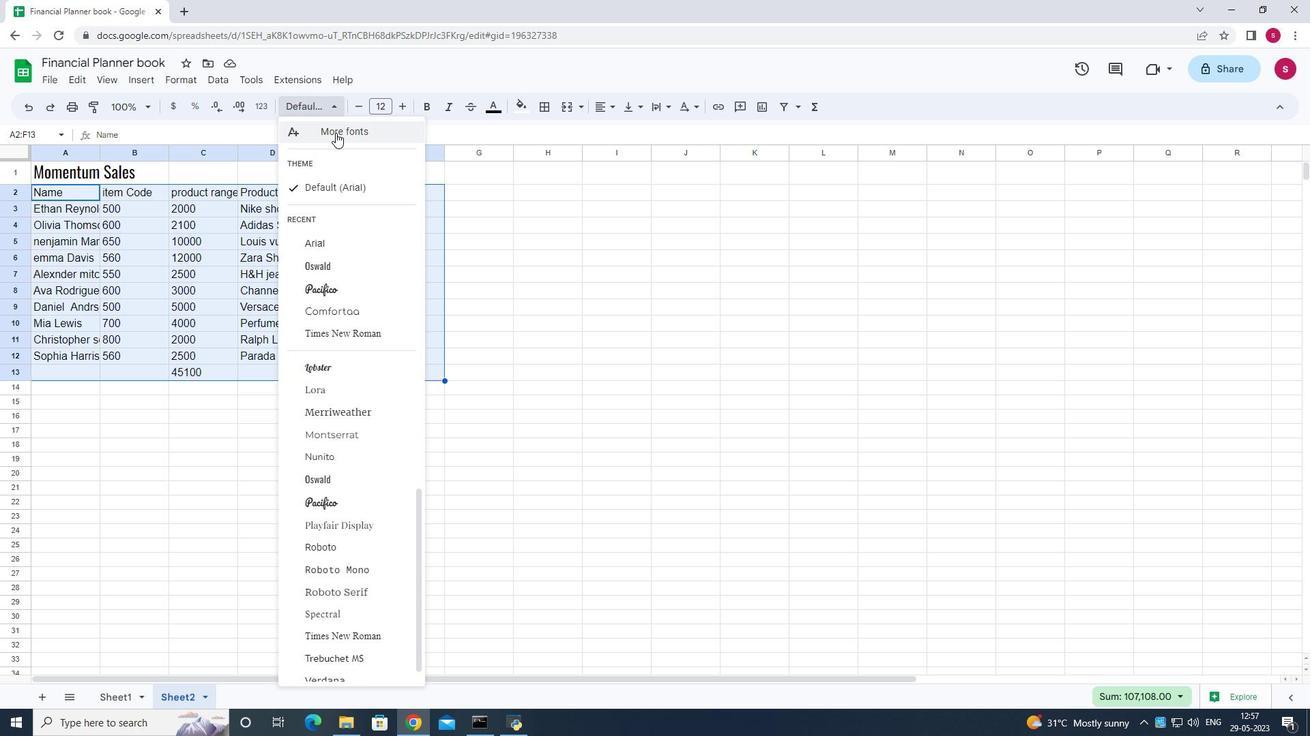 
Action: Mouse moved to (493, 358)
Screenshot: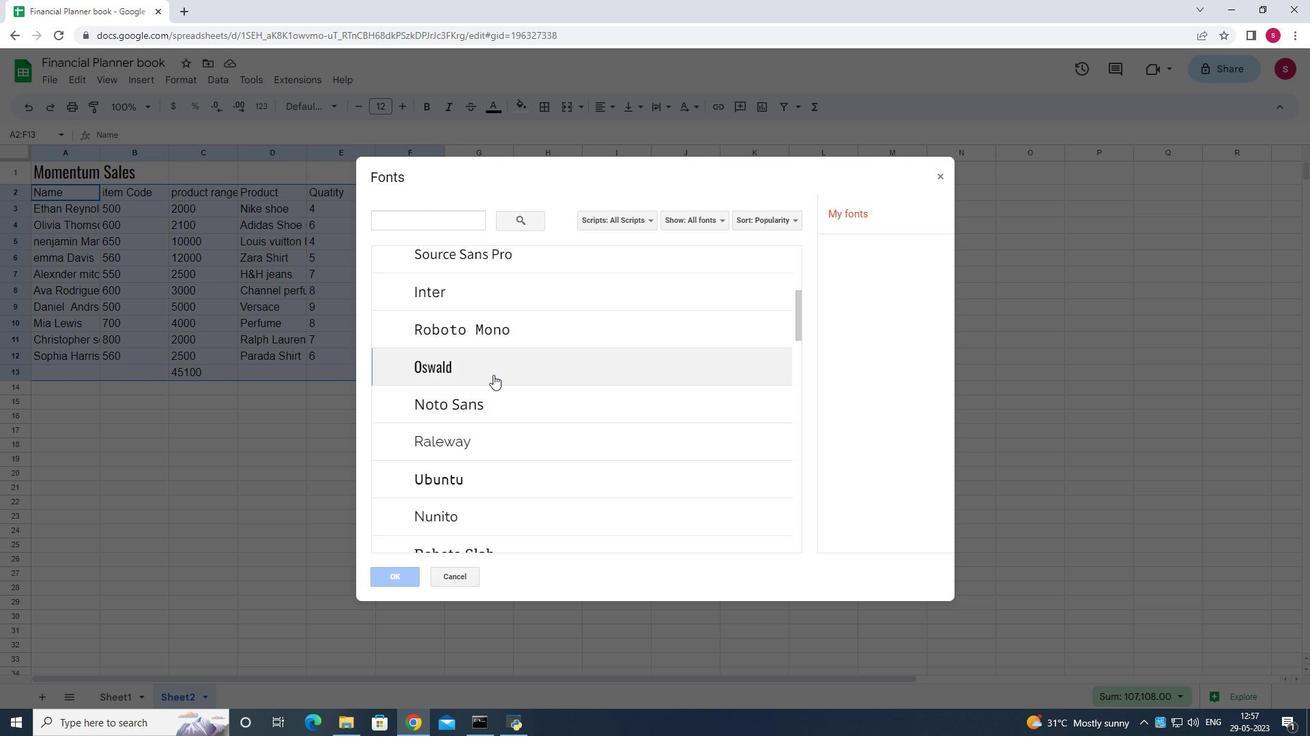 
Action: Mouse pressed left at (493, 358)
Screenshot: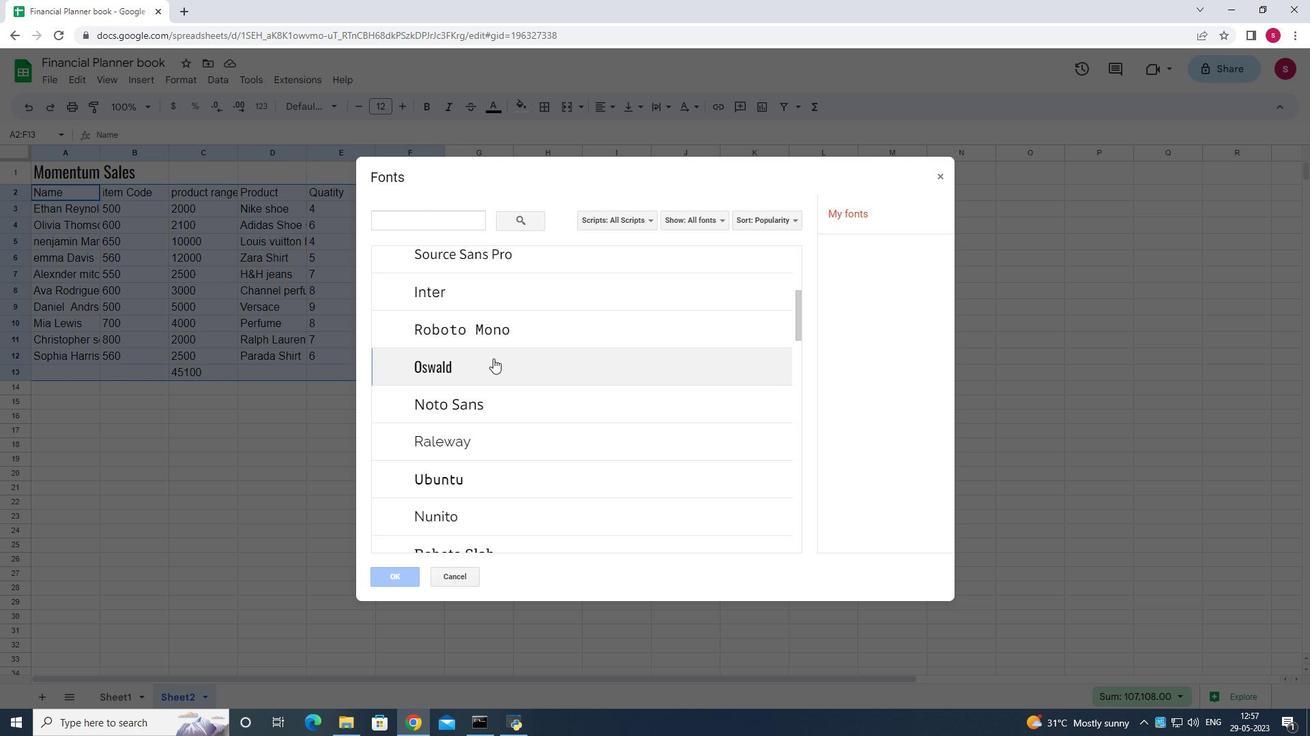 
Action: Mouse moved to (403, 573)
Screenshot: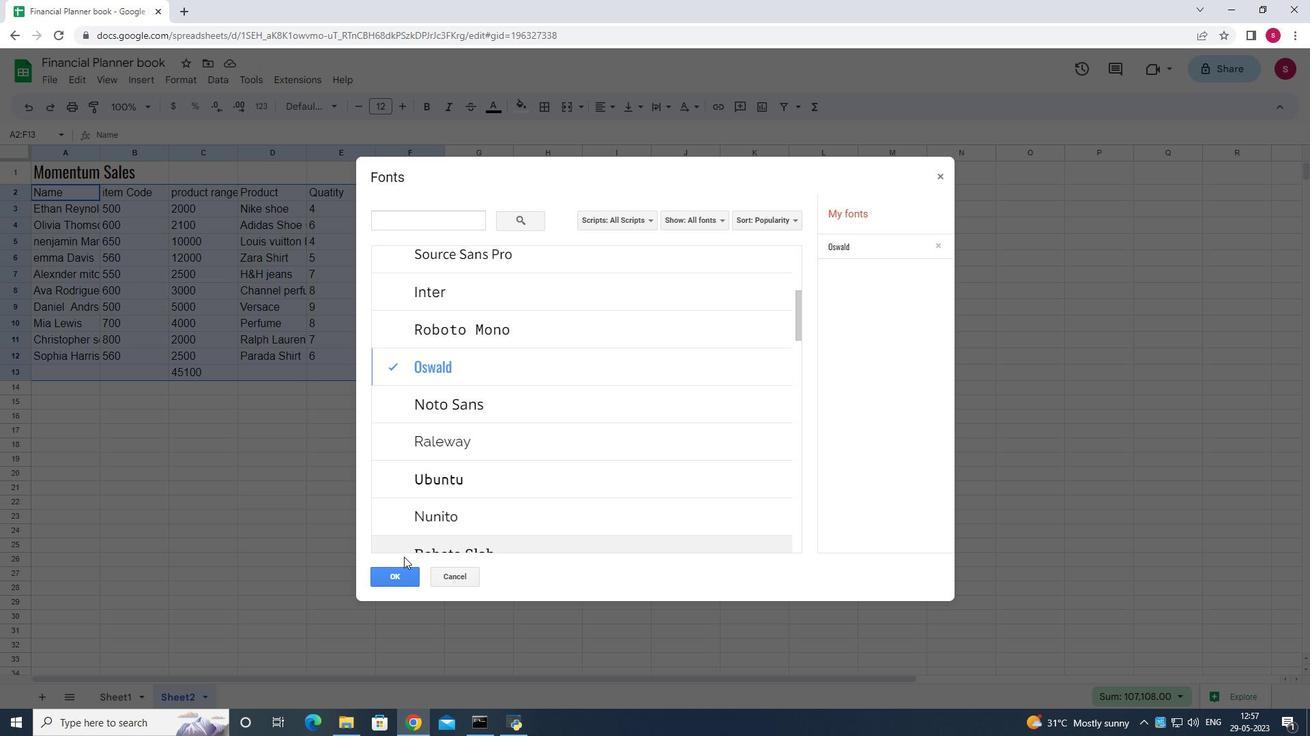 
Action: Mouse pressed left at (403, 573)
Screenshot: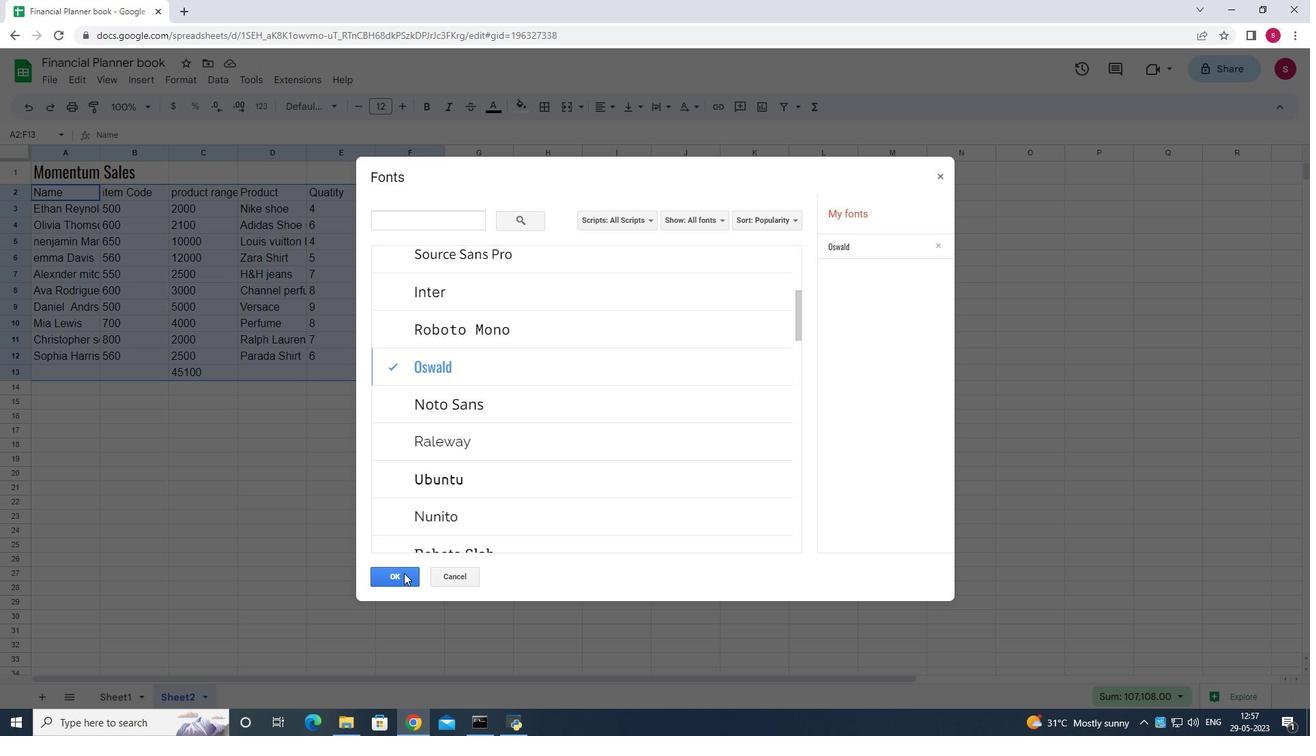 
Action: Mouse moved to (357, 104)
Screenshot: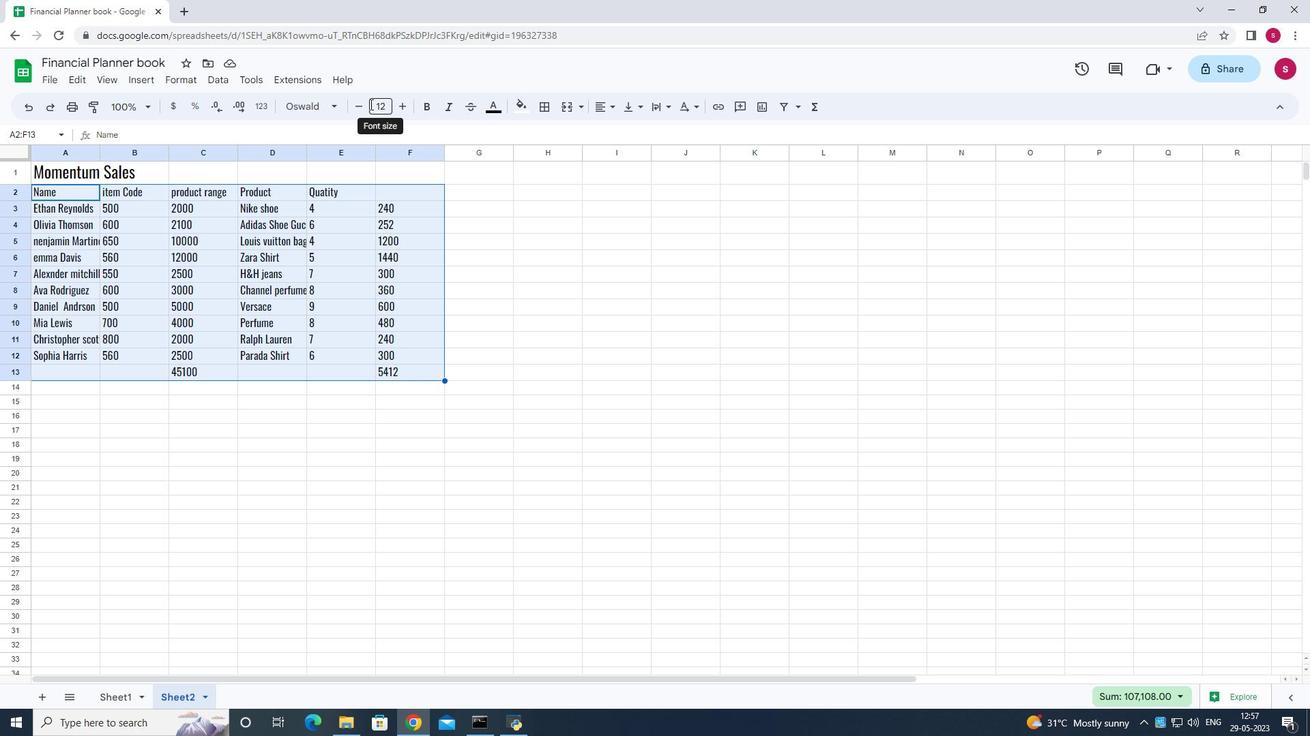 
Action: Mouse pressed left at (357, 104)
Screenshot: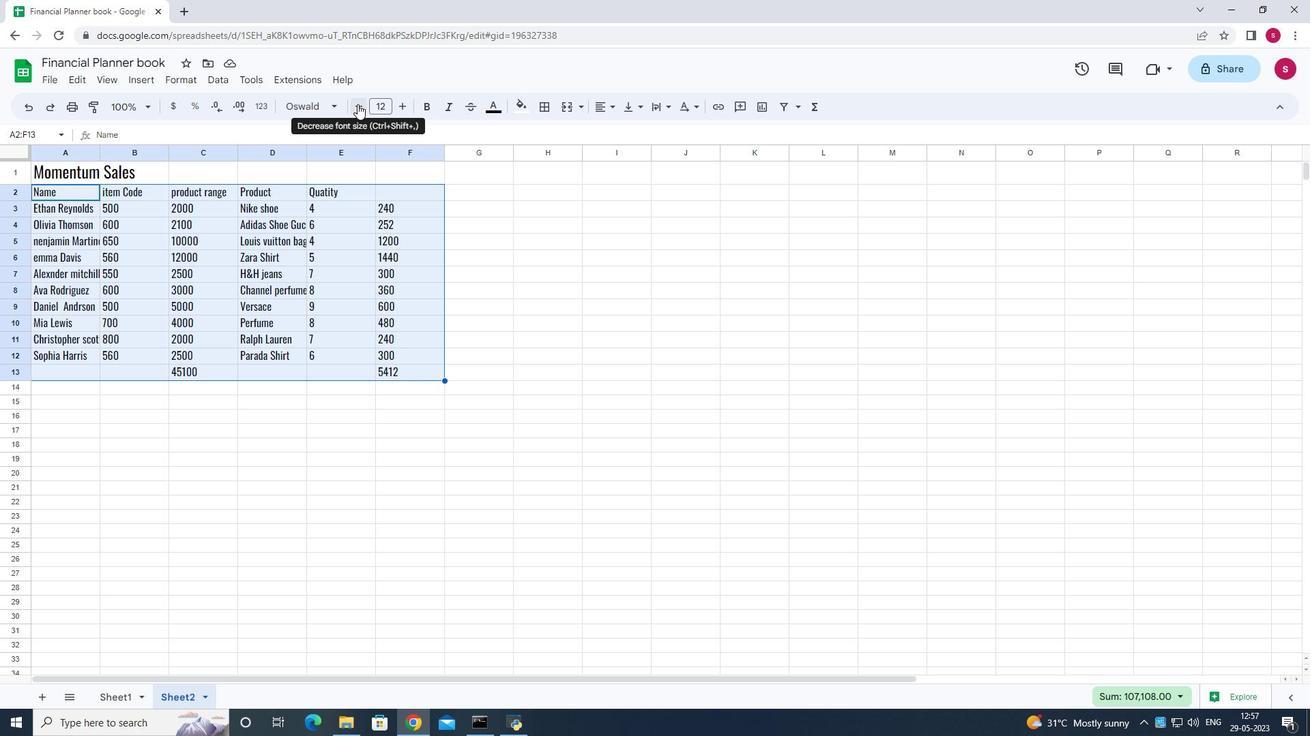 
Action: Mouse pressed left at (357, 104)
Screenshot: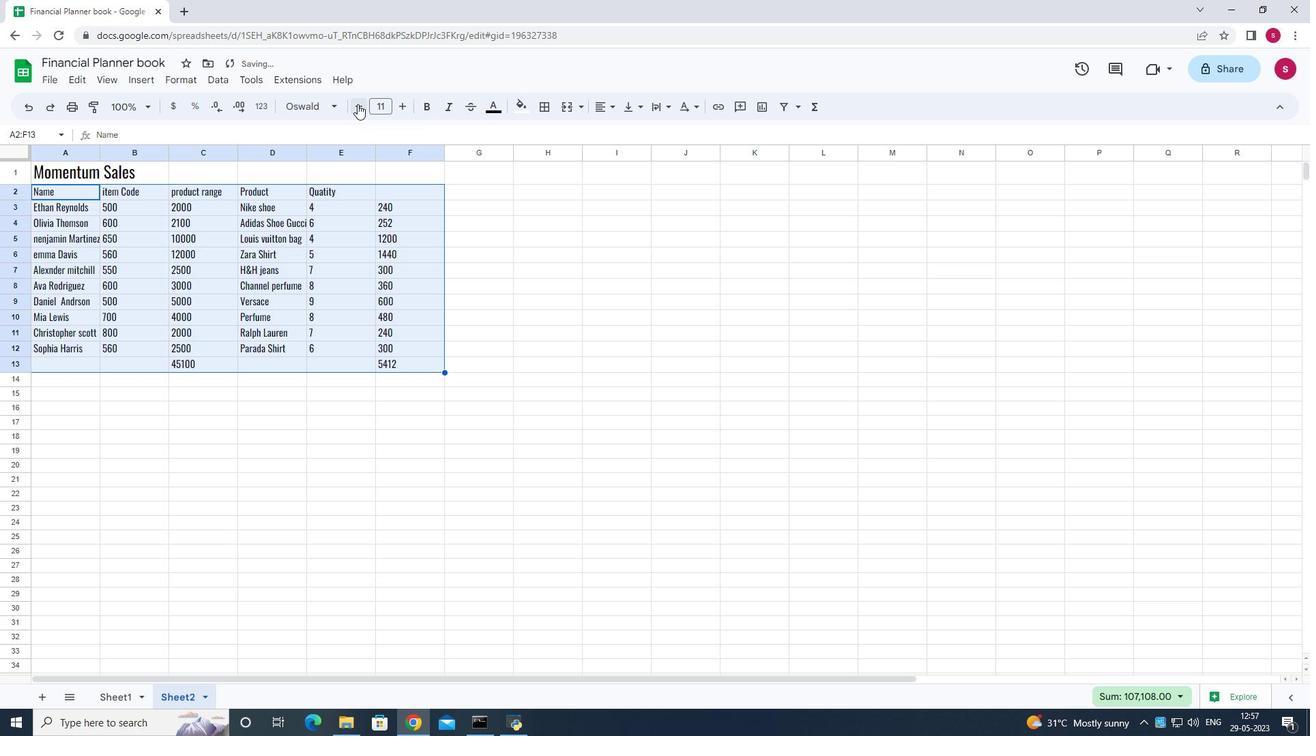 
Action: Mouse pressed left at (357, 104)
Screenshot: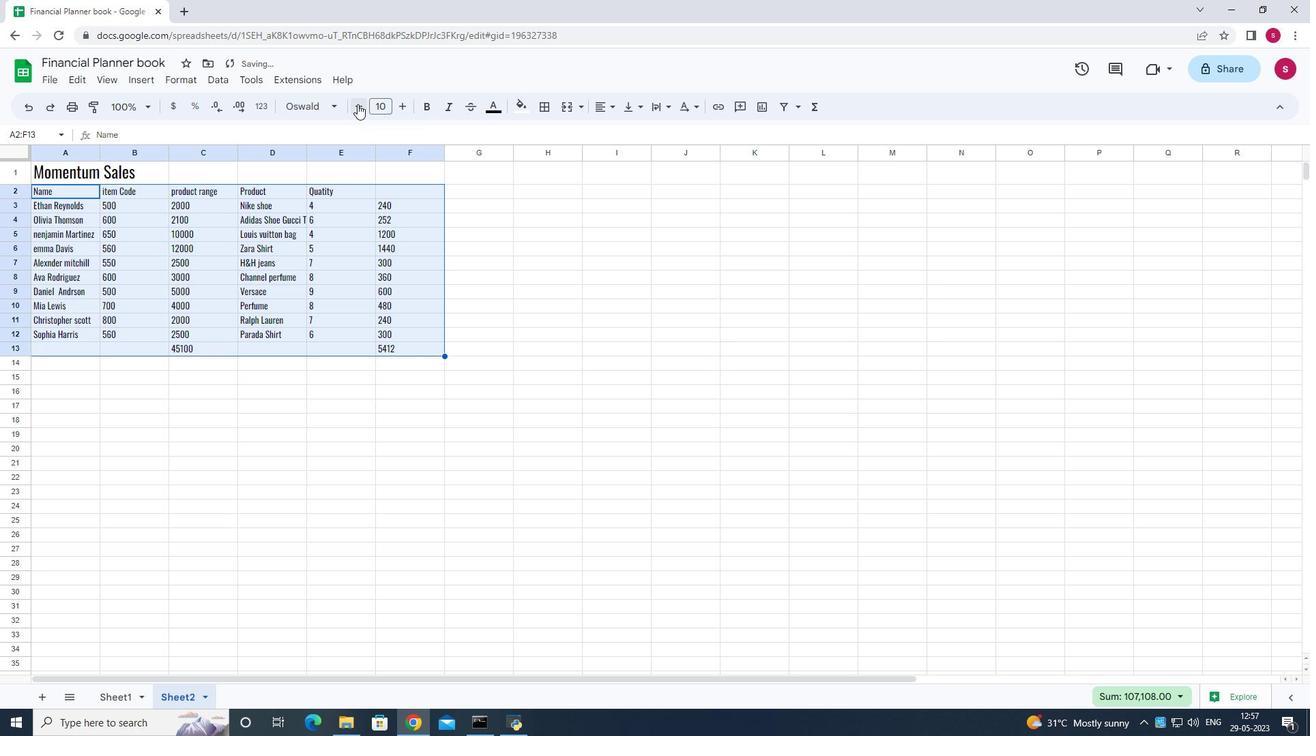 
Action: Mouse moved to (109, 169)
Screenshot: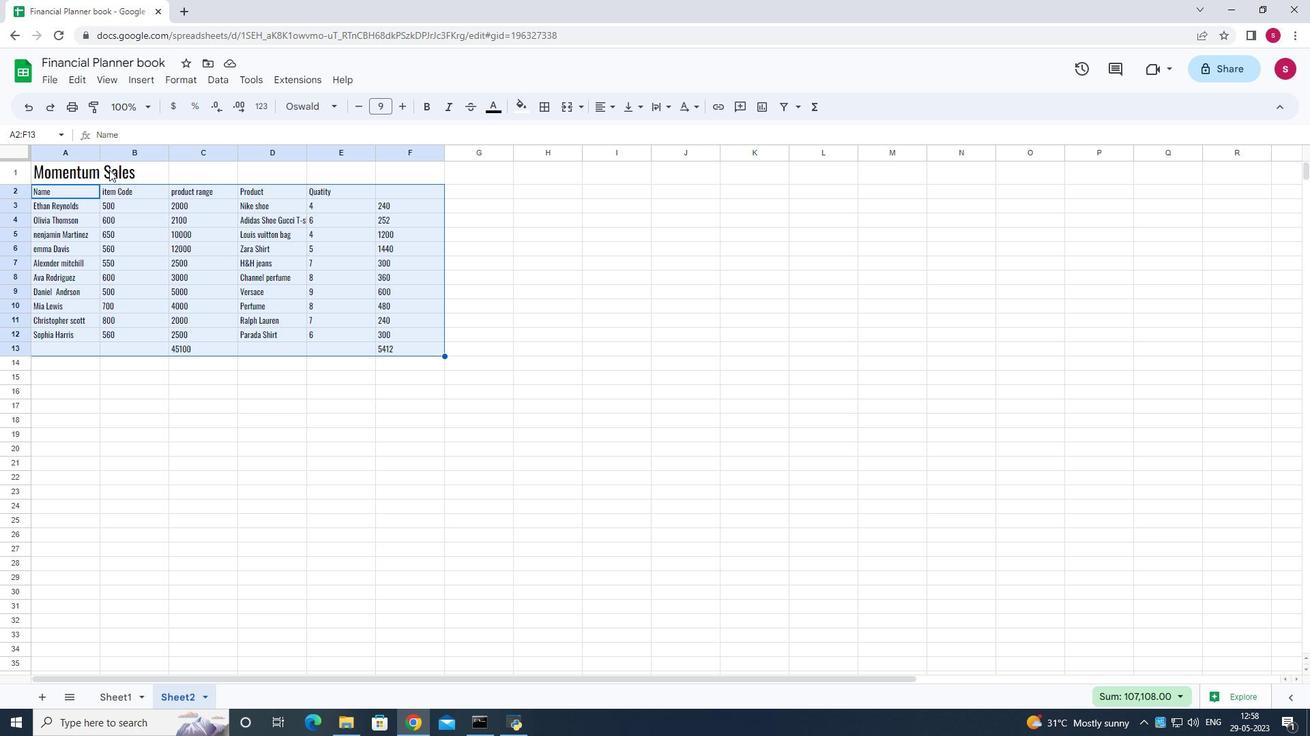 
Action: Mouse pressed left at (109, 169)
Screenshot: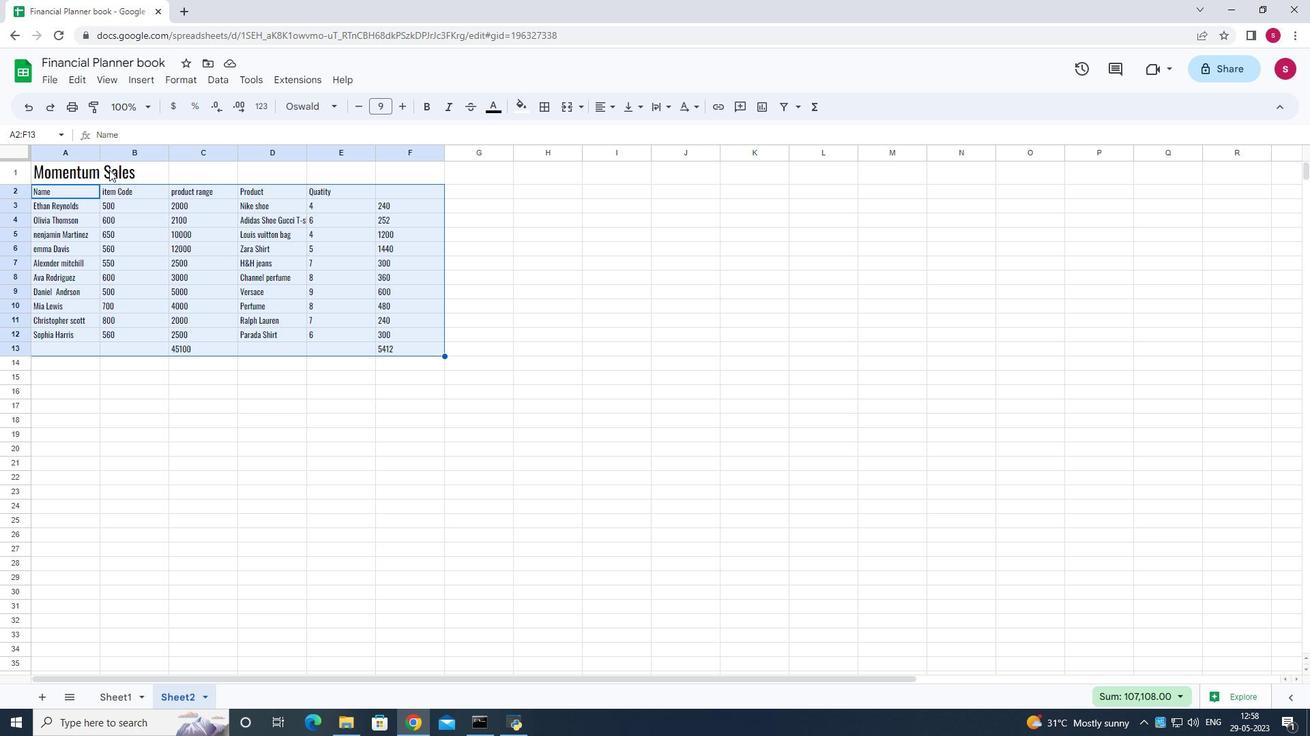 
Action: Mouse moved to (52, 167)
Screenshot: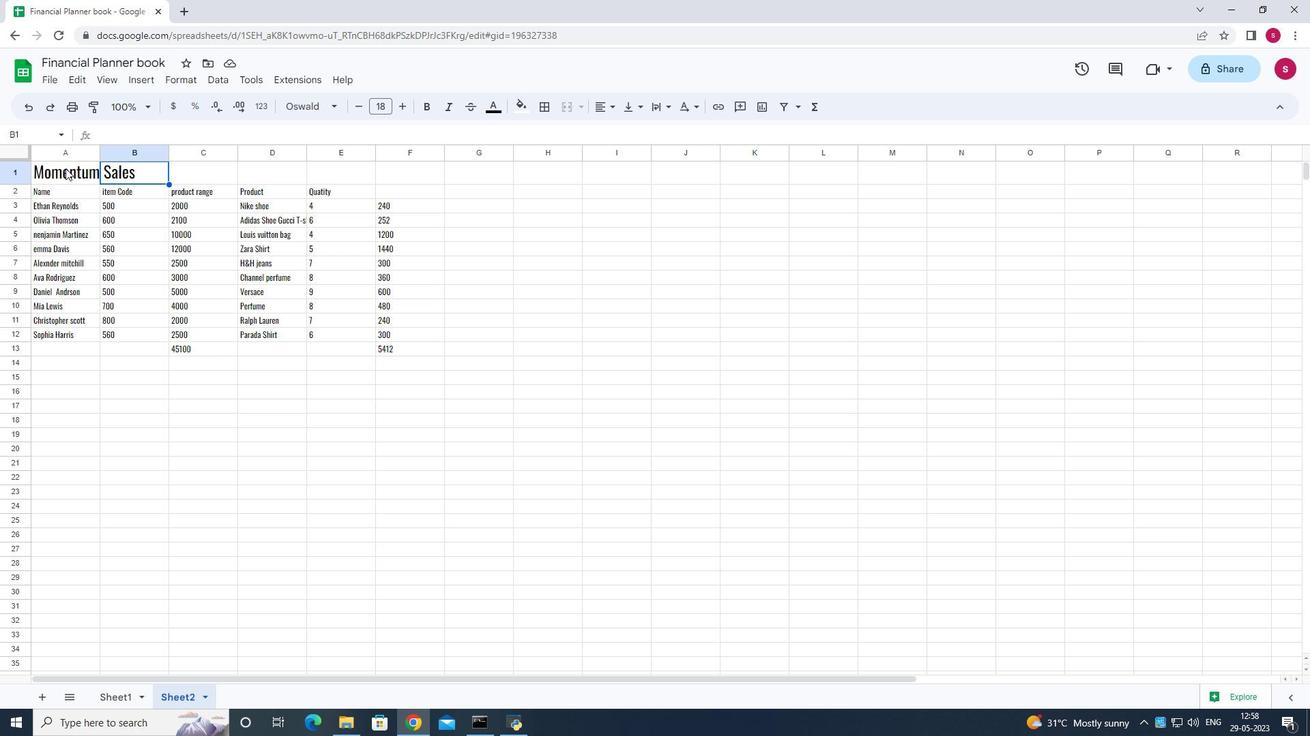 
Action: Mouse pressed left at (52, 167)
Screenshot: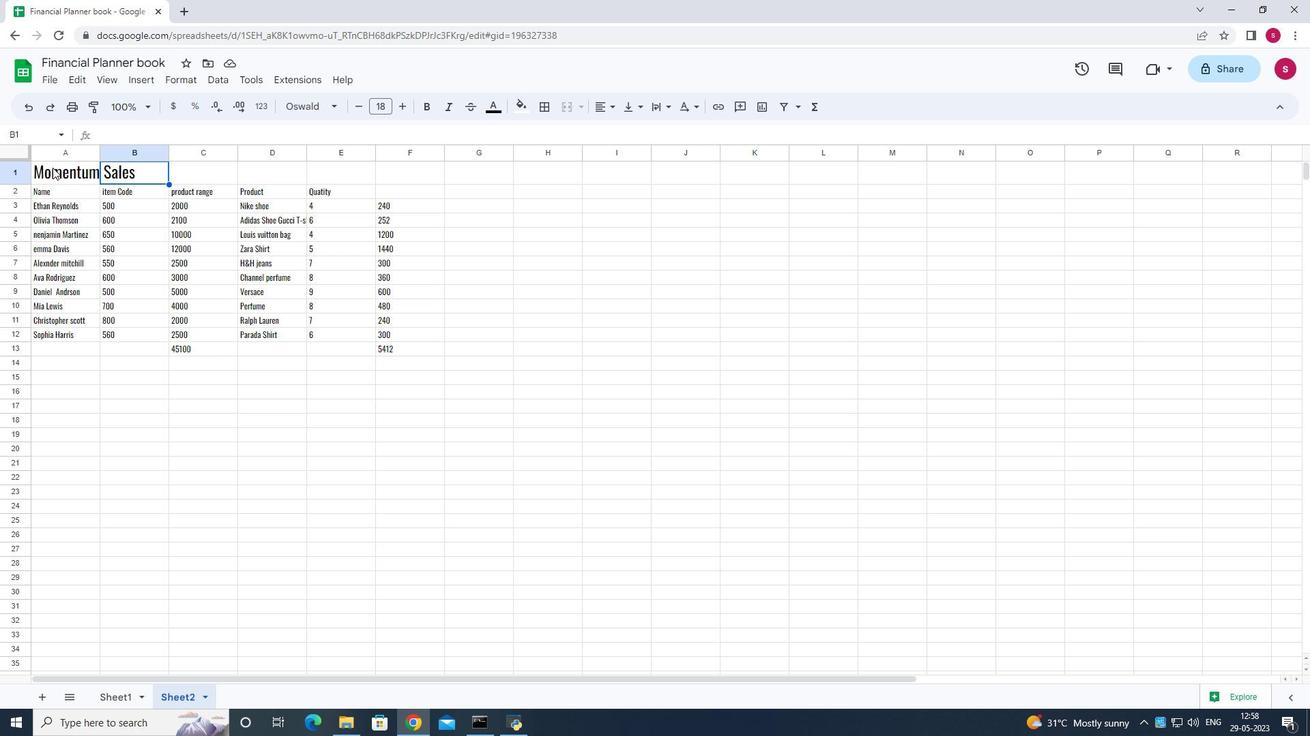 
Action: Mouse moved to (40, 166)
Screenshot: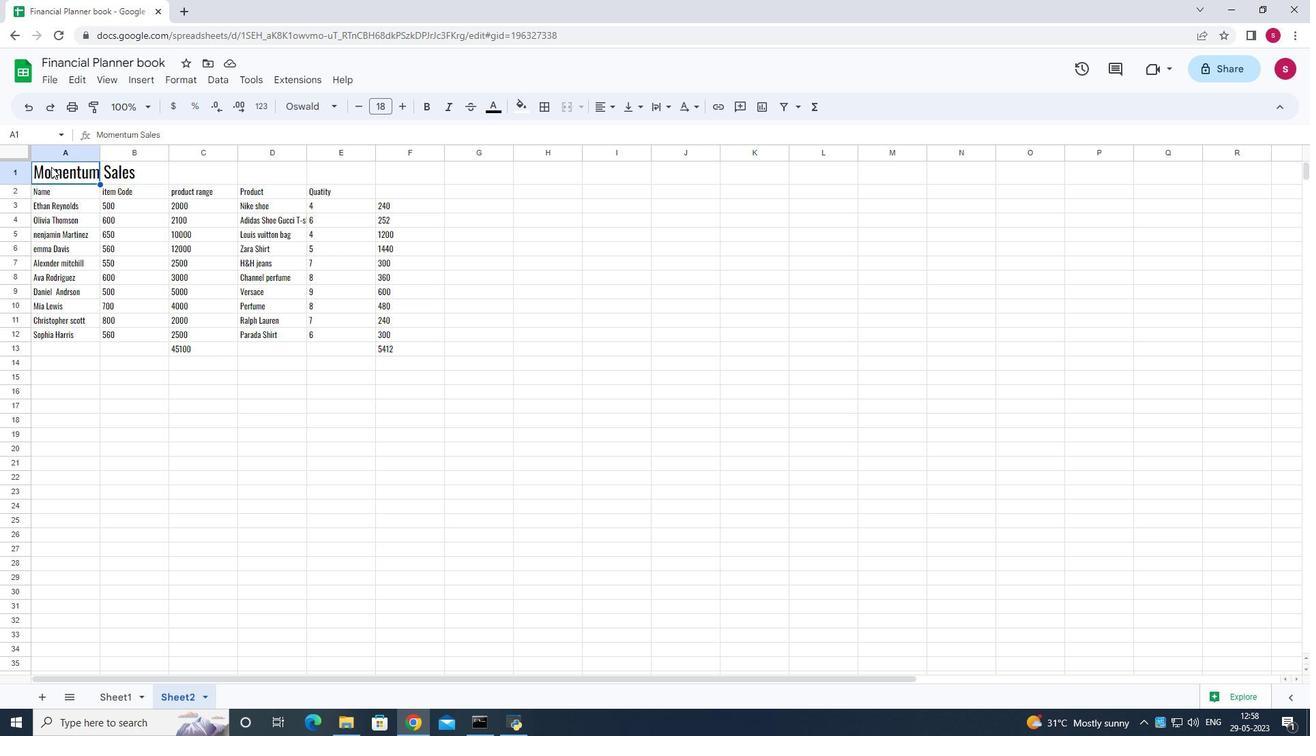 
Action: Mouse pressed left at (40, 166)
Screenshot: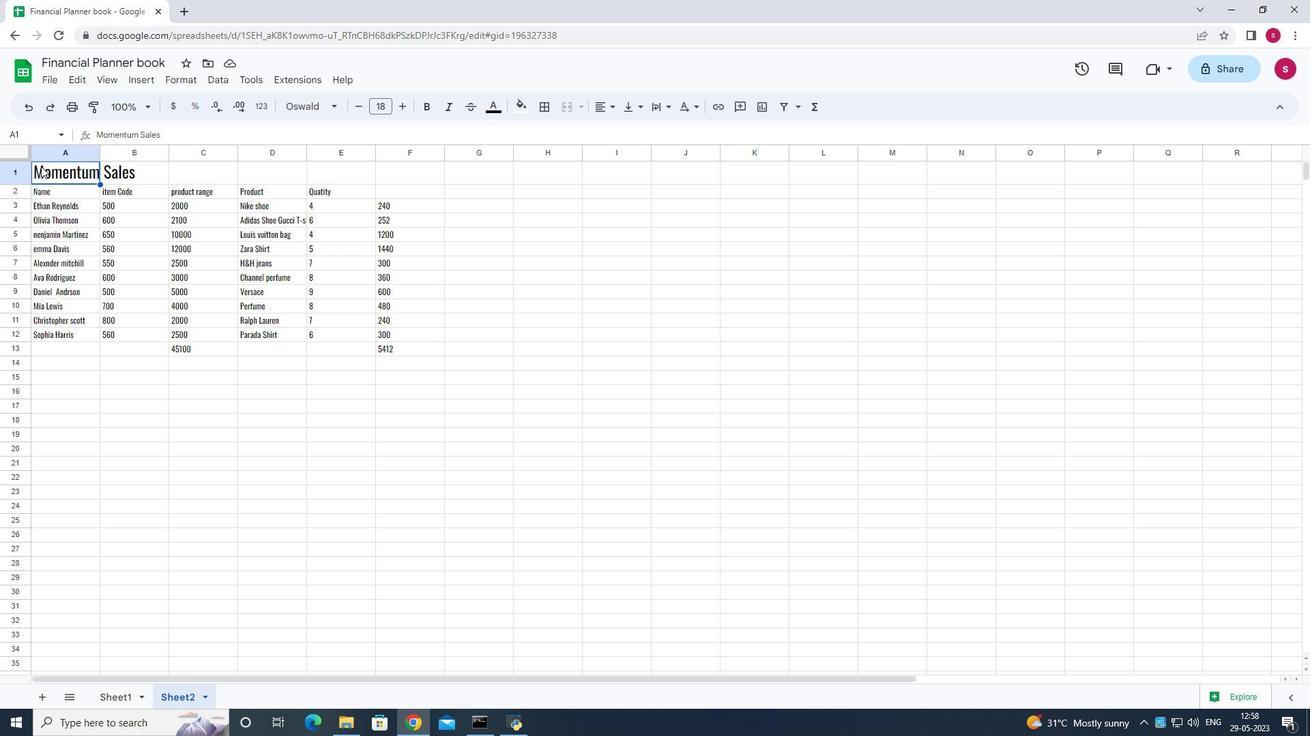 
Action: Mouse pressed left at (40, 166)
Screenshot: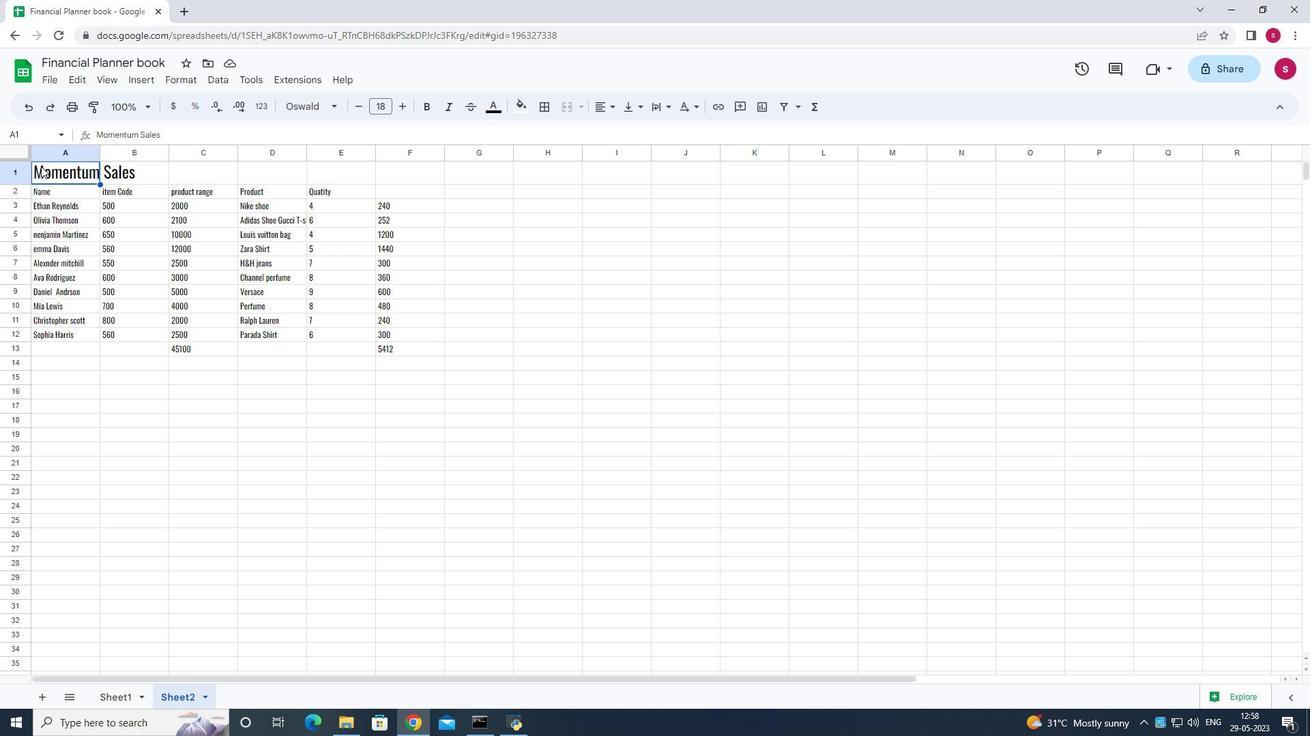 
Action: Mouse moved to (597, 103)
Screenshot: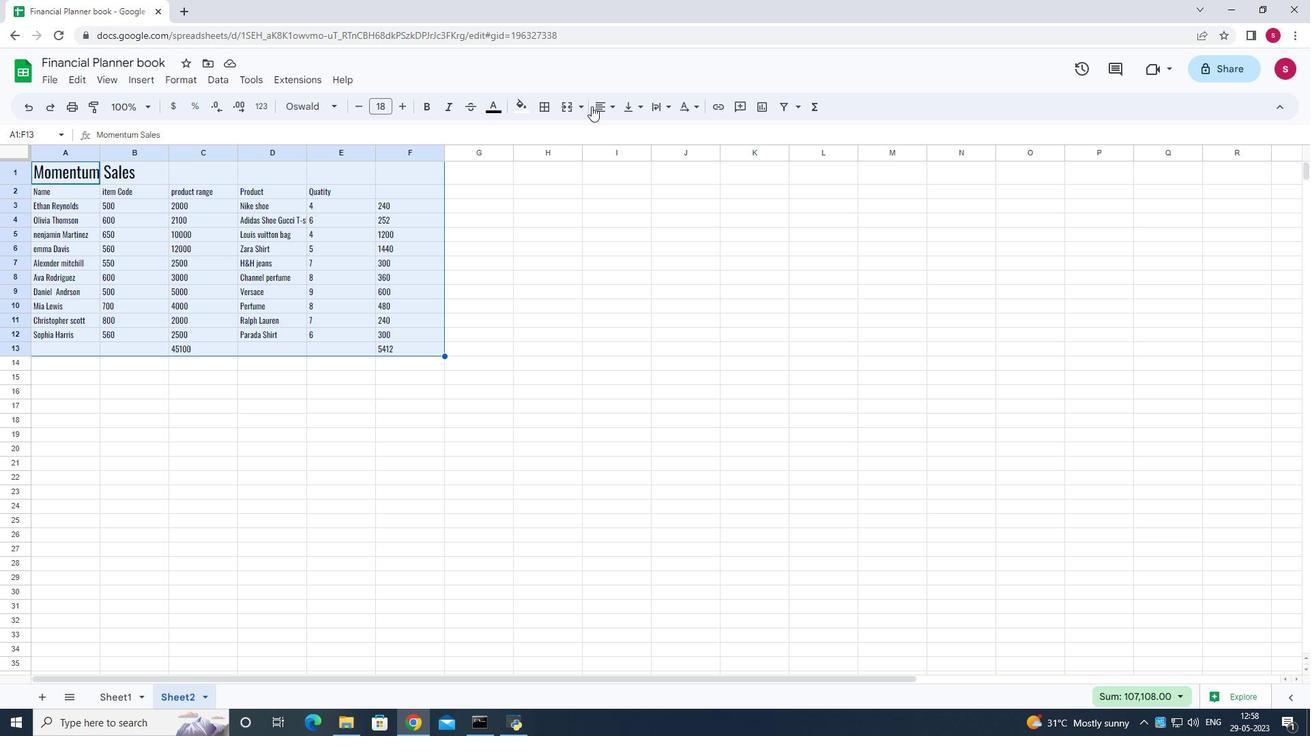 
Action: Mouse pressed left at (597, 103)
Screenshot: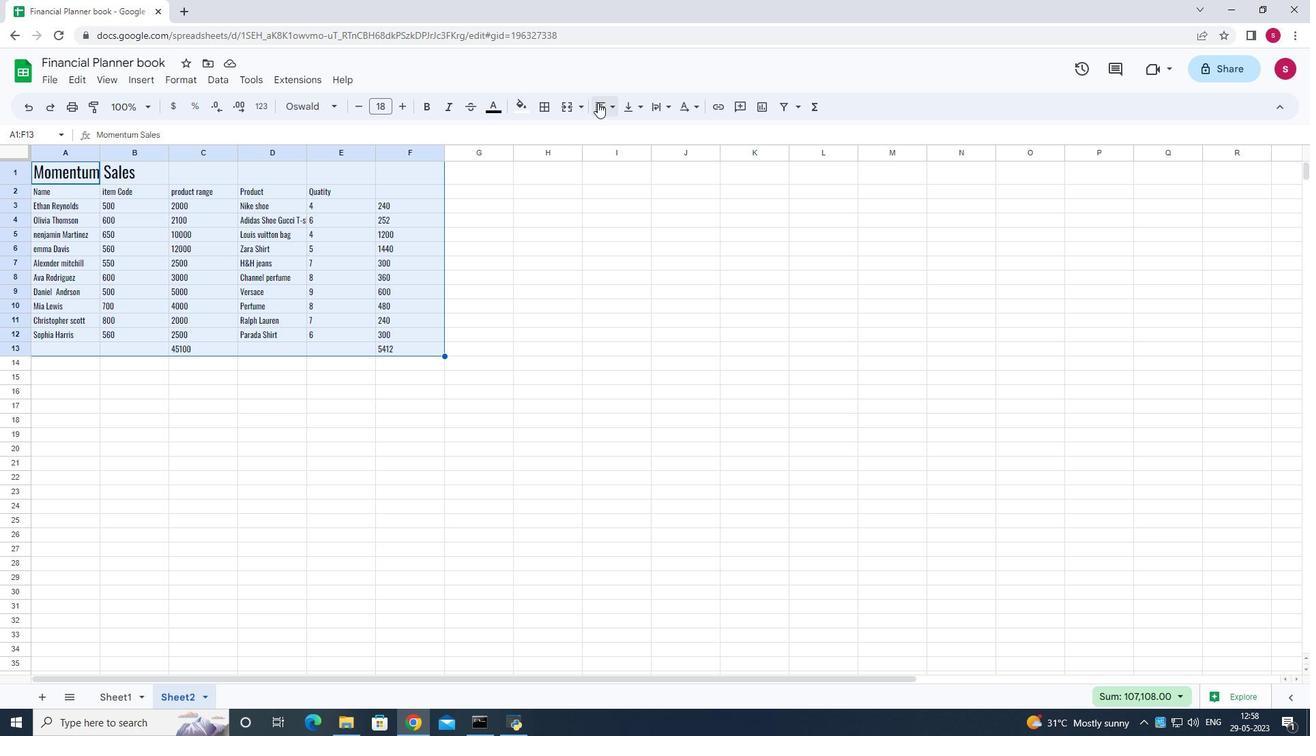 
Action: Mouse moved to (628, 124)
Screenshot: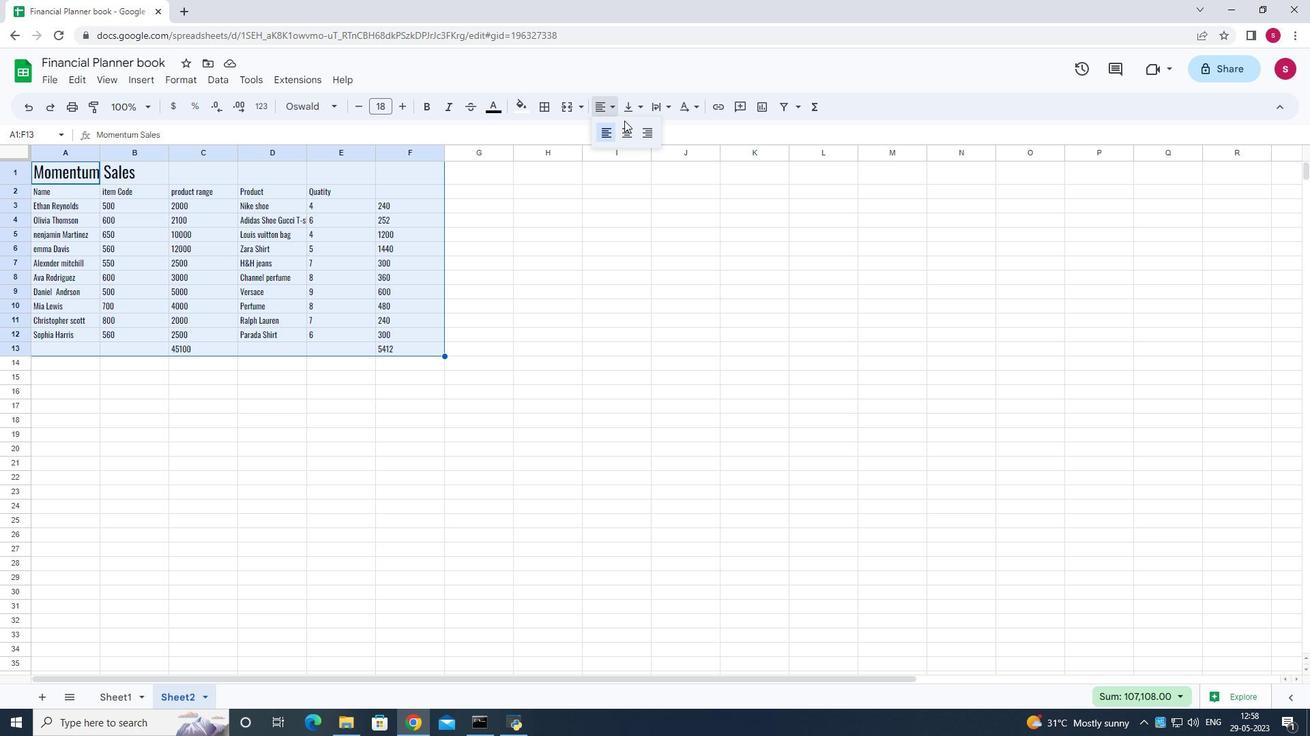 
Action: Mouse pressed left at (628, 124)
Screenshot: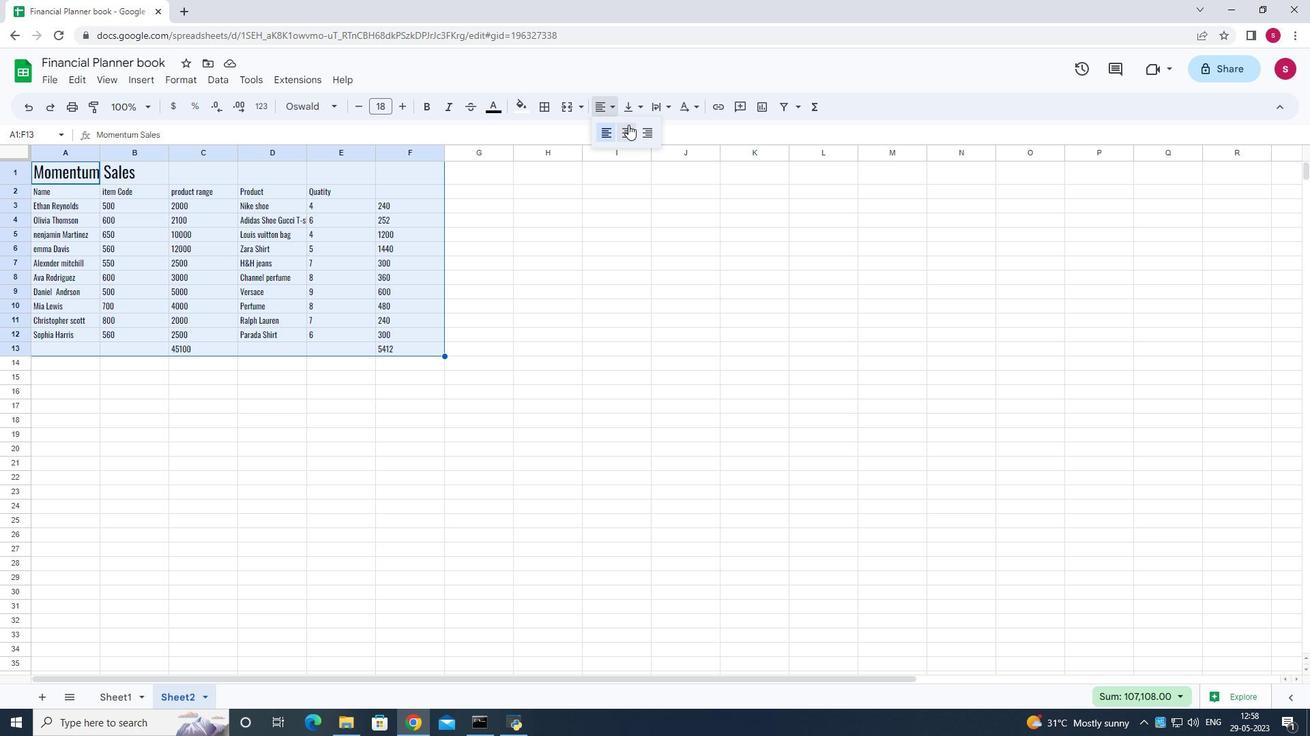 
Action: Mouse moved to (85, 174)
Screenshot: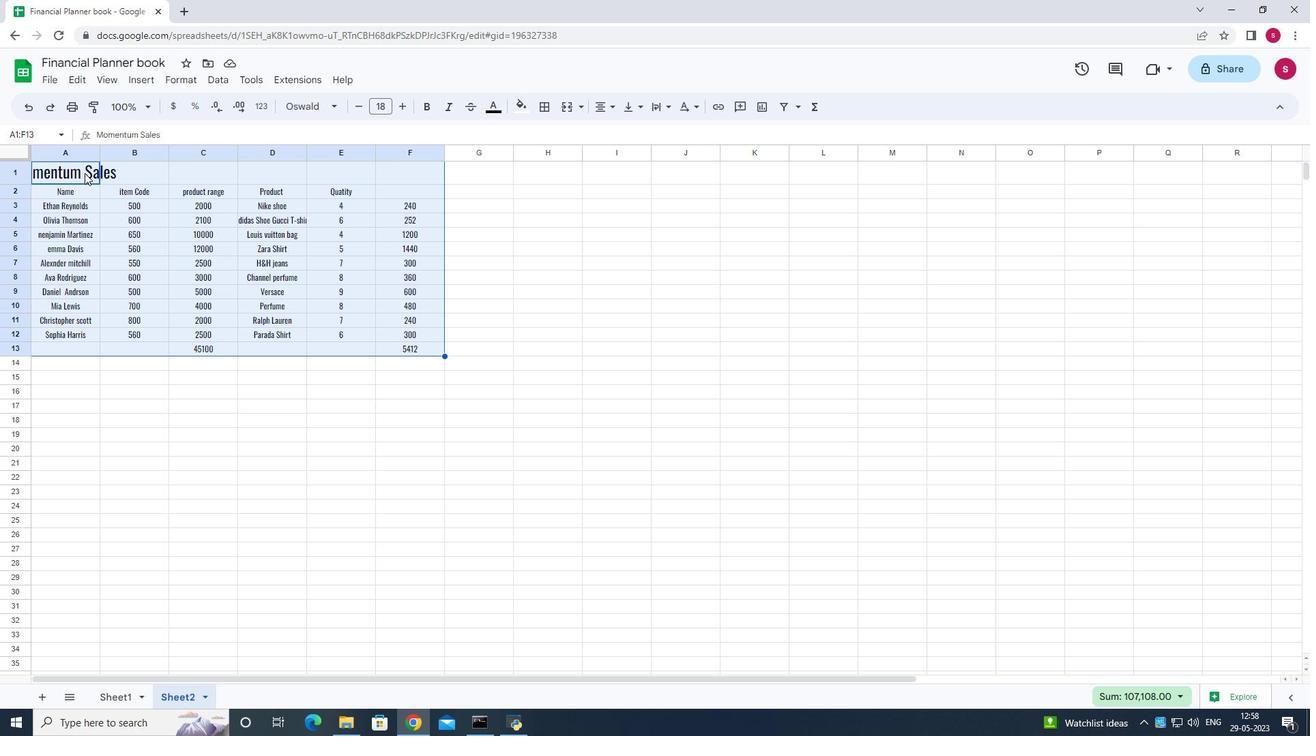 
Action: Mouse pressed left at (85, 174)
Screenshot: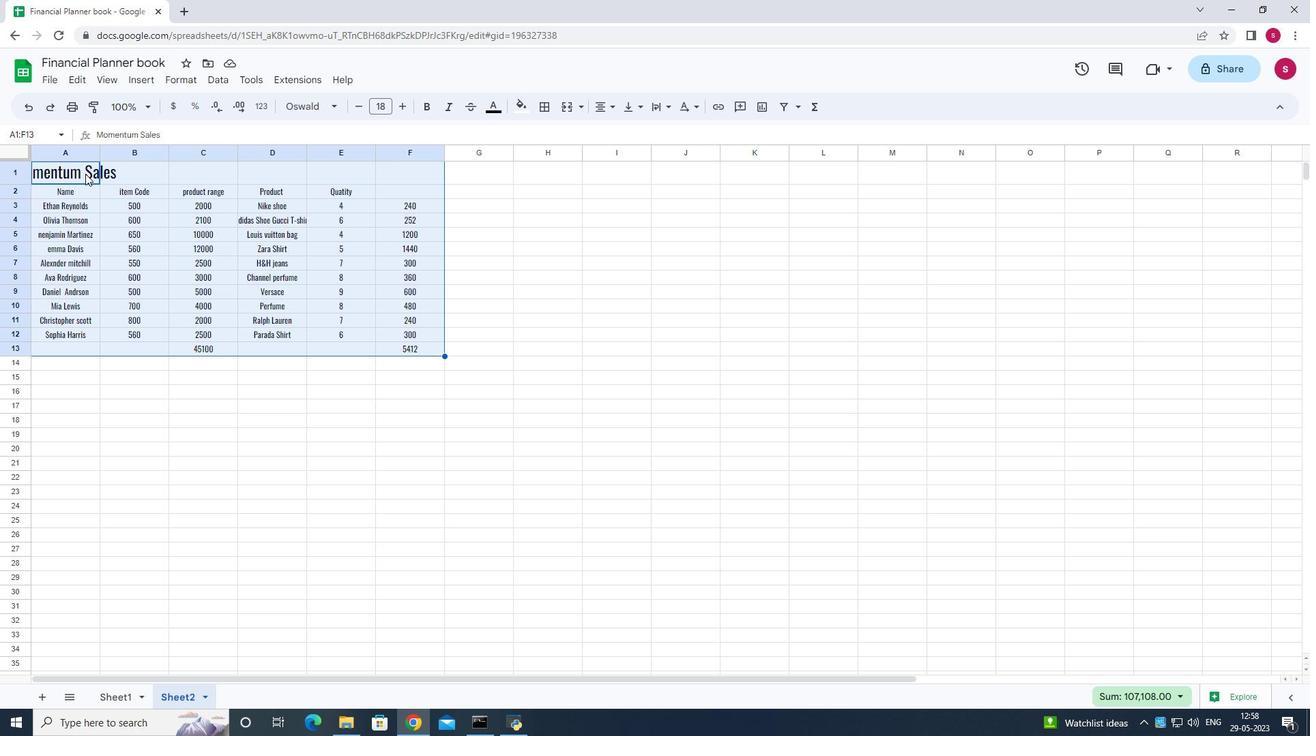 
Action: Mouse moved to (84, 167)
Screenshot: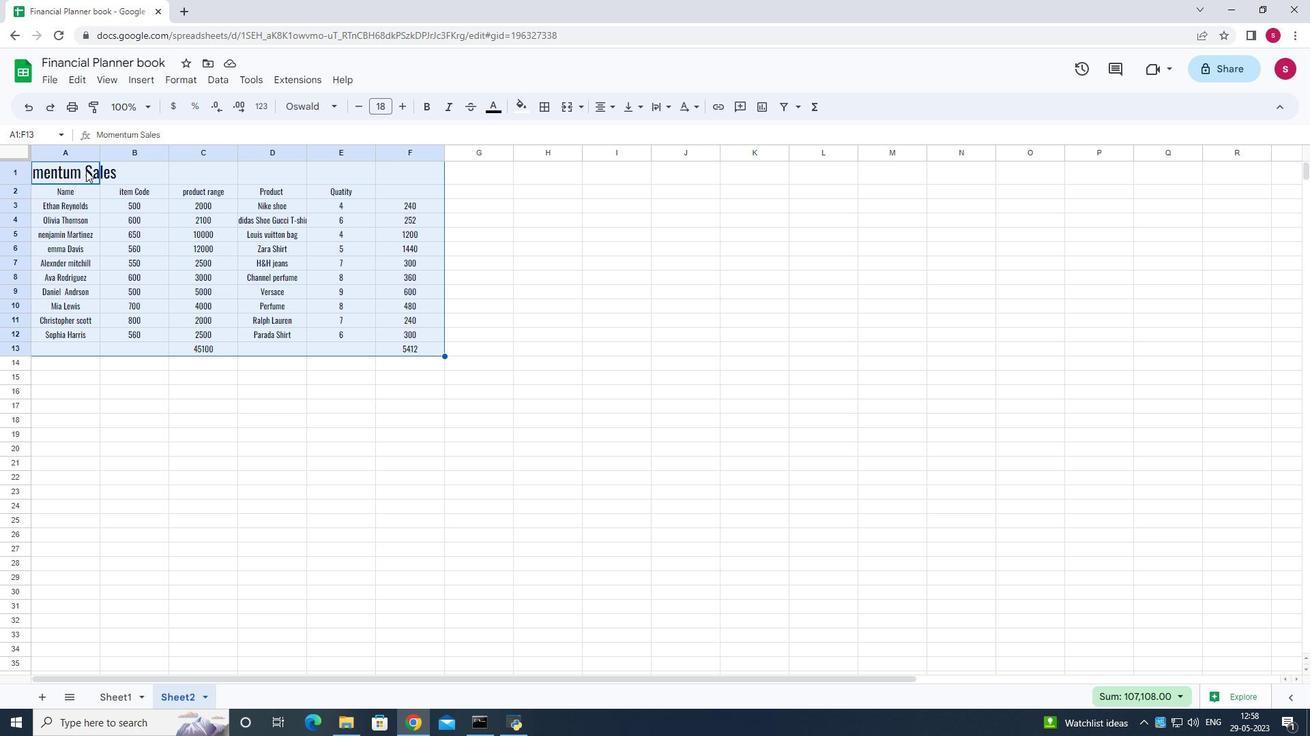 
Action: Mouse pressed left at (84, 167)
Screenshot: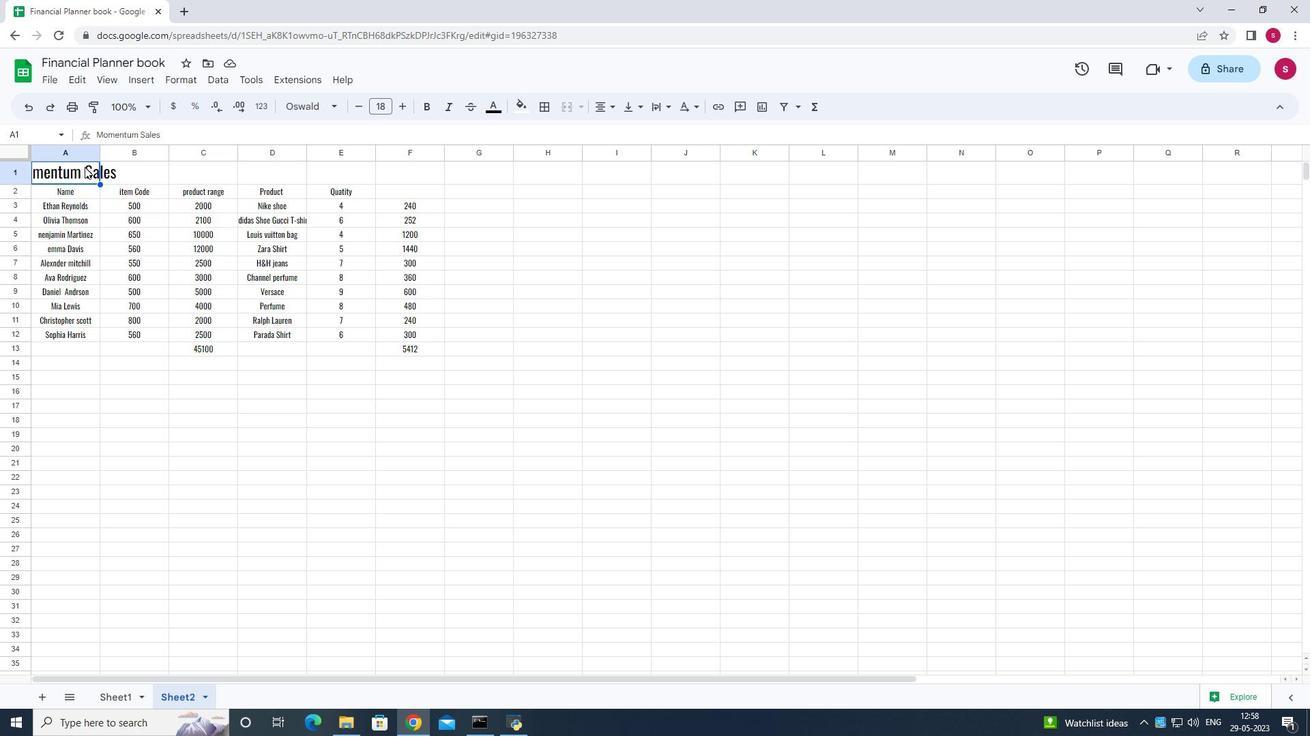 
Action: Mouse moved to (30, 164)
Screenshot: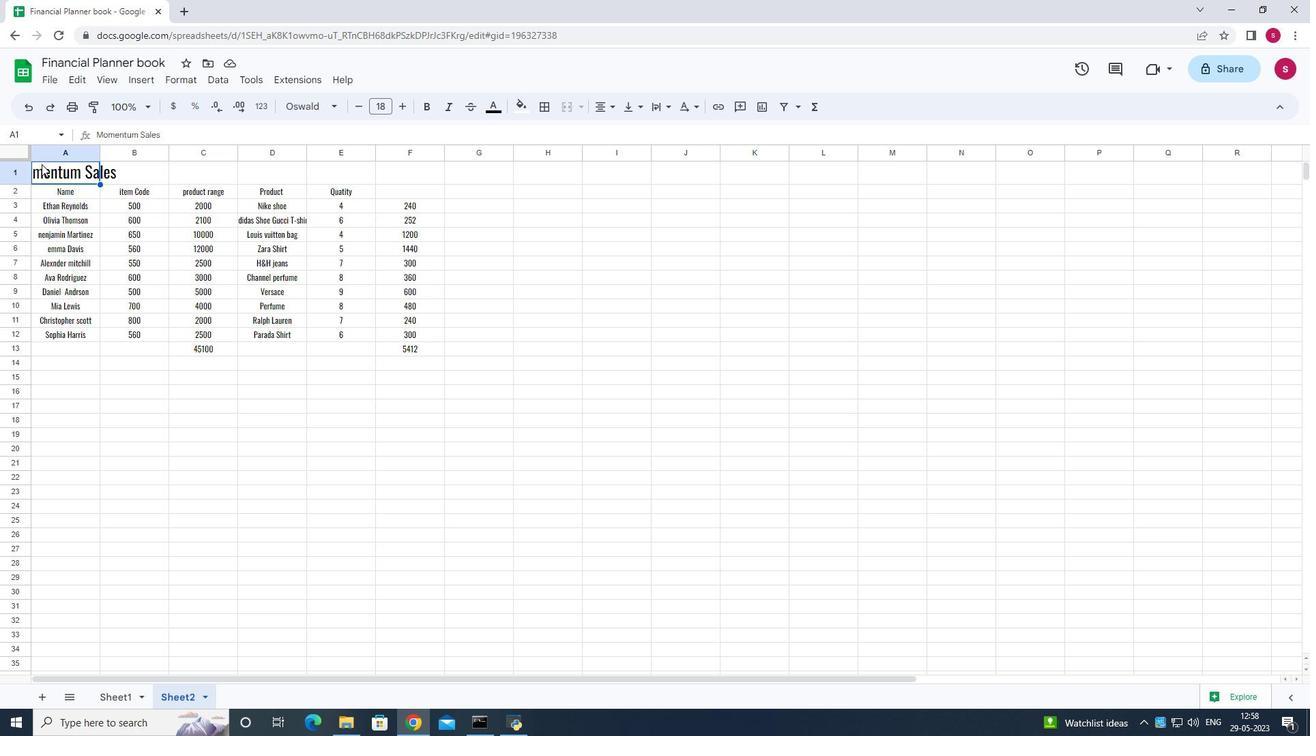 
Action: Mouse pressed left at (30, 164)
Screenshot: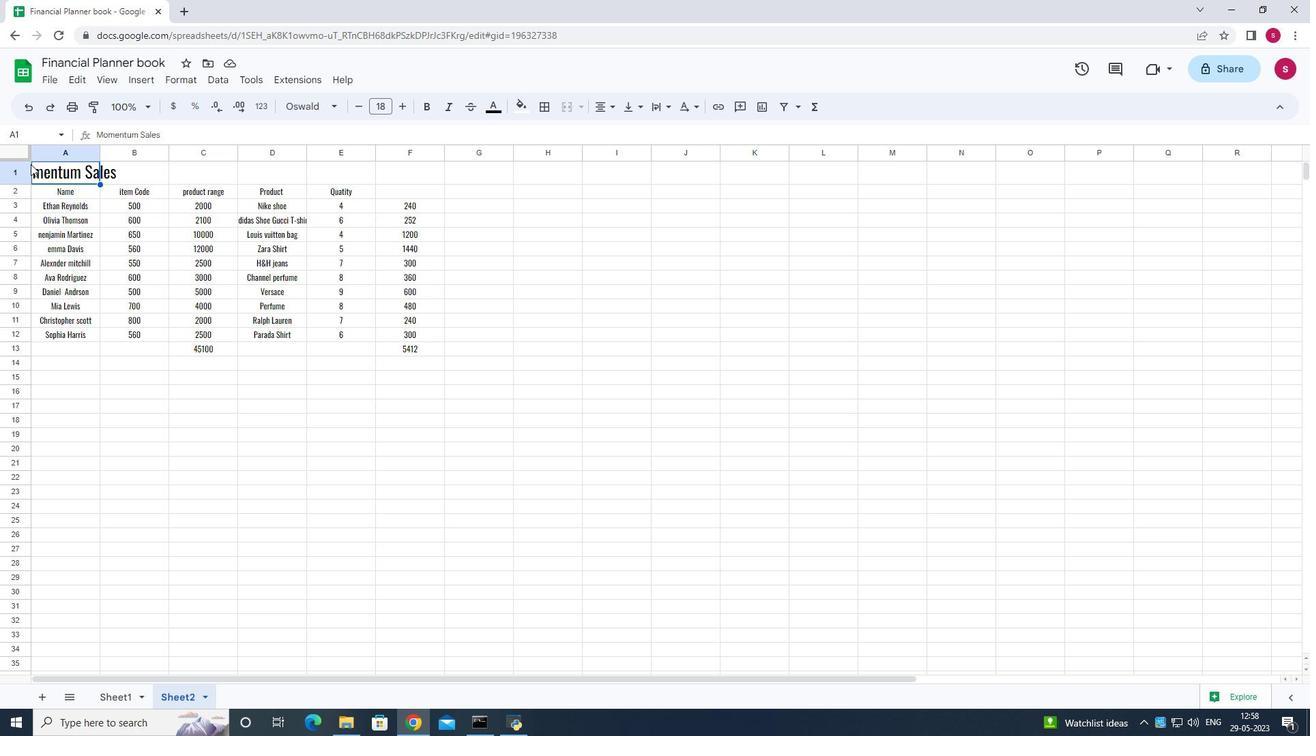 
Action: Mouse moved to (75, 175)
Screenshot: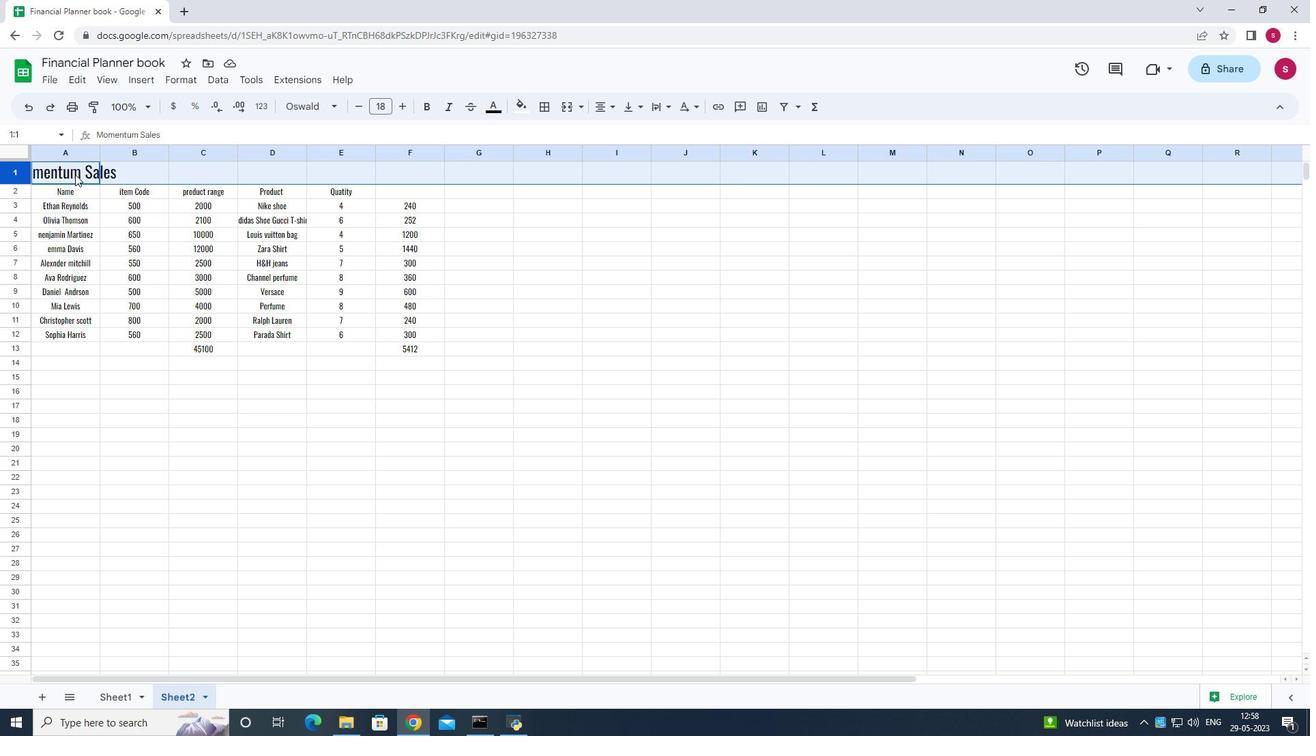 
Action: Mouse pressed left at (75, 175)
Screenshot: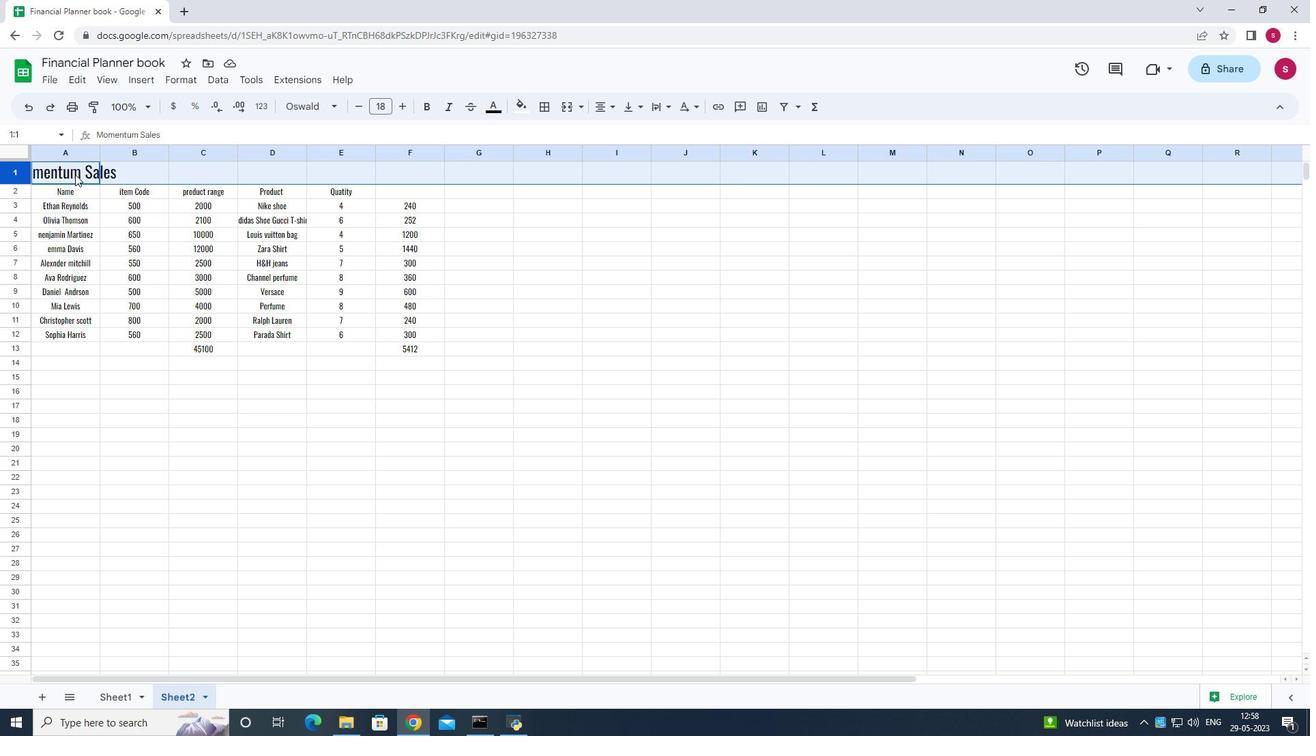 
Action: Mouse moved to (33, 169)
Screenshot: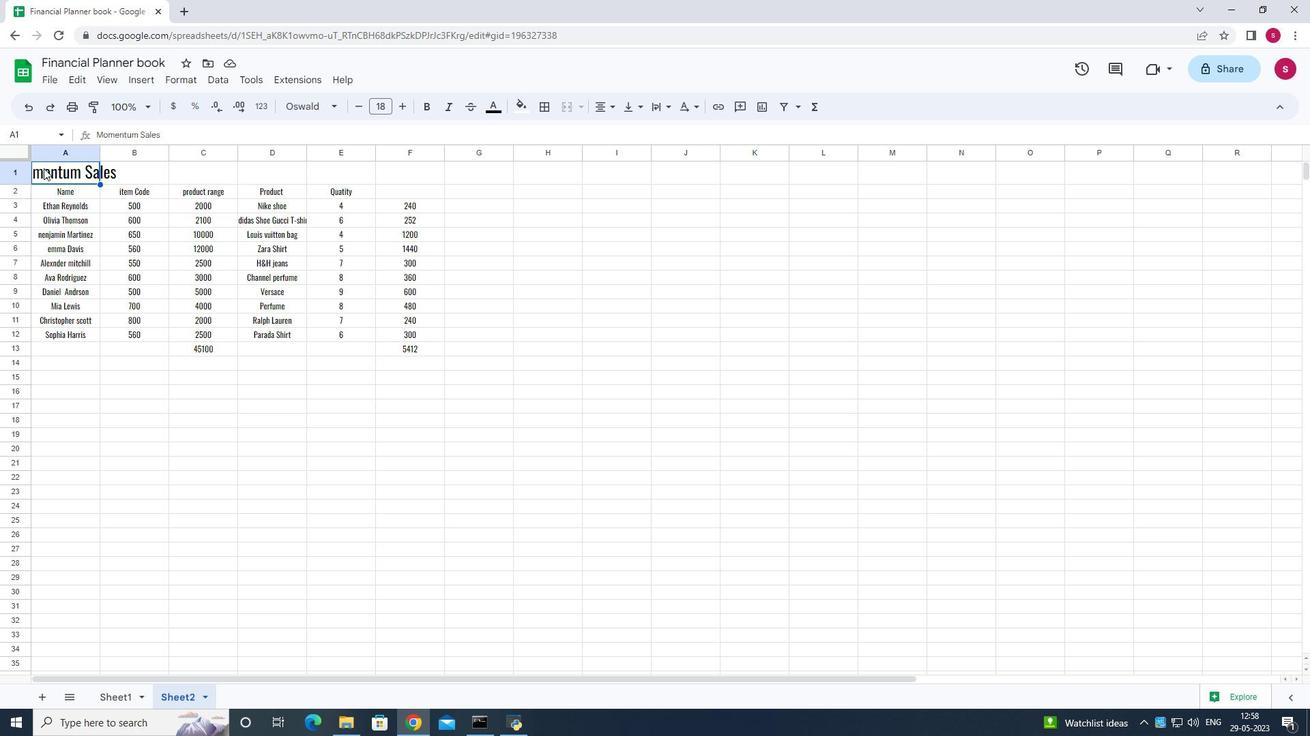 
Action: Mouse pressed left at (33, 169)
Screenshot: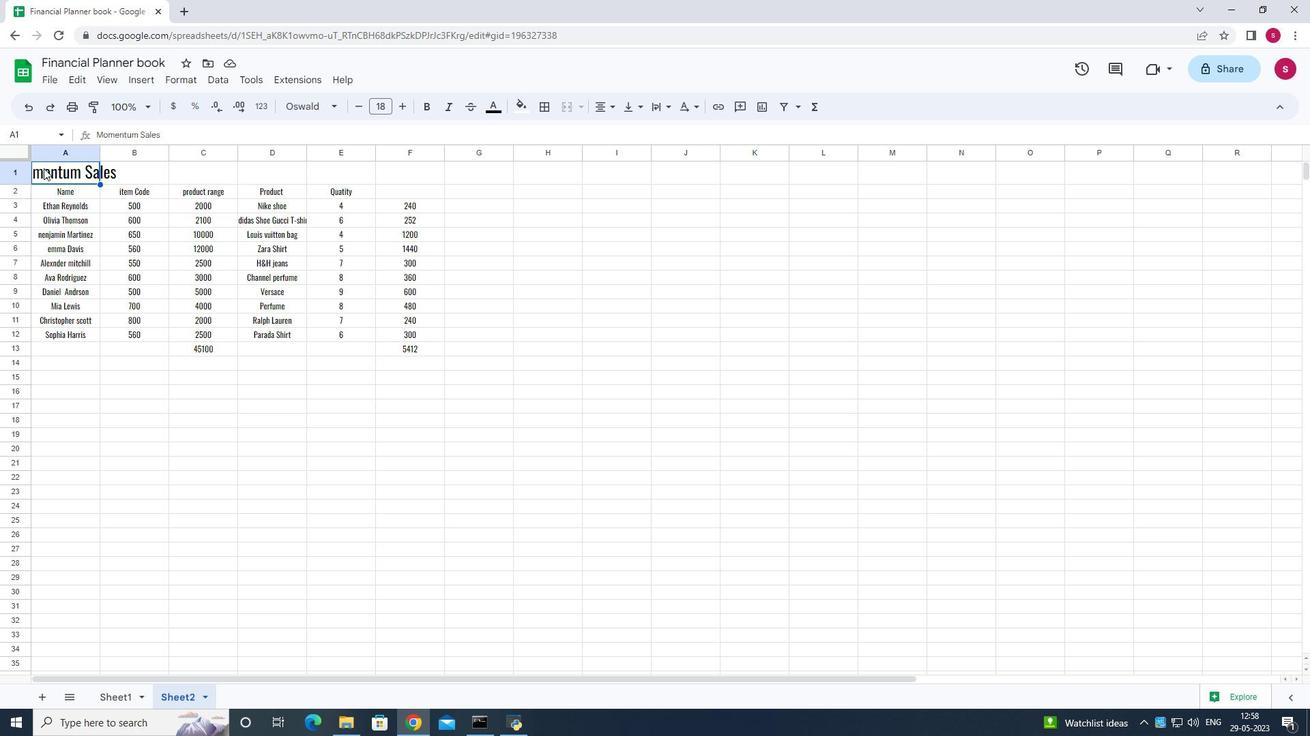 
Action: Mouse moved to (86, 170)
Screenshot: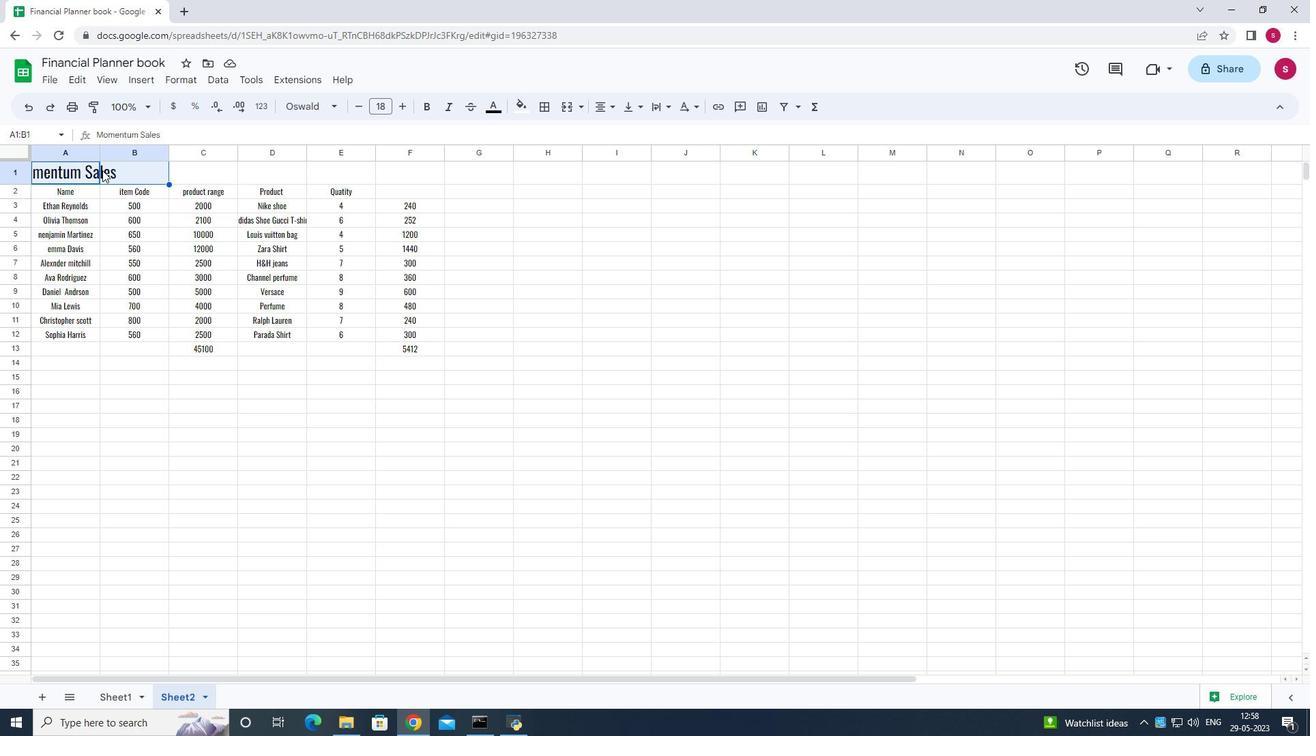 
Action: Mouse pressed left at (86, 170)
Screenshot: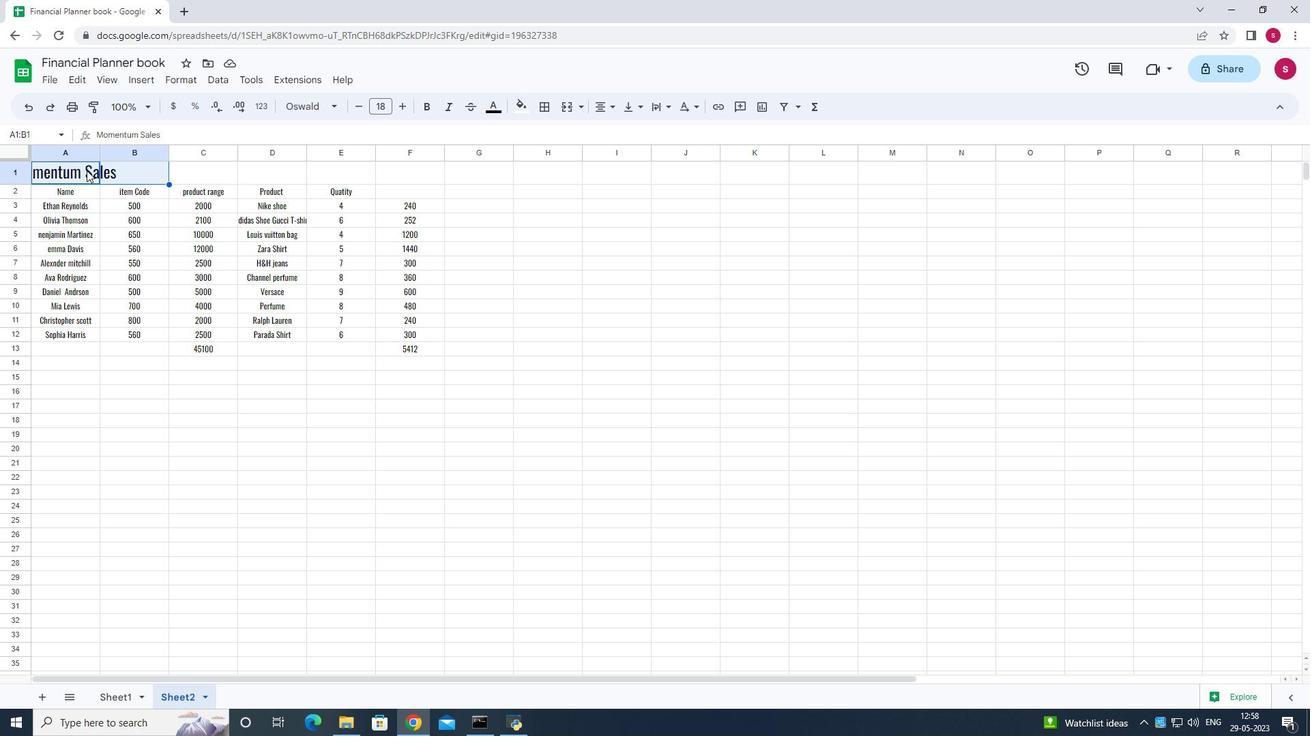 
Action: Mouse pressed left at (86, 170)
Screenshot: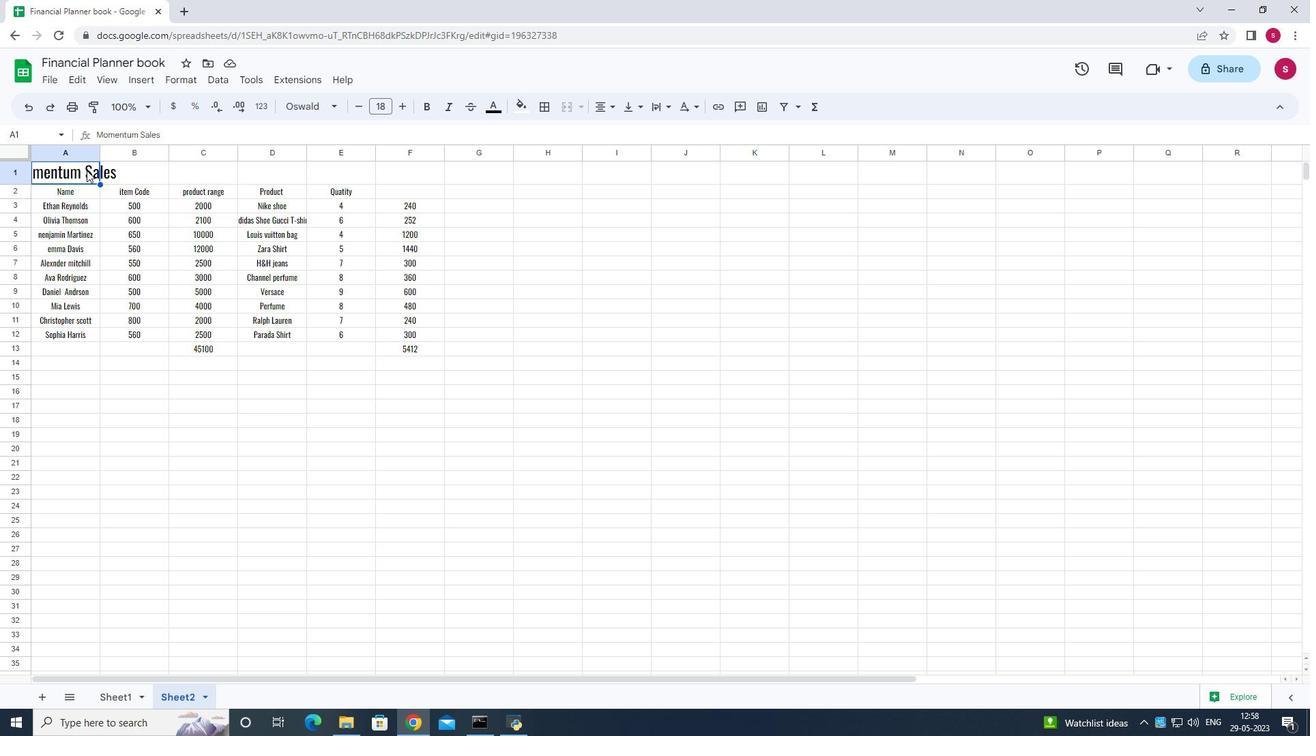 
Action: Mouse moved to (496, 109)
Screenshot: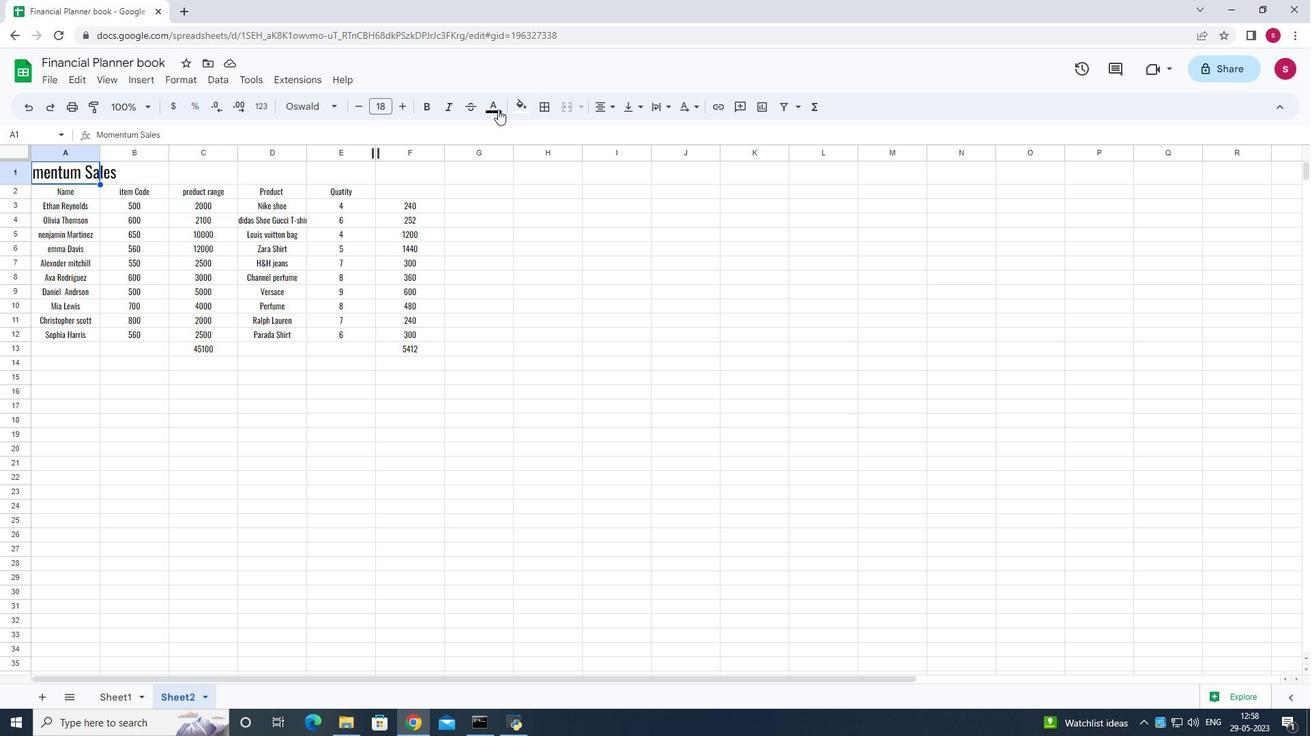 
Action: Mouse pressed left at (496, 109)
Screenshot: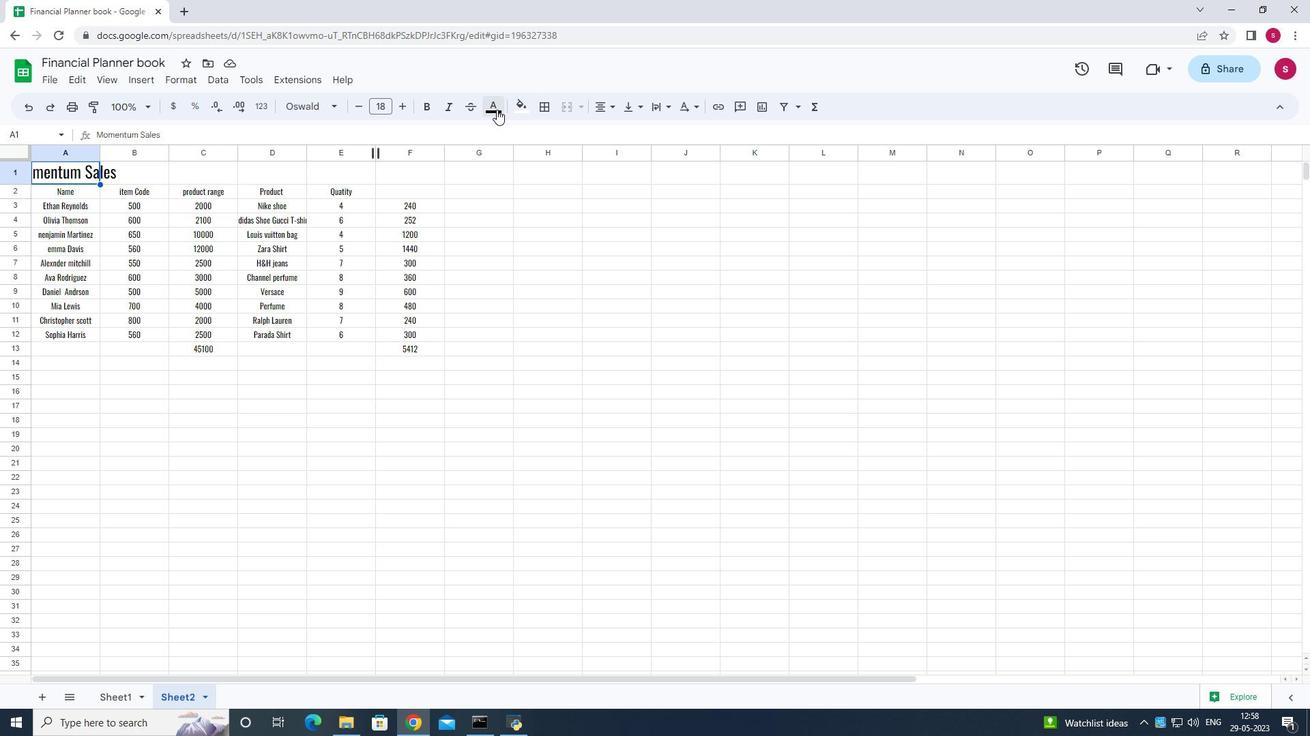 
Action: Mouse moved to (510, 227)
Screenshot: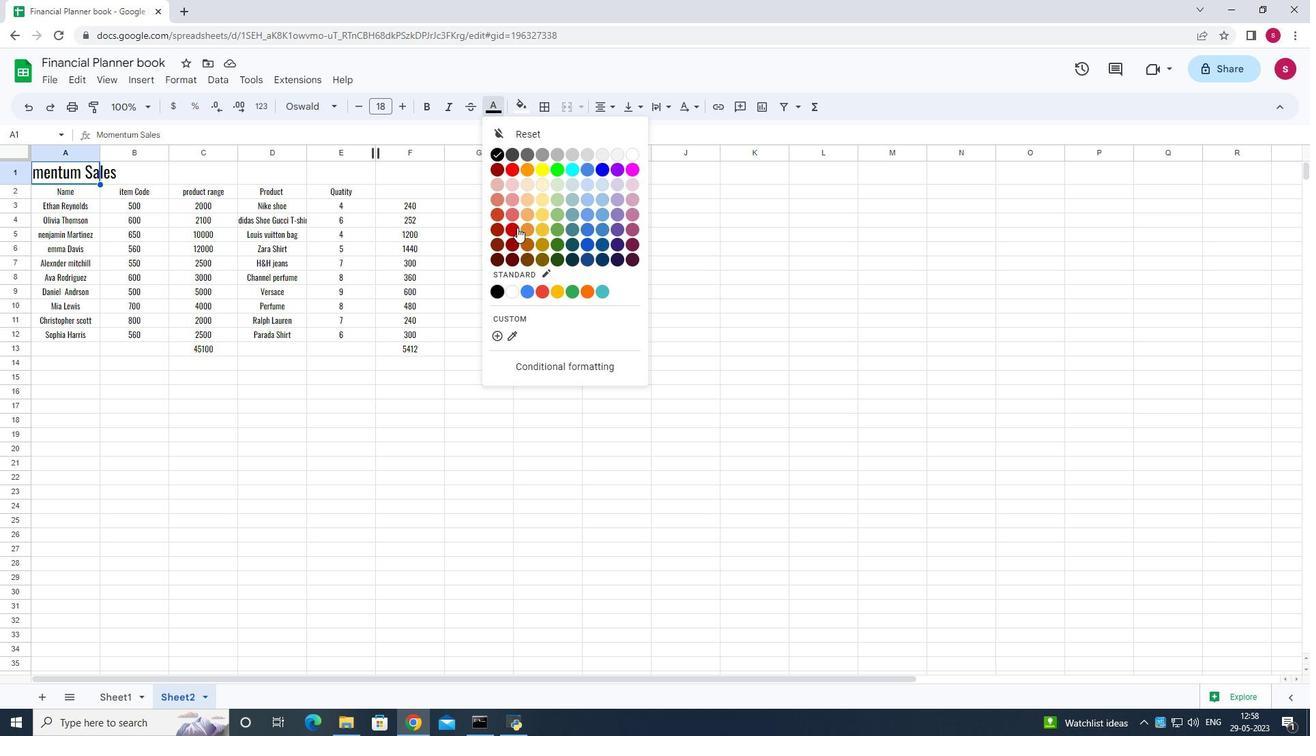 
Action: Mouse pressed left at (510, 227)
Screenshot: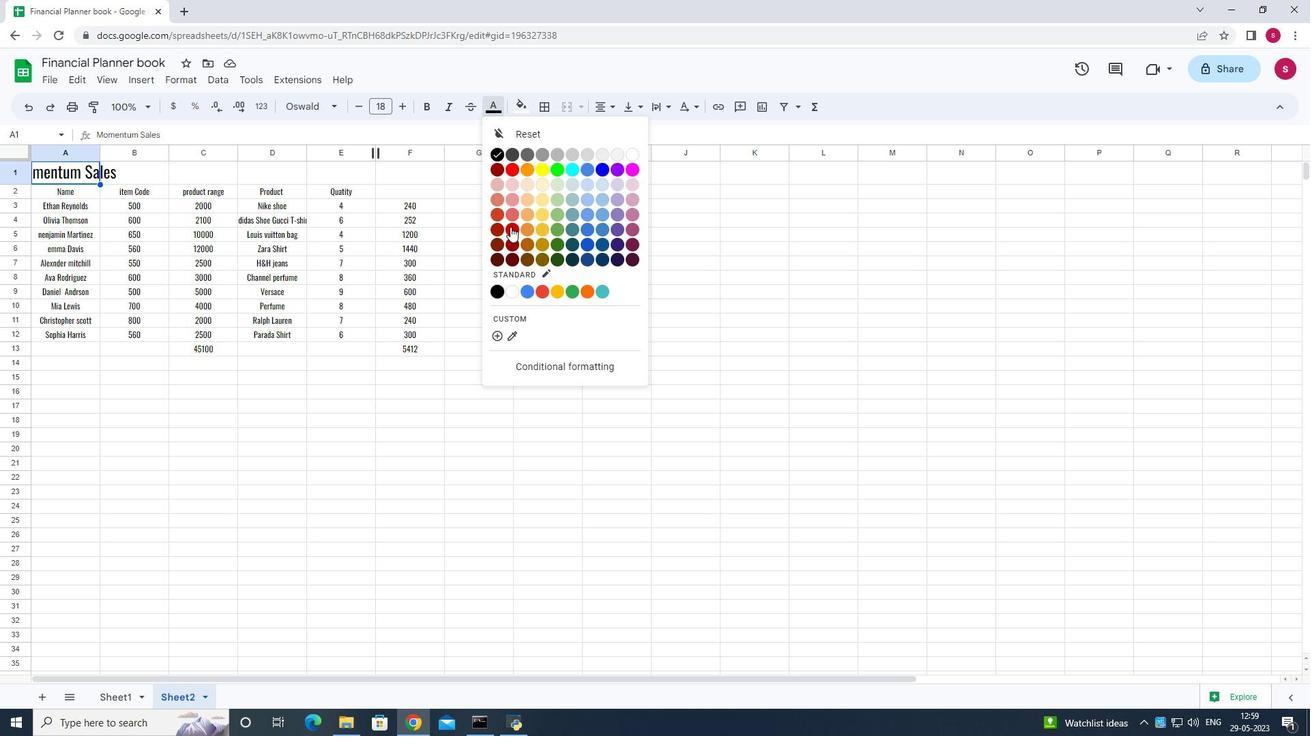 
Action: Mouse moved to (526, 107)
Screenshot: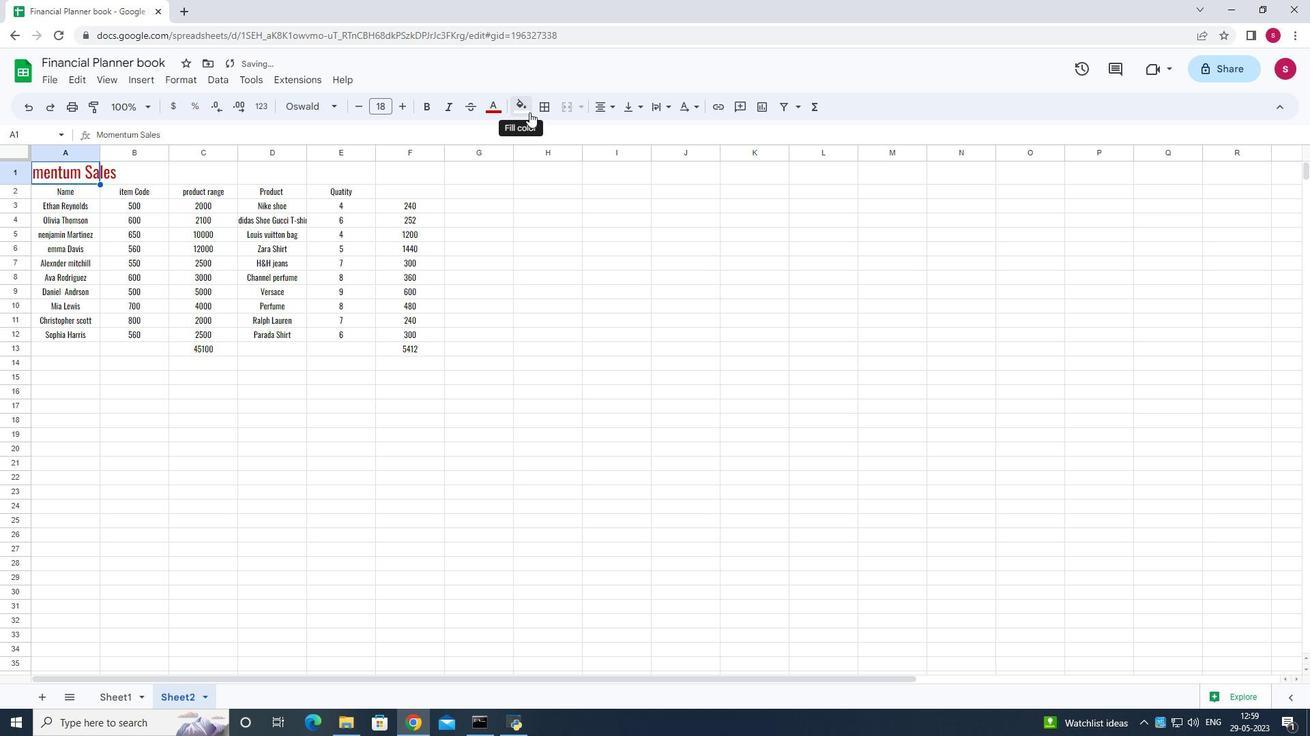 
Action: Mouse pressed left at (526, 107)
Screenshot: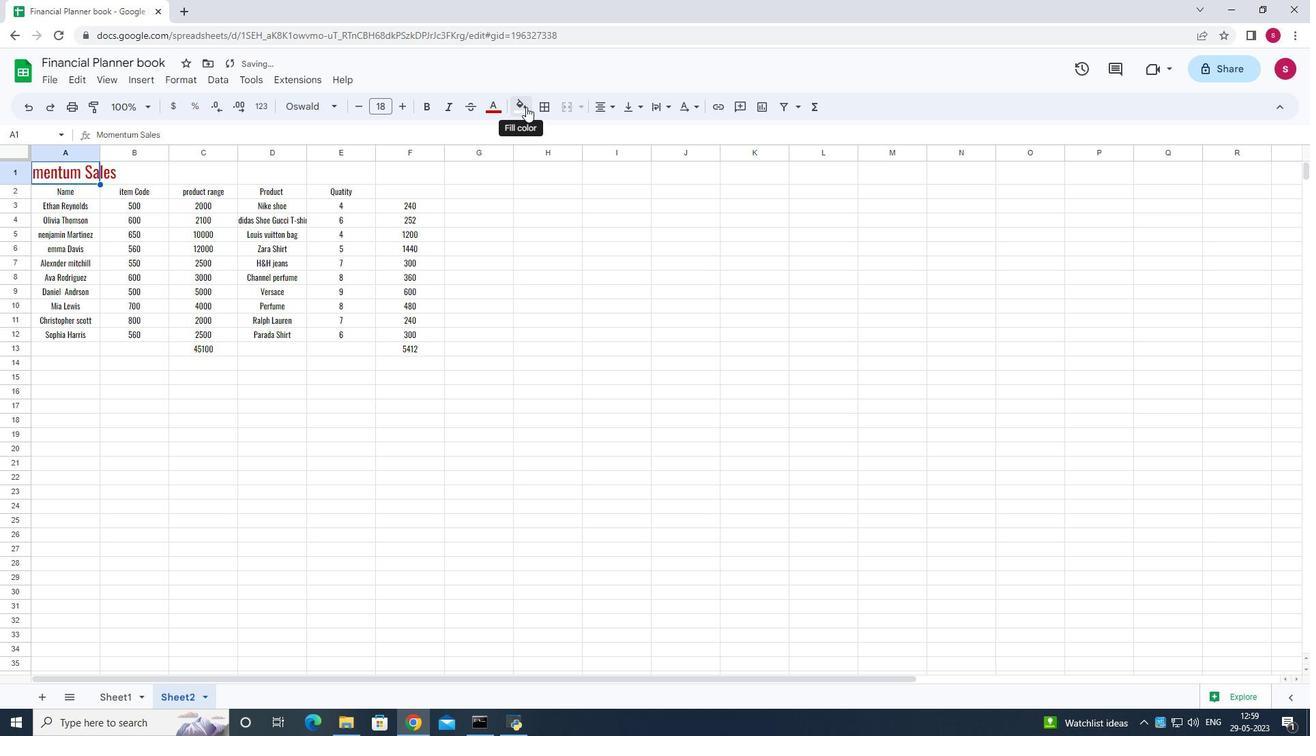 
Action: Mouse moved to (539, 169)
Screenshot: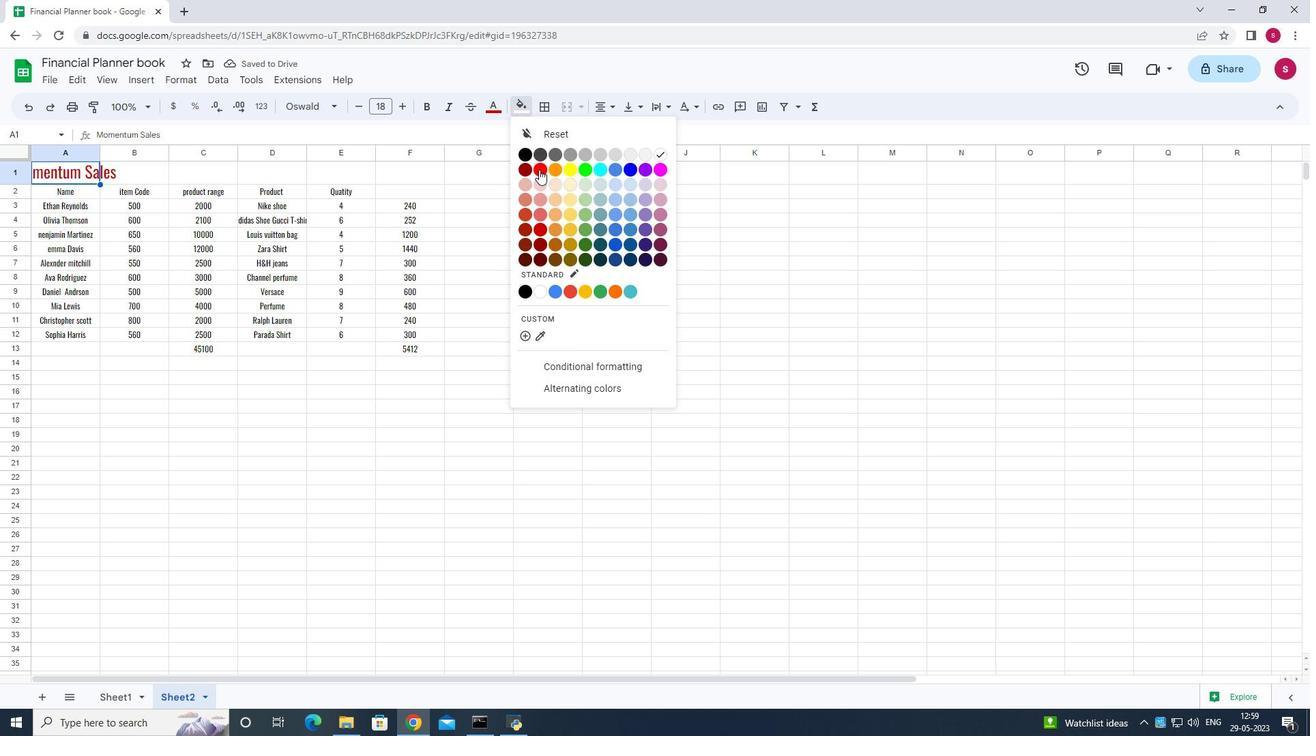 
Action: Mouse pressed left at (539, 169)
Screenshot: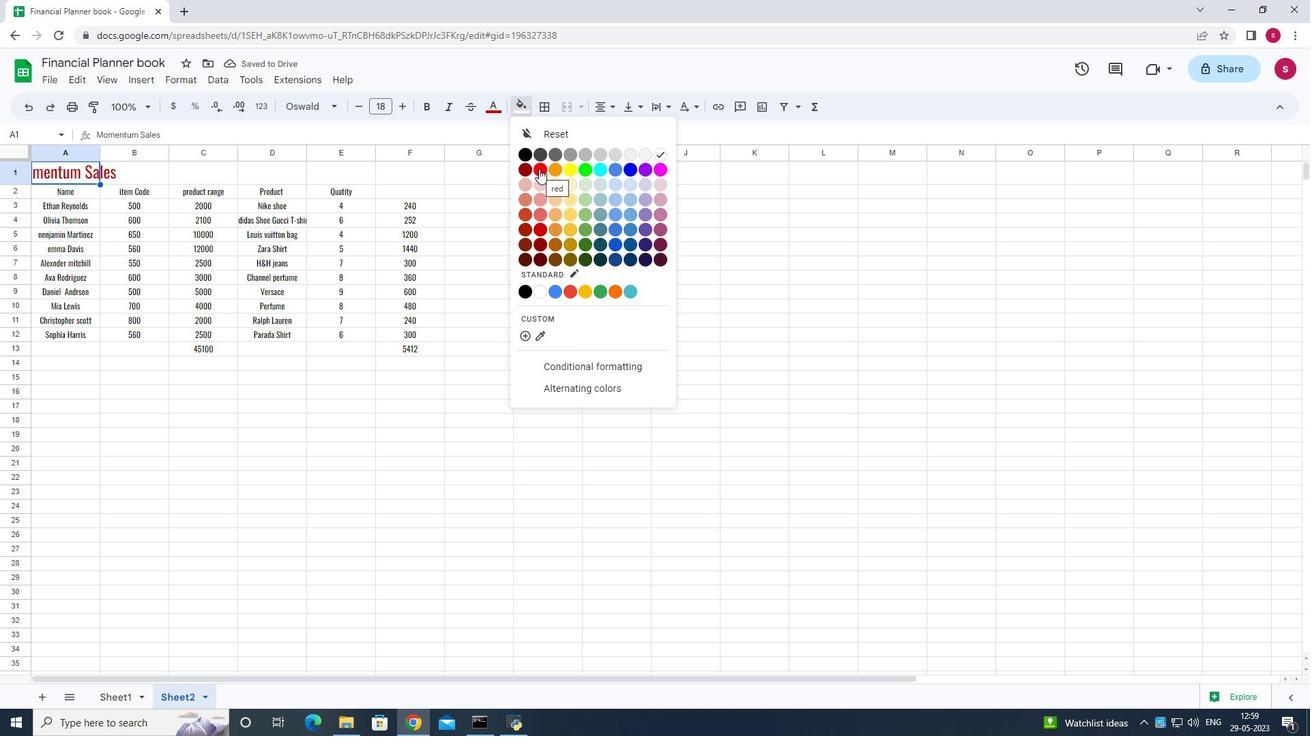 
Action: Mouse moved to (79, 180)
Screenshot: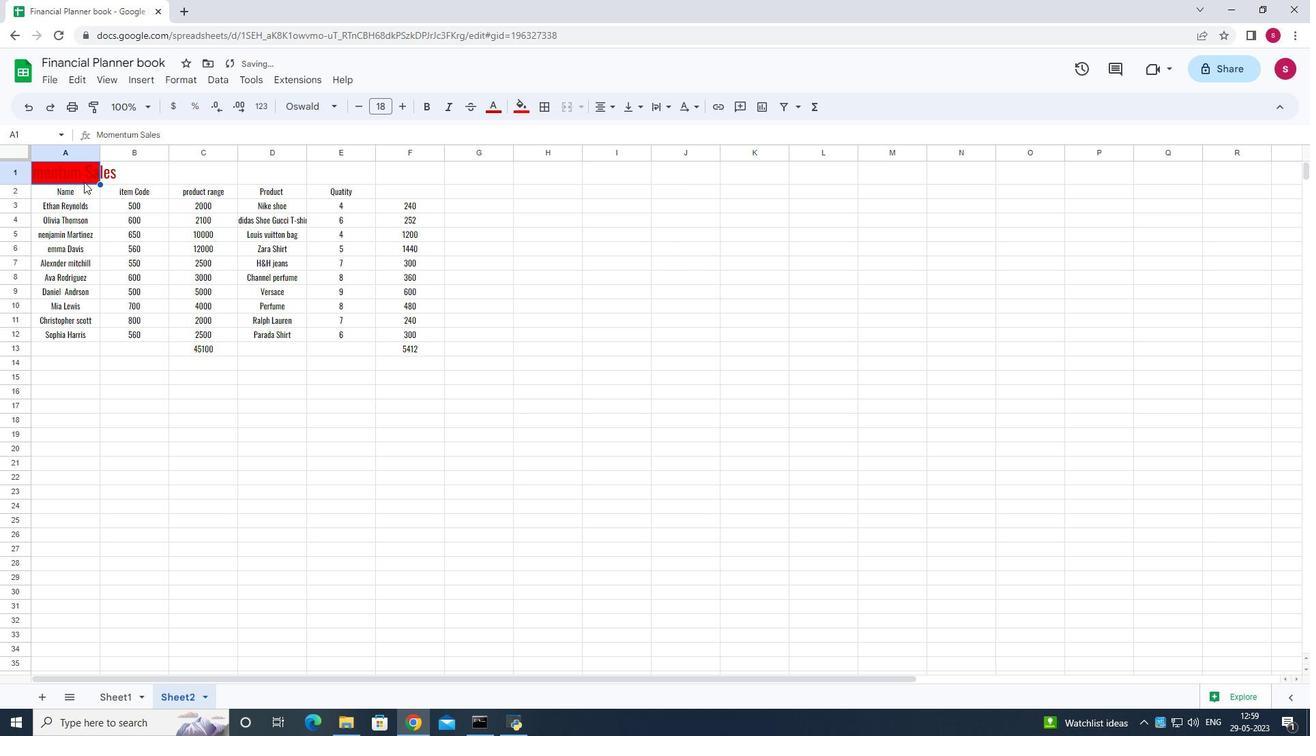 
Action: Mouse pressed left at (79, 180)
Screenshot: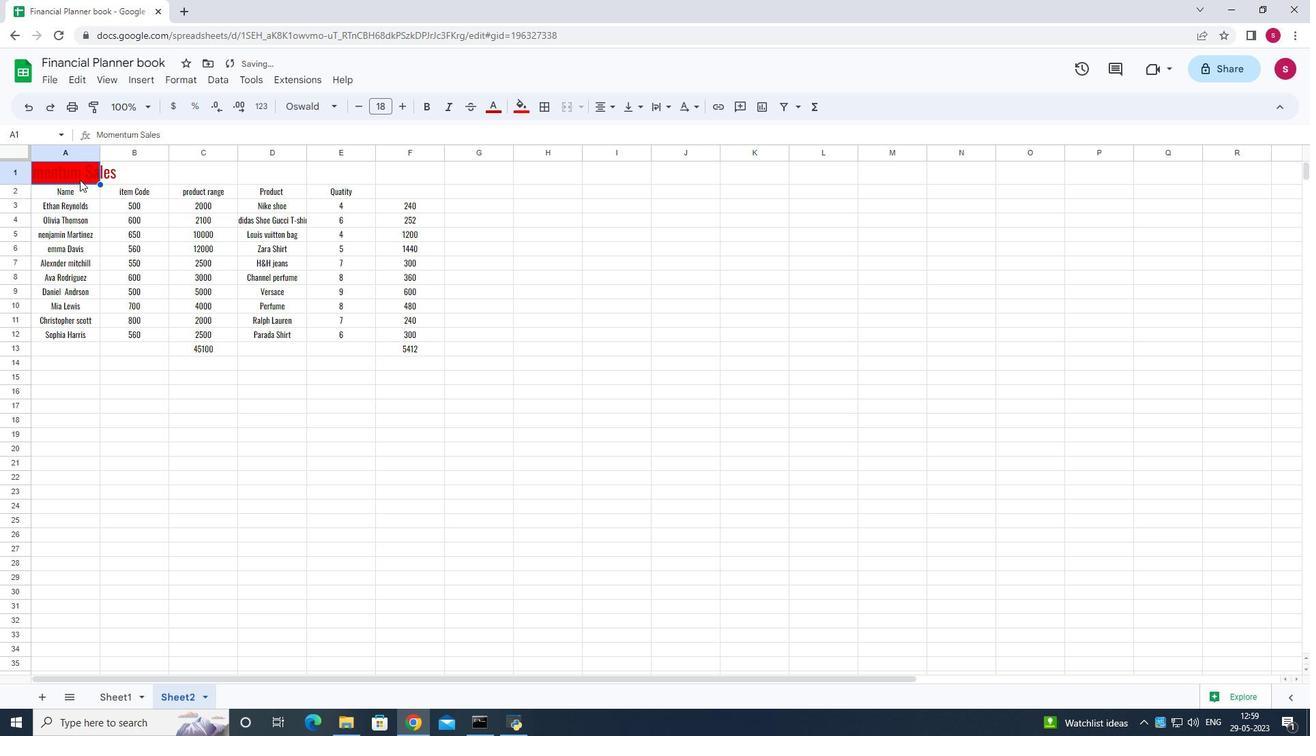 
Action: Mouse moved to (497, 98)
Screenshot: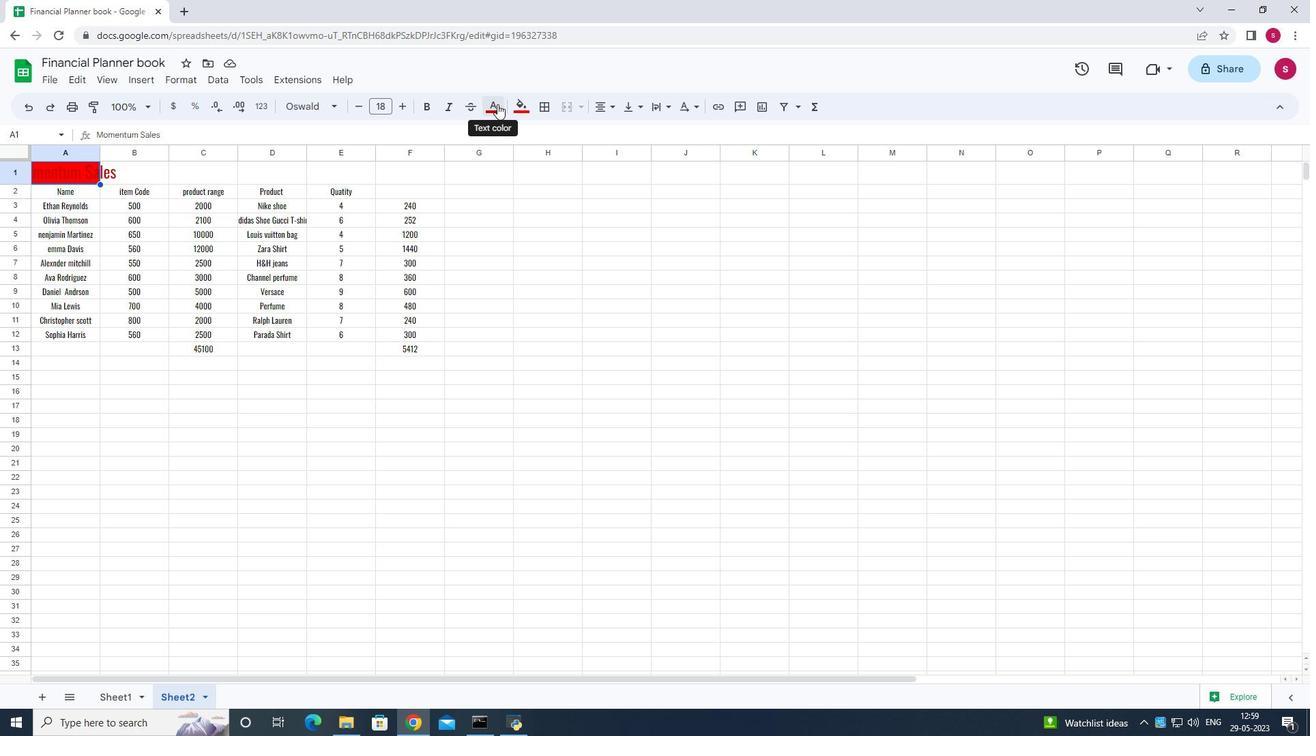 
Action: Mouse pressed left at (497, 98)
Screenshot: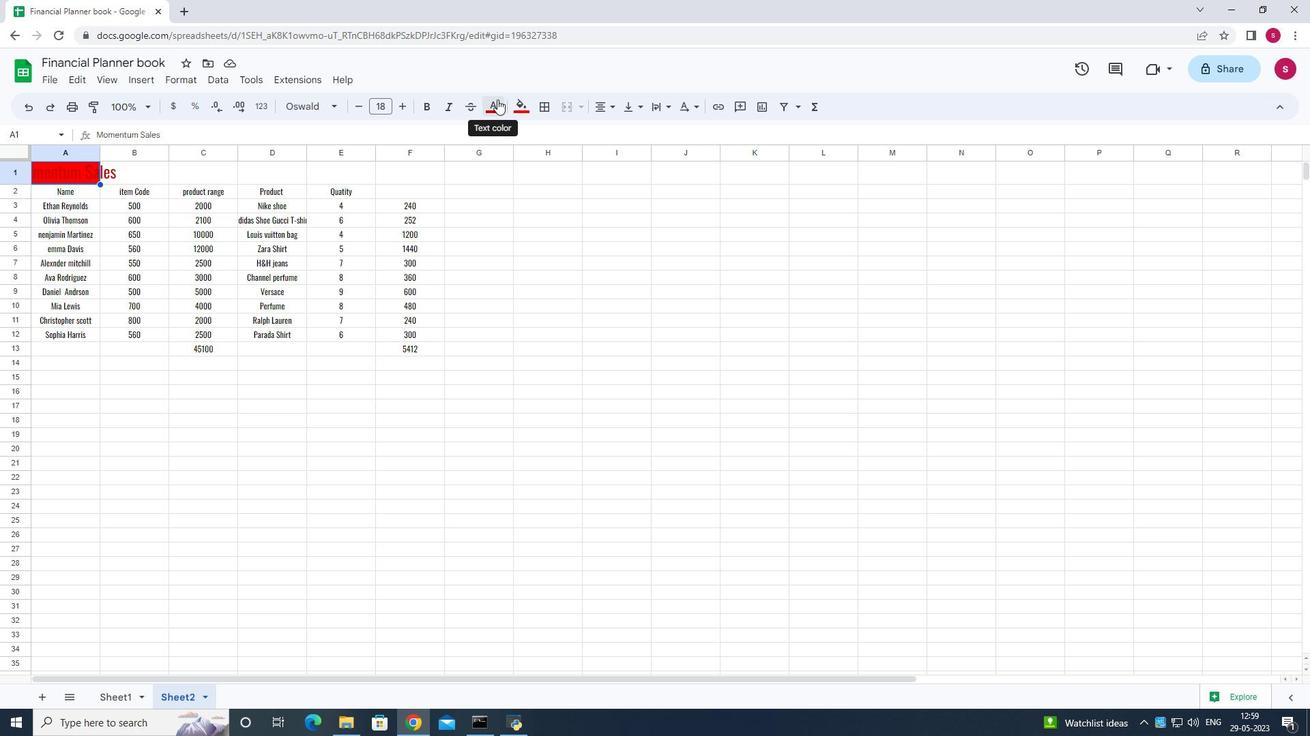 
Action: Mouse moved to (494, 154)
Screenshot: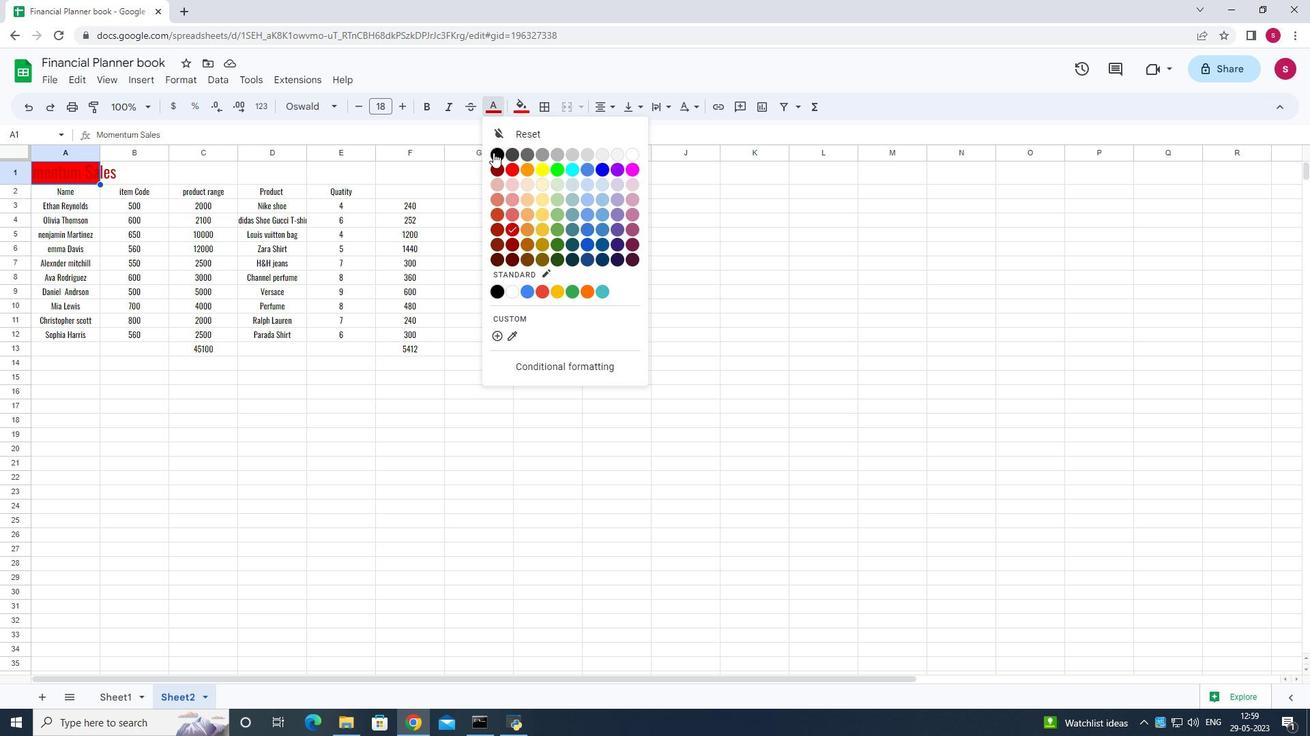 
Action: Mouse pressed left at (494, 154)
Screenshot: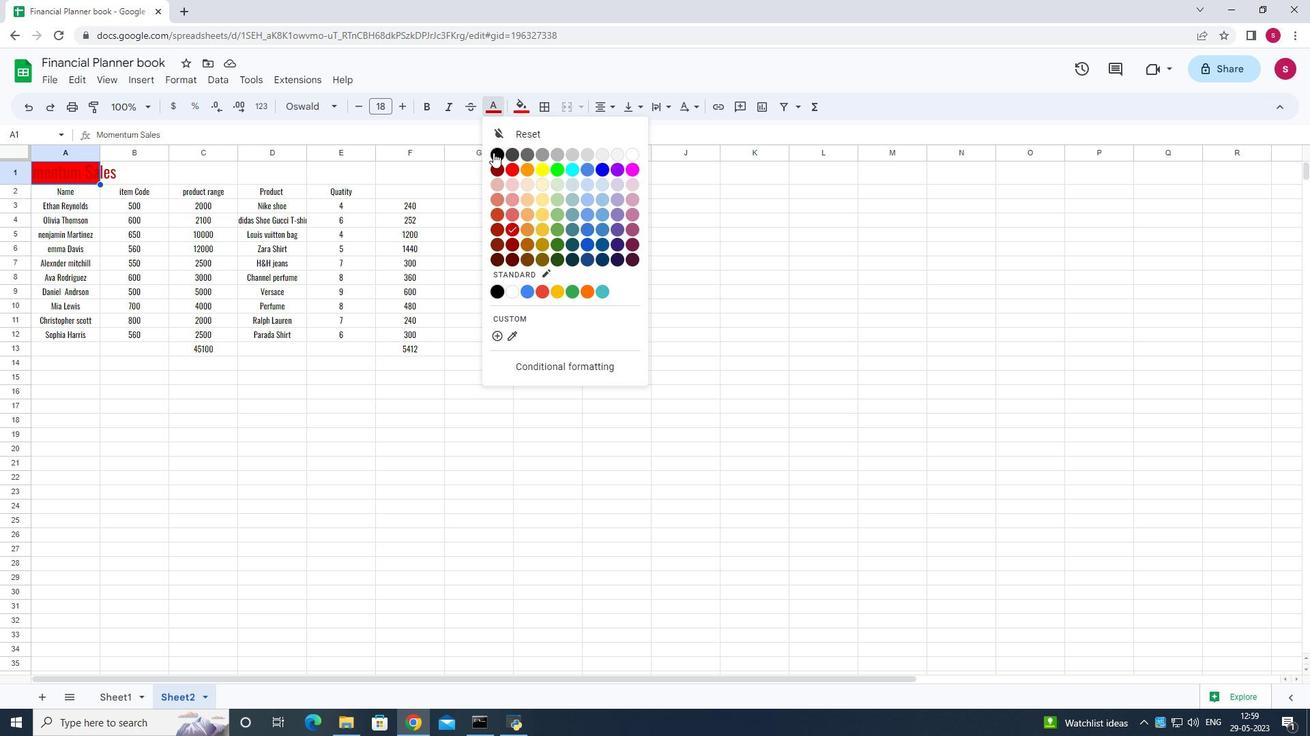 
Action: Mouse moved to (110, 171)
Screenshot: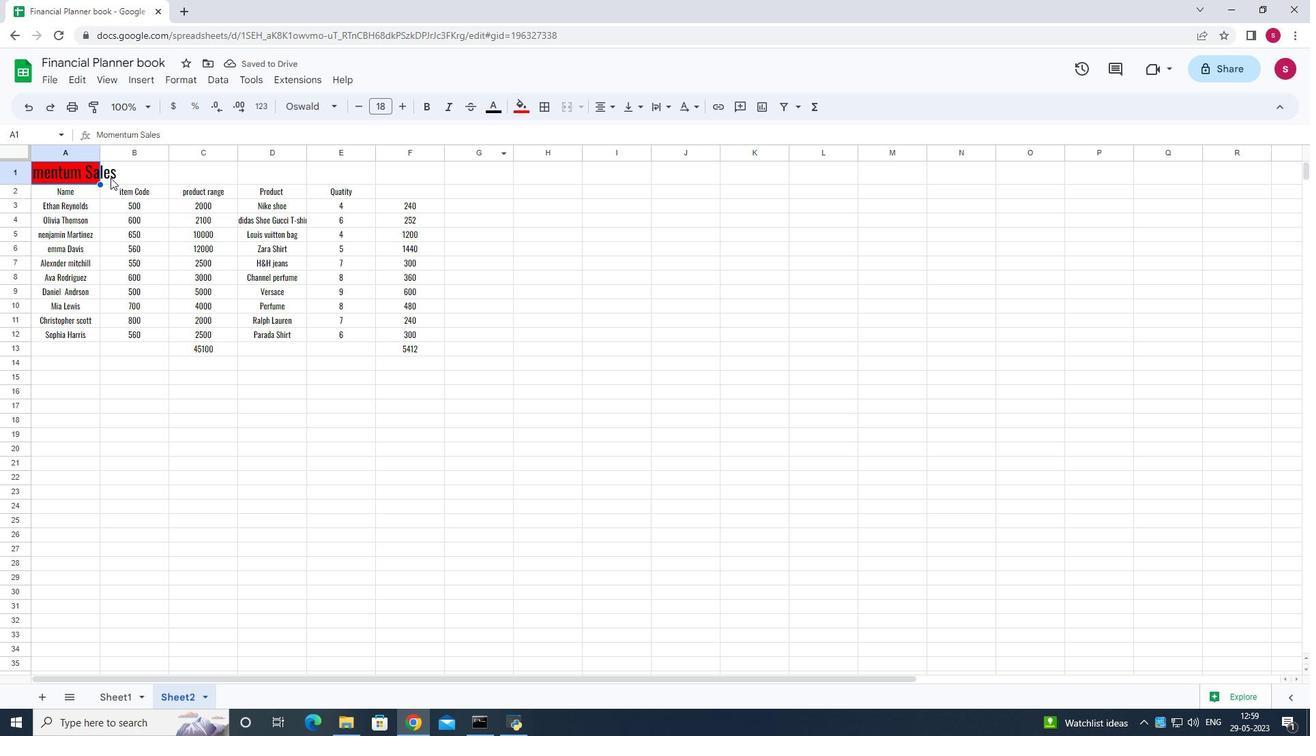 
Action: Mouse pressed left at (110, 171)
Screenshot: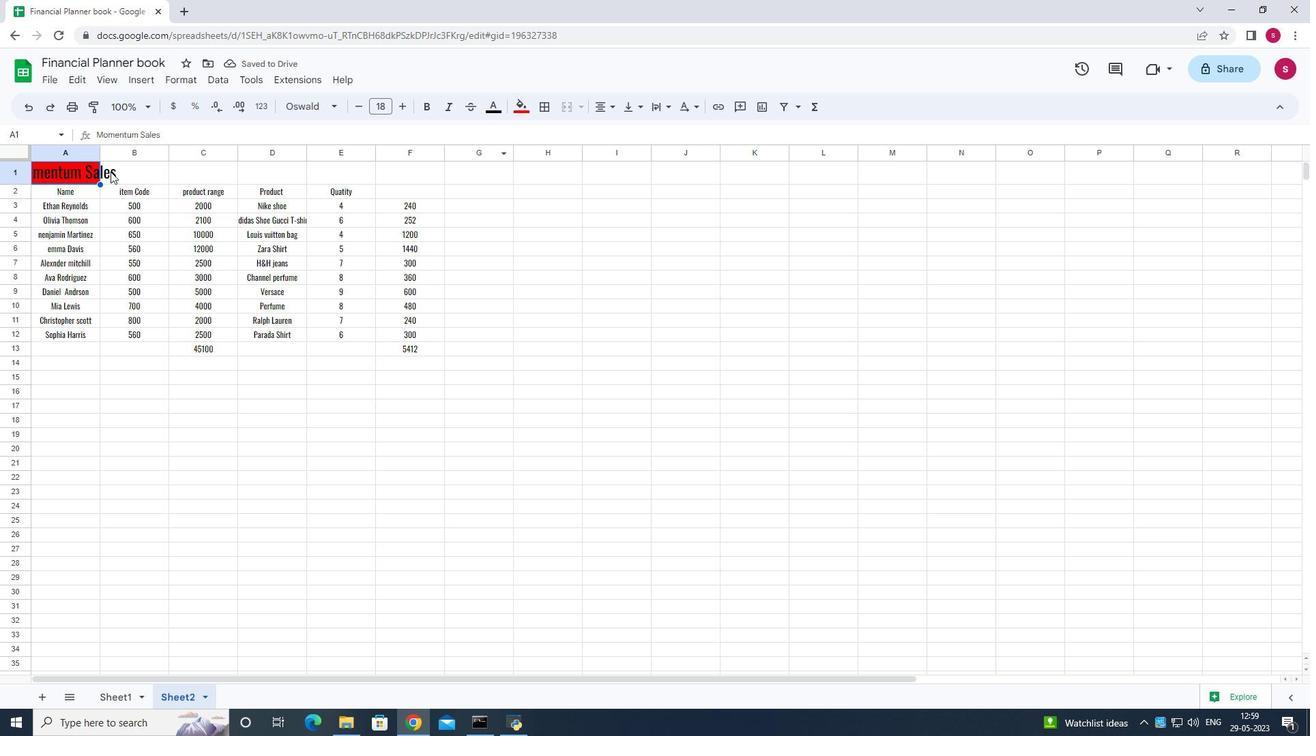 
Action: Mouse moved to (702, 337)
Screenshot: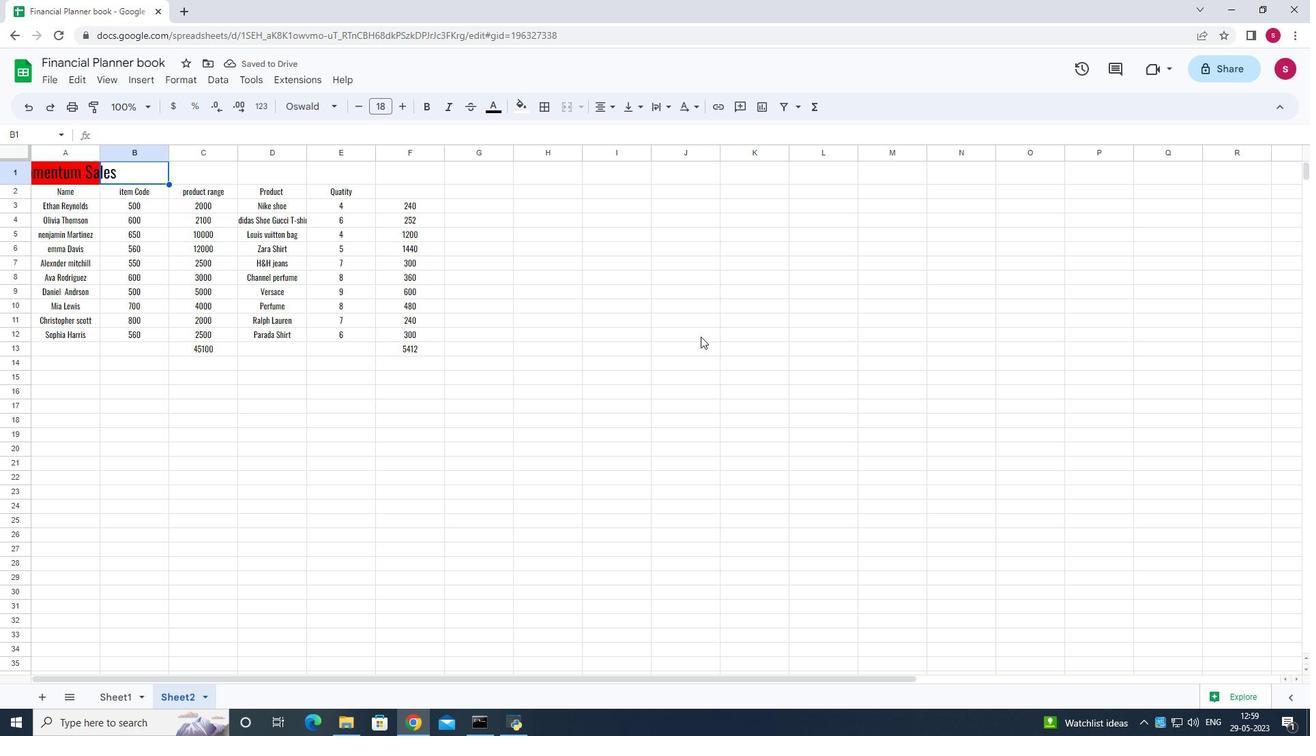 
Action: Mouse pressed left at (702, 337)
Screenshot: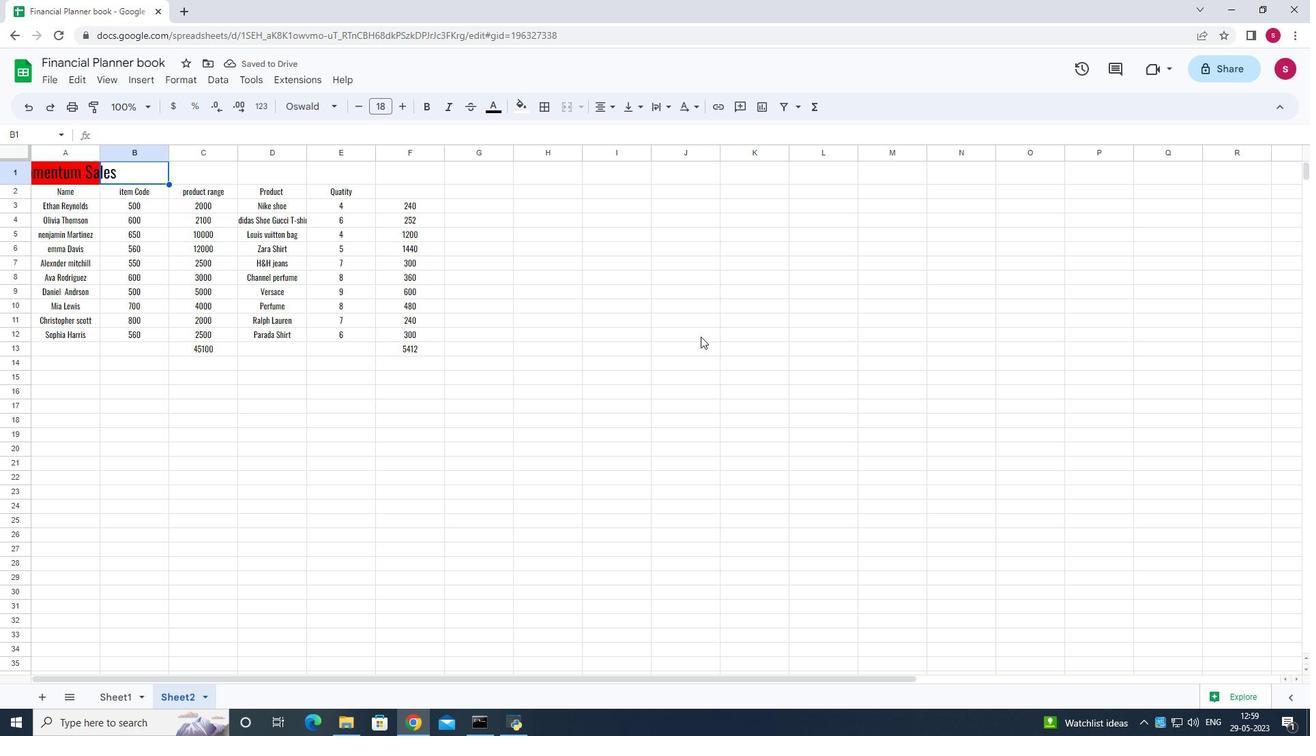 
Action: Mouse moved to (111, 171)
Screenshot: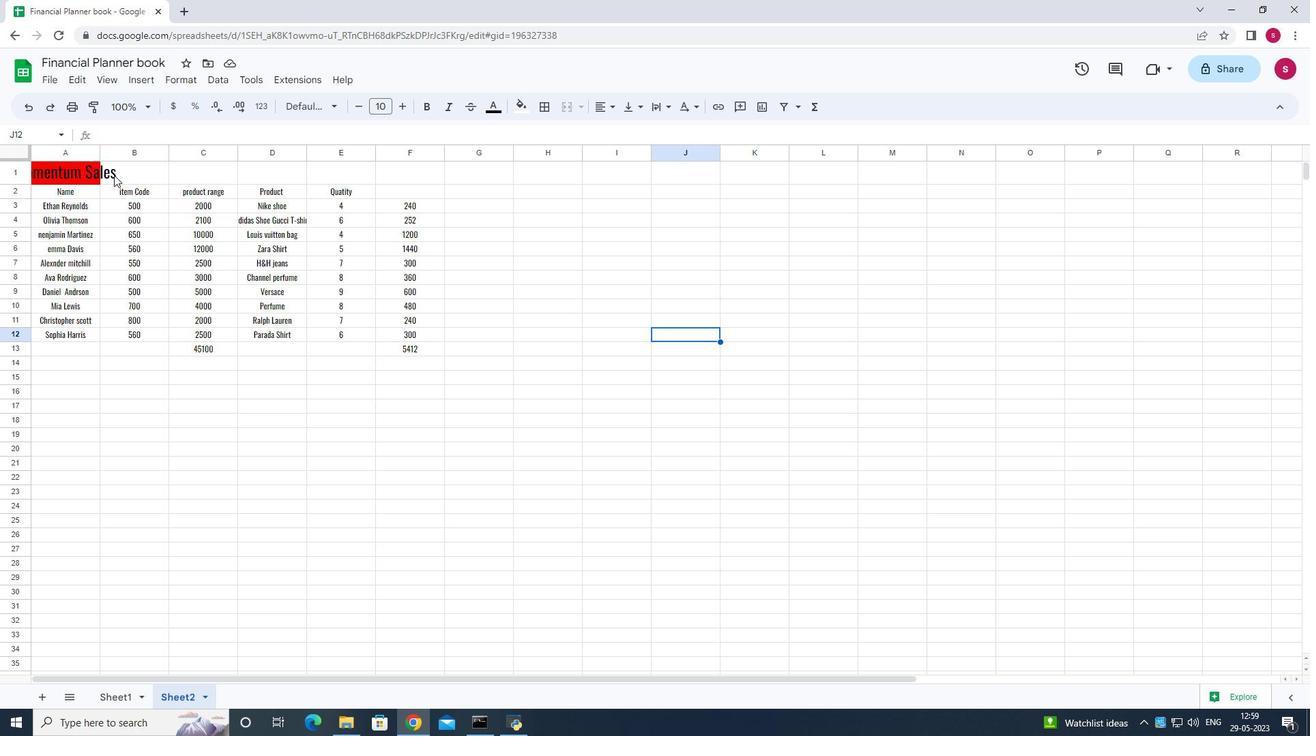 
Action: Mouse pressed left at (111, 171)
Screenshot: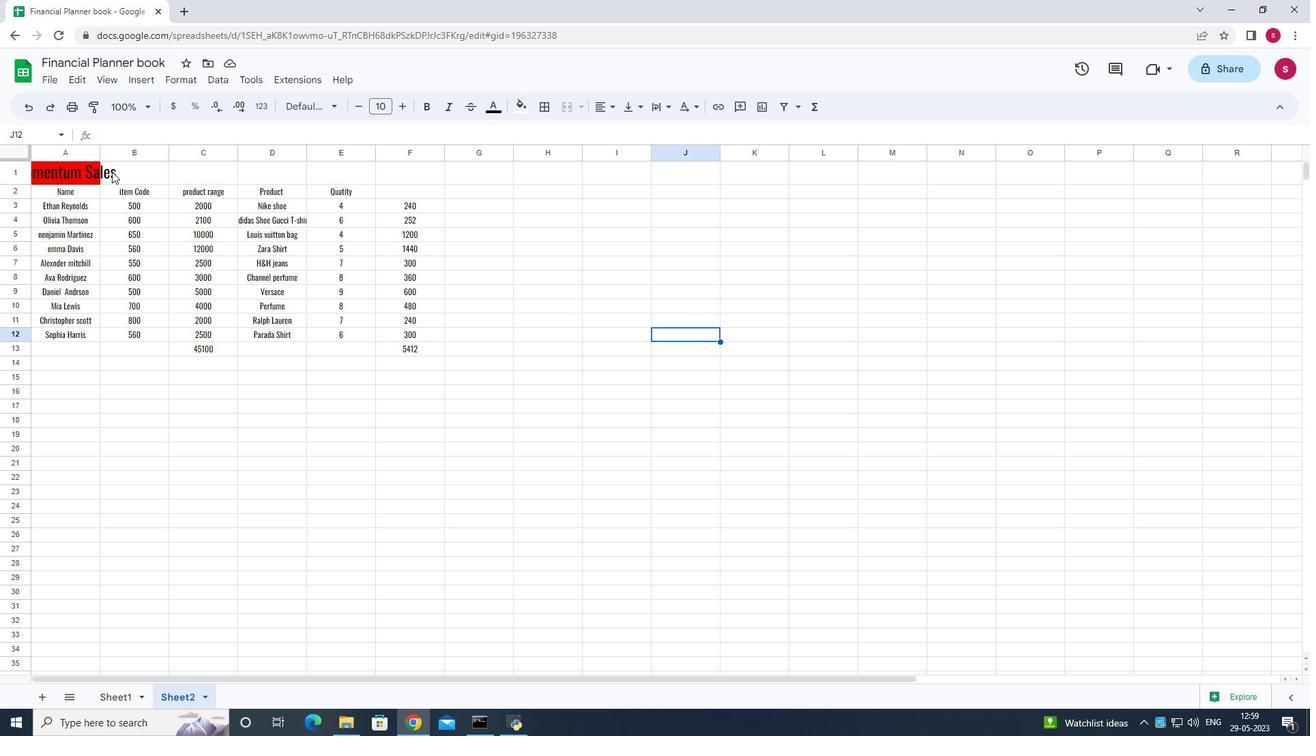 
Action: Mouse moved to (513, 101)
Screenshot: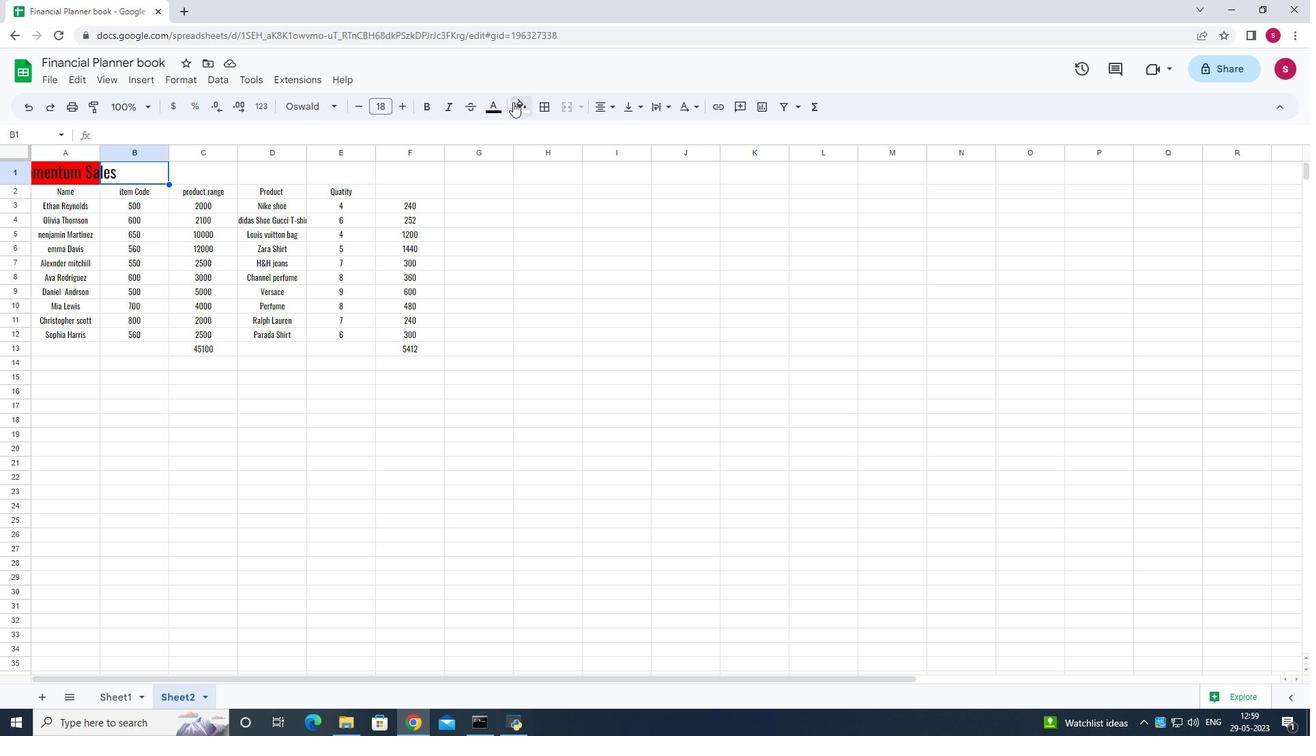 
Action: Mouse pressed left at (513, 101)
Screenshot: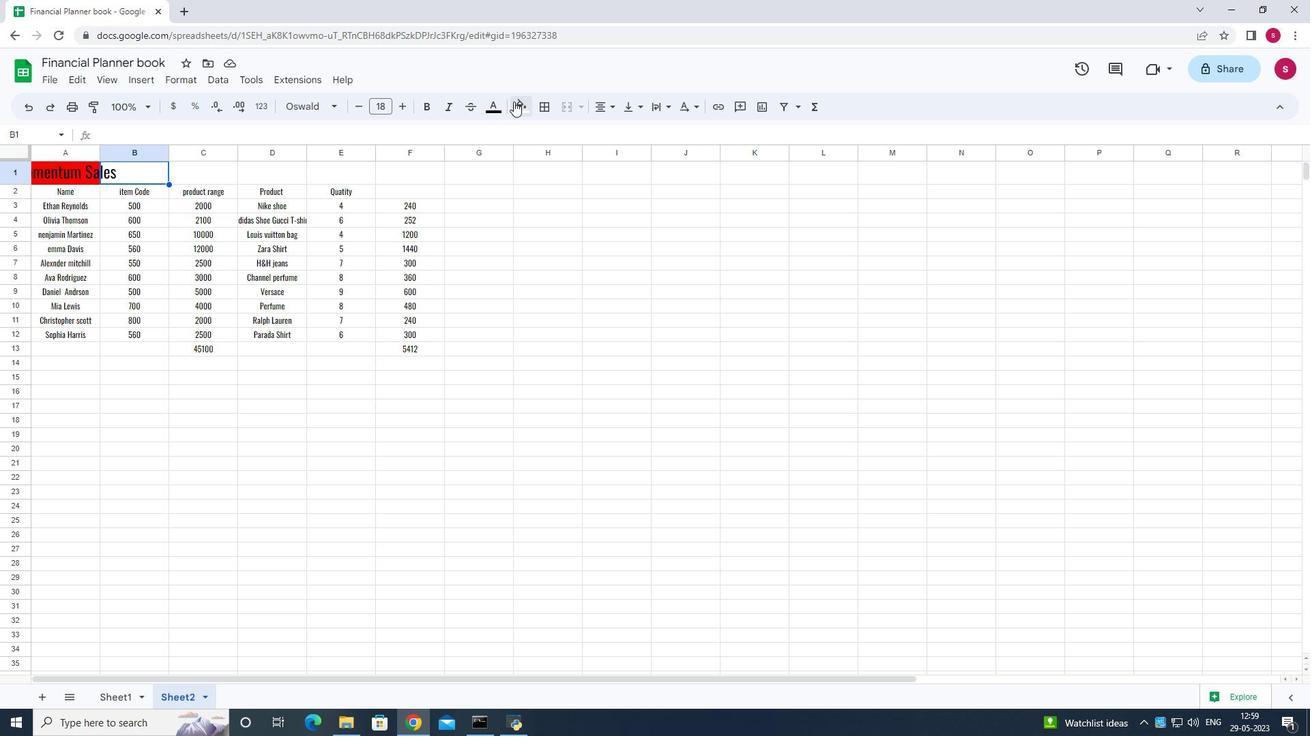 
Action: Mouse moved to (538, 163)
Screenshot: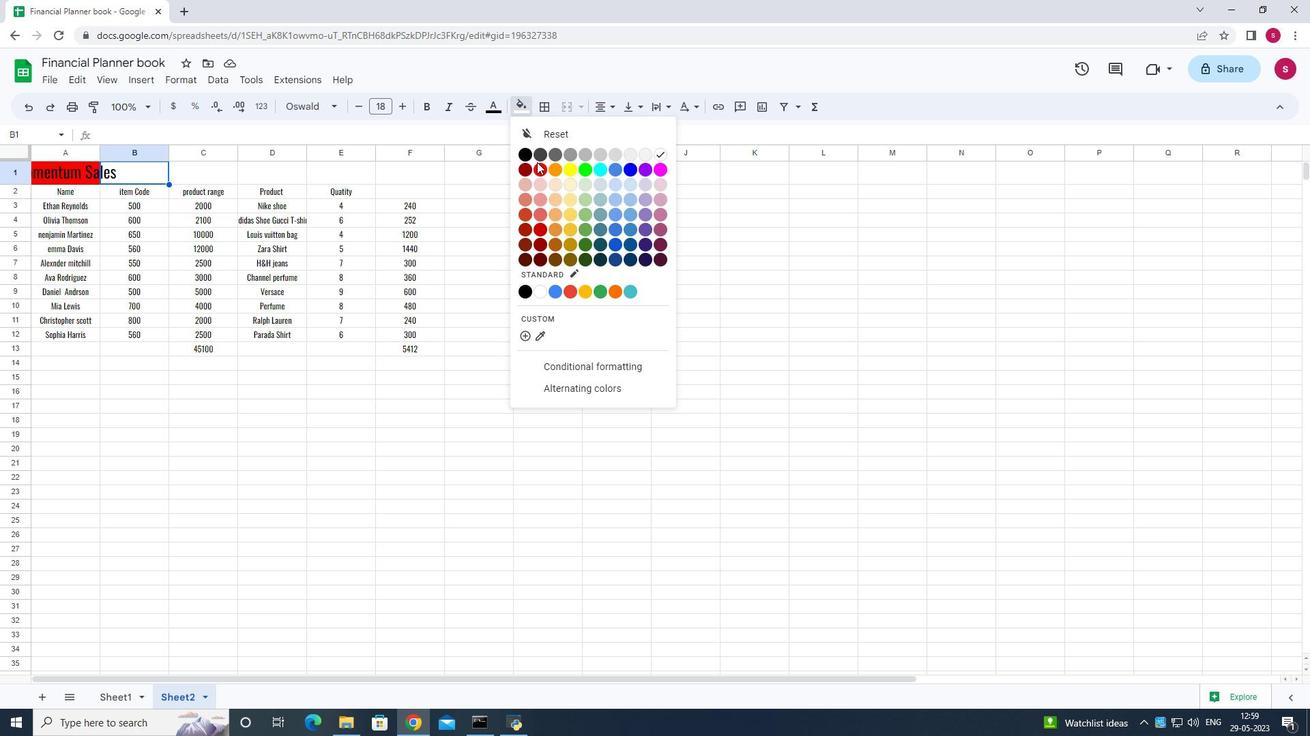 
Action: Mouse pressed left at (538, 163)
Screenshot: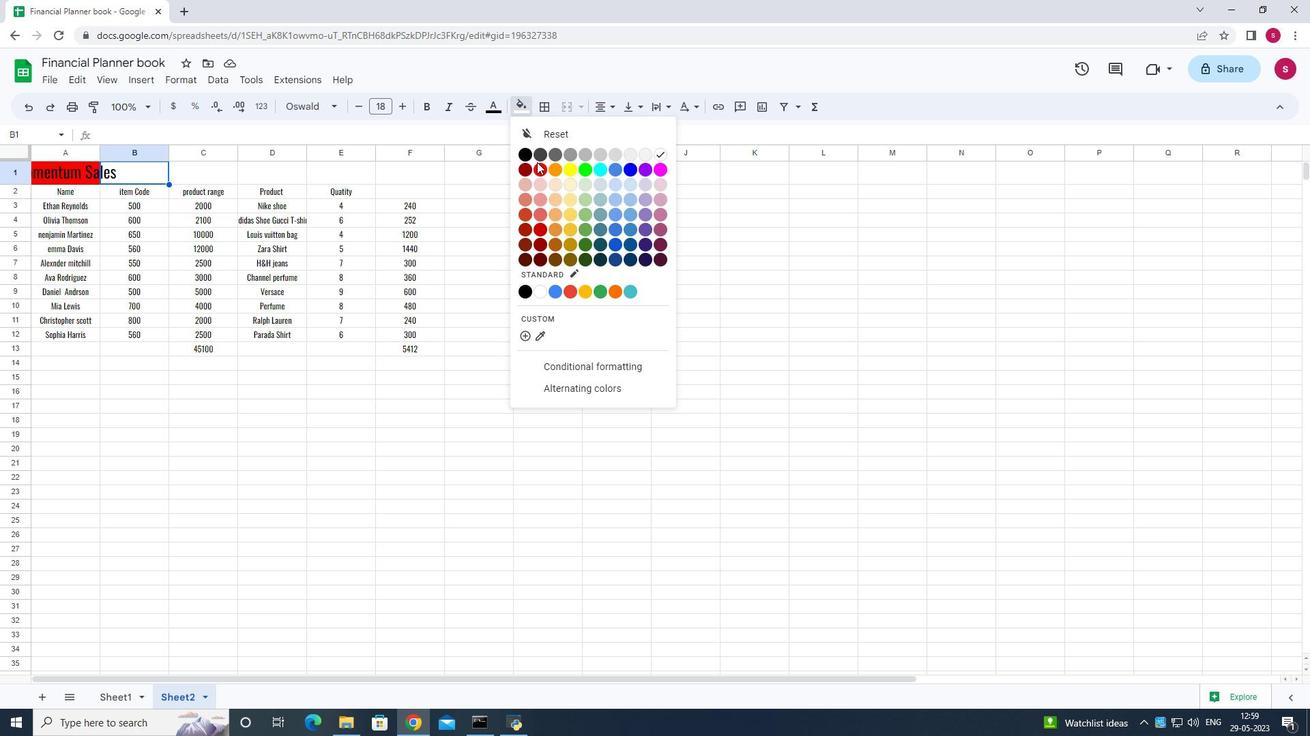 
Action: Mouse moved to (514, 325)
Screenshot: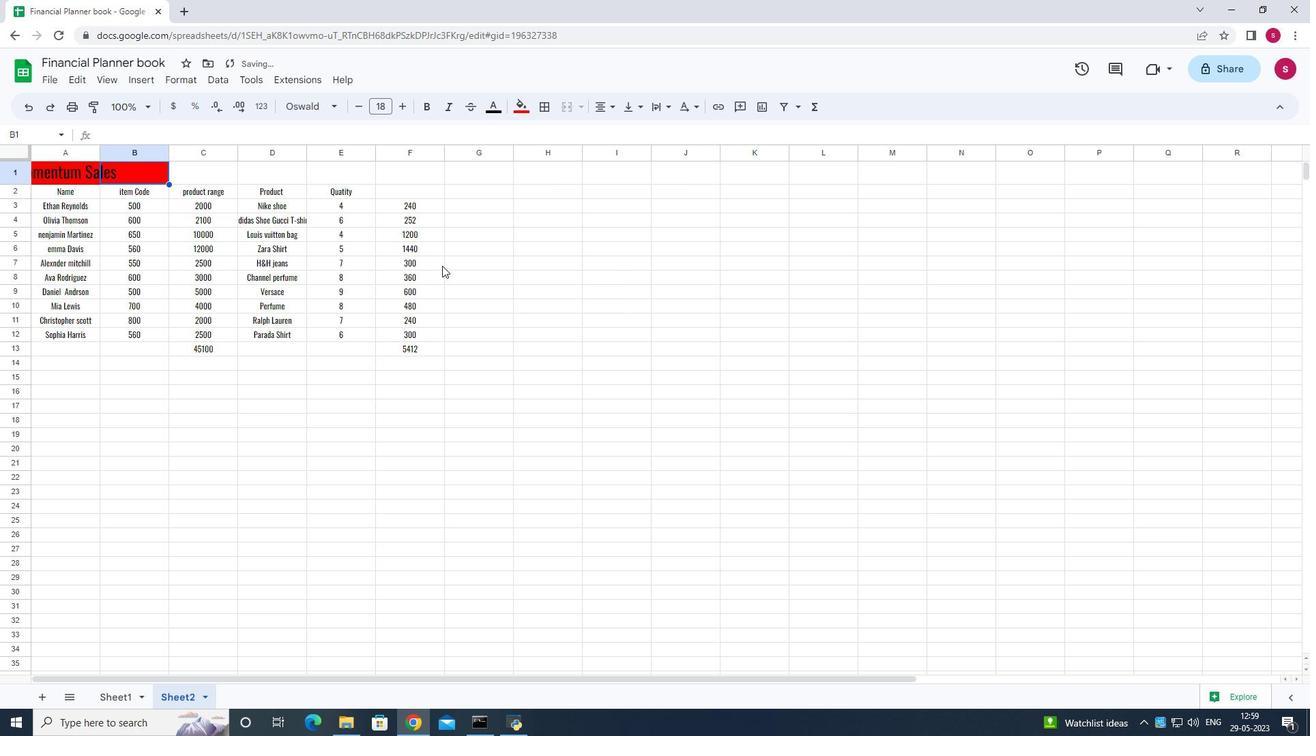
Action: Mouse pressed left at (514, 325)
Screenshot: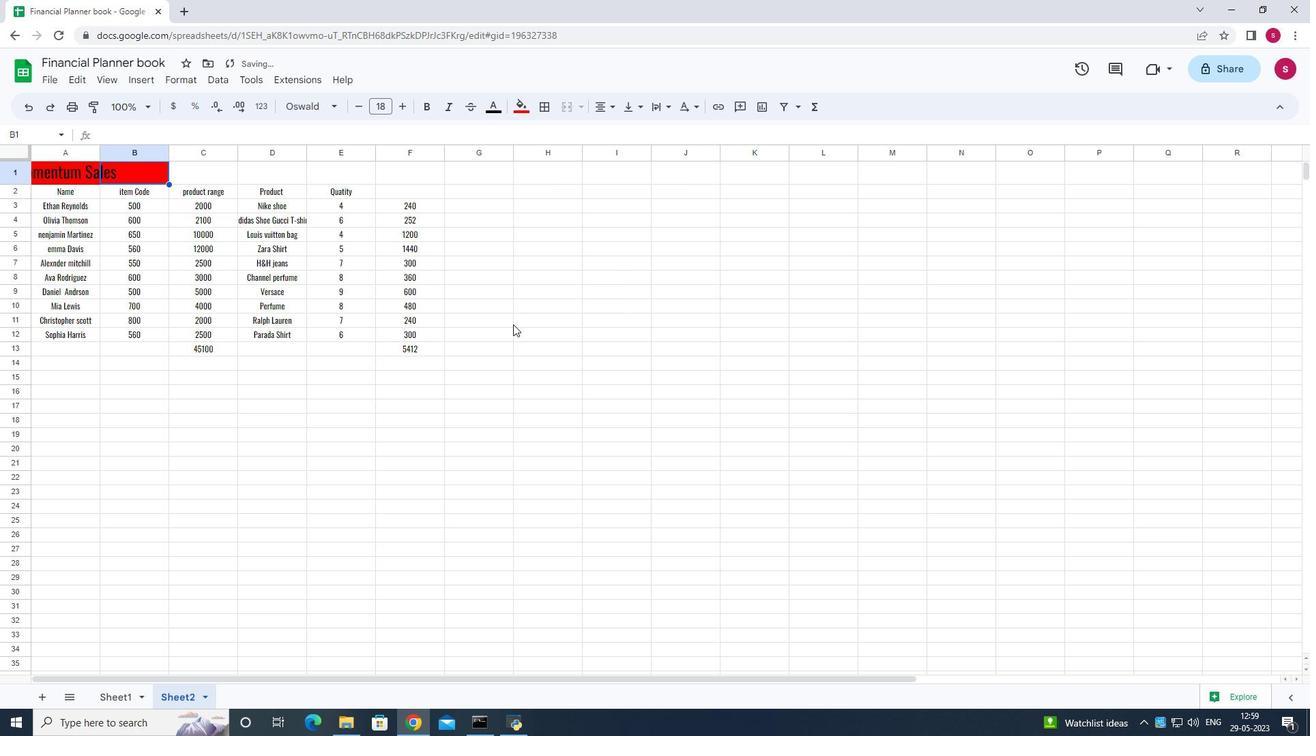 
Action: Mouse moved to (515, 376)
Screenshot: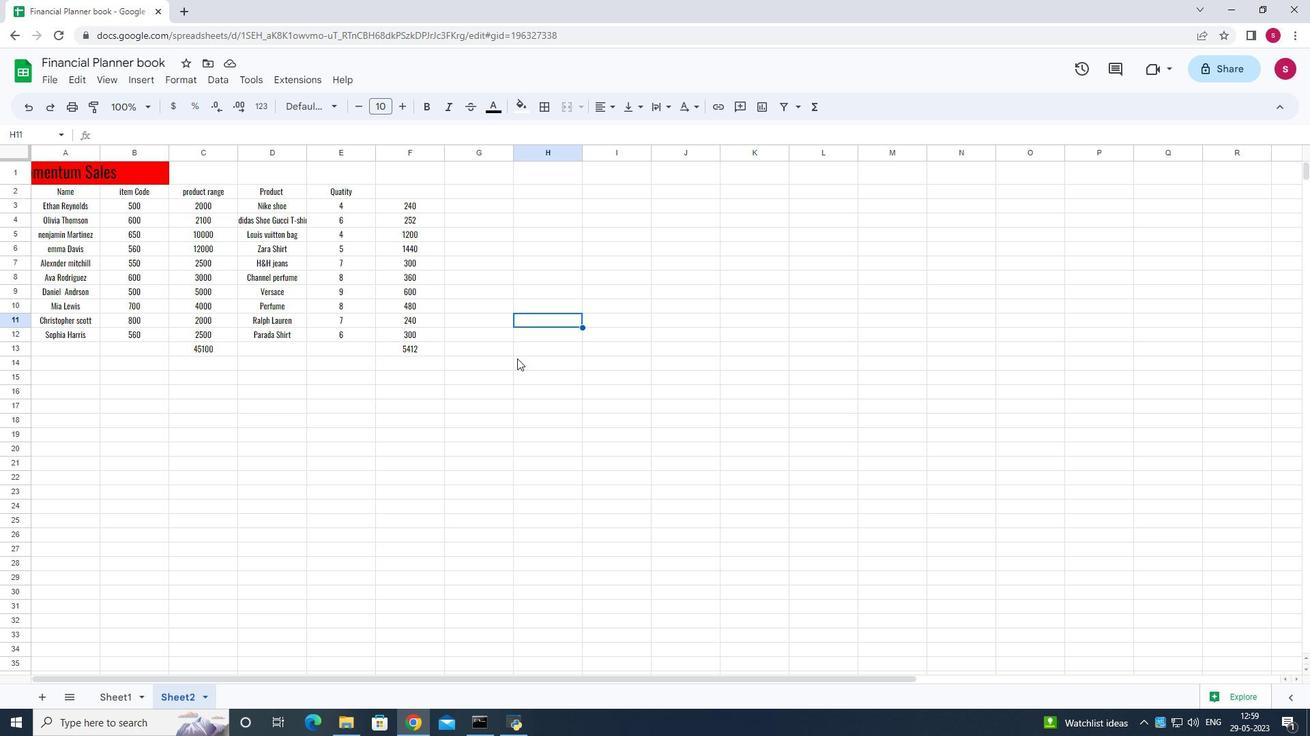 
Action: Mouse pressed left at (515, 376)
Screenshot: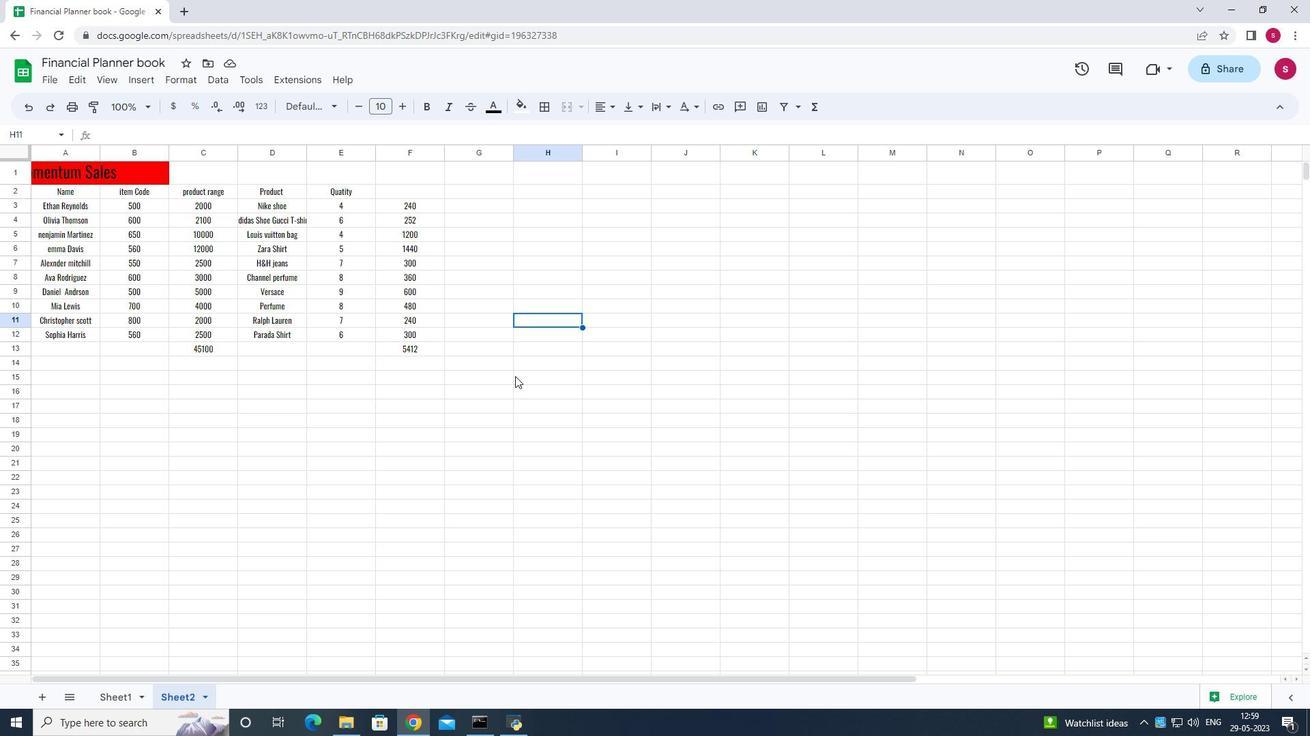 
Action: Mouse moved to (403, 380)
Screenshot: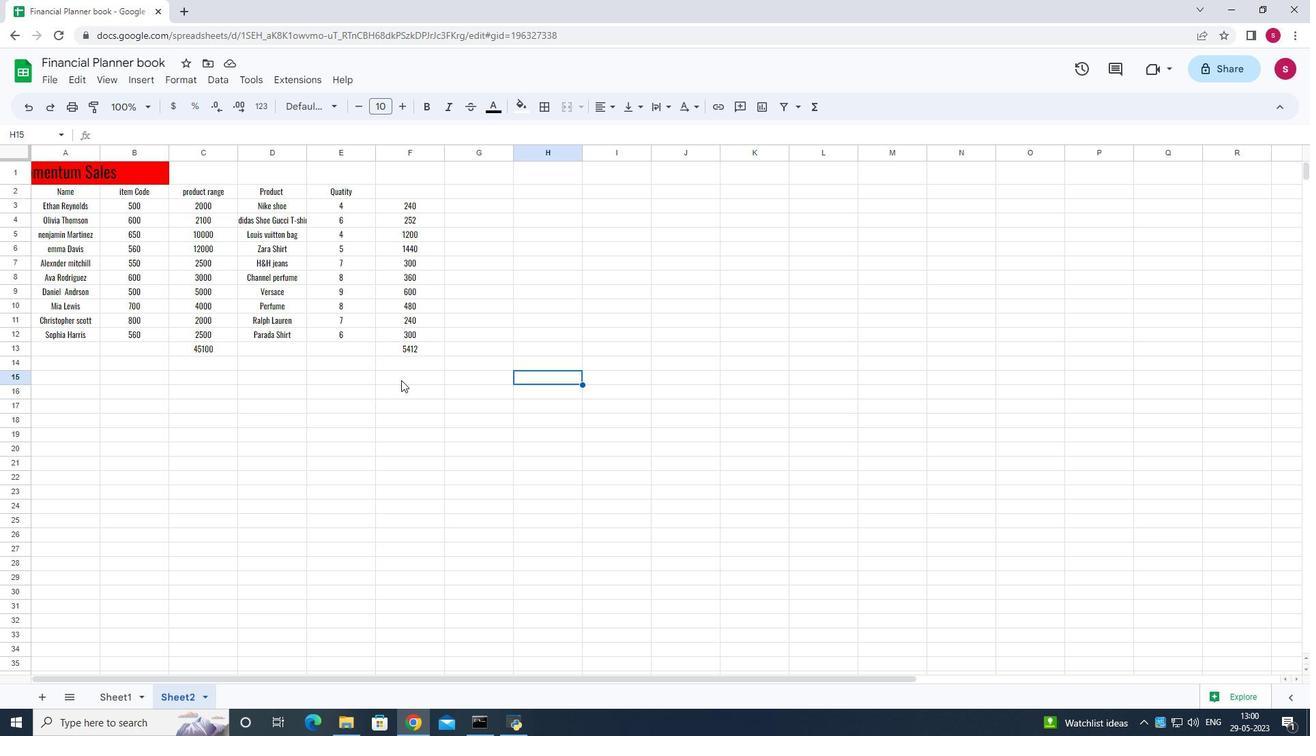 
